 Task: Get directions from Durham, North Carolina, United States to San Antonio, Texas, United States  and reverse  starting point and destination and check the driving options
Action: Mouse moved to (324, 90)
Screenshot: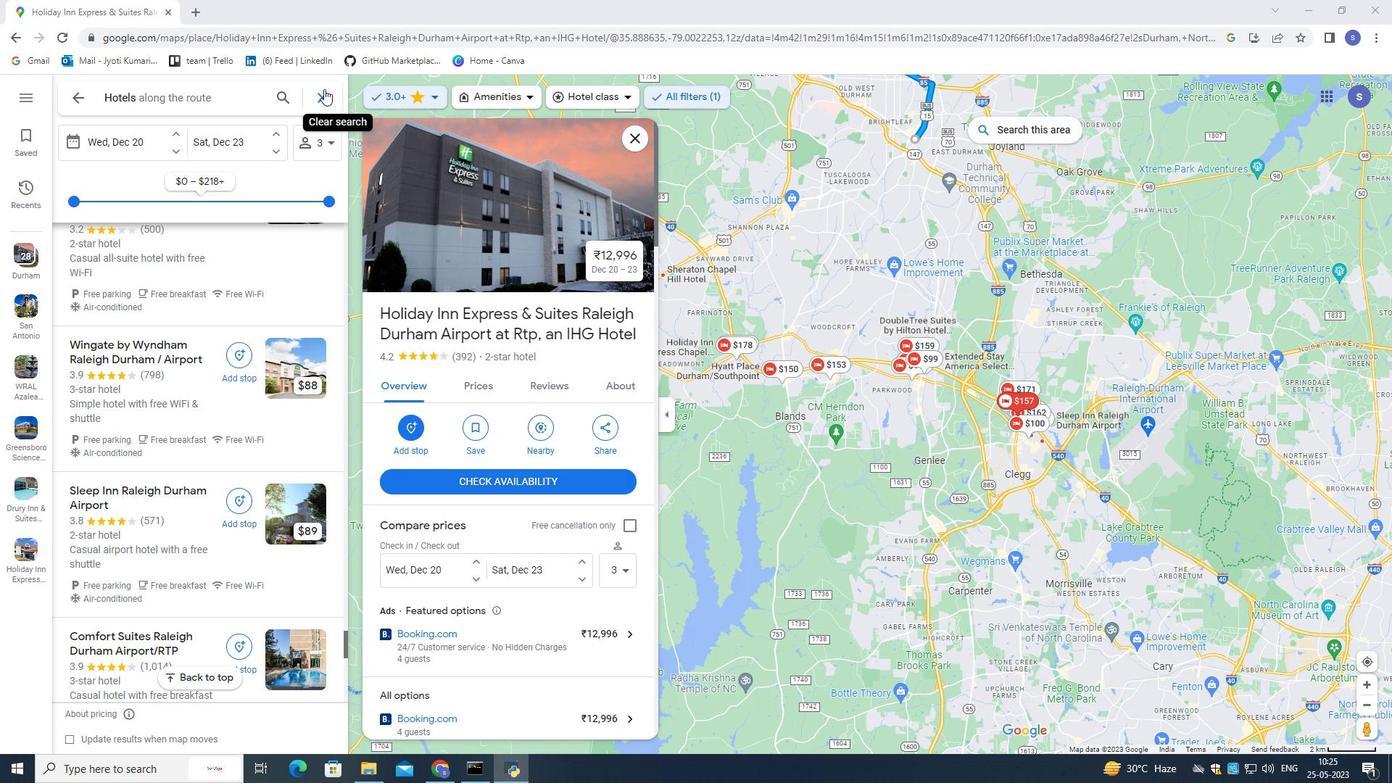 
Action: Mouse pressed left at (324, 90)
Screenshot: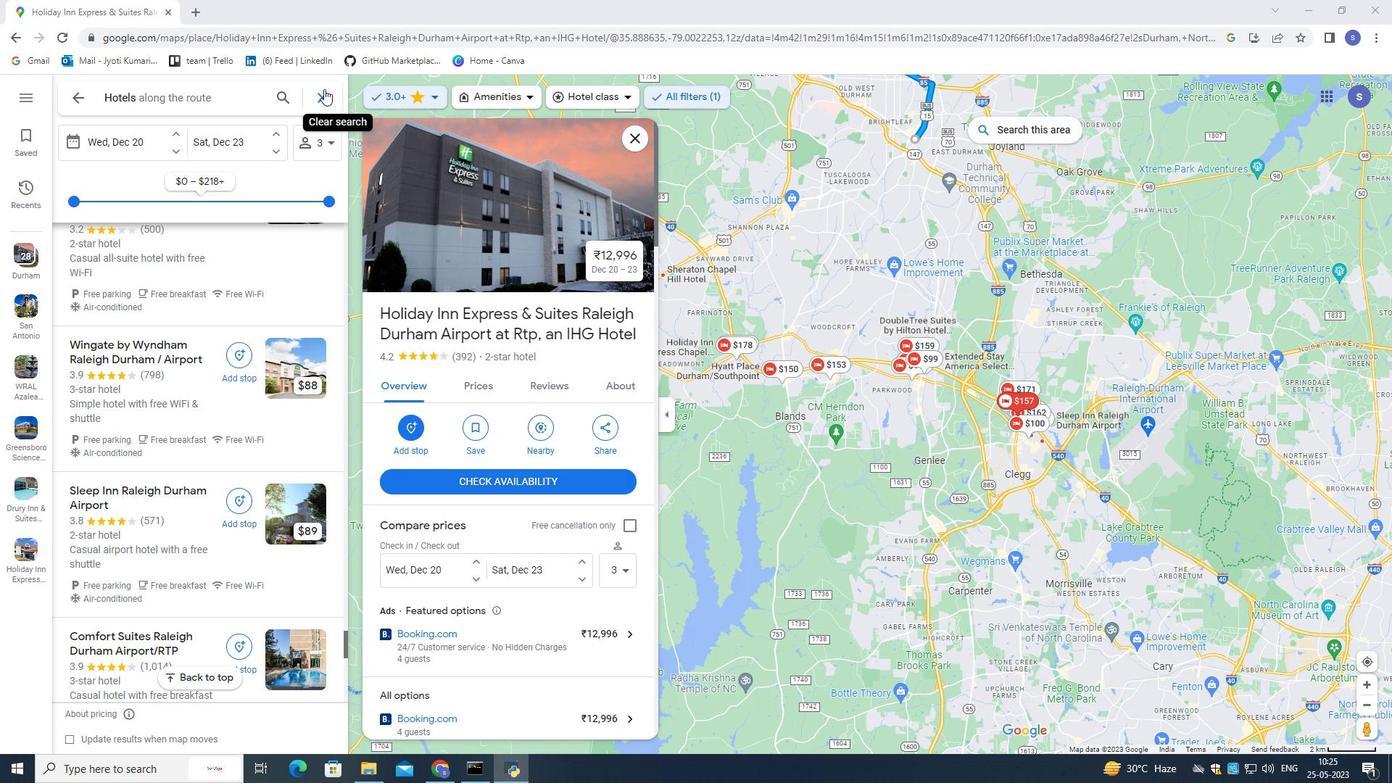 
Action: Mouse moved to (324, 91)
Screenshot: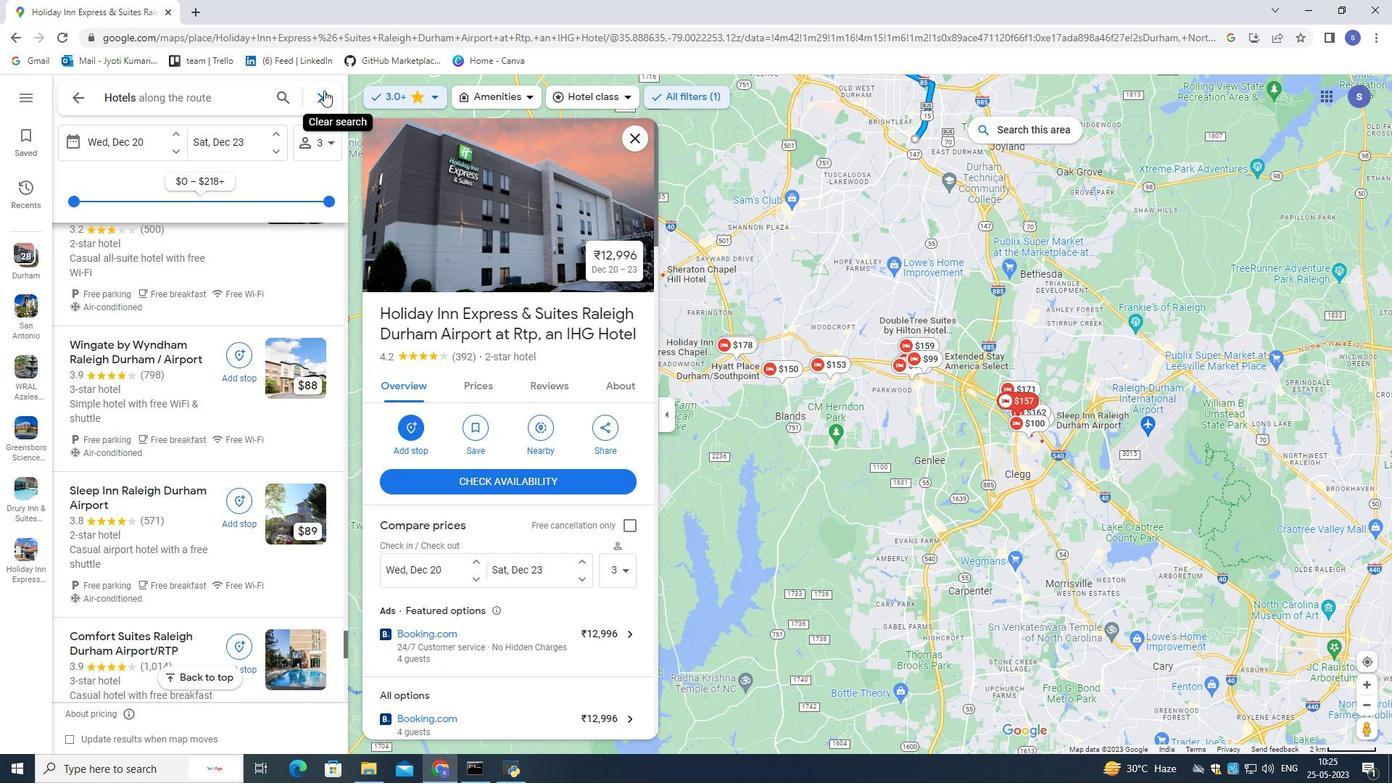 
Action: Mouse pressed left at (324, 91)
Screenshot: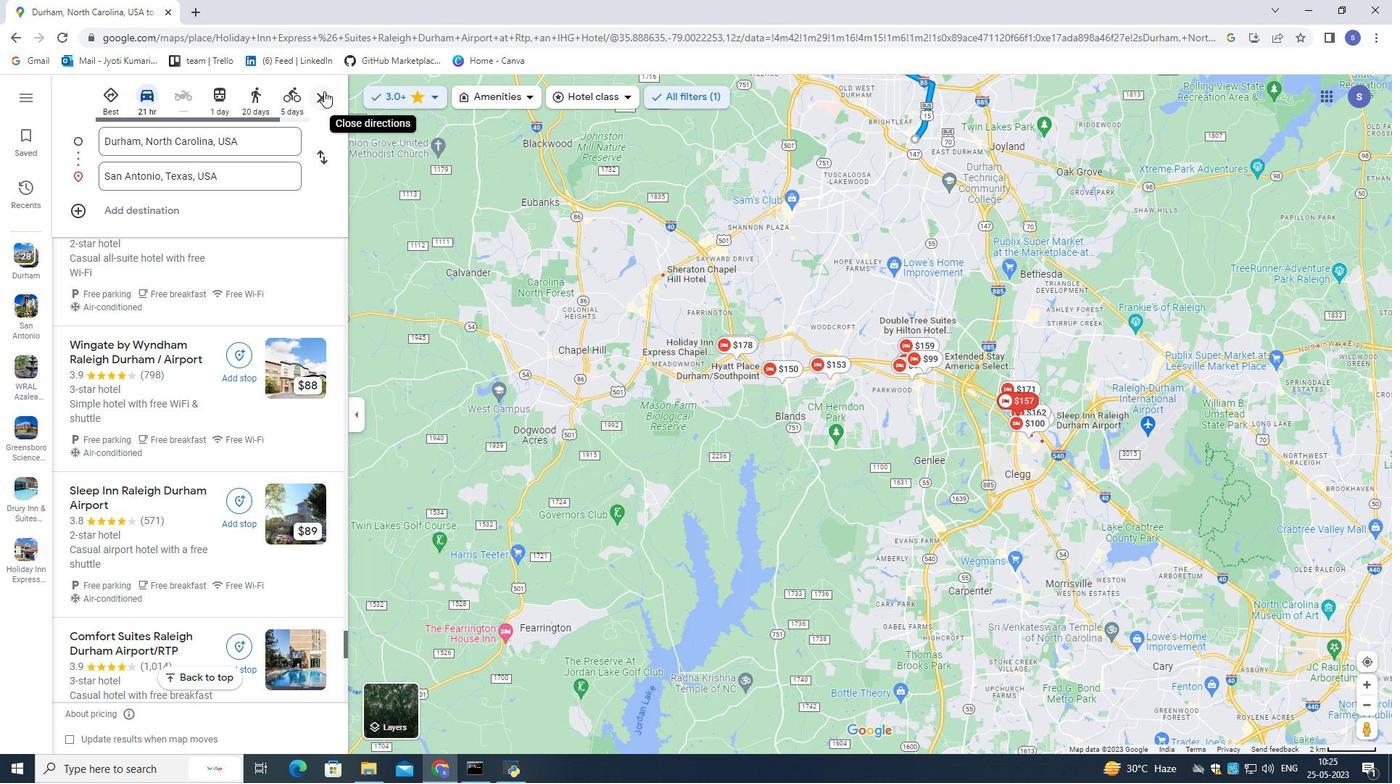 
Action: Mouse moved to (325, 92)
Screenshot: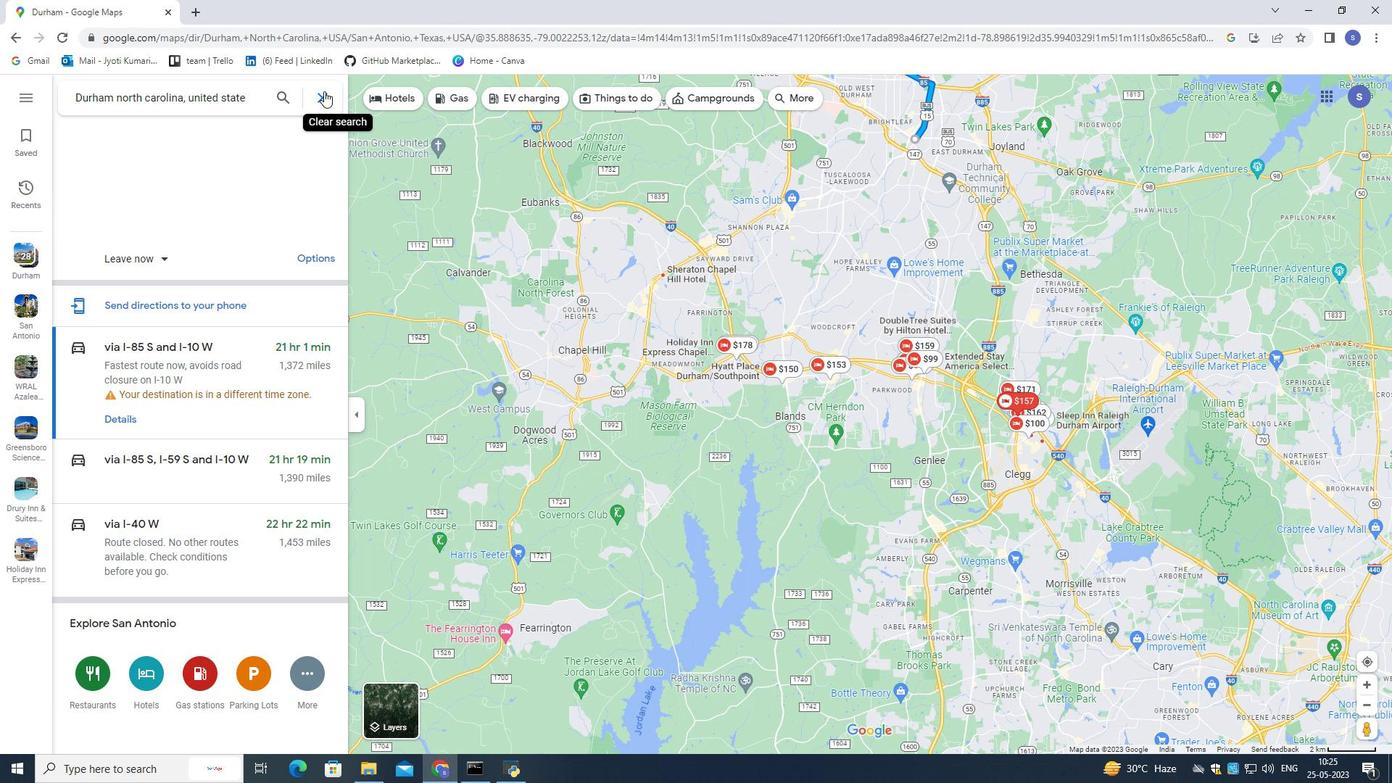 
Action: Mouse pressed left at (325, 92)
Screenshot: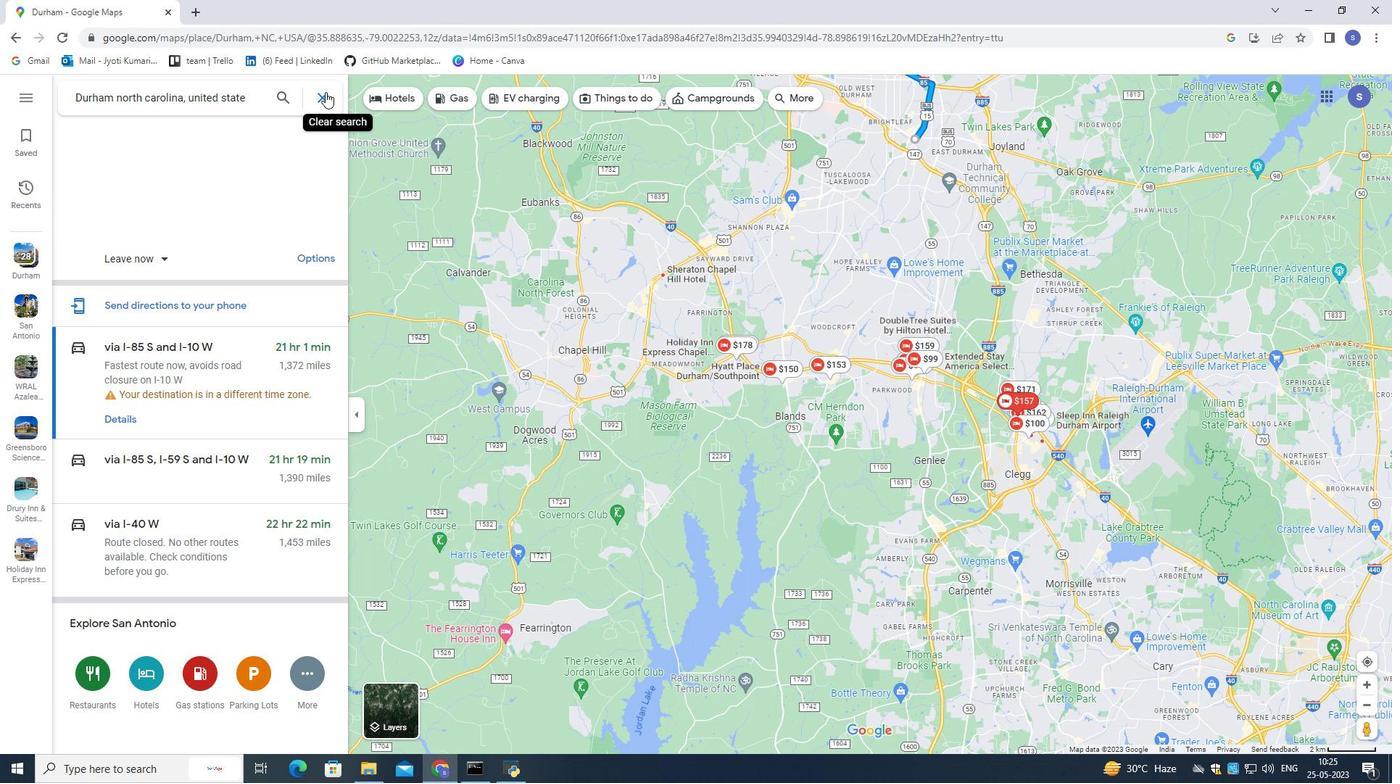 
Action: Mouse moved to (395, 282)
Screenshot: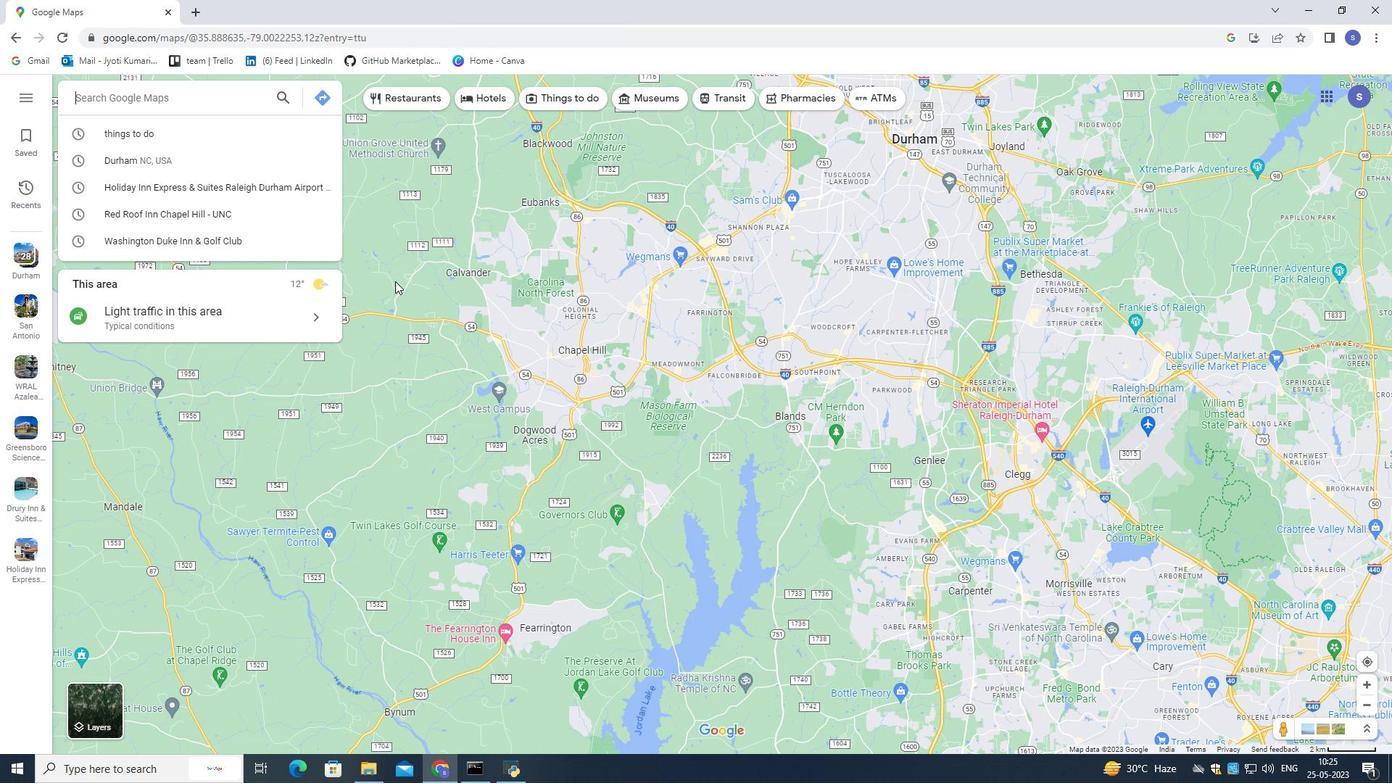 
Action: Mouse pressed left at (395, 281)
Screenshot: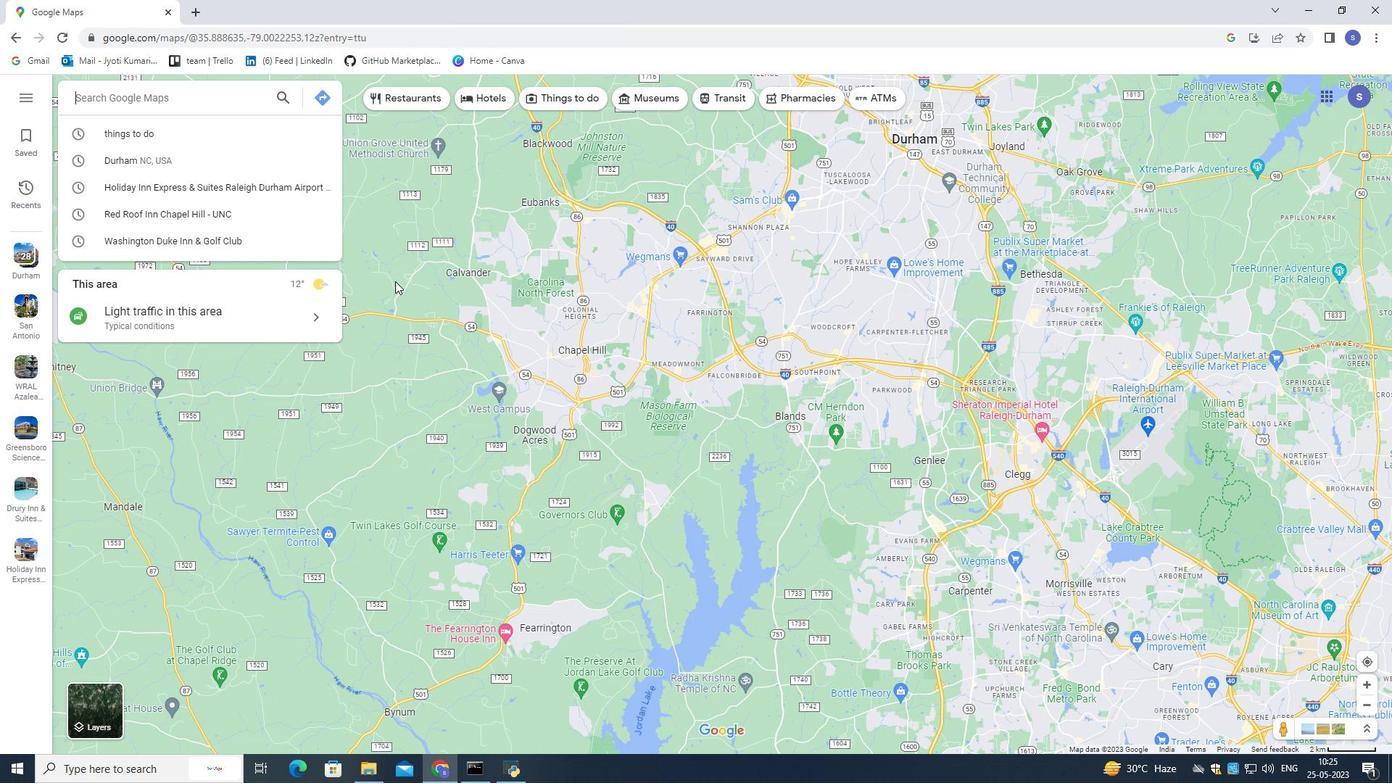 
Action: Mouse scrolled (395, 281) with delta (0, 0)
Screenshot: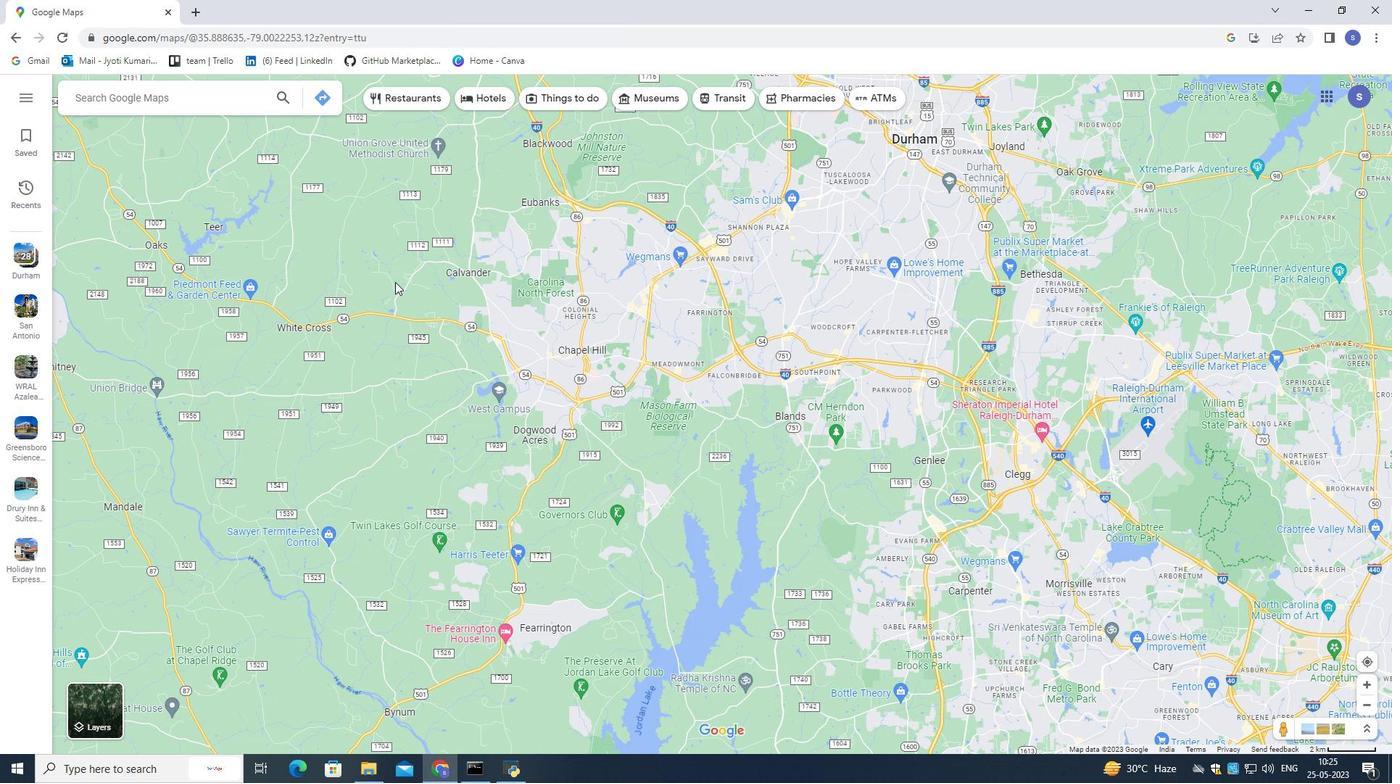 
Action: Mouse moved to (395, 282)
Screenshot: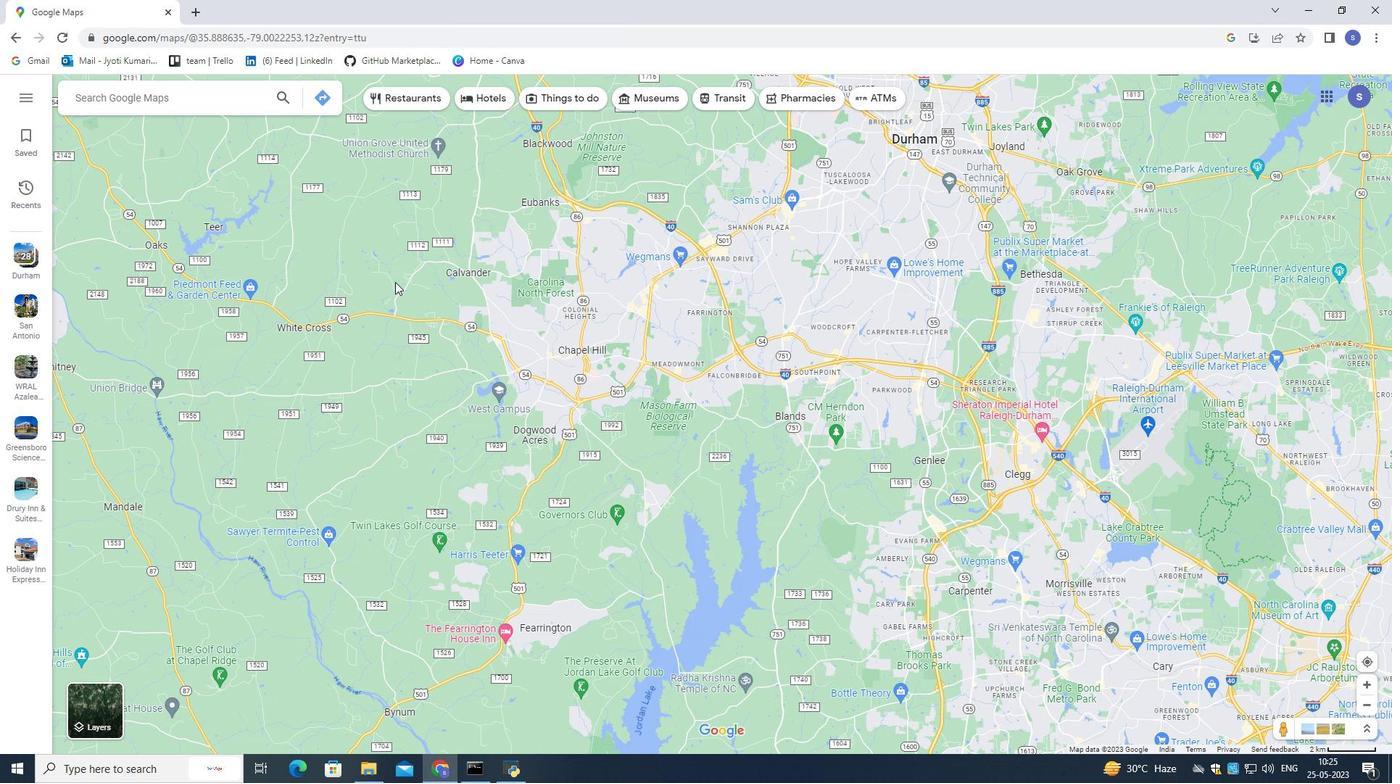 
Action: Mouse scrolled (395, 282) with delta (0, 0)
Screenshot: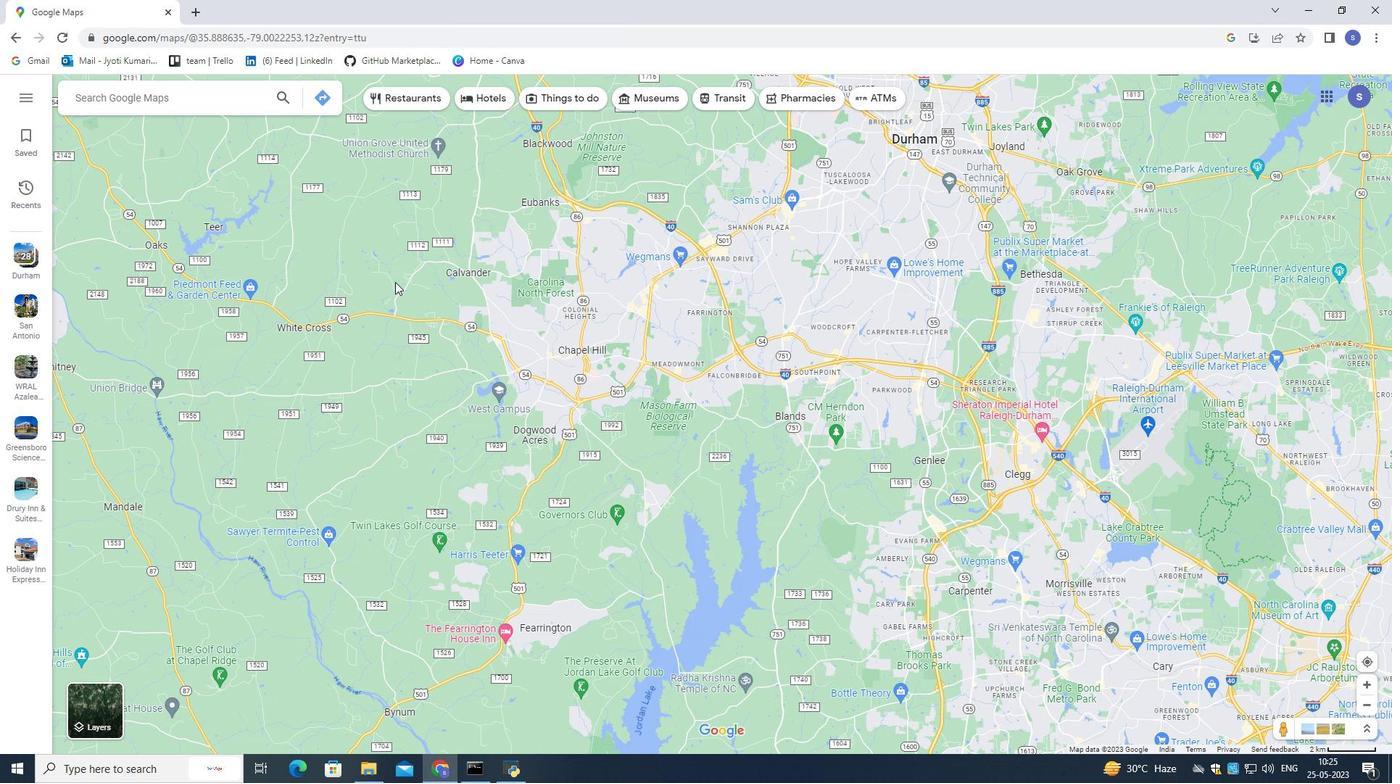 
Action: Mouse scrolled (395, 282) with delta (0, 0)
Screenshot: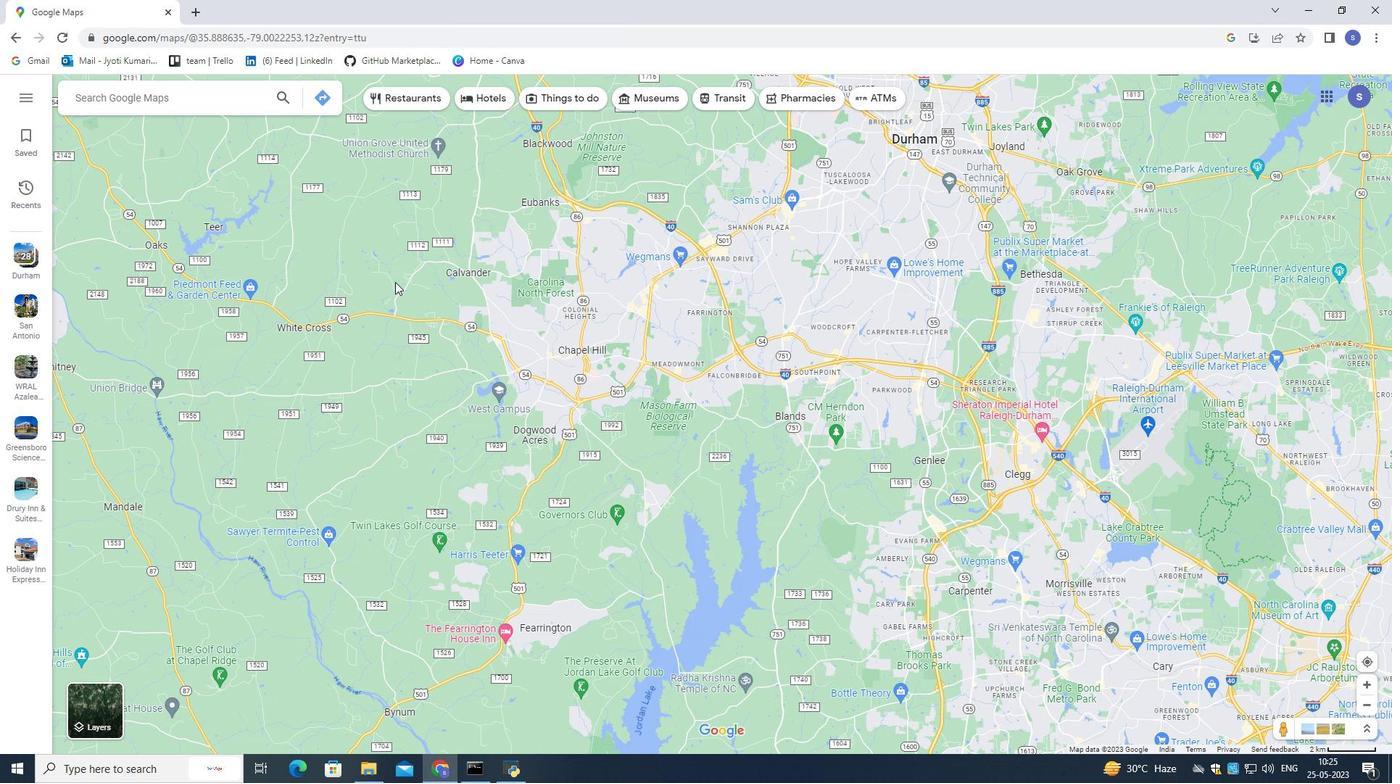 
Action: Mouse scrolled (395, 282) with delta (0, 0)
Screenshot: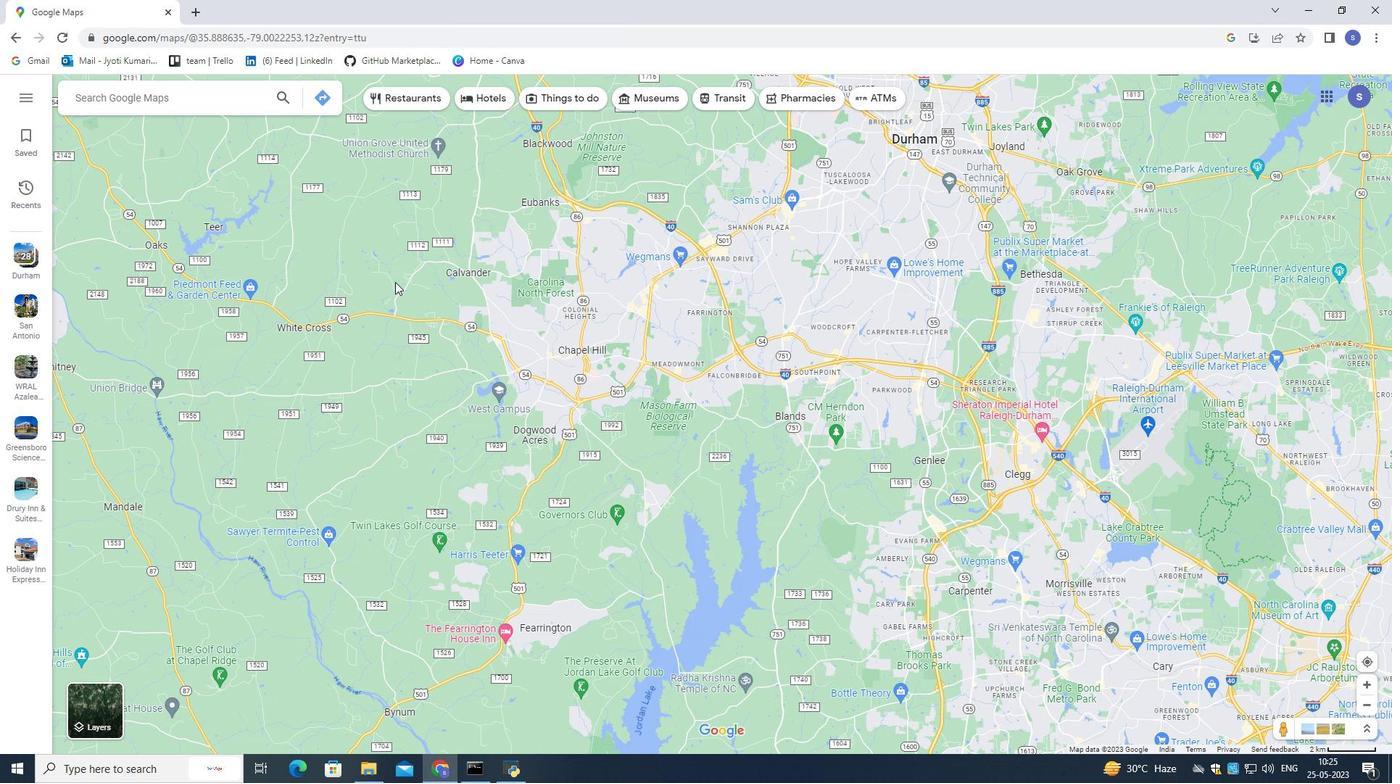 
Action: Mouse scrolled (395, 282) with delta (0, 0)
Screenshot: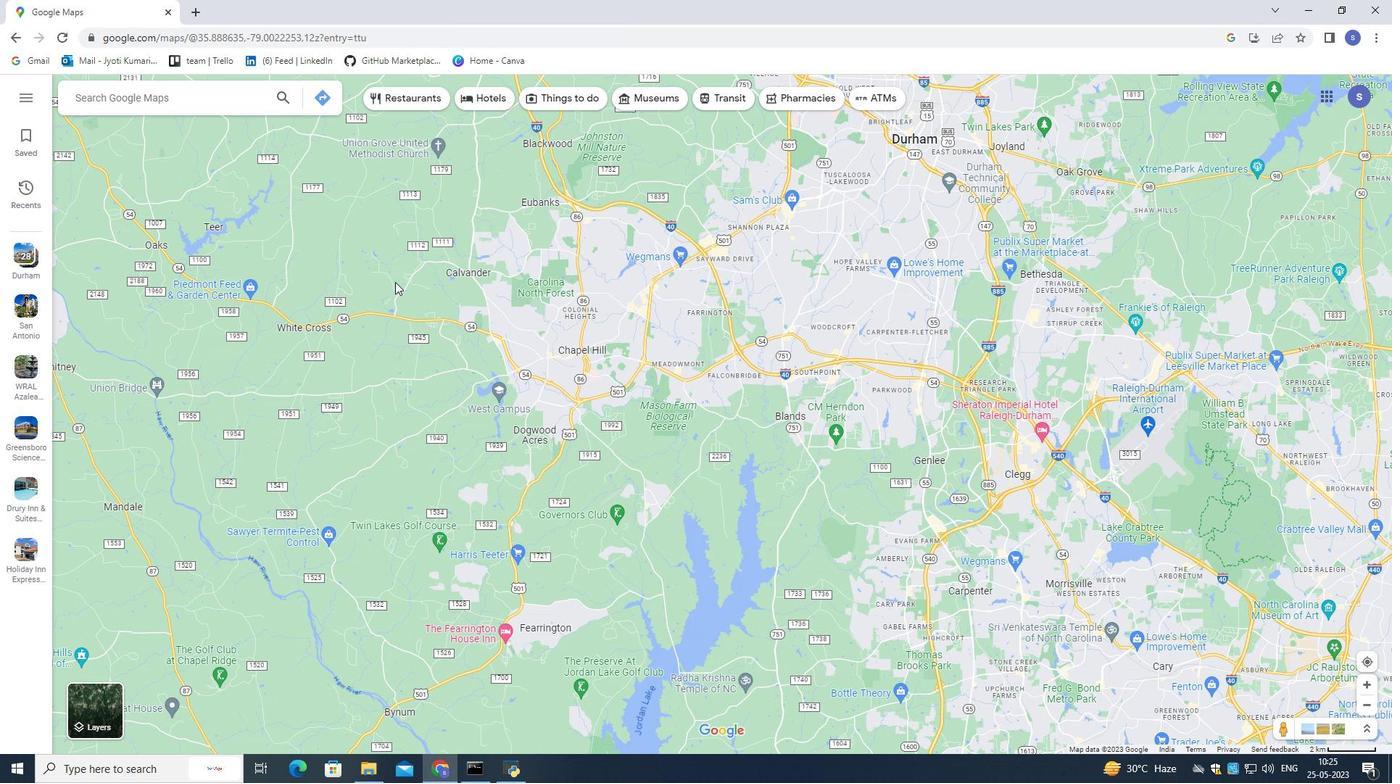 
Action: Mouse scrolled (395, 282) with delta (0, 0)
Screenshot: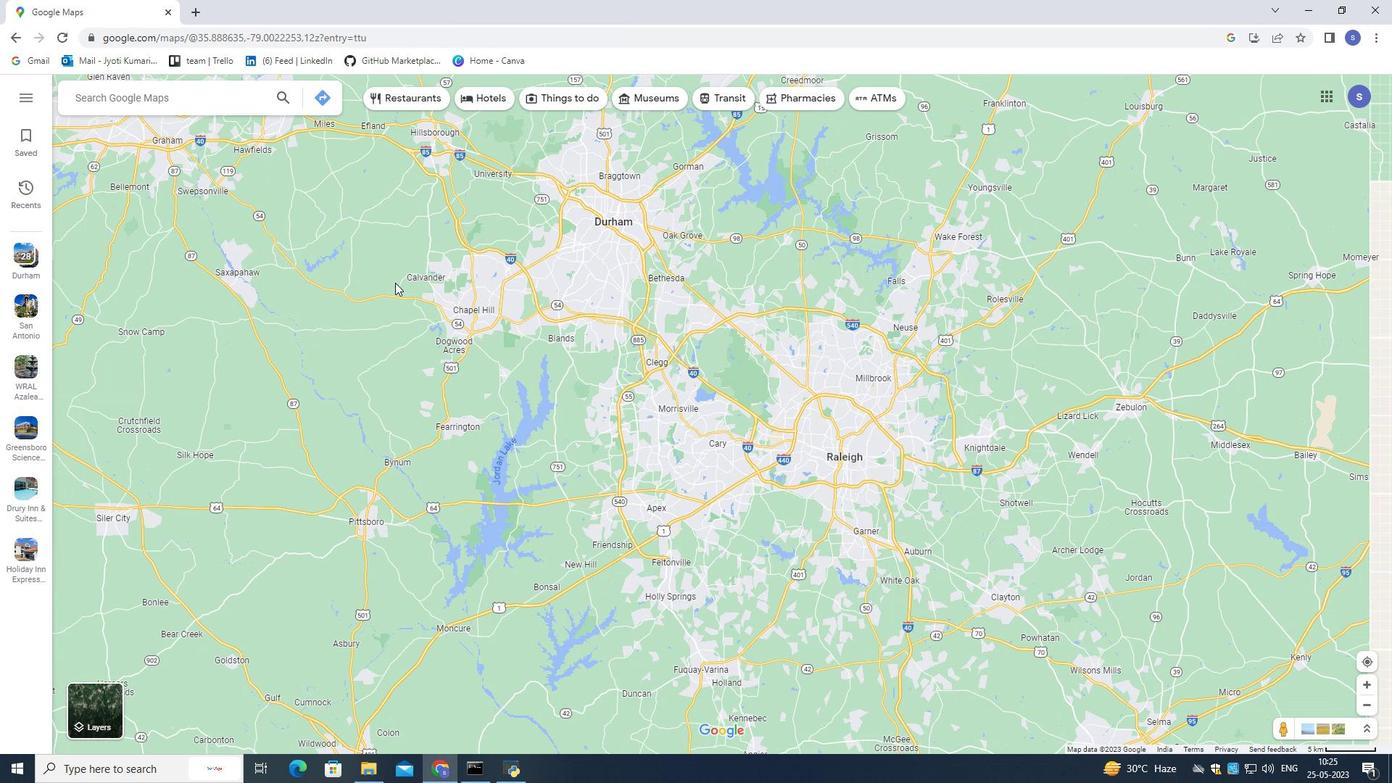 
Action: Mouse scrolled (395, 282) with delta (0, 0)
Screenshot: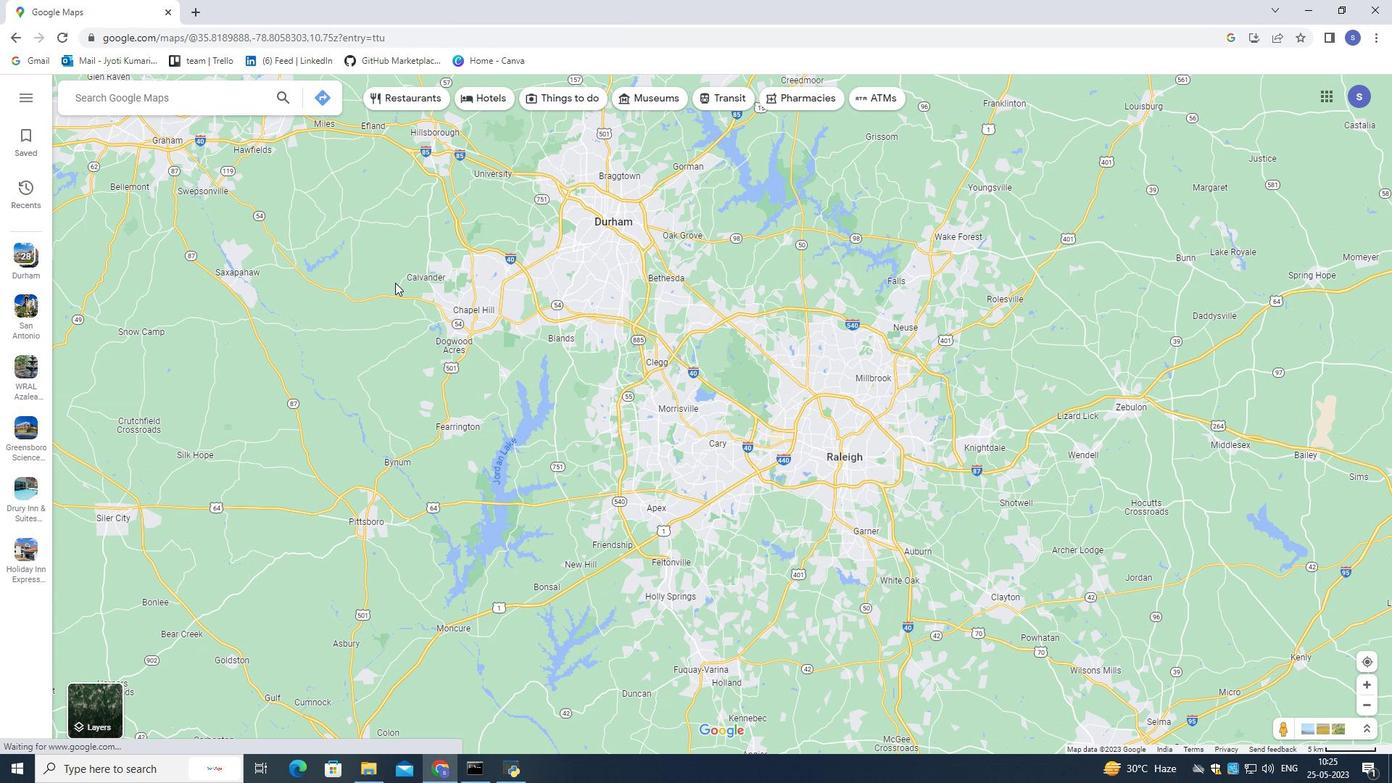 
Action: Mouse scrolled (394, 282) with delta (0, 0)
Screenshot: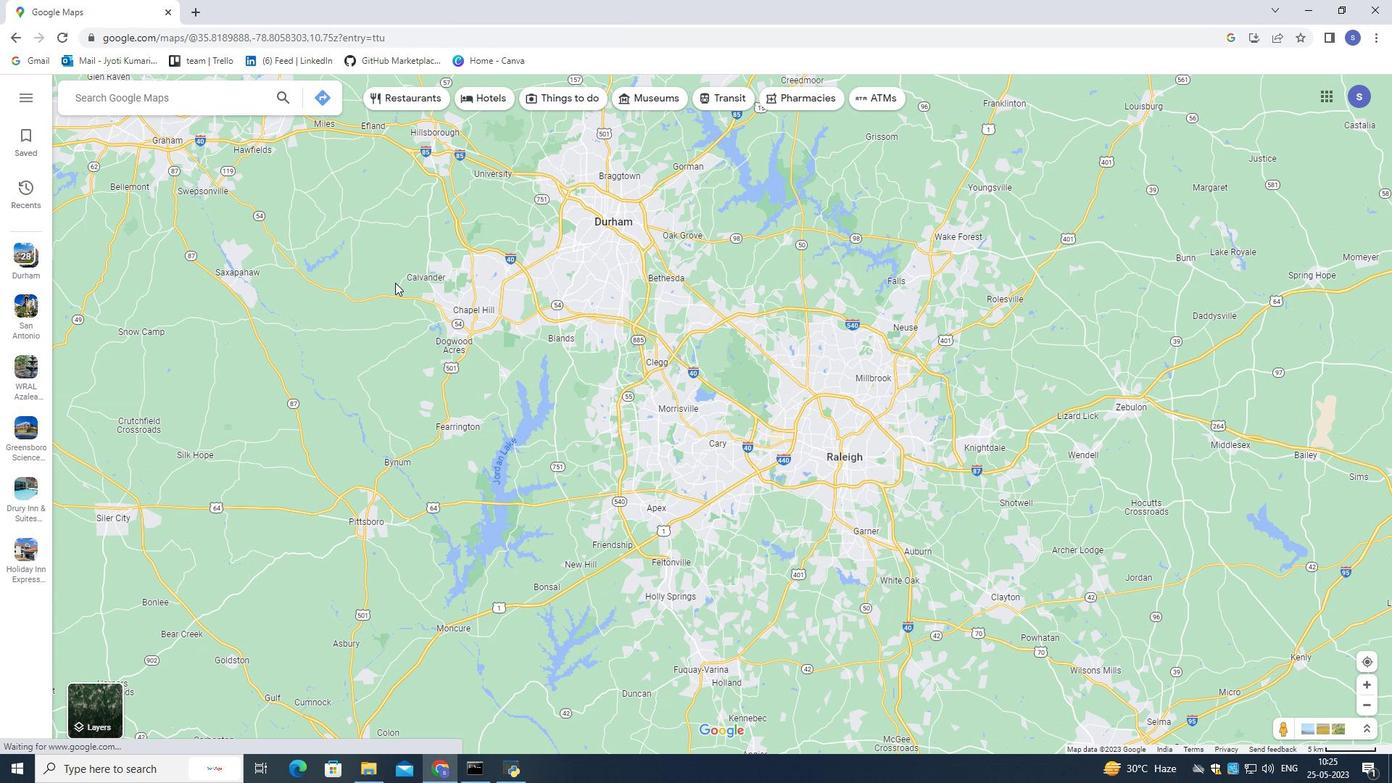 
Action: Mouse scrolled (394, 282) with delta (0, 0)
Screenshot: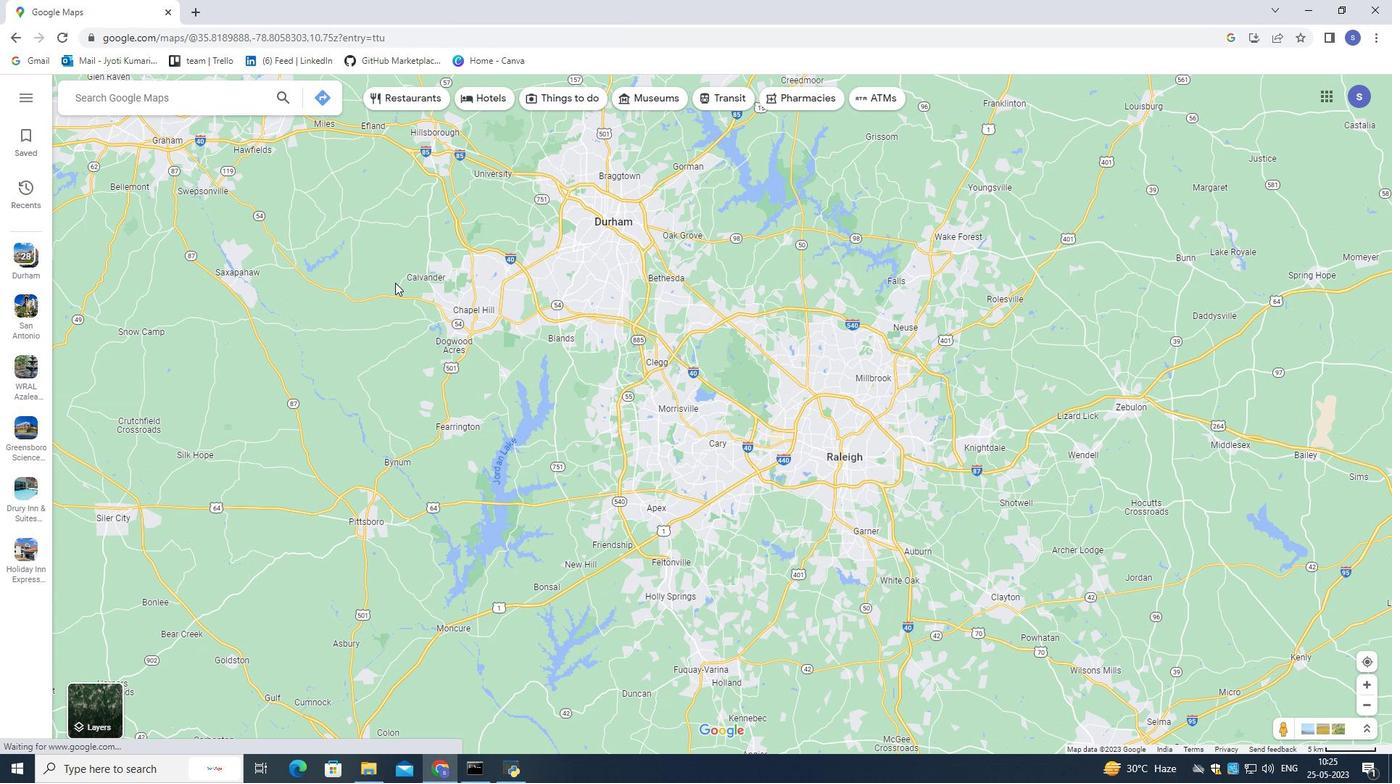 
Action: Mouse scrolled (394, 282) with delta (0, 0)
Screenshot: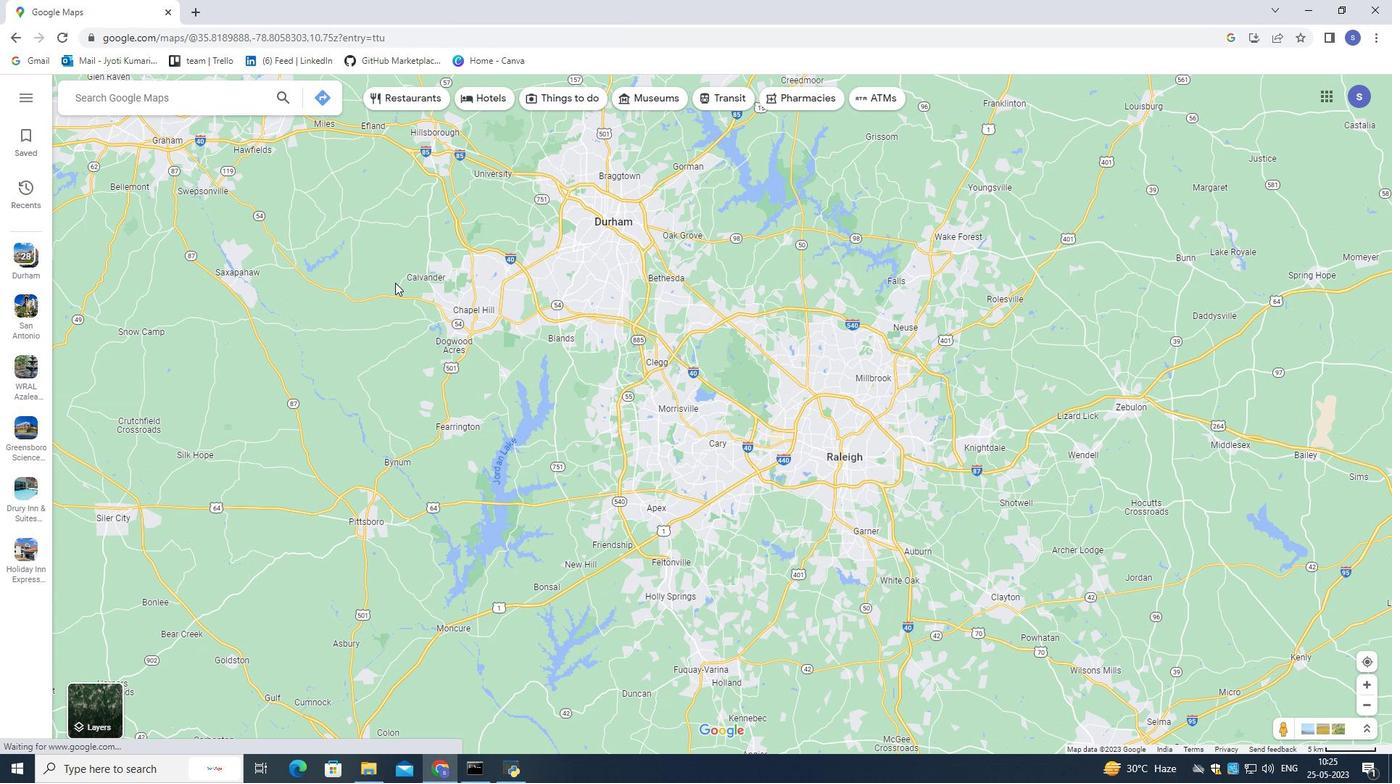 
Action: Mouse scrolled (394, 282) with delta (0, 0)
Screenshot: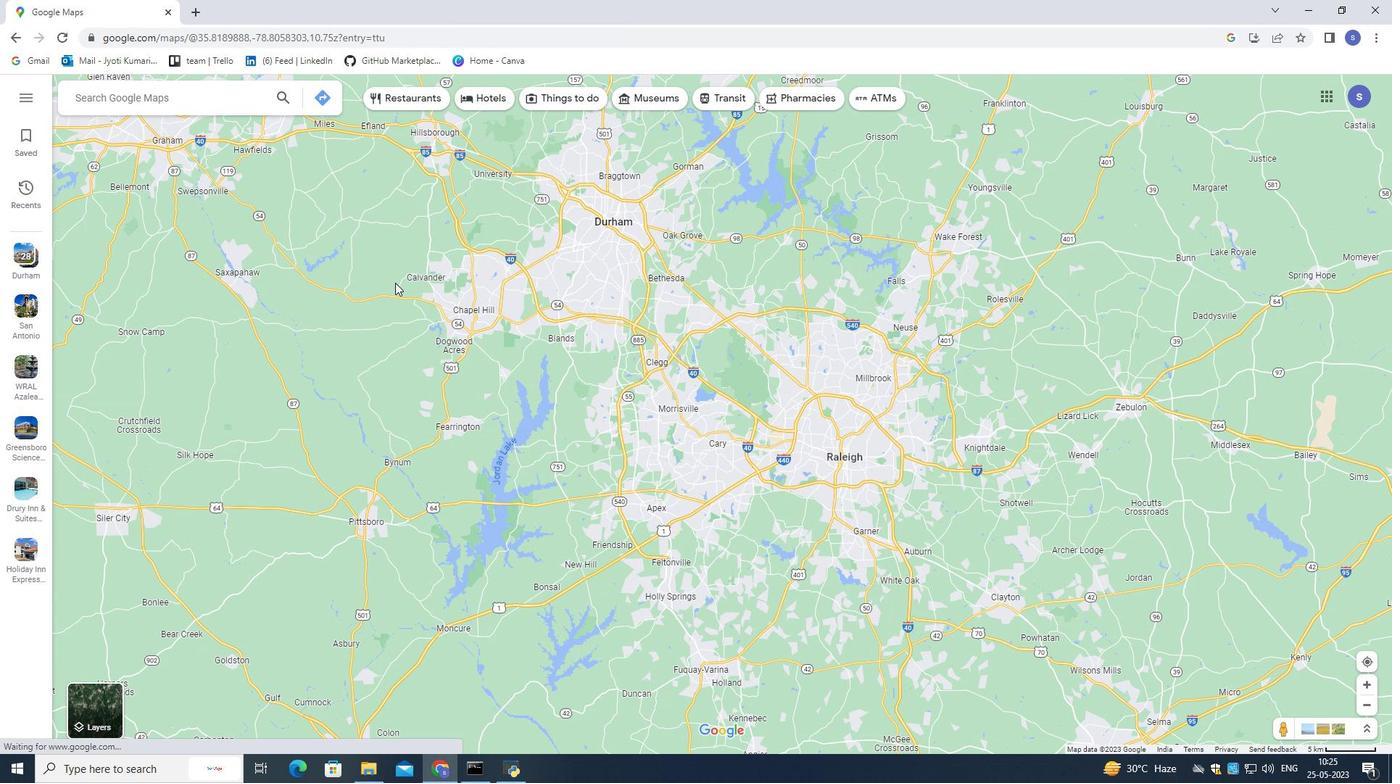 
Action: Mouse moved to (394, 282)
Screenshot: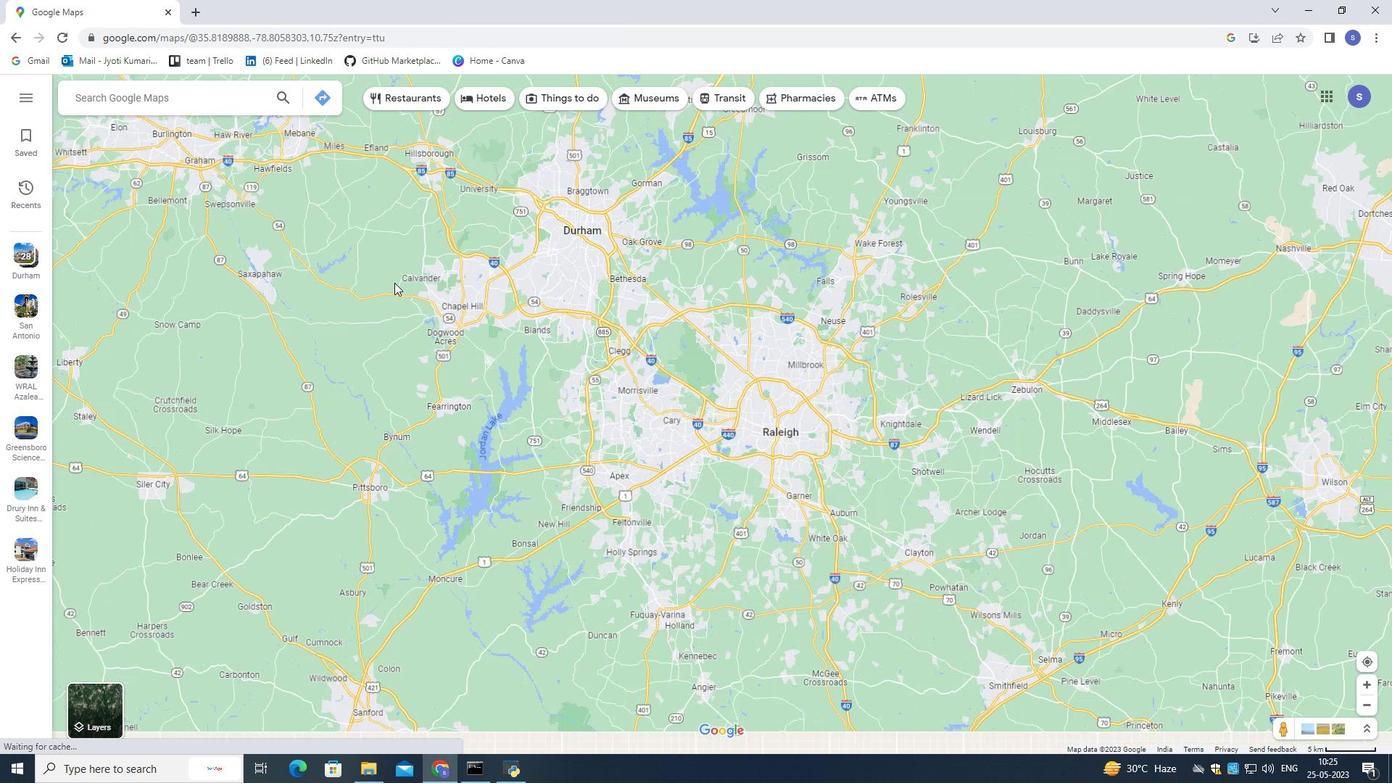 
Action: Mouse scrolled (394, 282) with delta (0, 0)
Screenshot: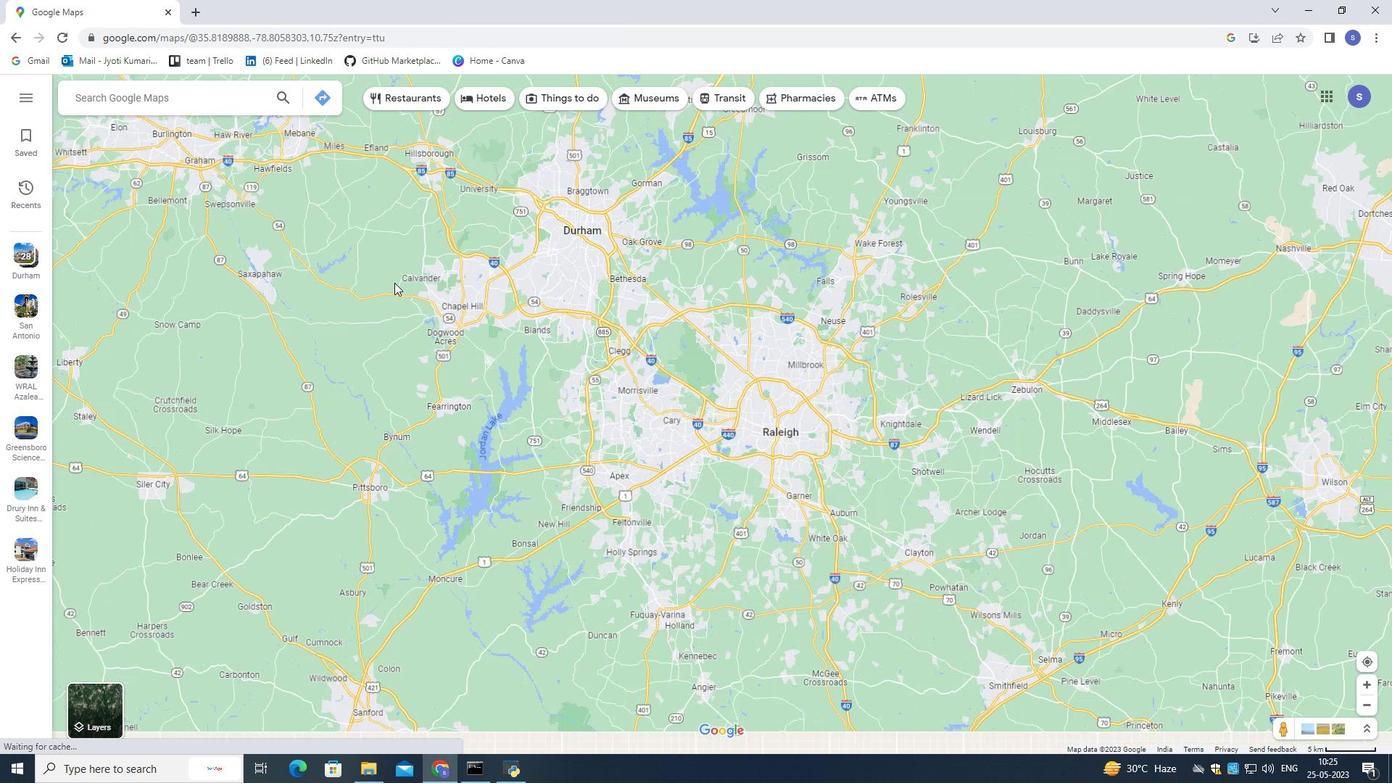 
Action: Mouse scrolled (394, 282) with delta (0, 0)
Screenshot: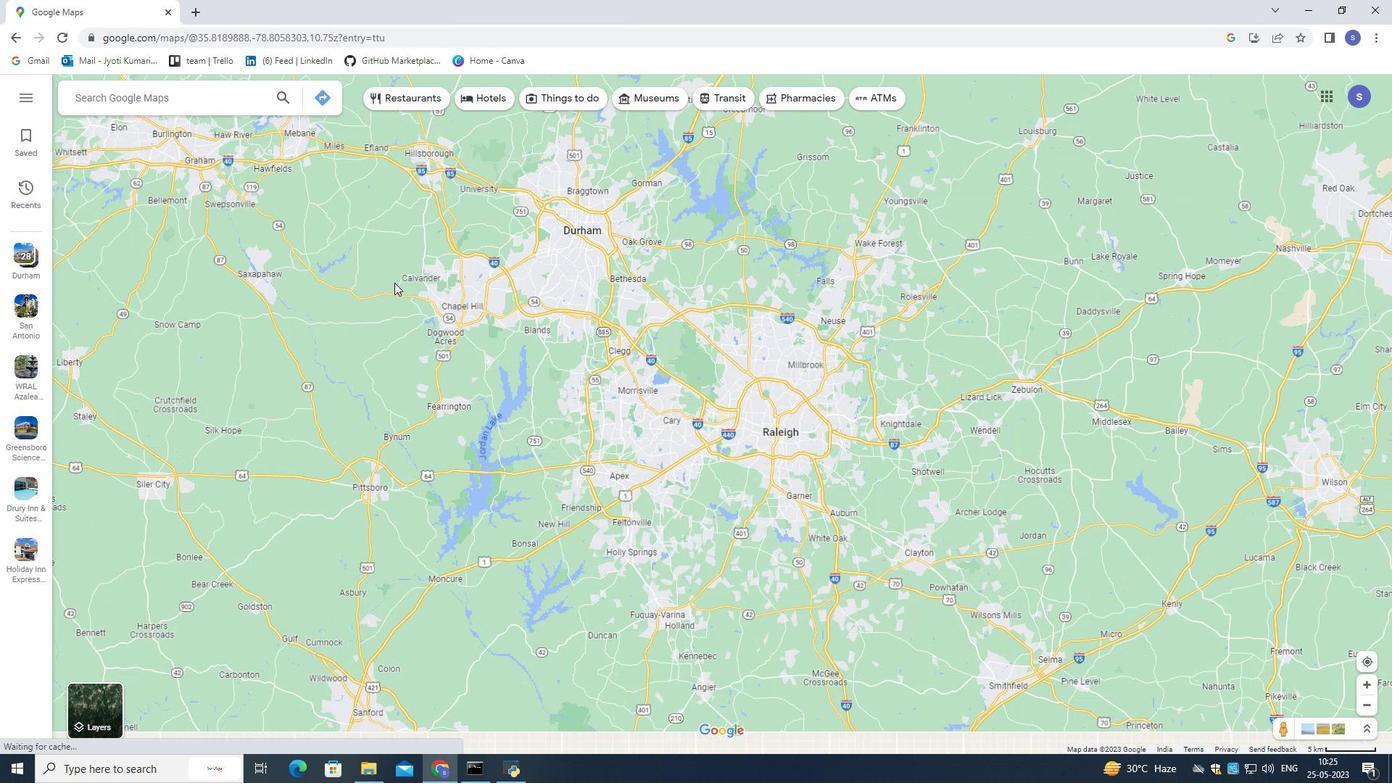 
Action: Mouse moved to (393, 282)
Screenshot: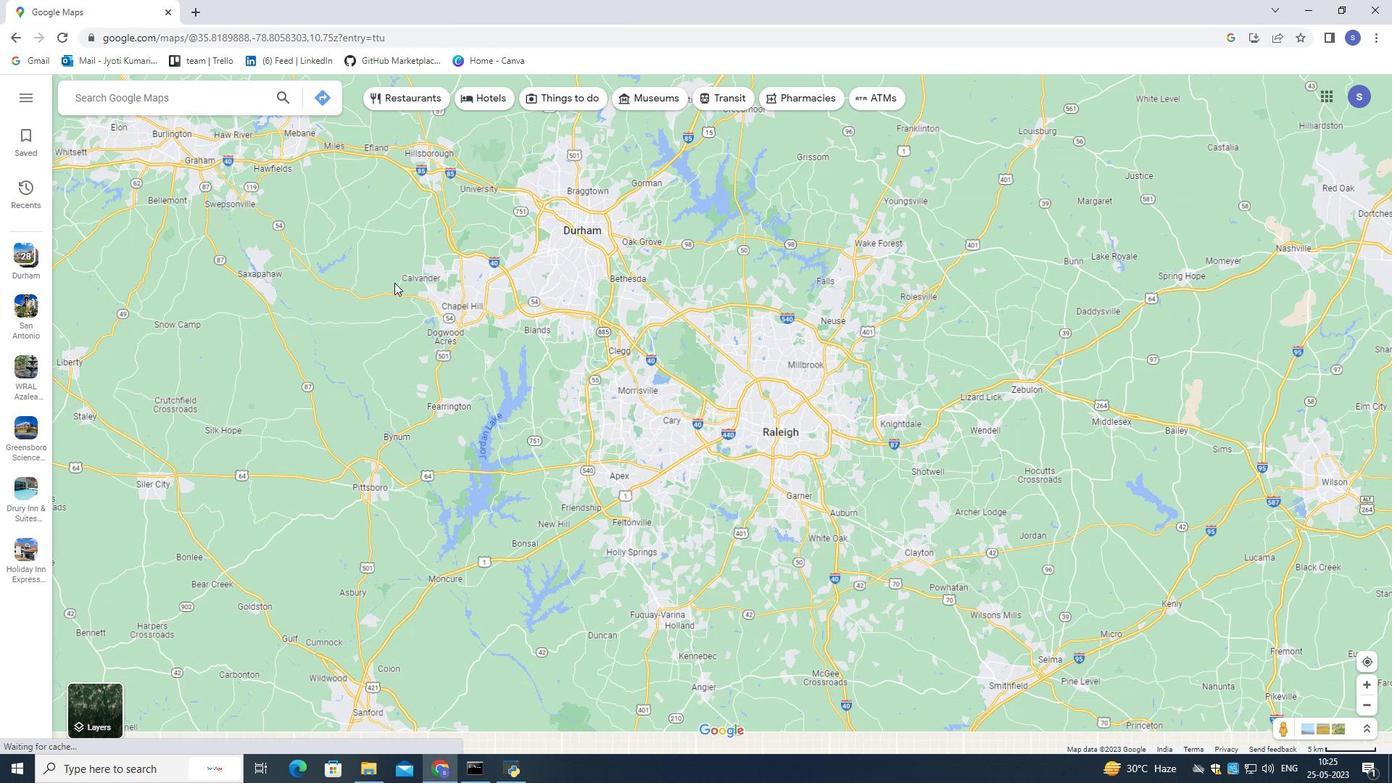 
Action: Mouse scrolled (393, 282) with delta (0, 0)
Screenshot: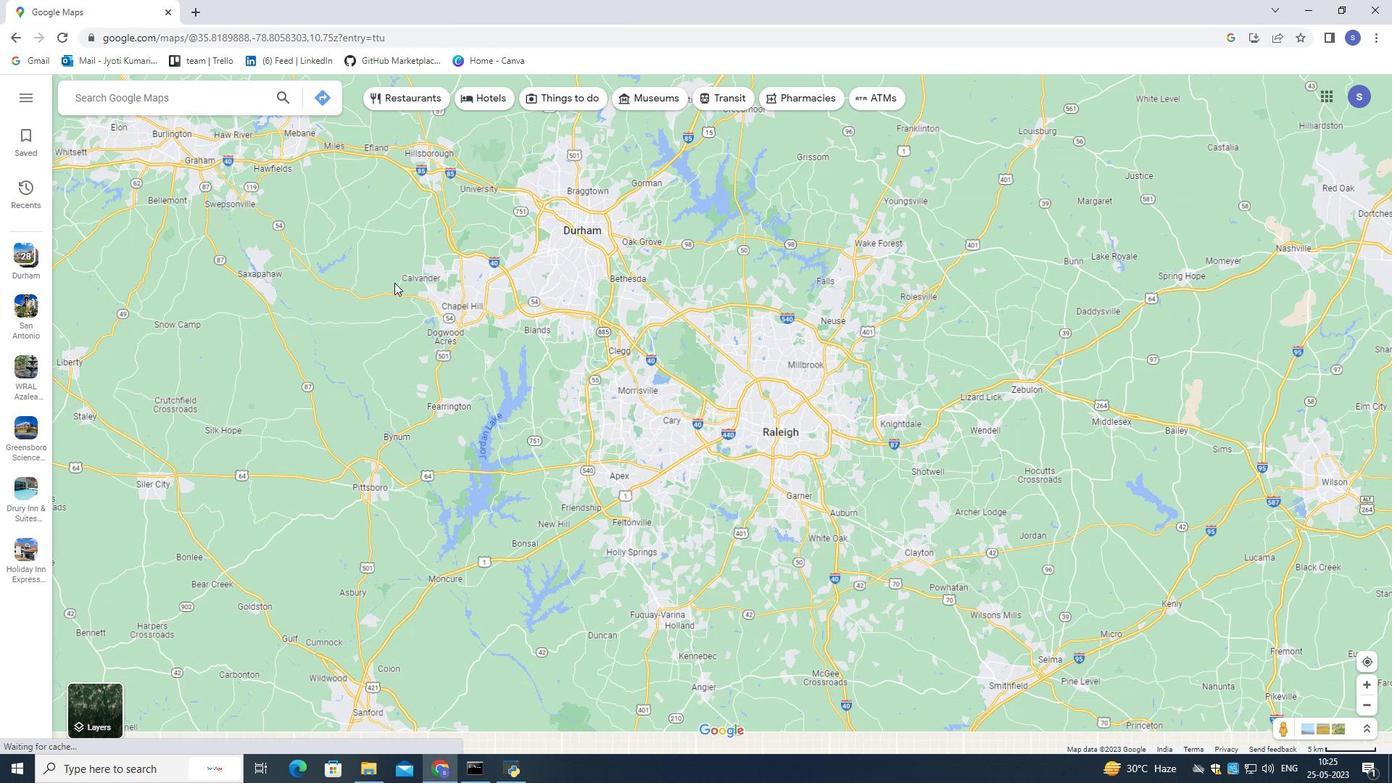 
Action: Mouse moved to (393, 285)
Screenshot: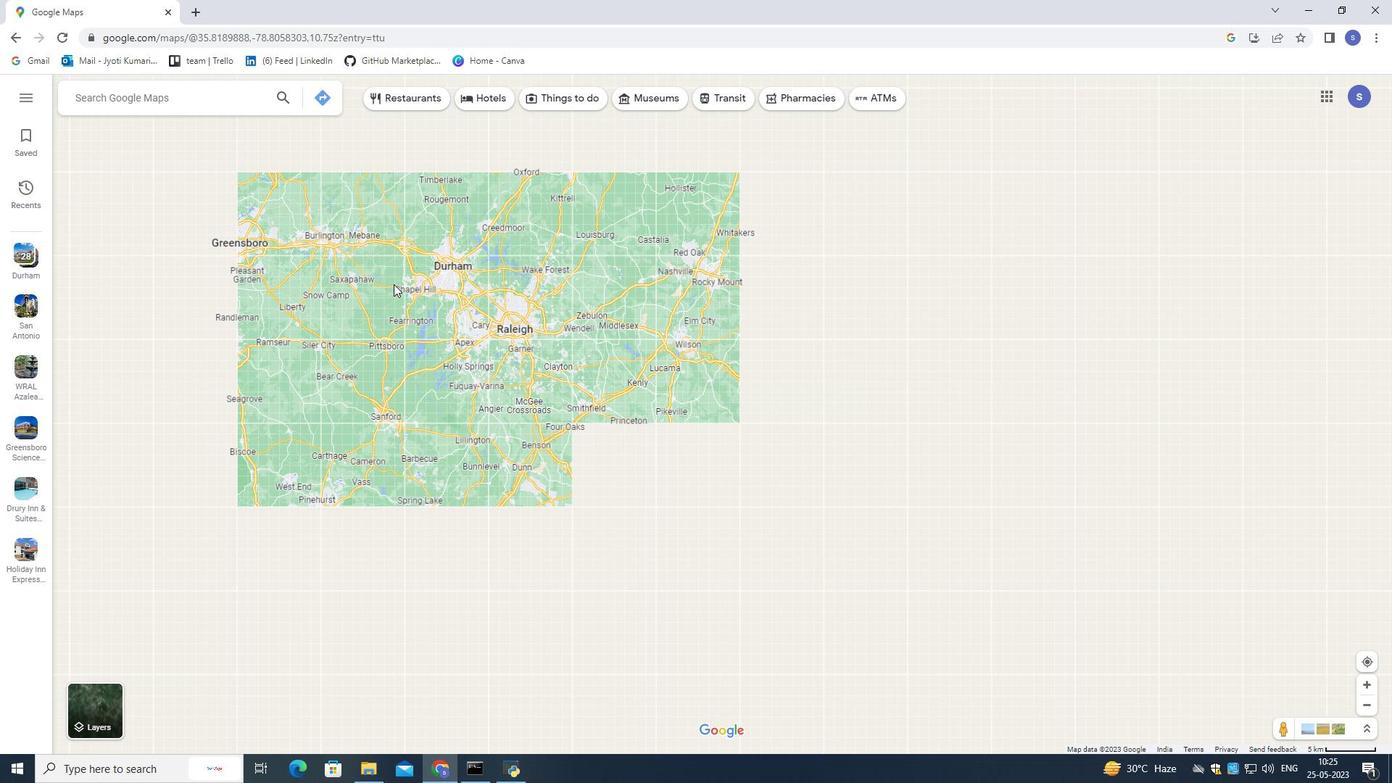 
Action: Mouse scrolled (393, 285) with delta (0, 0)
Screenshot: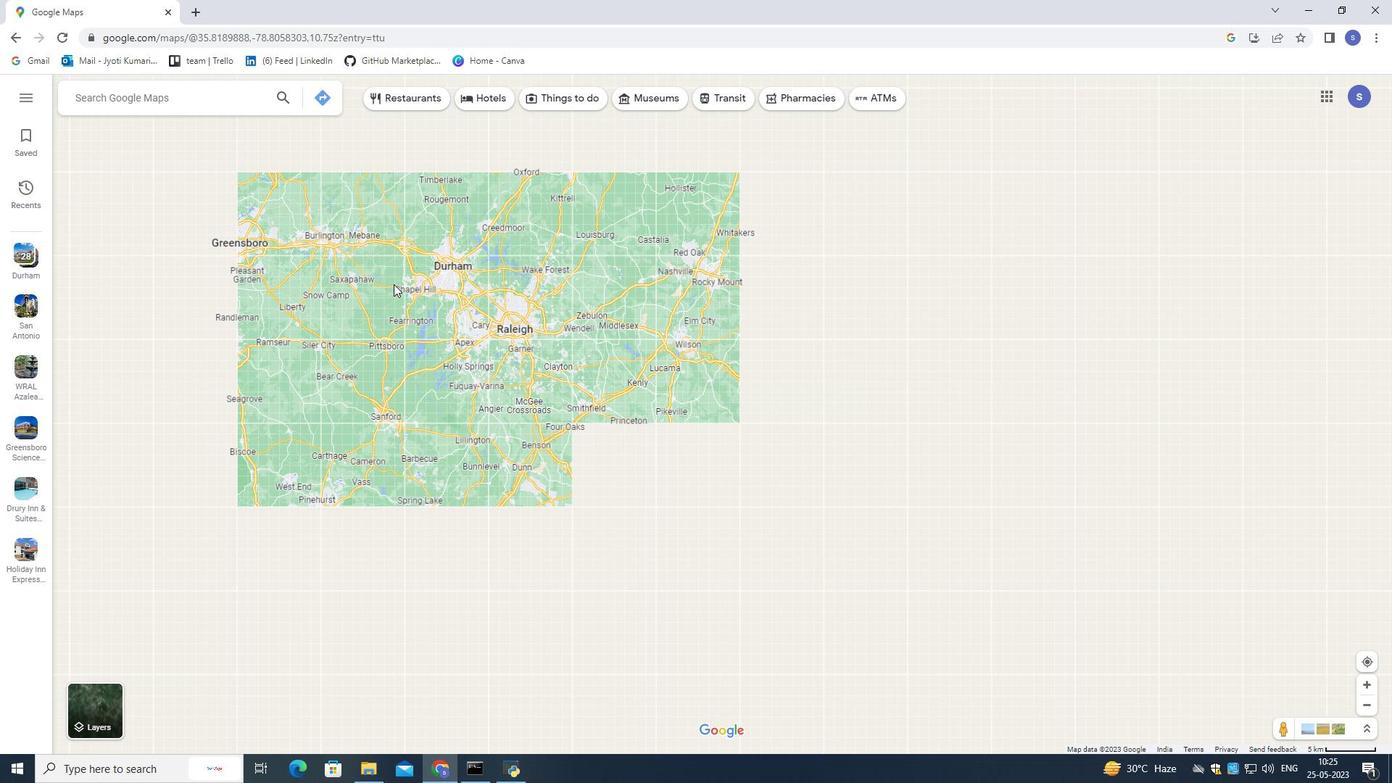
Action: Mouse moved to (393, 285)
Screenshot: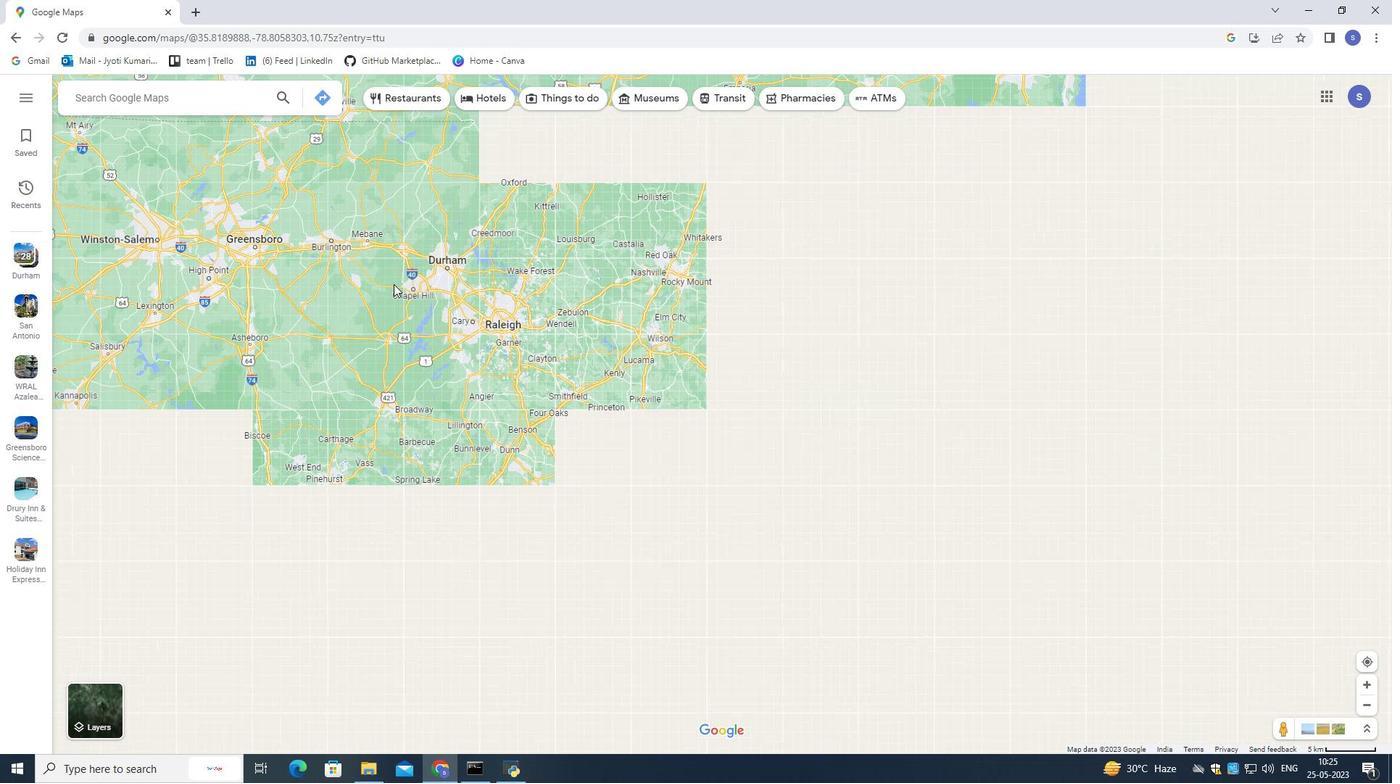 
Action: Mouse scrolled (393, 285) with delta (0, 0)
Screenshot: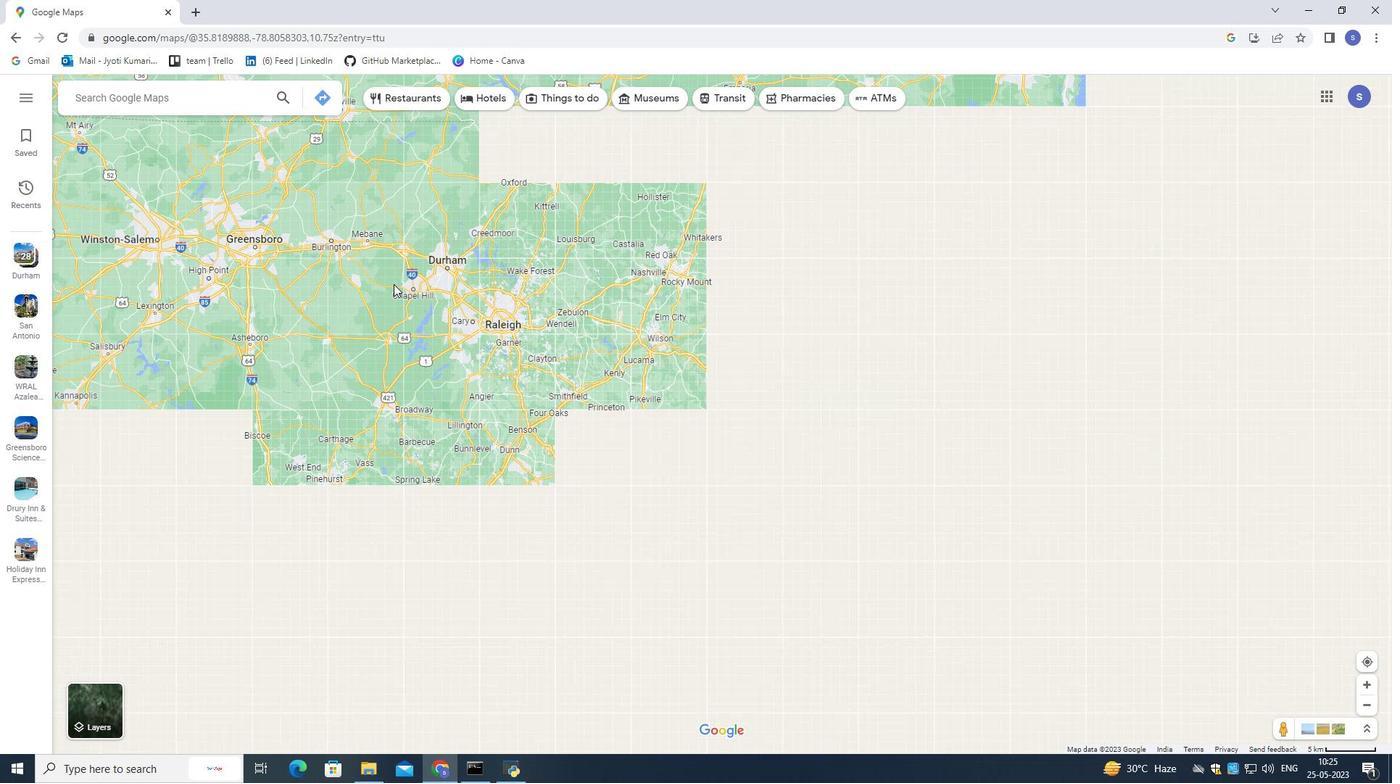 
Action: Mouse scrolled (393, 285) with delta (0, 0)
Screenshot: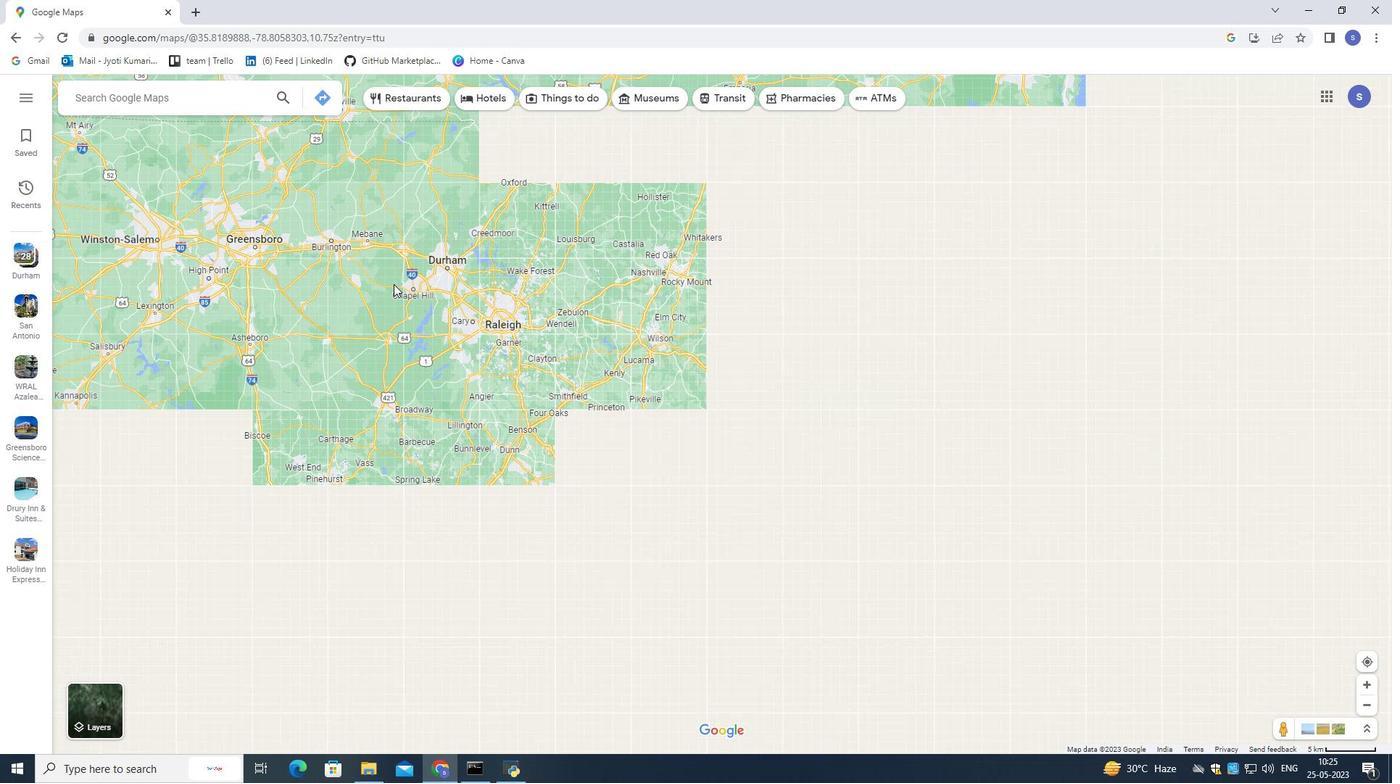 
Action: Mouse scrolled (393, 285) with delta (0, 0)
Screenshot: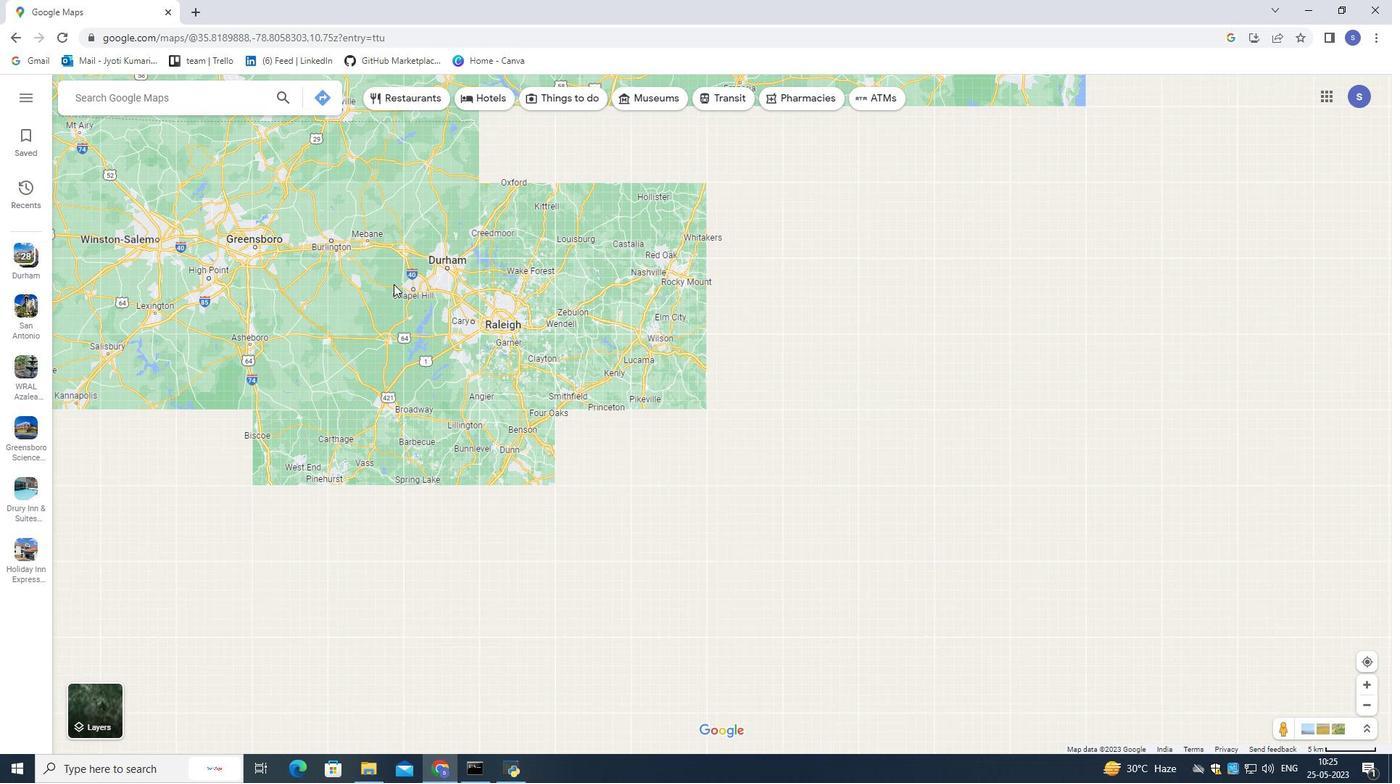 
Action: Mouse scrolled (393, 285) with delta (0, 0)
Screenshot: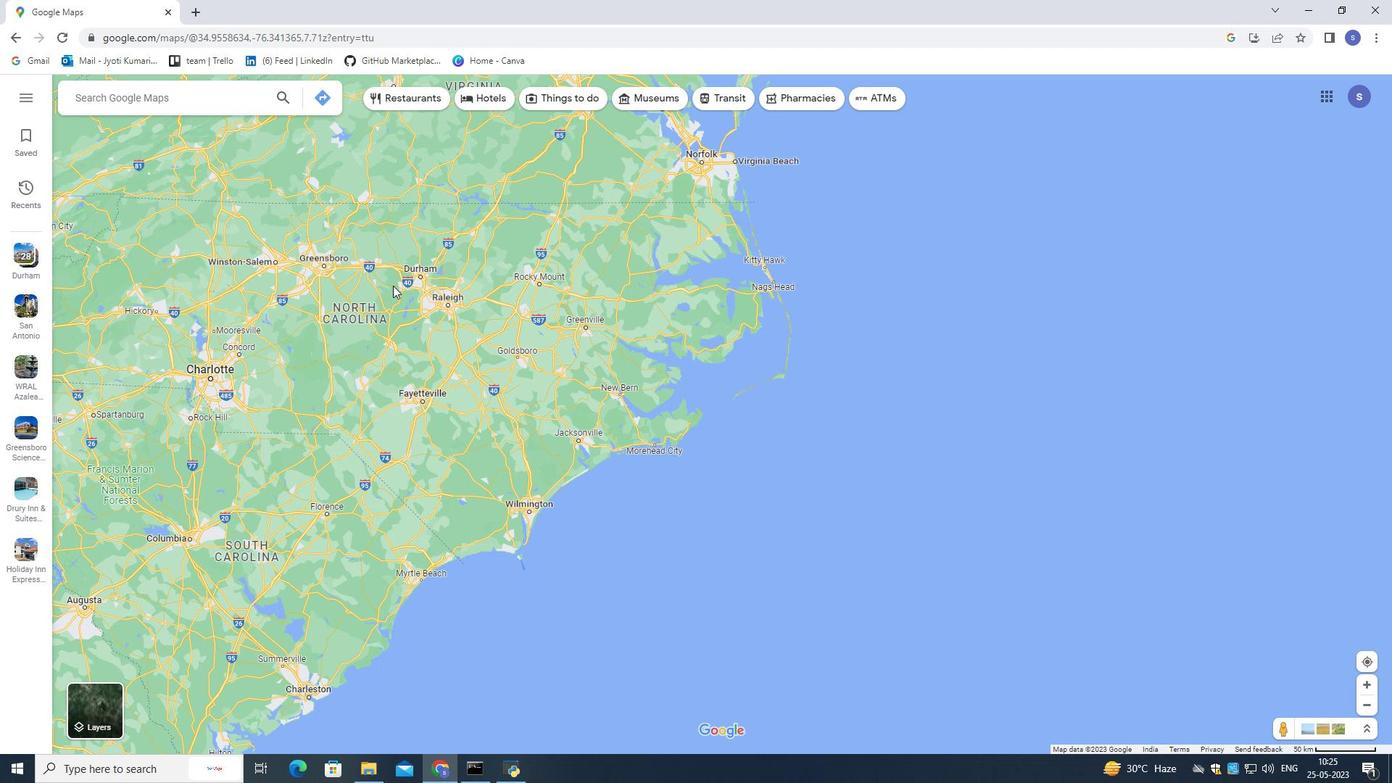 
Action: Mouse scrolled (393, 285) with delta (0, 0)
Screenshot: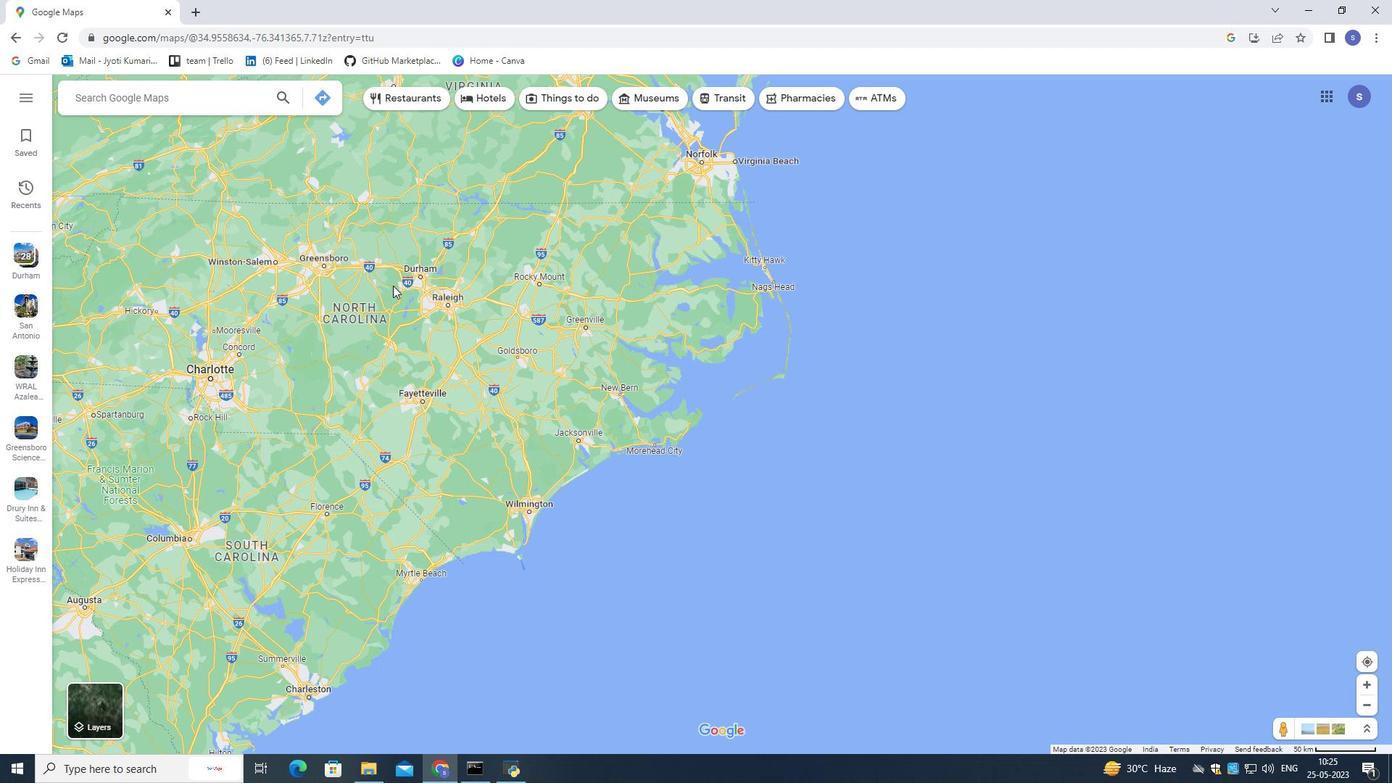 
Action: Mouse scrolled (393, 285) with delta (0, 0)
Screenshot: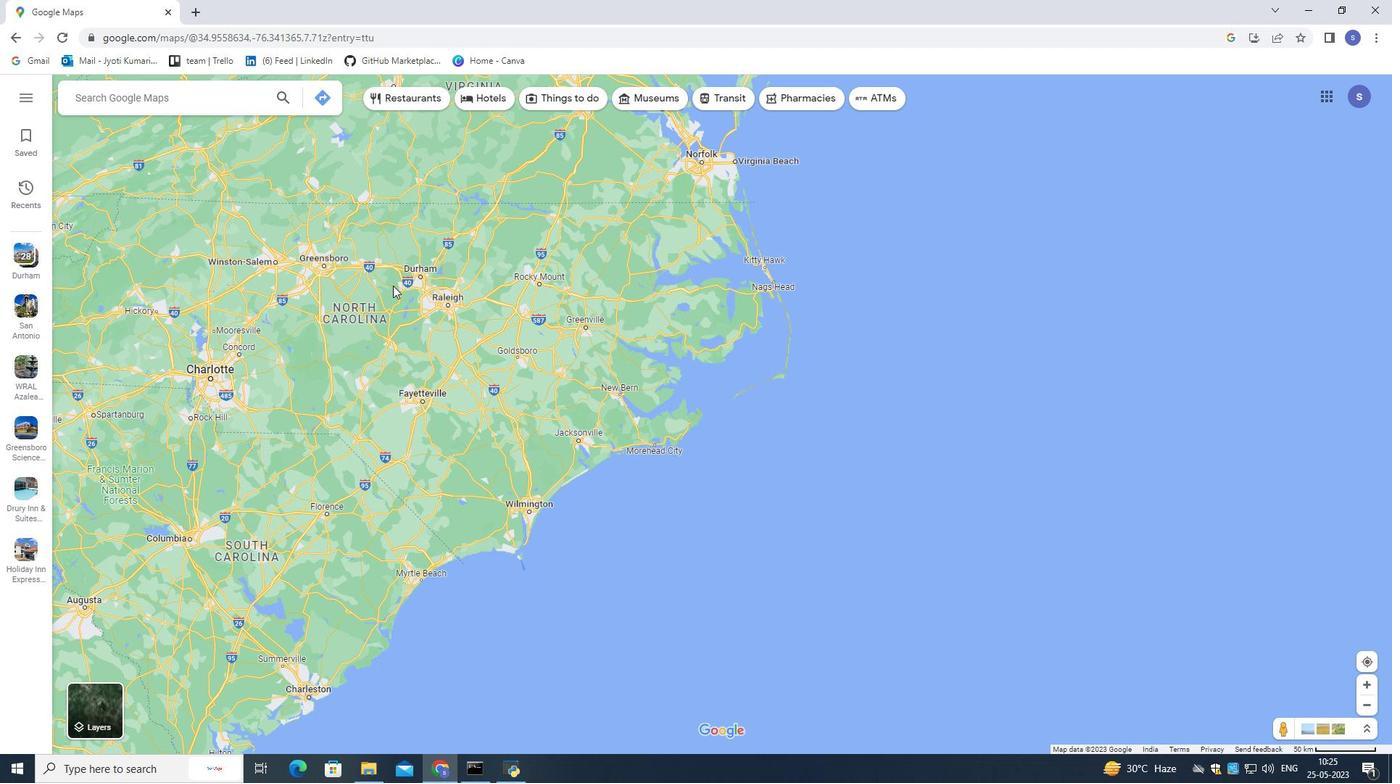 
Action: Mouse scrolled (393, 285) with delta (0, 0)
Screenshot: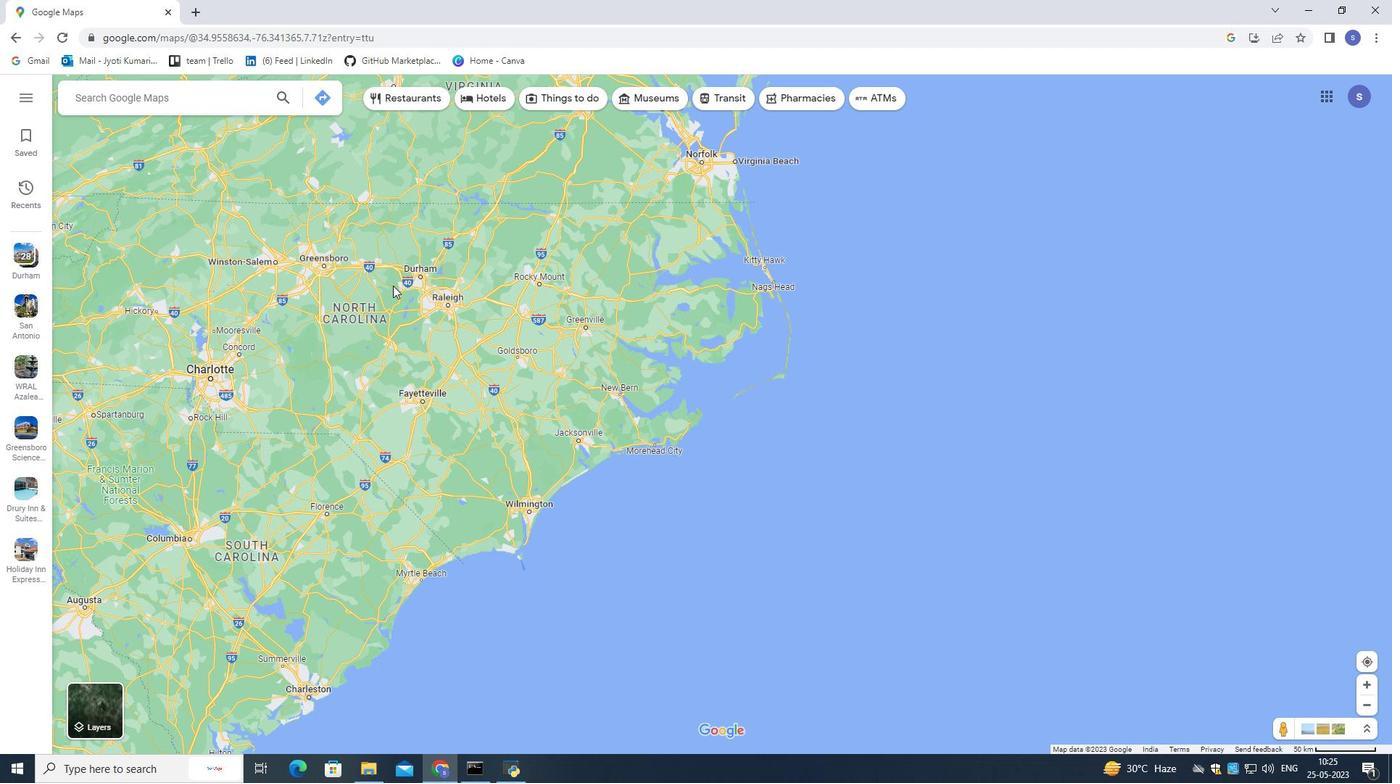 
Action: Mouse scrolled (393, 285) with delta (0, 0)
Screenshot: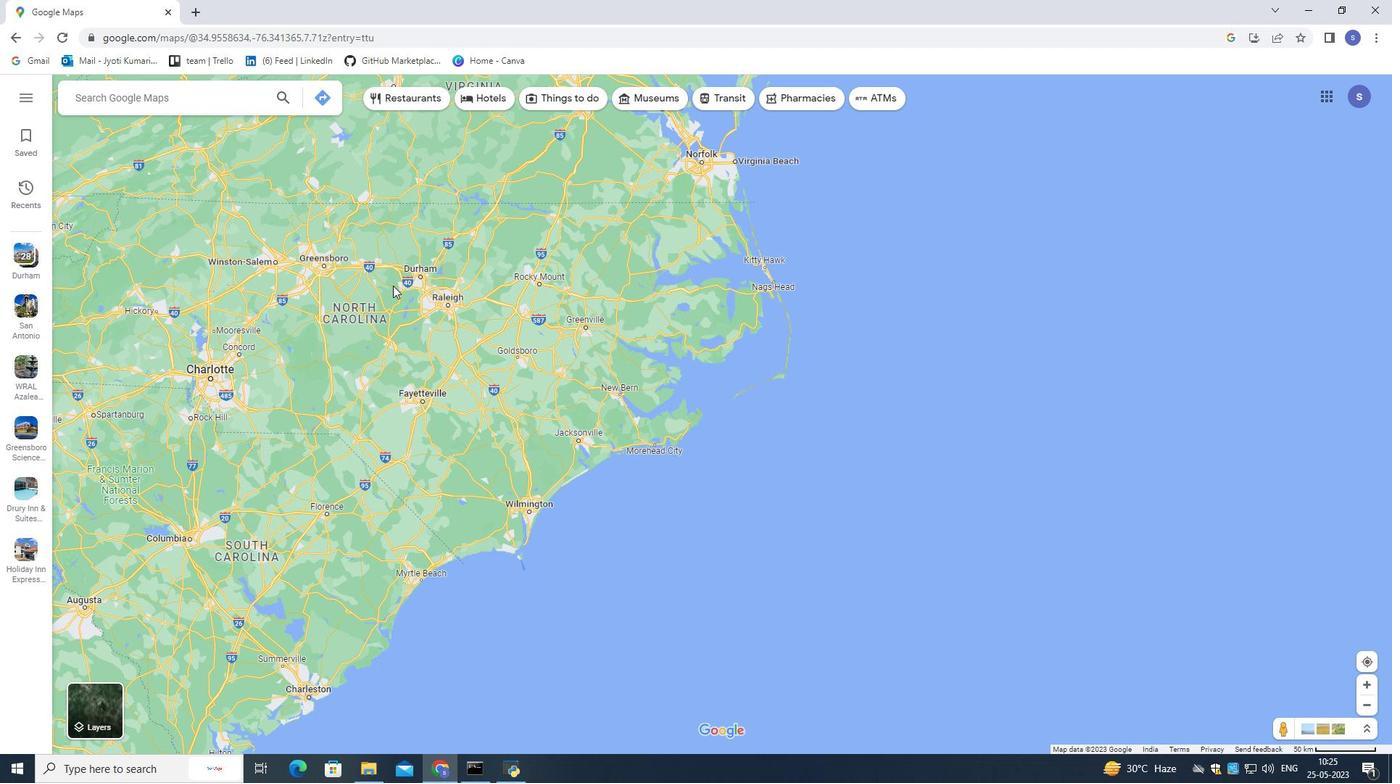 
Action: Mouse moved to (391, 285)
Screenshot: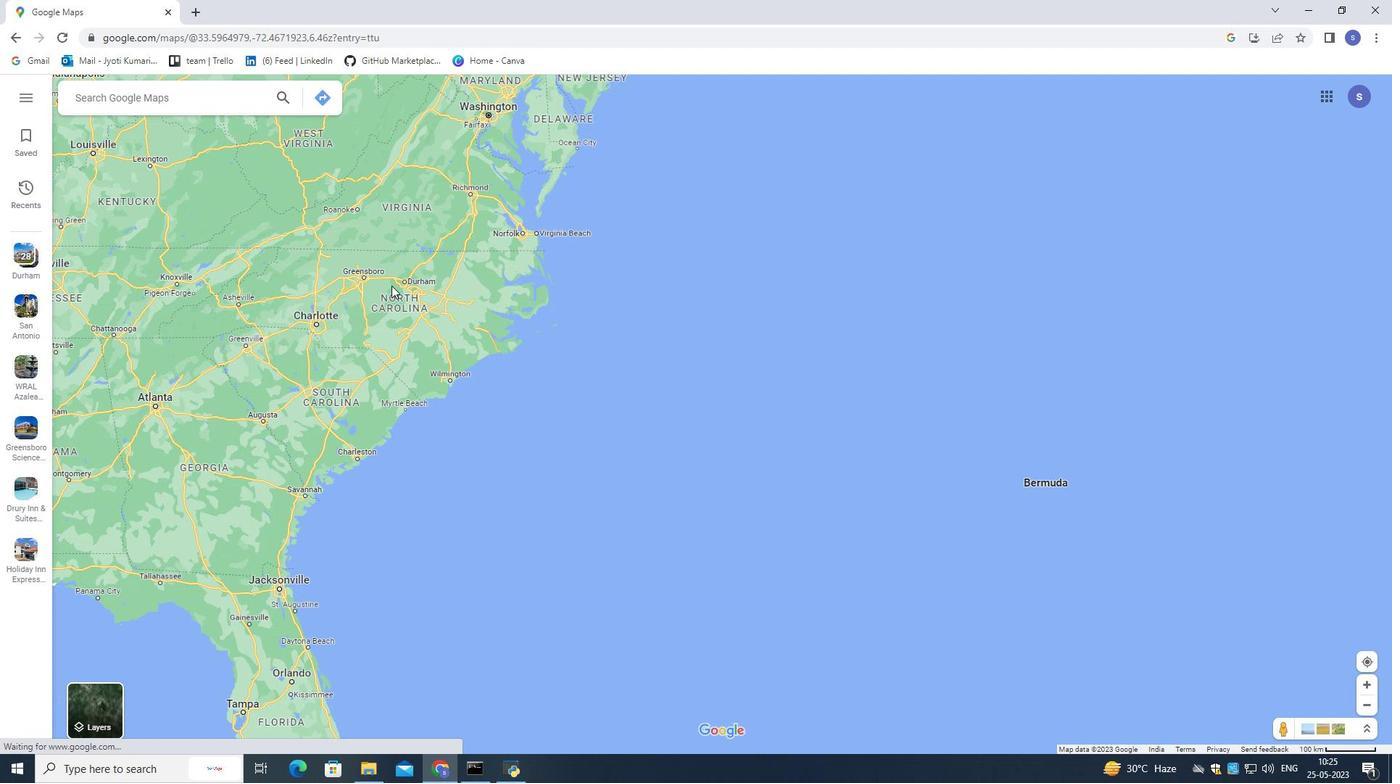 
Action: Mouse scrolled (391, 285) with delta (0, 0)
Screenshot: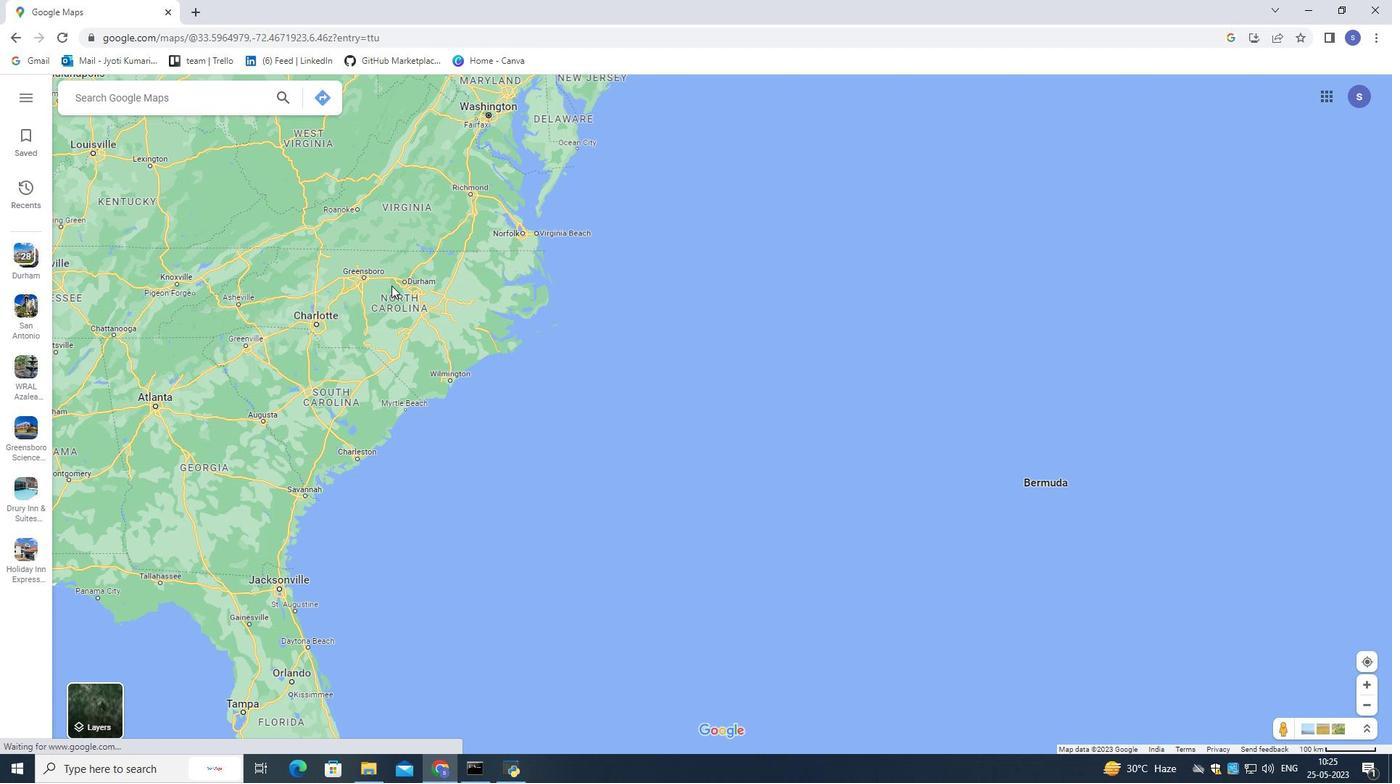 
Action: Mouse scrolled (391, 285) with delta (0, 0)
Screenshot: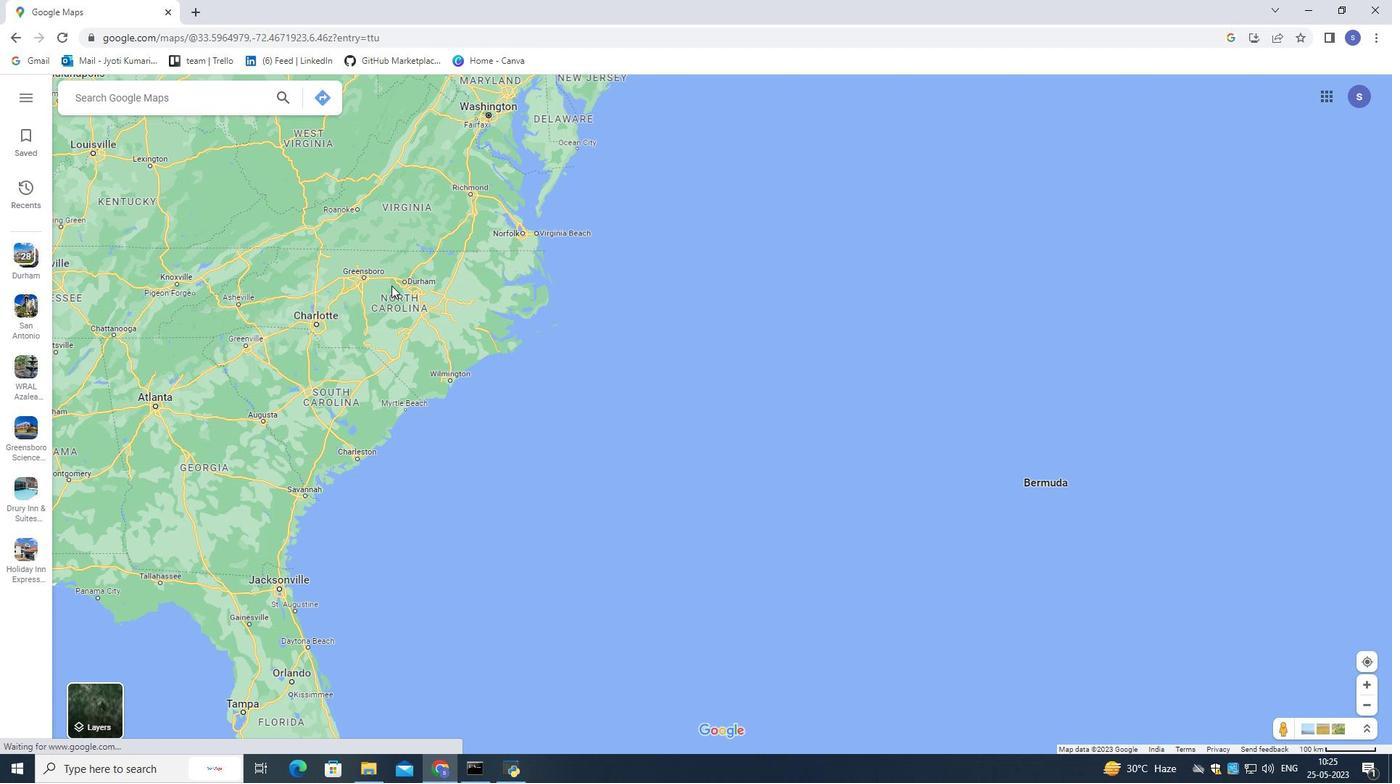 
Action: Mouse scrolled (391, 285) with delta (0, 0)
Screenshot: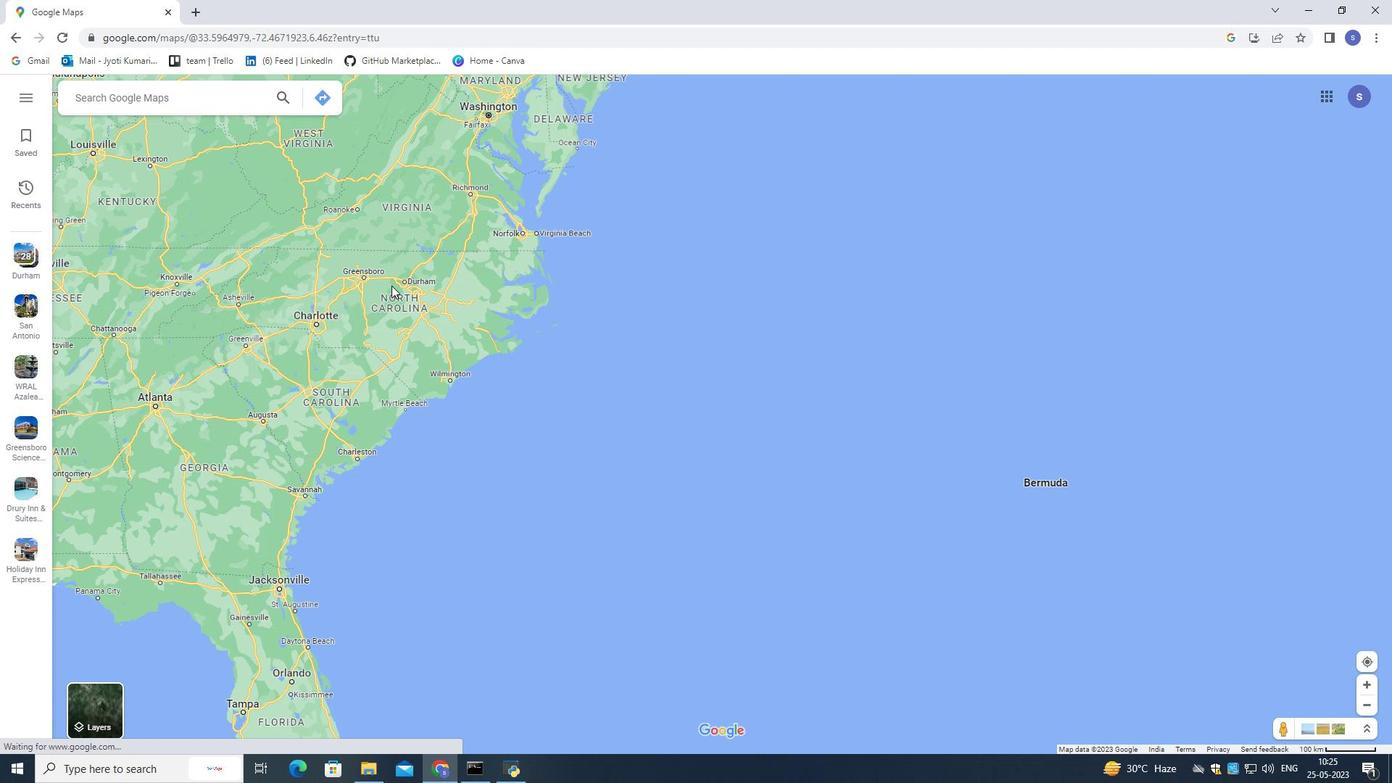 
Action: Mouse scrolled (391, 285) with delta (0, 0)
Screenshot: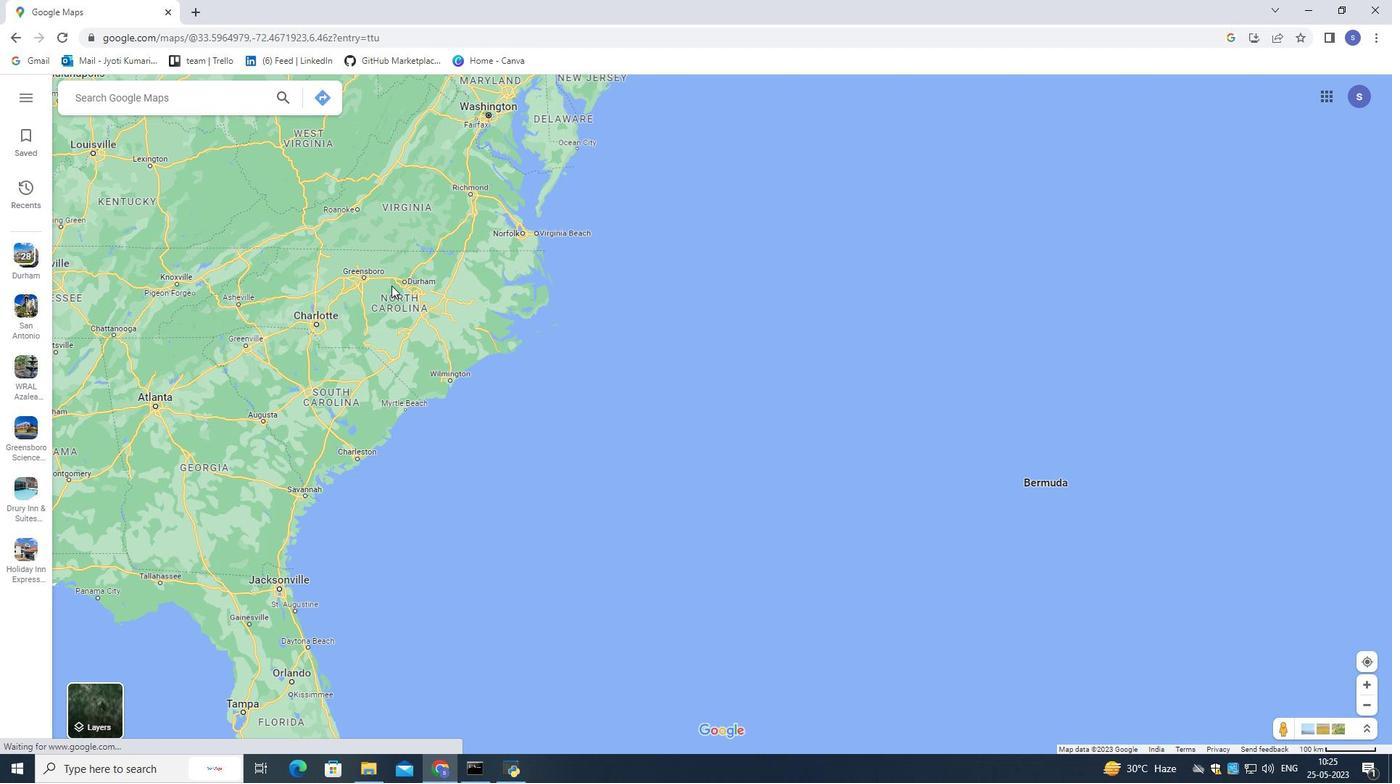 
Action: Mouse scrolled (391, 285) with delta (0, 0)
Screenshot: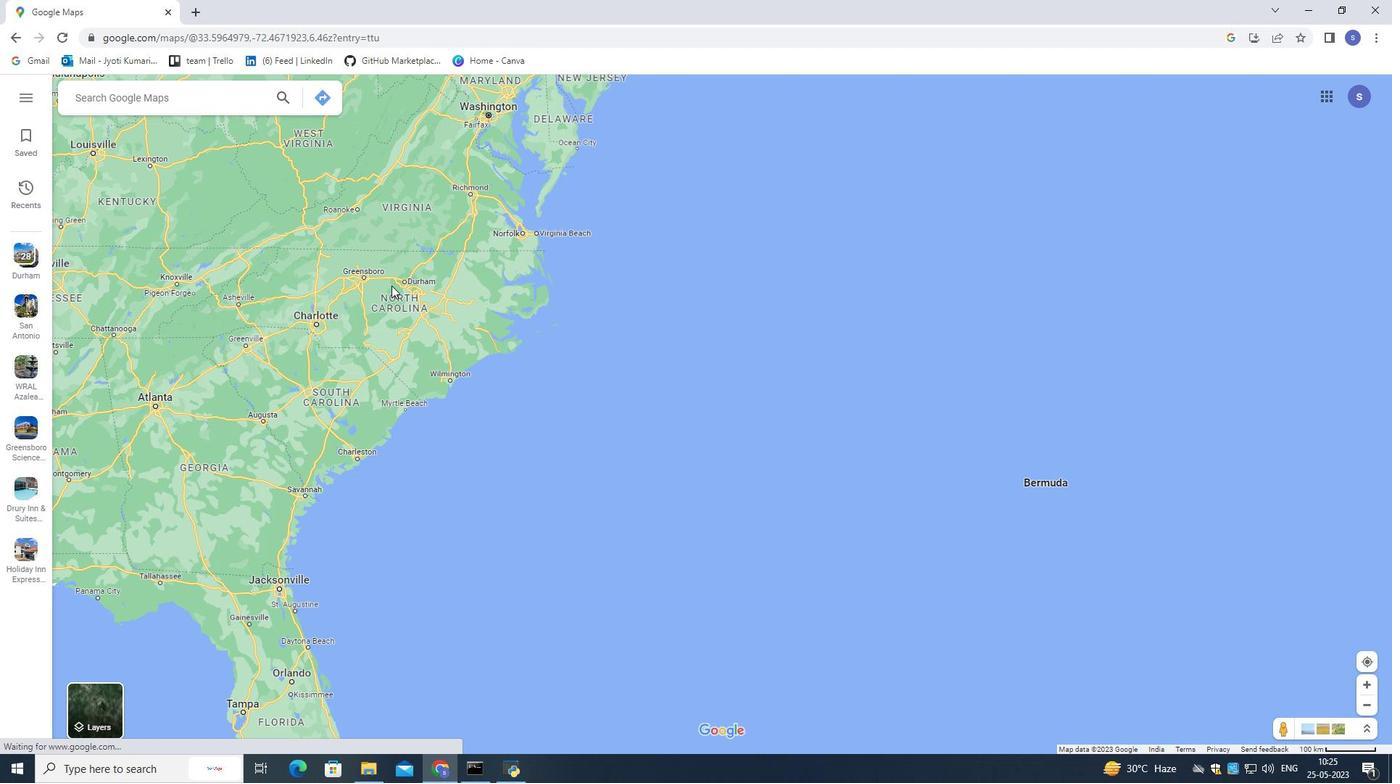 
Action: Mouse moved to (378, 283)
Screenshot: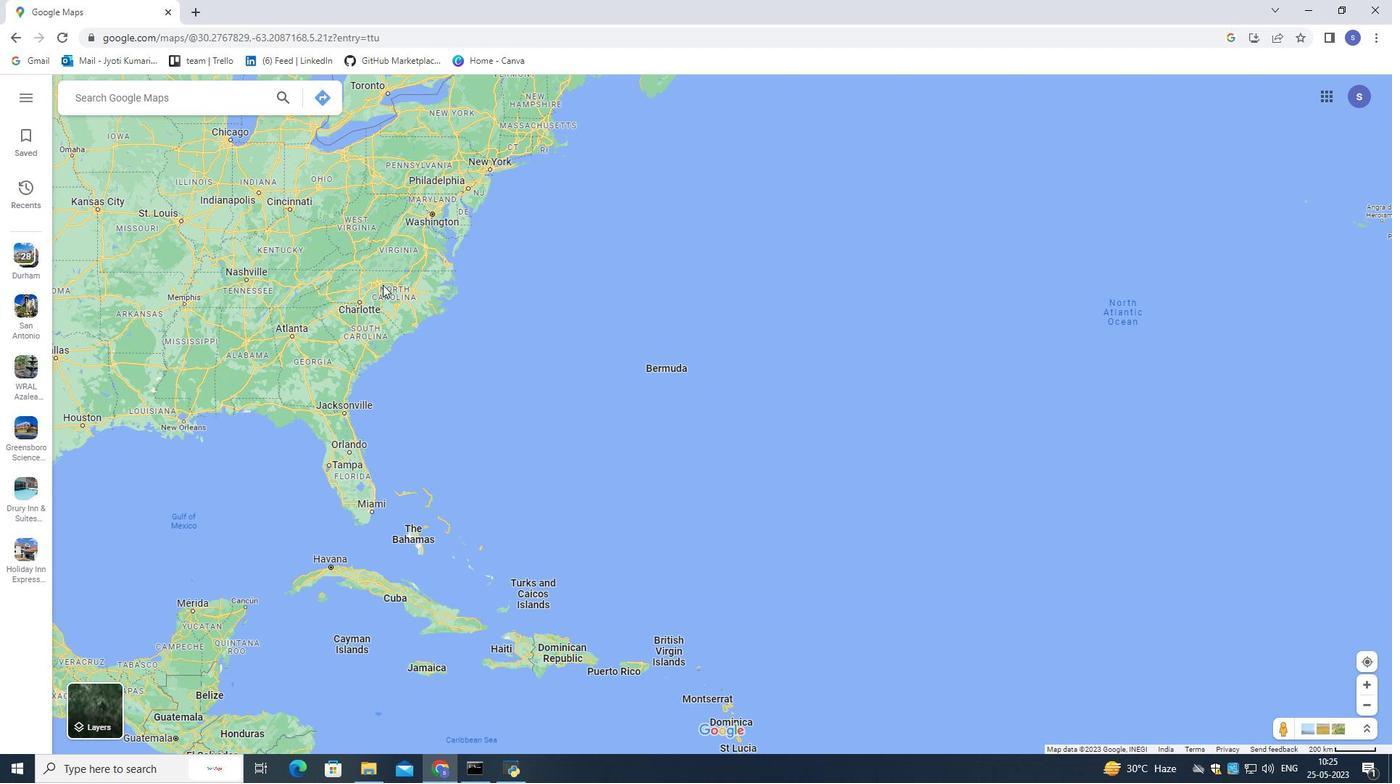 
Action: Mouse scrolled (378, 282) with delta (0, 0)
Screenshot: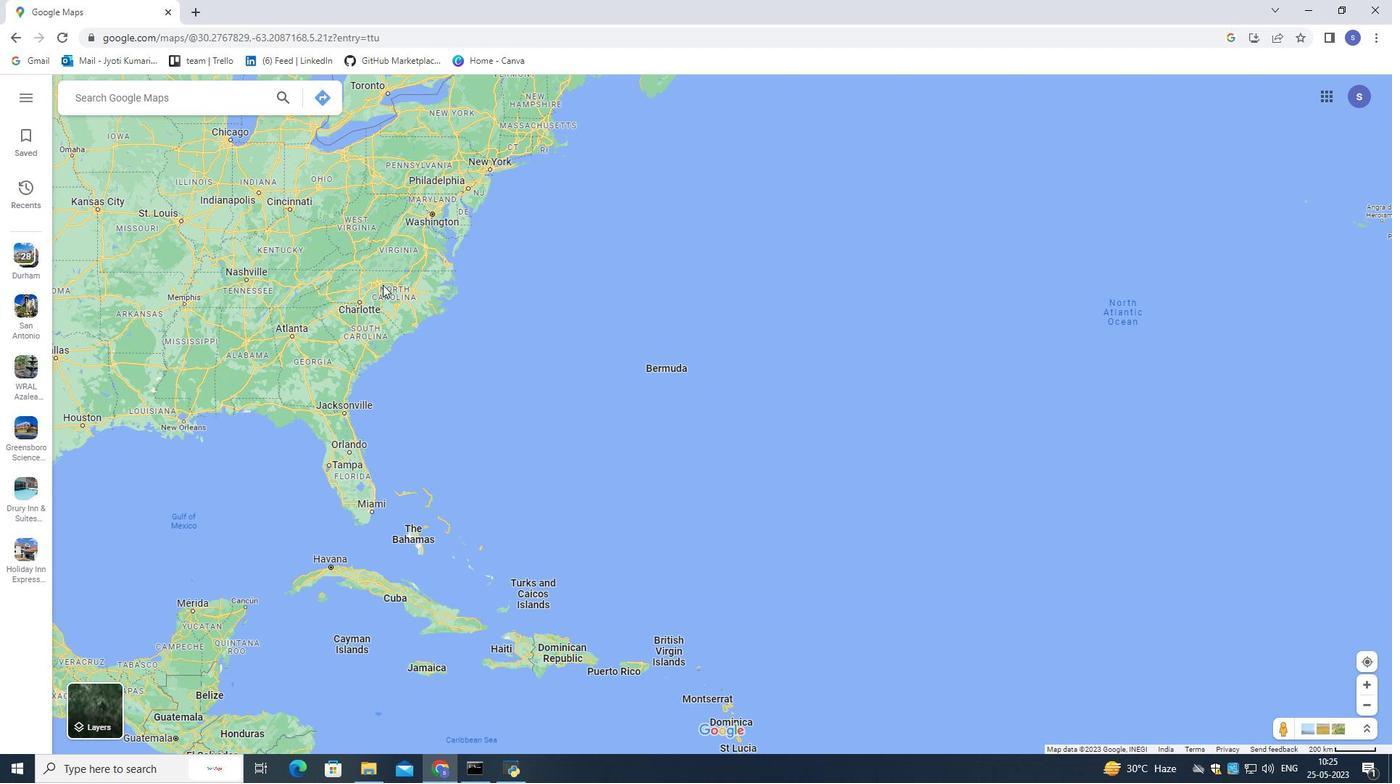 
Action: Mouse scrolled (378, 282) with delta (0, 0)
Screenshot: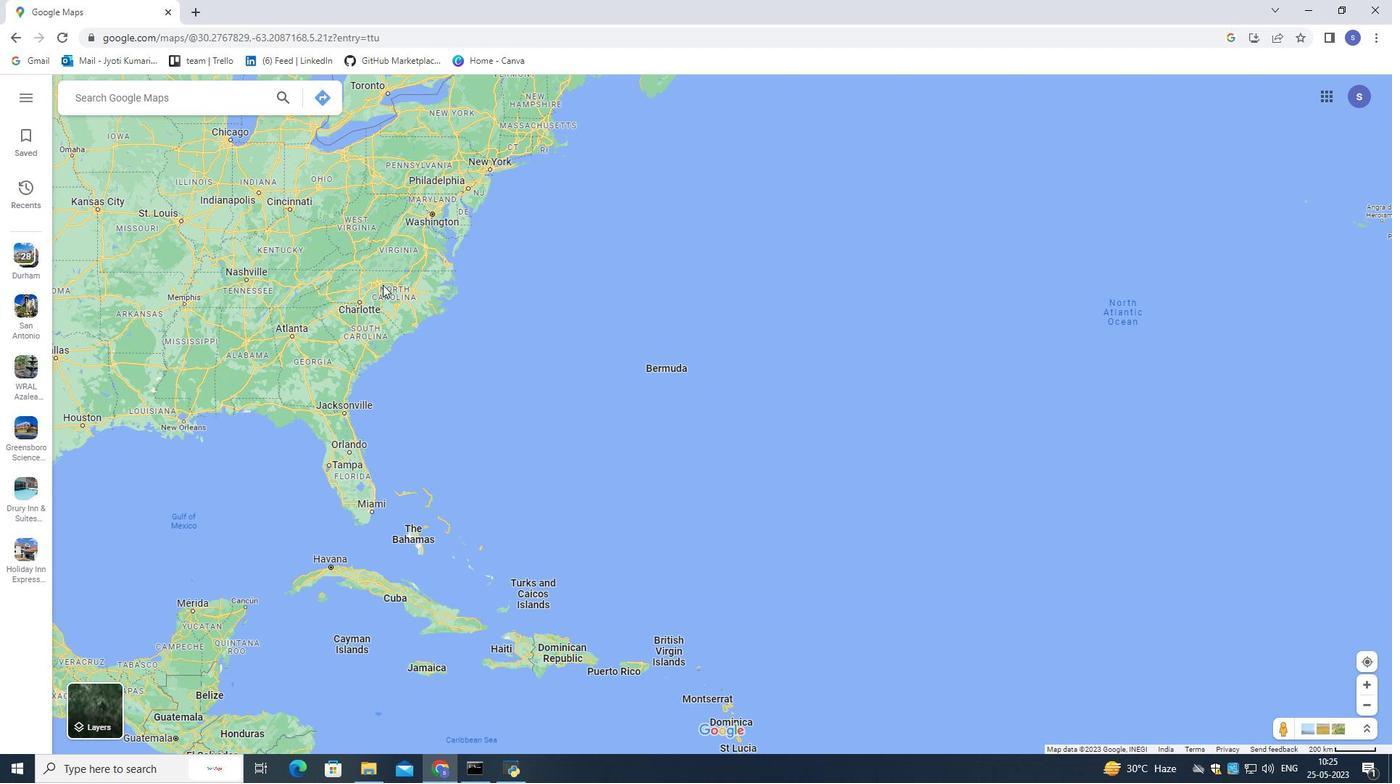 
Action: Mouse scrolled (378, 282) with delta (0, 0)
Screenshot: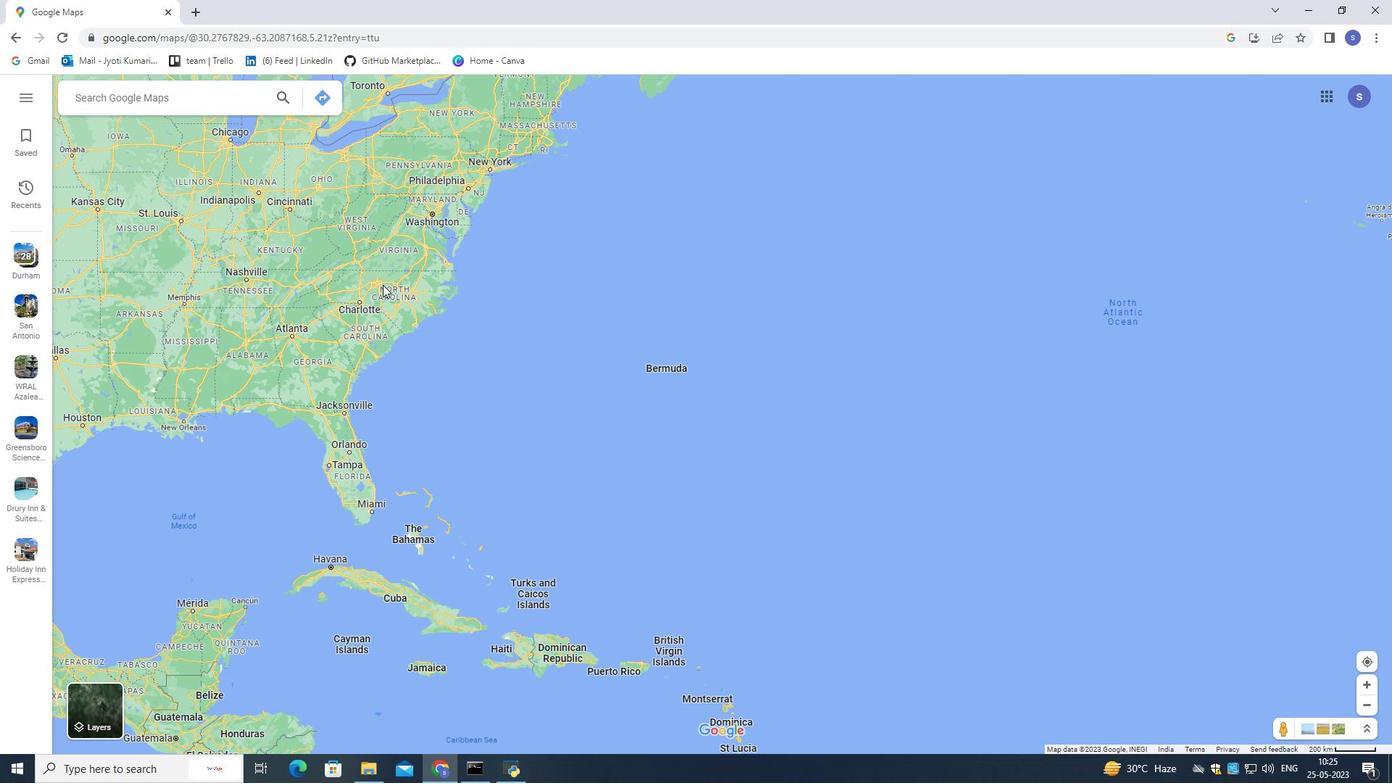 
Action: Mouse moved to (378, 283)
Screenshot: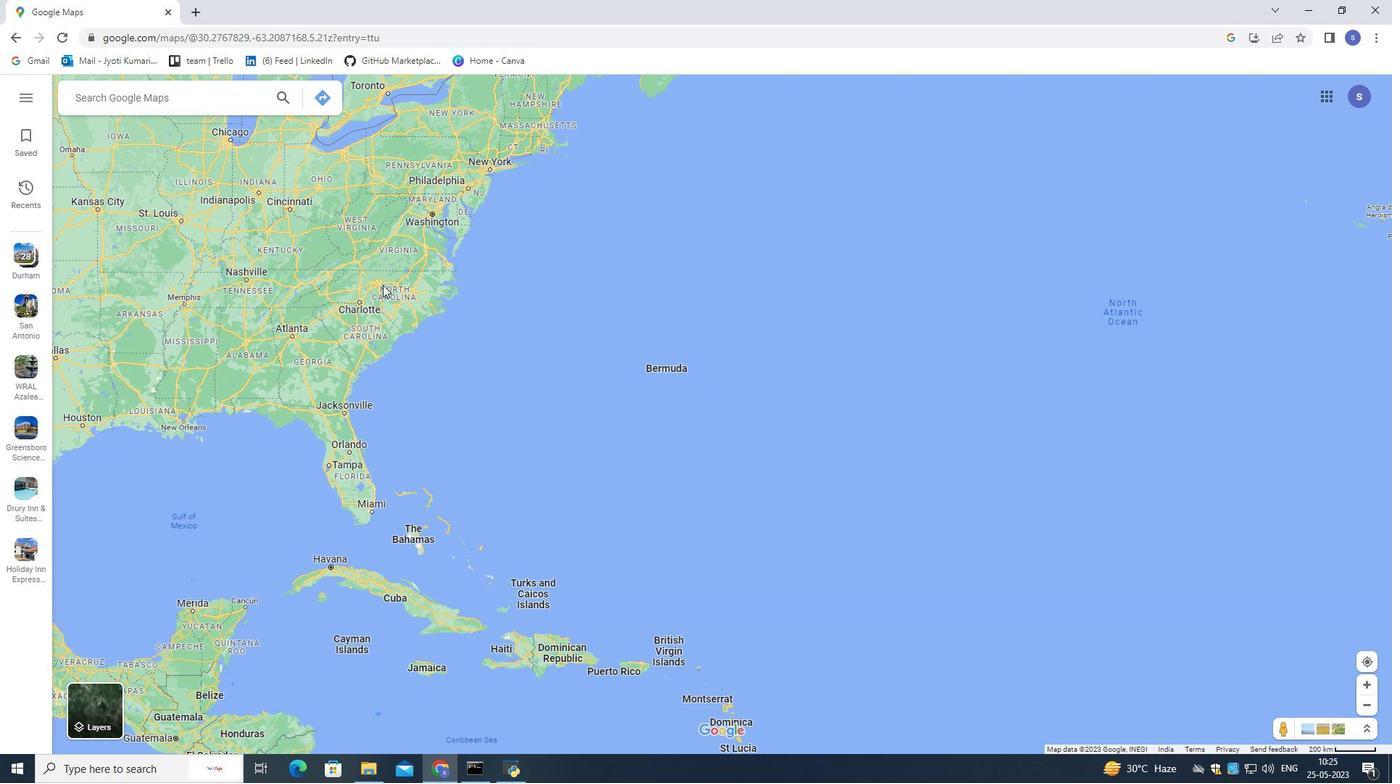 
Action: Mouse scrolled (378, 282) with delta (0, 0)
Screenshot: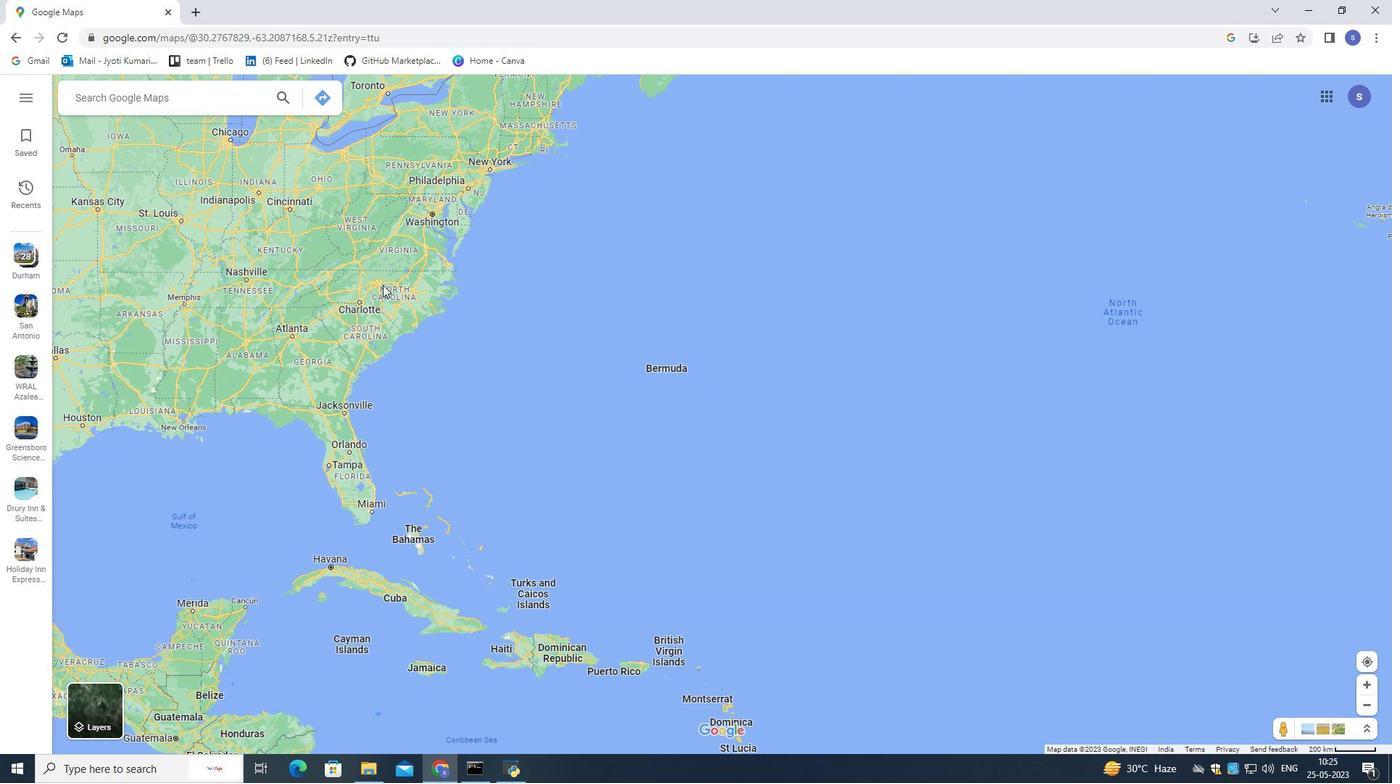 
Action: Mouse moved to (370, 306)
Screenshot: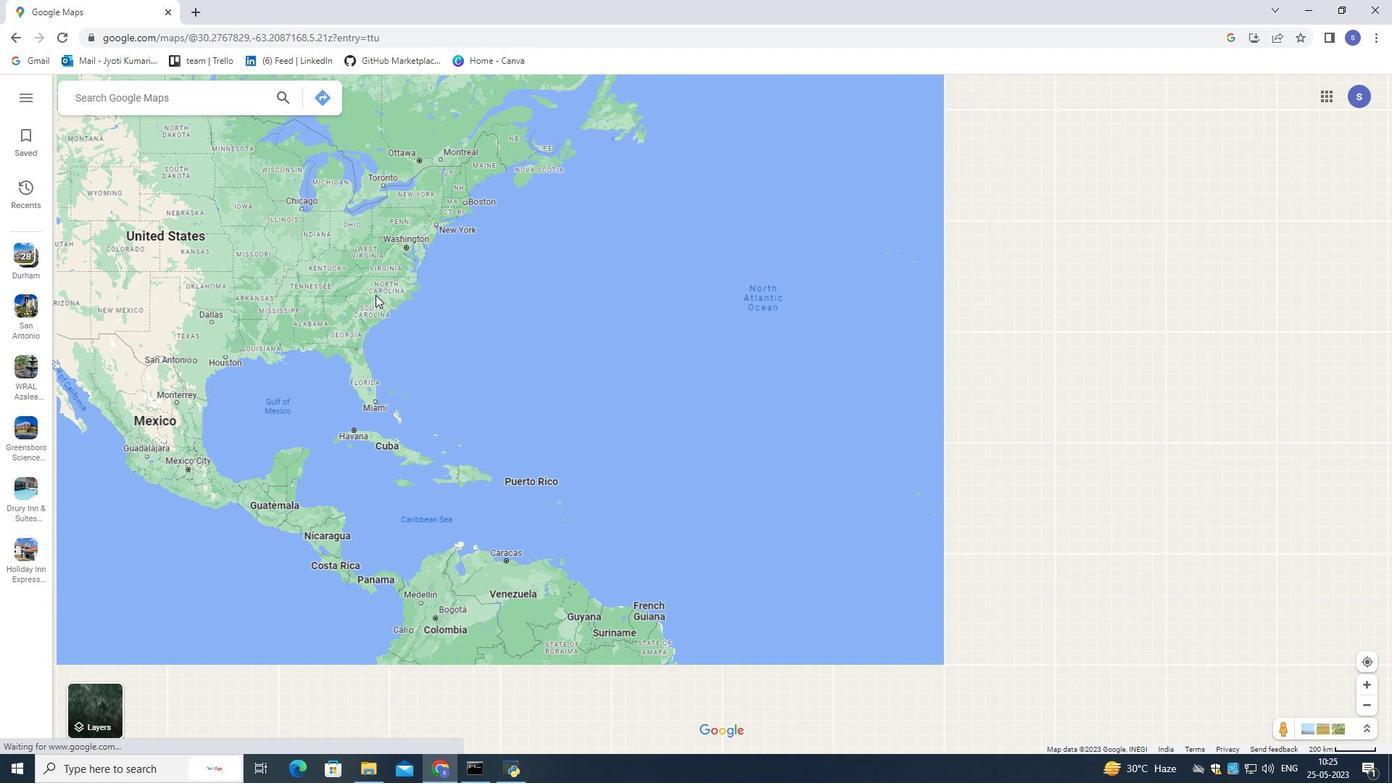 
Action: Mouse scrolled (370, 305) with delta (0, 0)
Screenshot: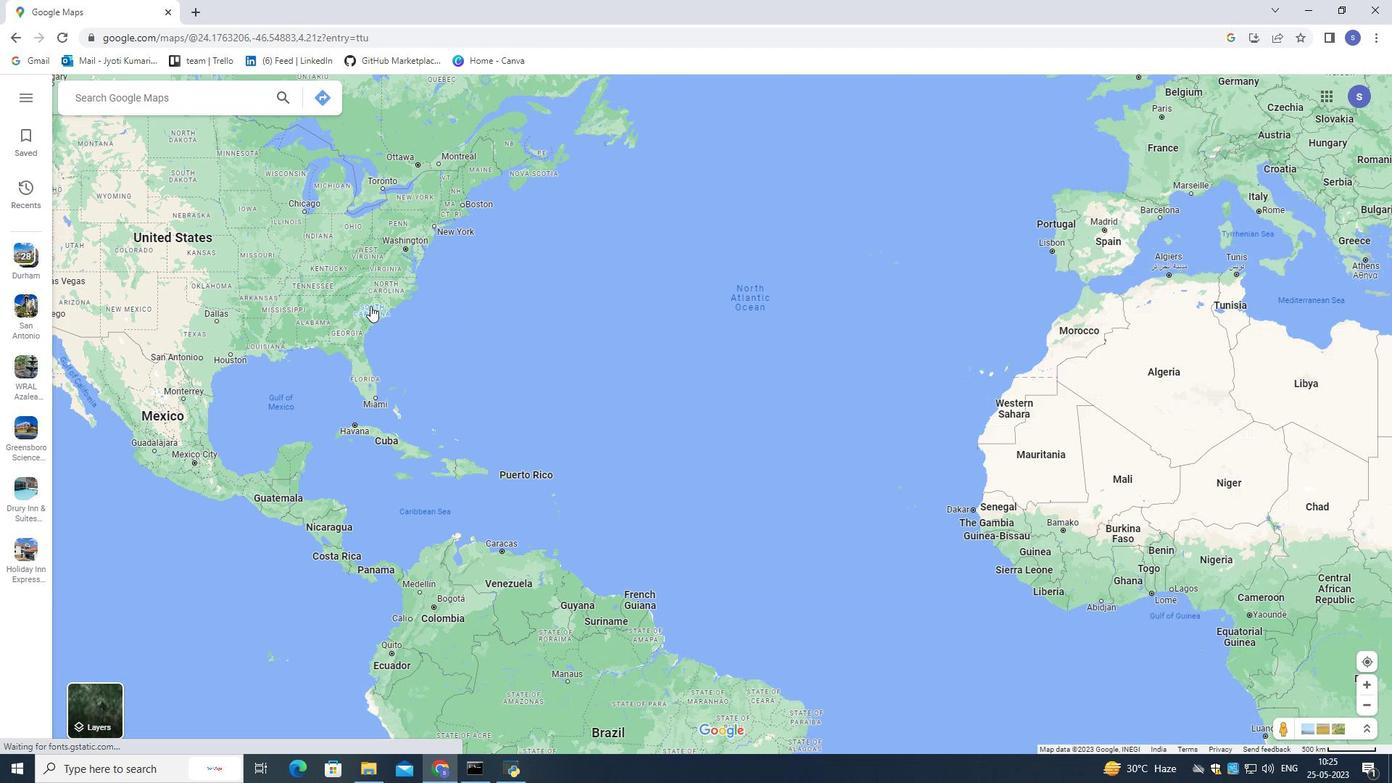 
Action: Mouse scrolled (370, 305) with delta (0, 0)
Screenshot: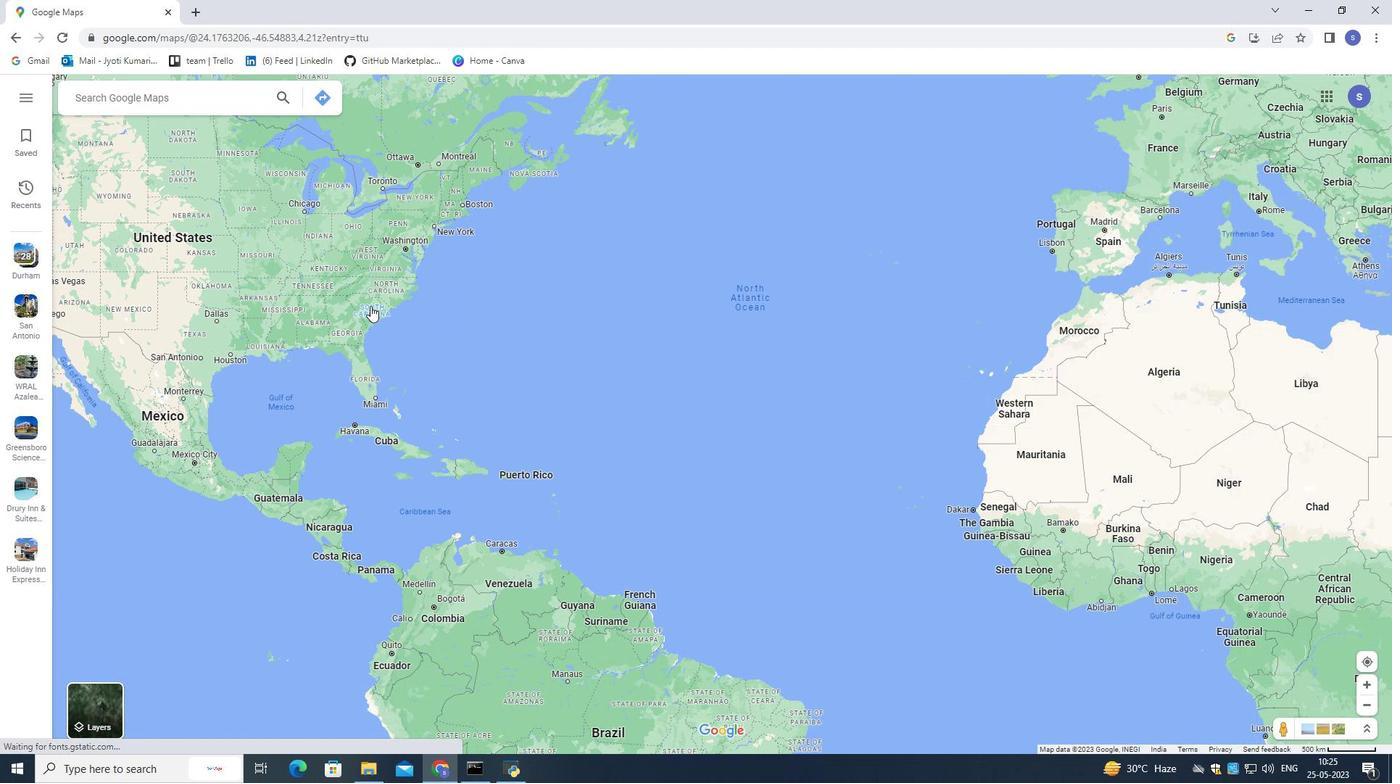 
Action: Mouse scrolled (370, 305) with delta (0, 0)
Screenshot: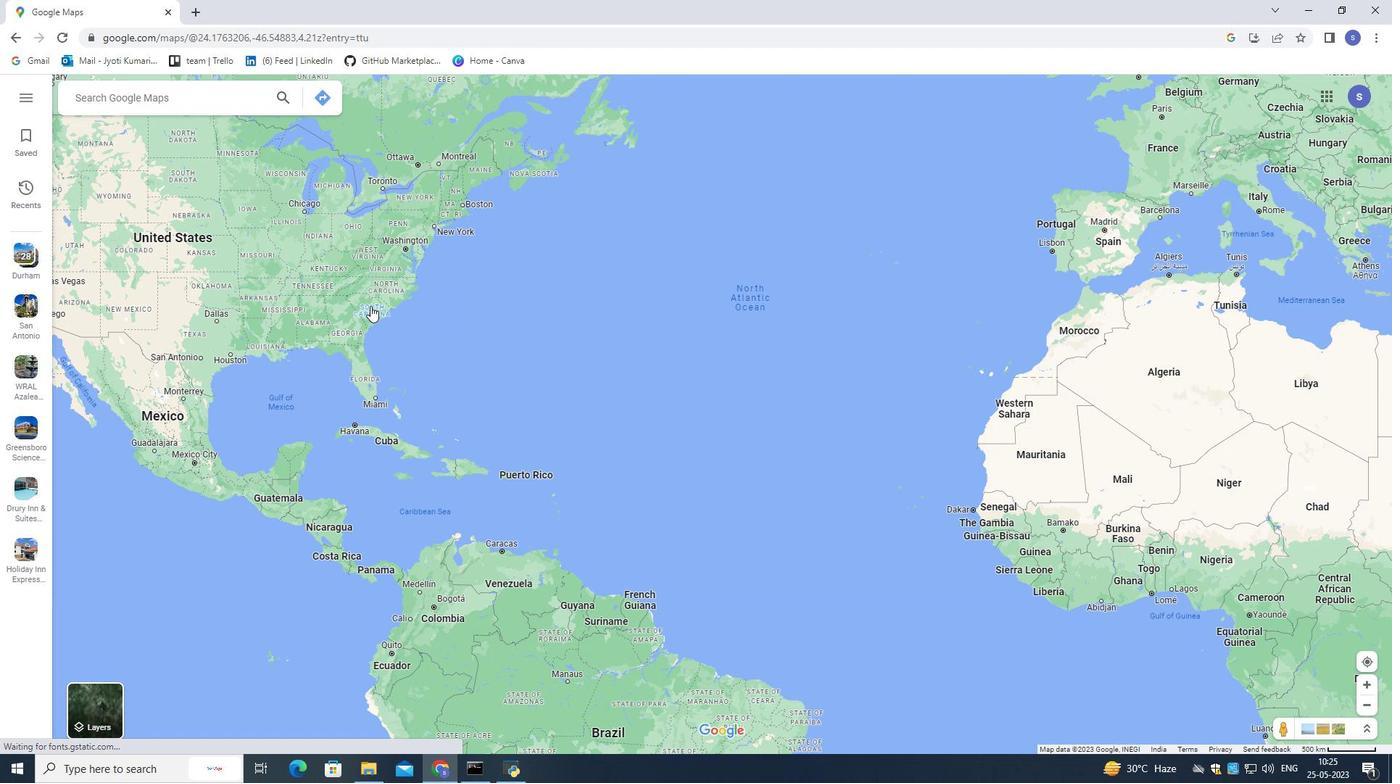 
Action: Mouse moved to (369, 306)
Screenshot: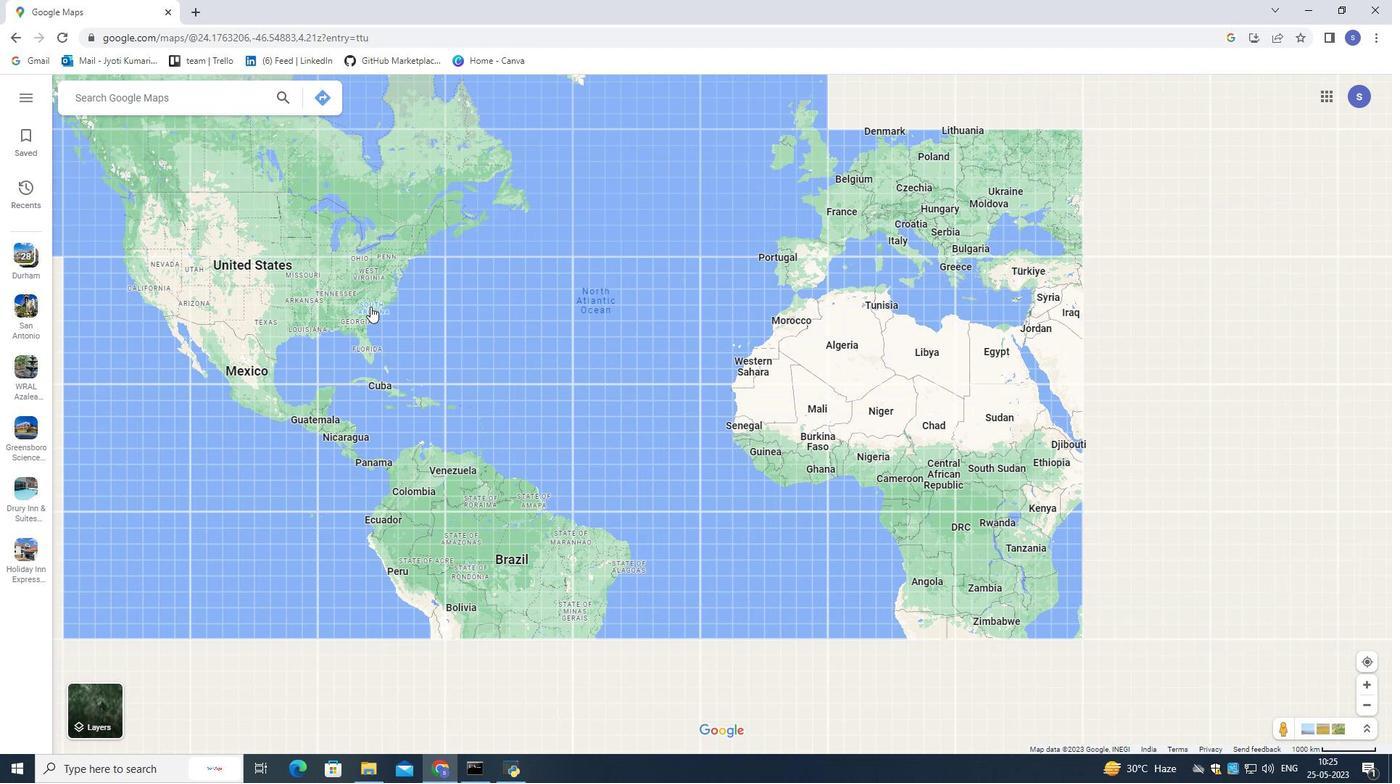 
Action: Mouse scrolled (369, 306) with delta (0, 0)
Screenshot: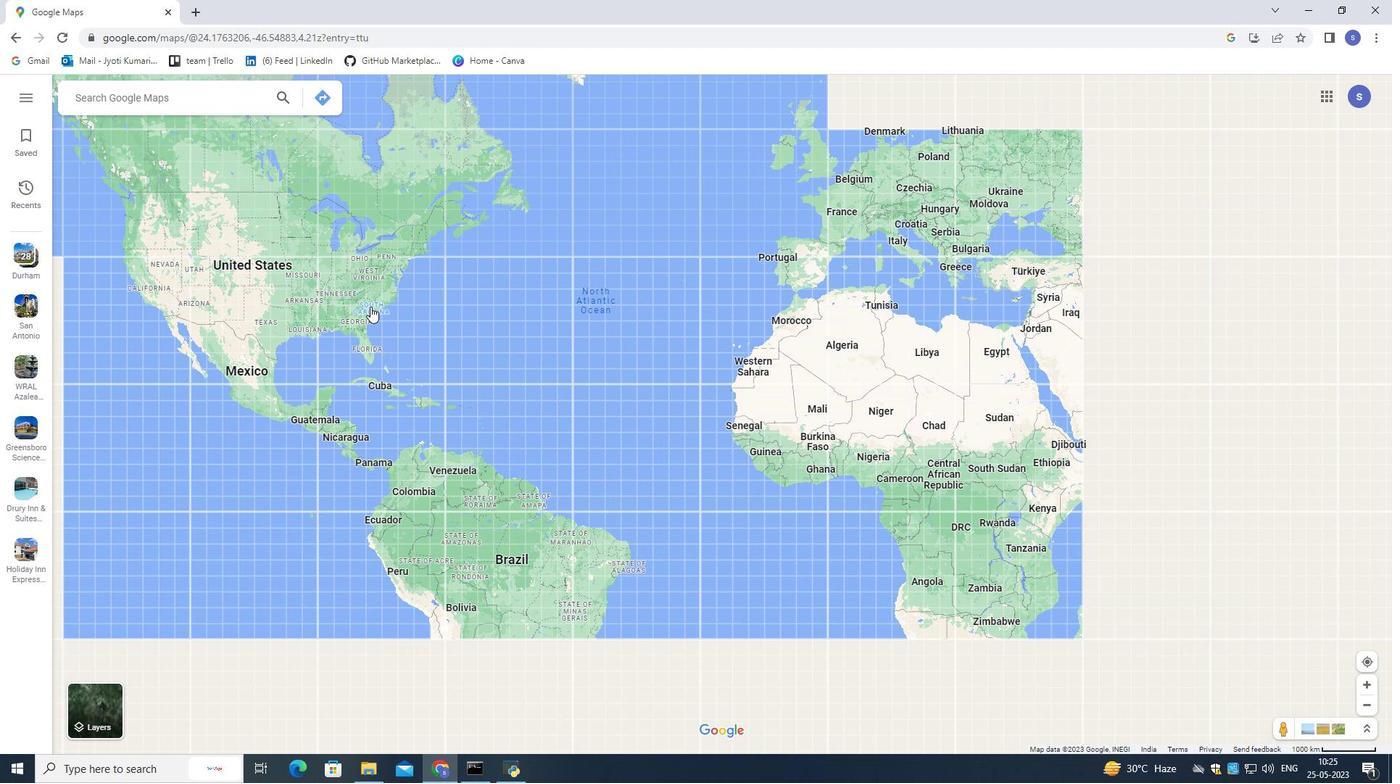 
Action: Mouse scrolled (369, 306) with delta (0, 0)
Screenshot: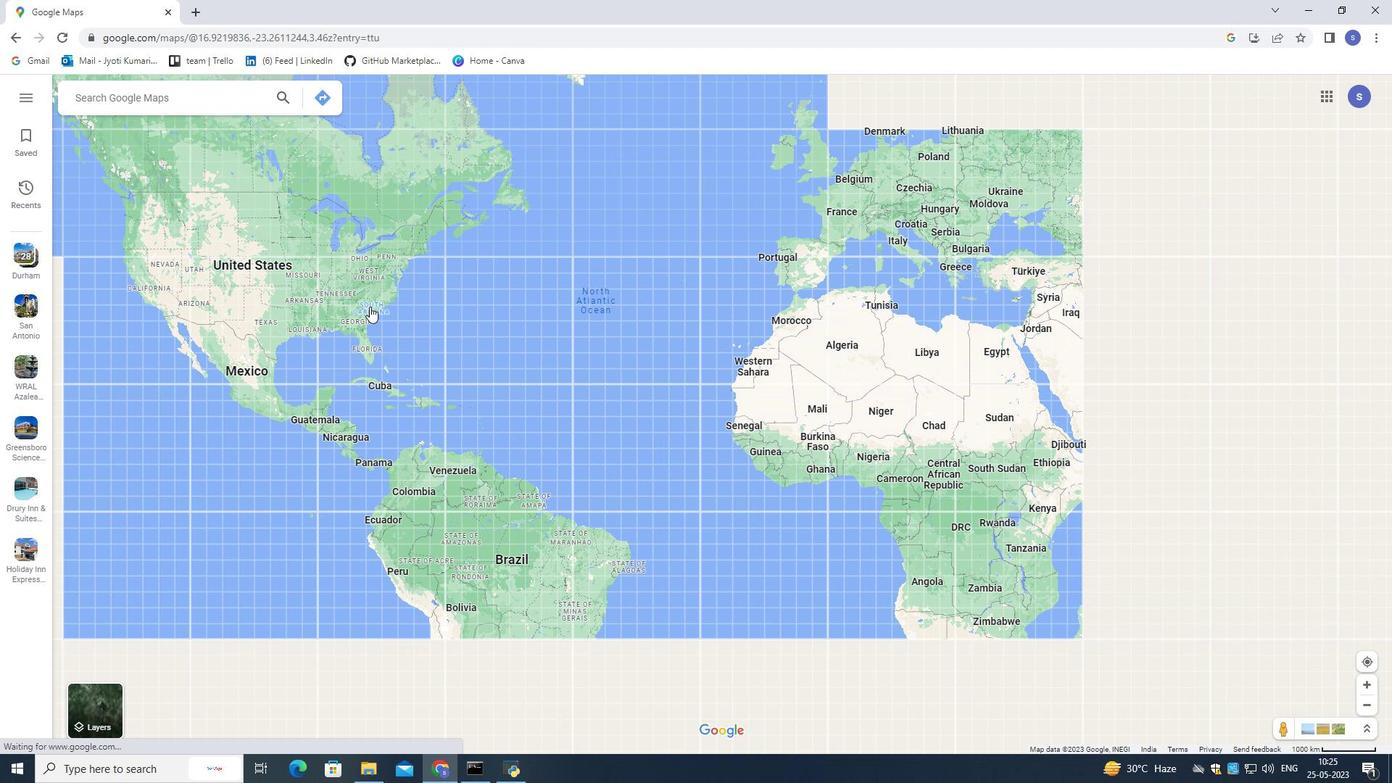 
Action: Mouse scrolled (369, 306) with delta (0, 0)
Screenshot: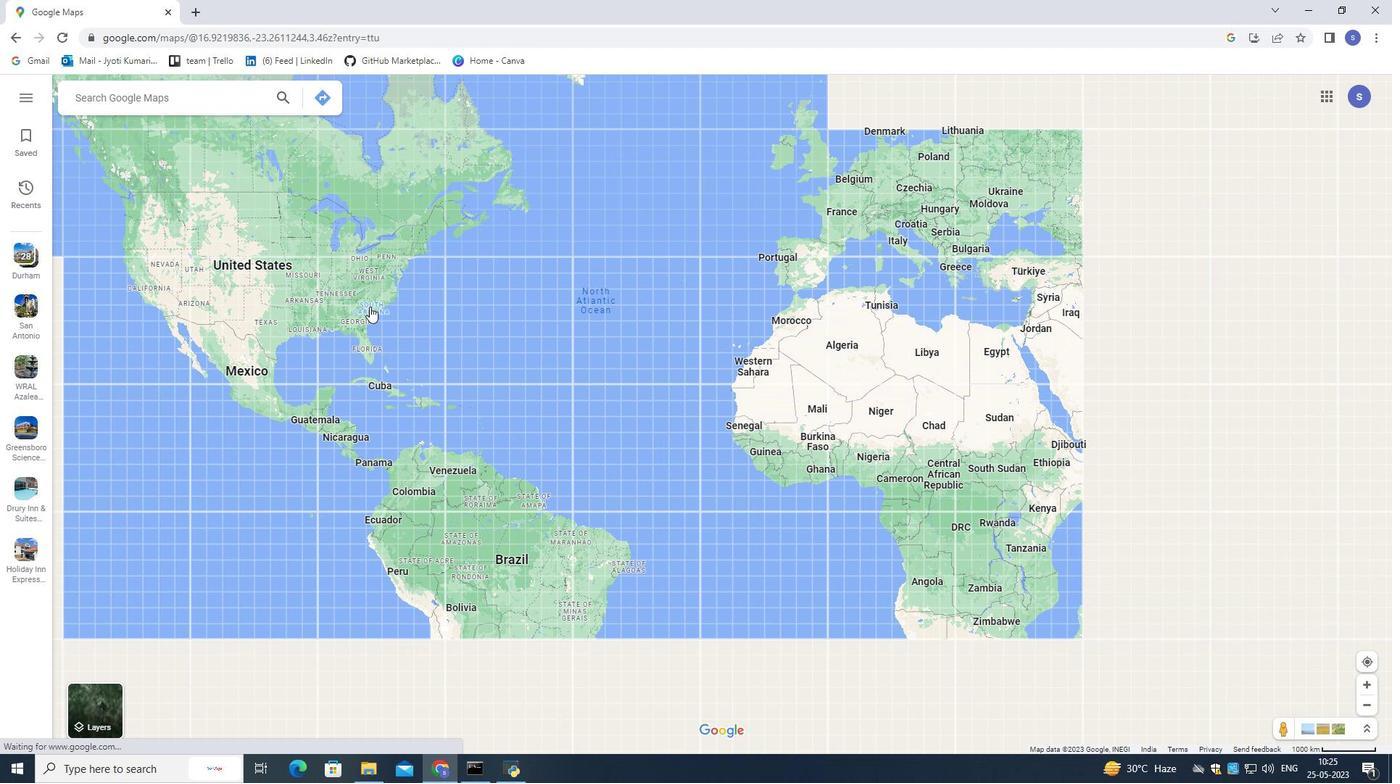 
Action: Mouse scrolled (369, 306) with delta (0, 0)
Screenshot: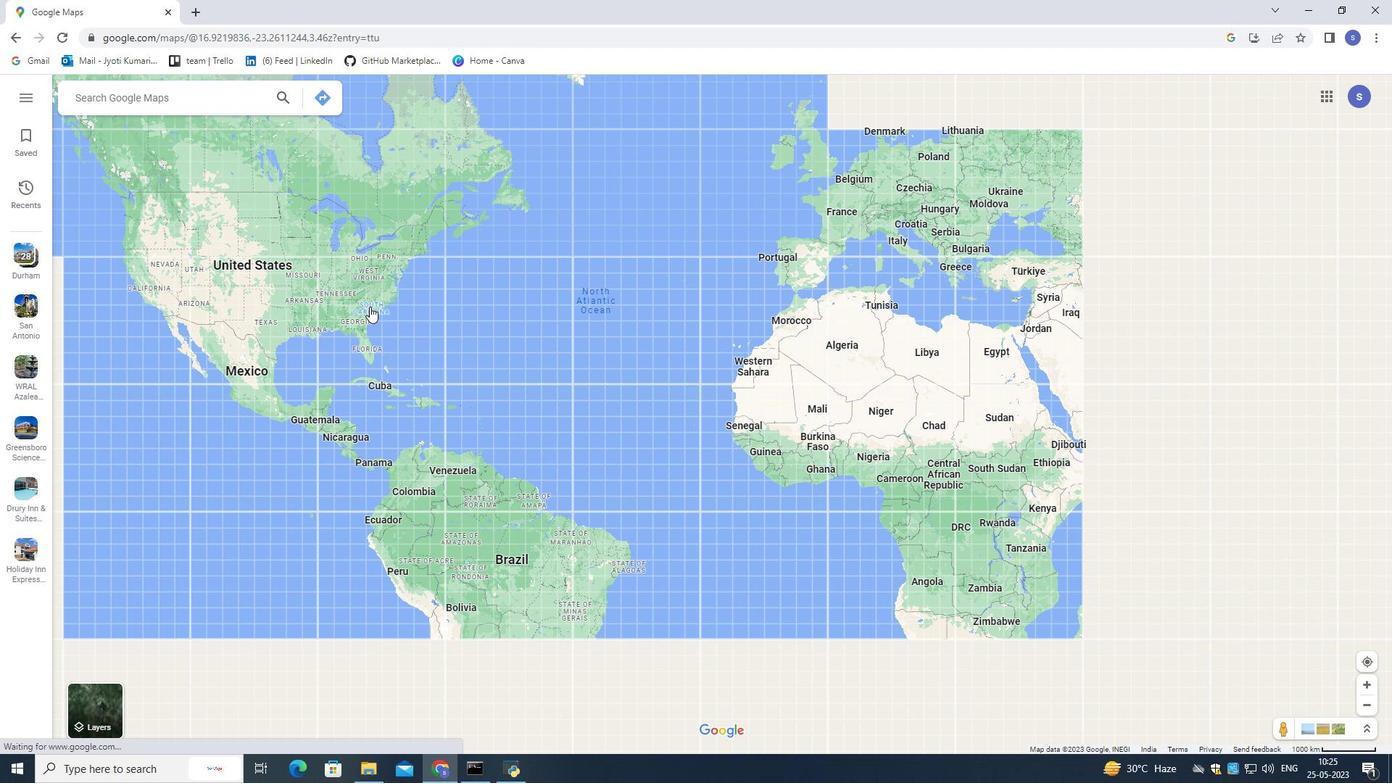 
Action: Mouse scrolled (369, 306) with delta (0, 0)
Screenshot: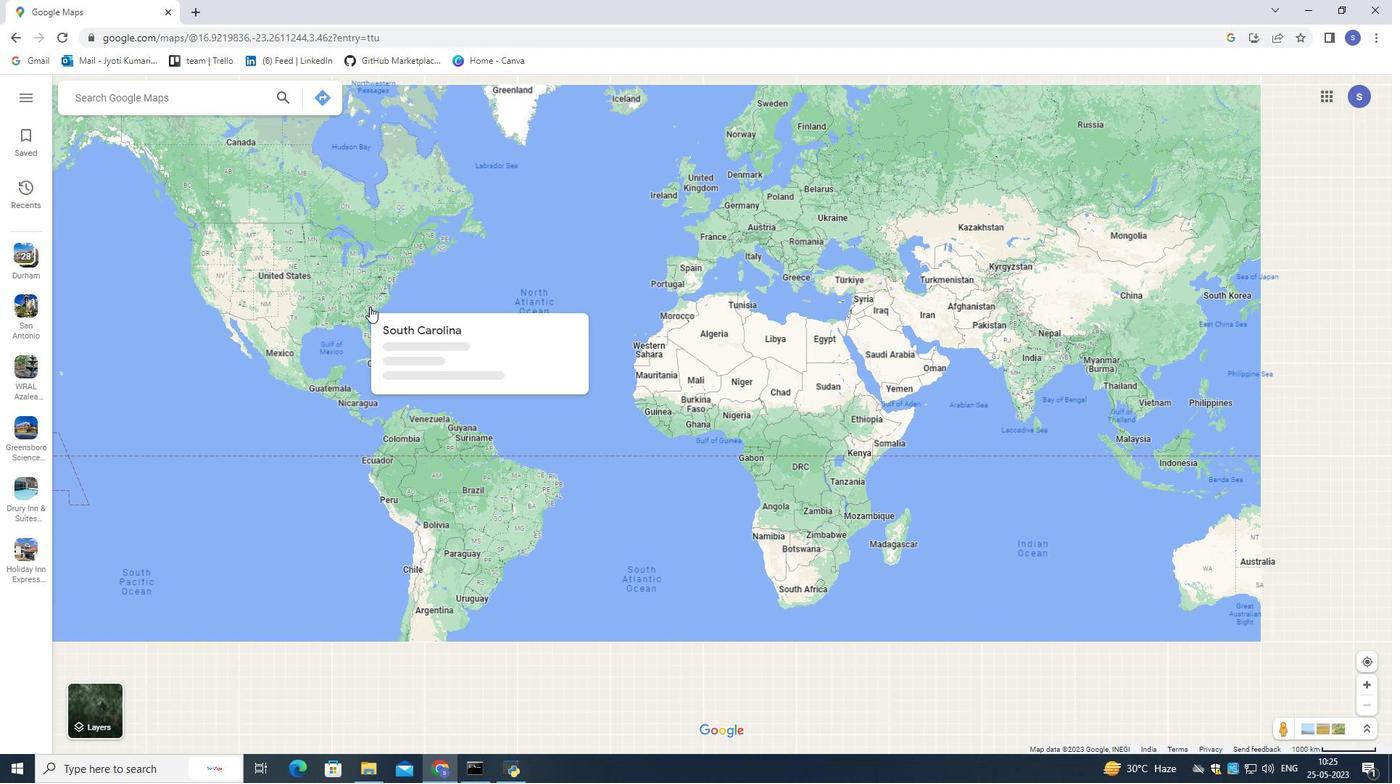 
Action: Mouse scrolled (369, 306) with delta (0, 0)
Screenshot: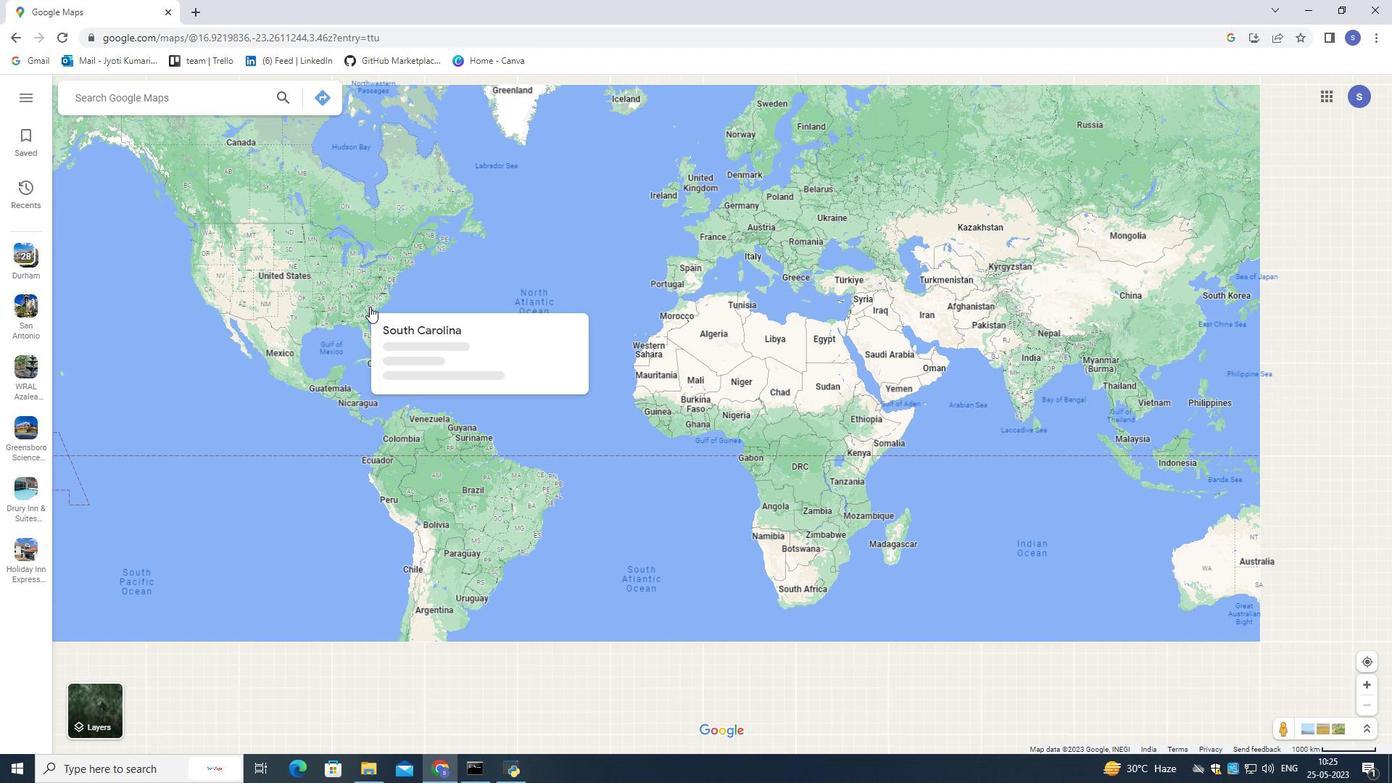 
Action: Mouse scrolled (369, 306) with delta (0, 0)
Screenshot: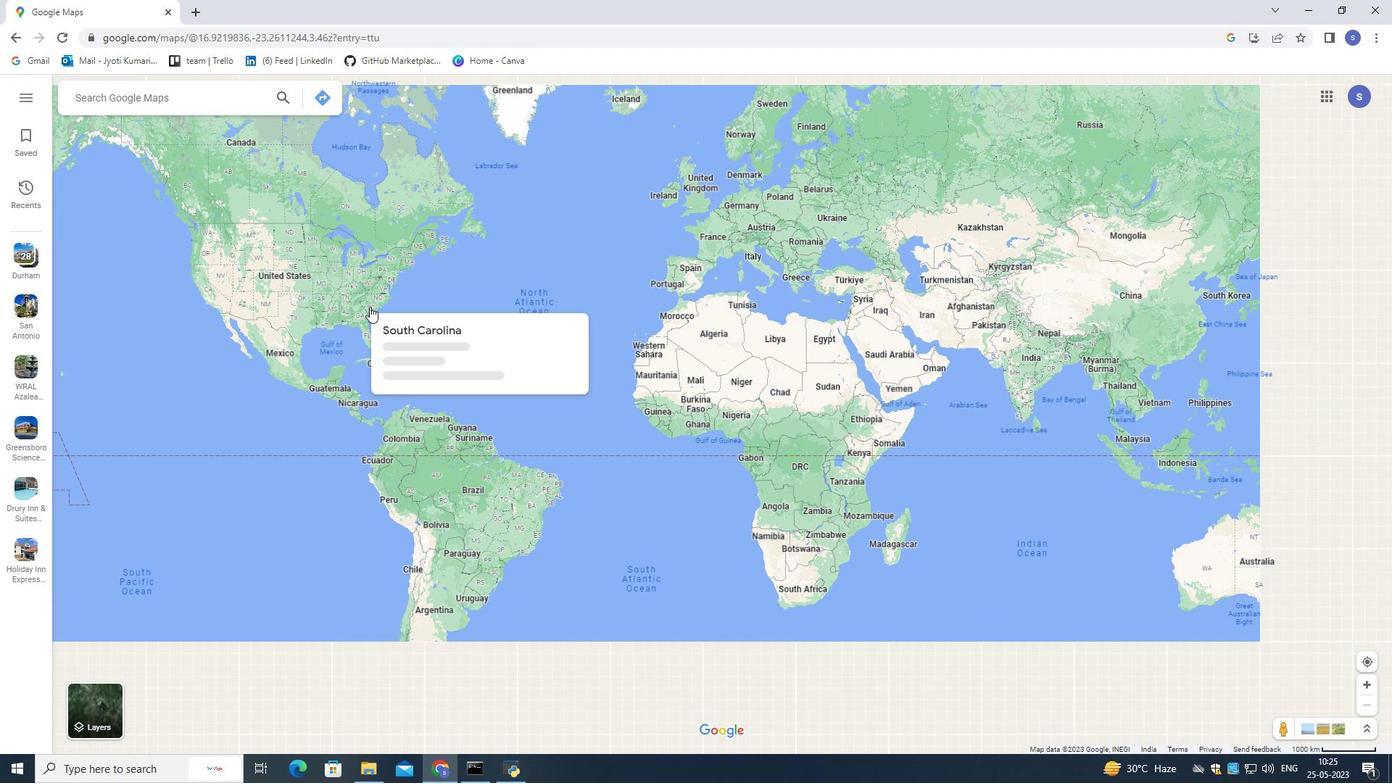 
Action: Mouse scrolled (369, 306) with delta (0, 0)
Screenshot: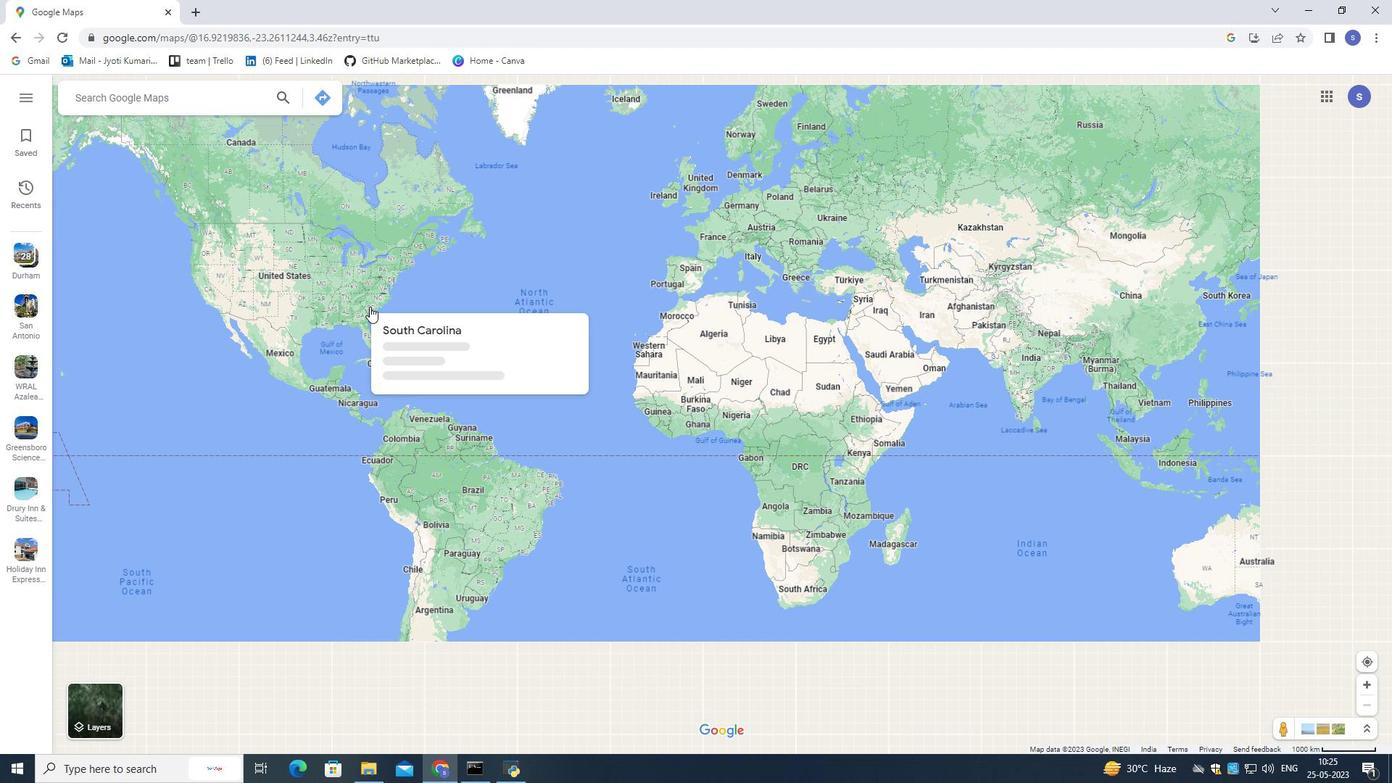 
Action: Mouse scrolled (369, 306) with delta (0, 0)
Screenshot: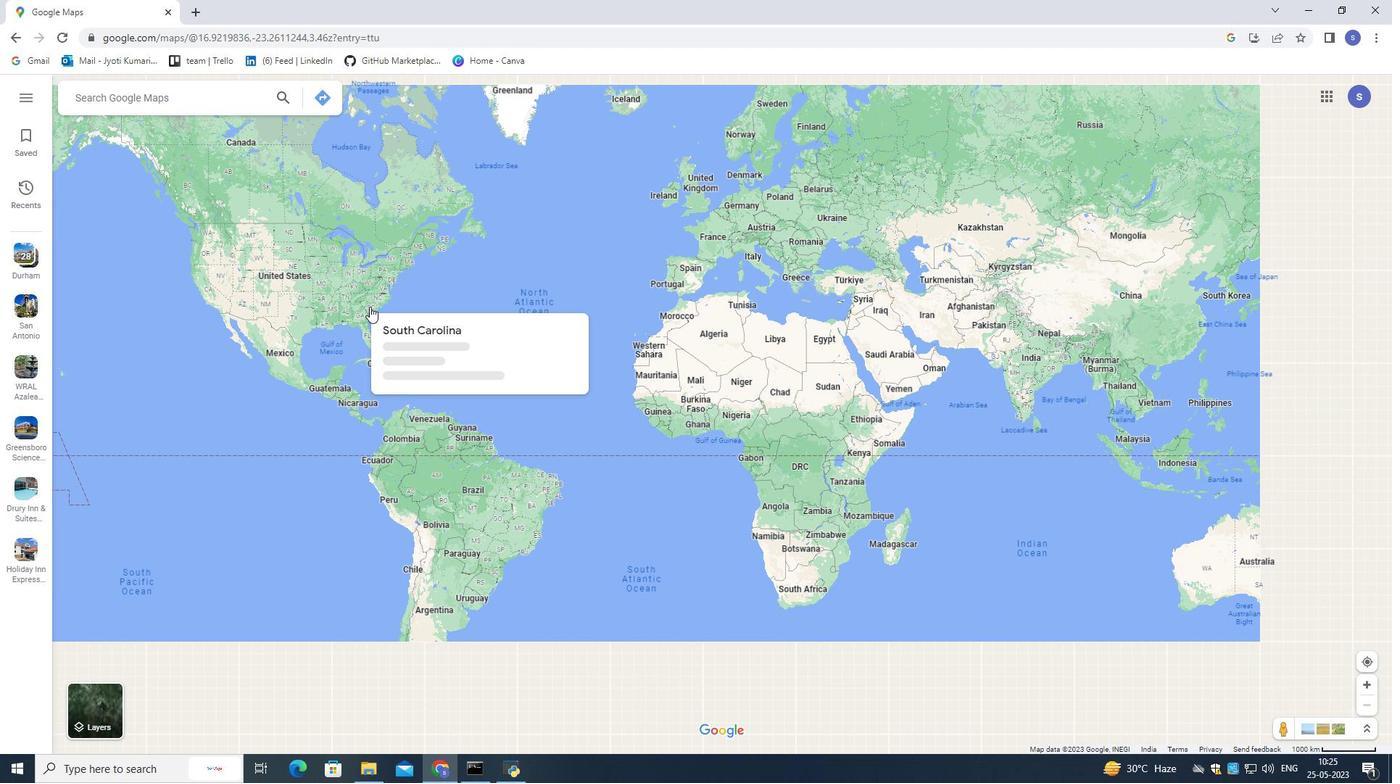 
Action: Mouse scrolled (369, 306) with delta (0, 0)
Screenshot: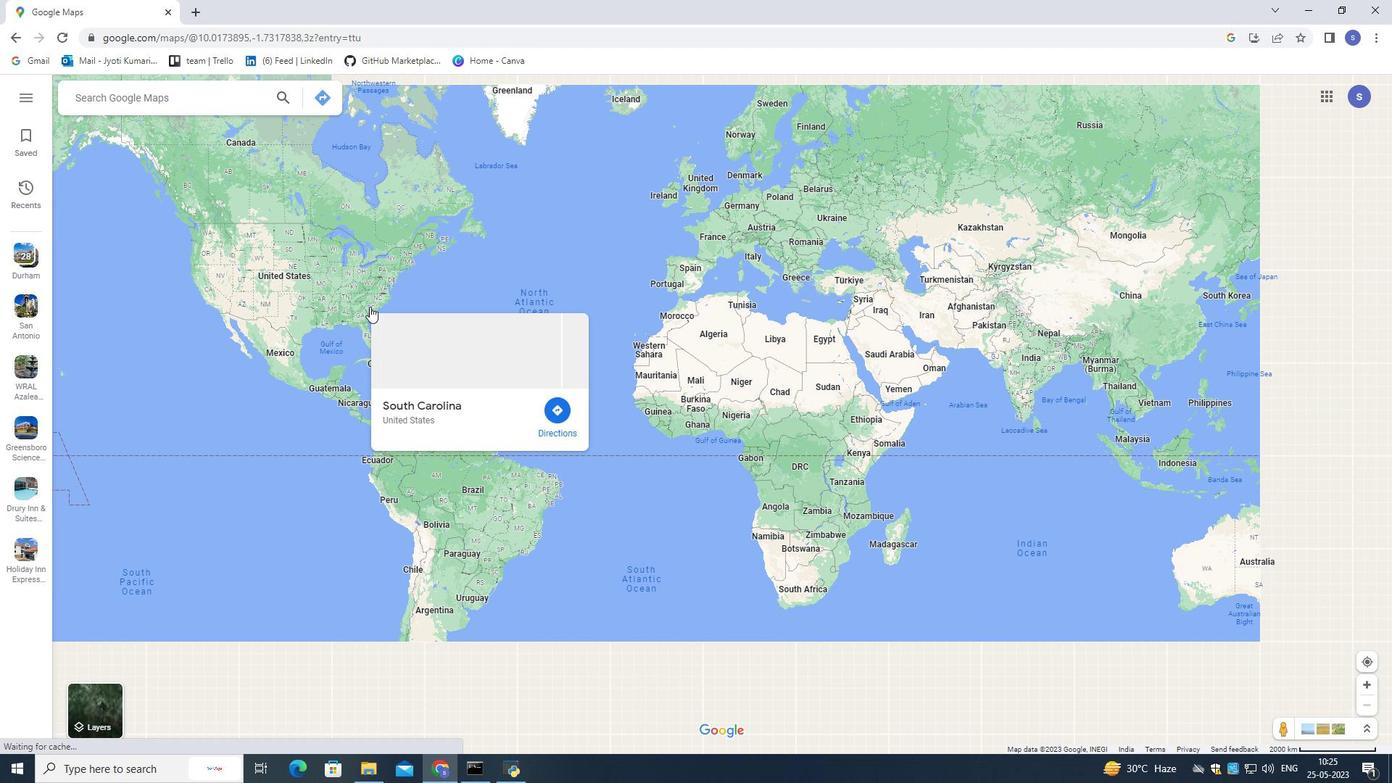 
Action: Mouse scrolled (369, 306) with delta (0, 0)
Screenshot: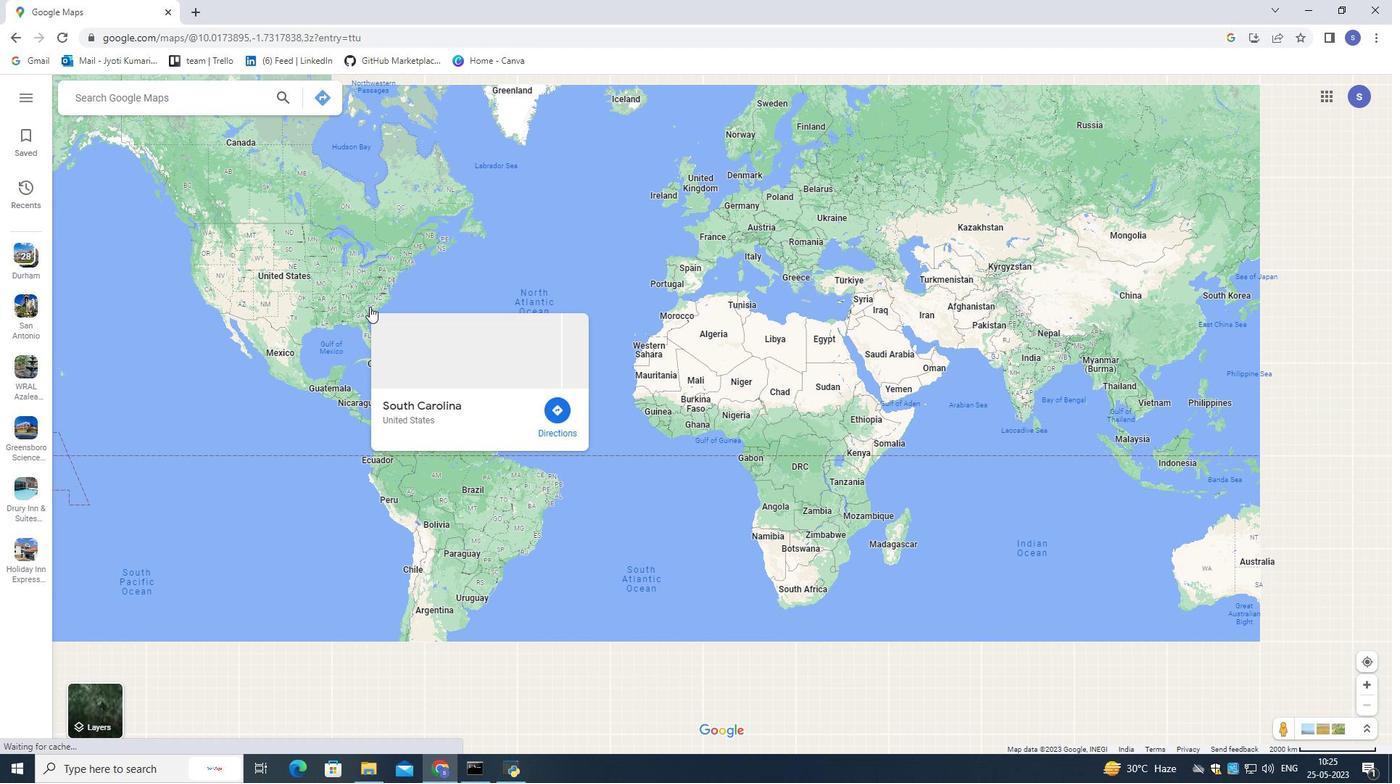 
Action: Mouse scrolled (369, 306) with delta (0, 0)
Screenshot: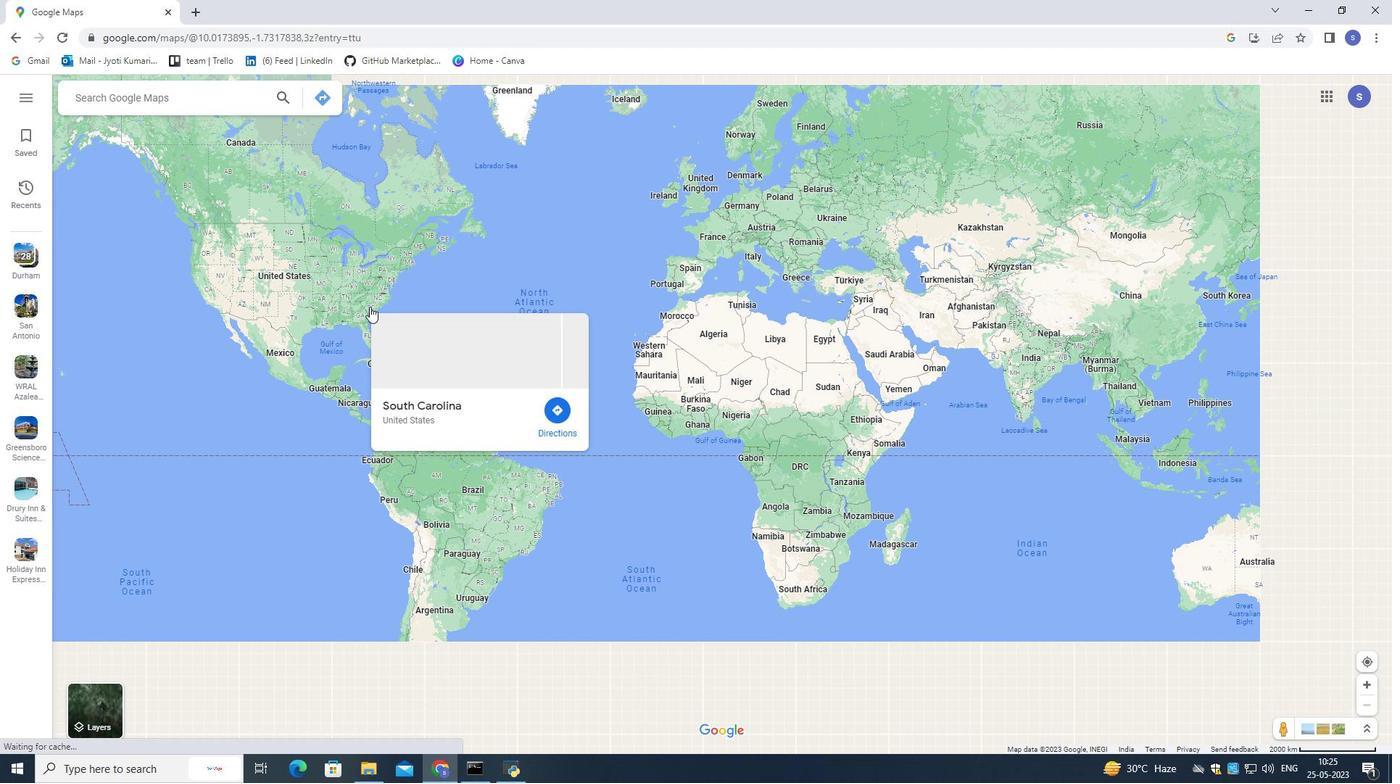 
Action: Mouse scrolled (369, 306) with delta (0, 0)
Screenshot: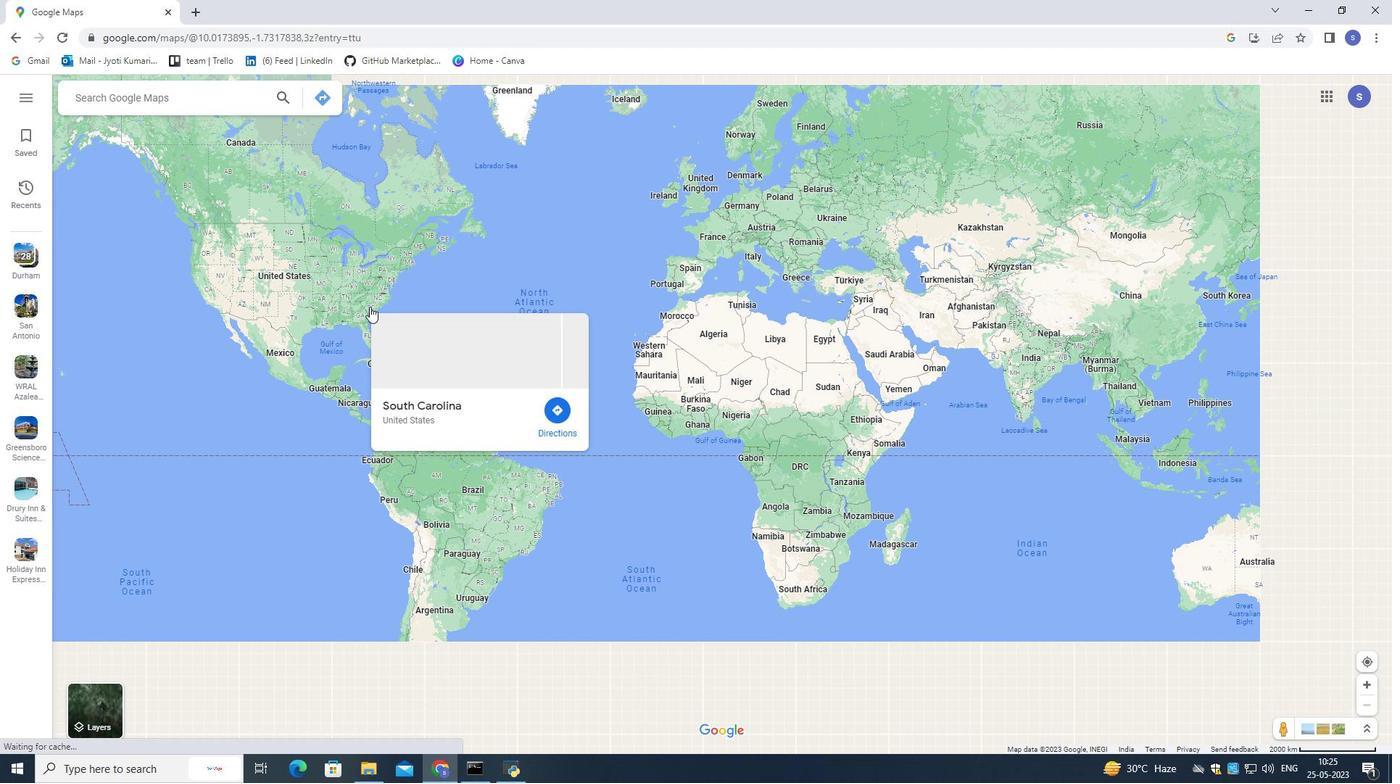 
Action: Mouse scrolled (369, 306) with delta (0, 0)
Screenshot: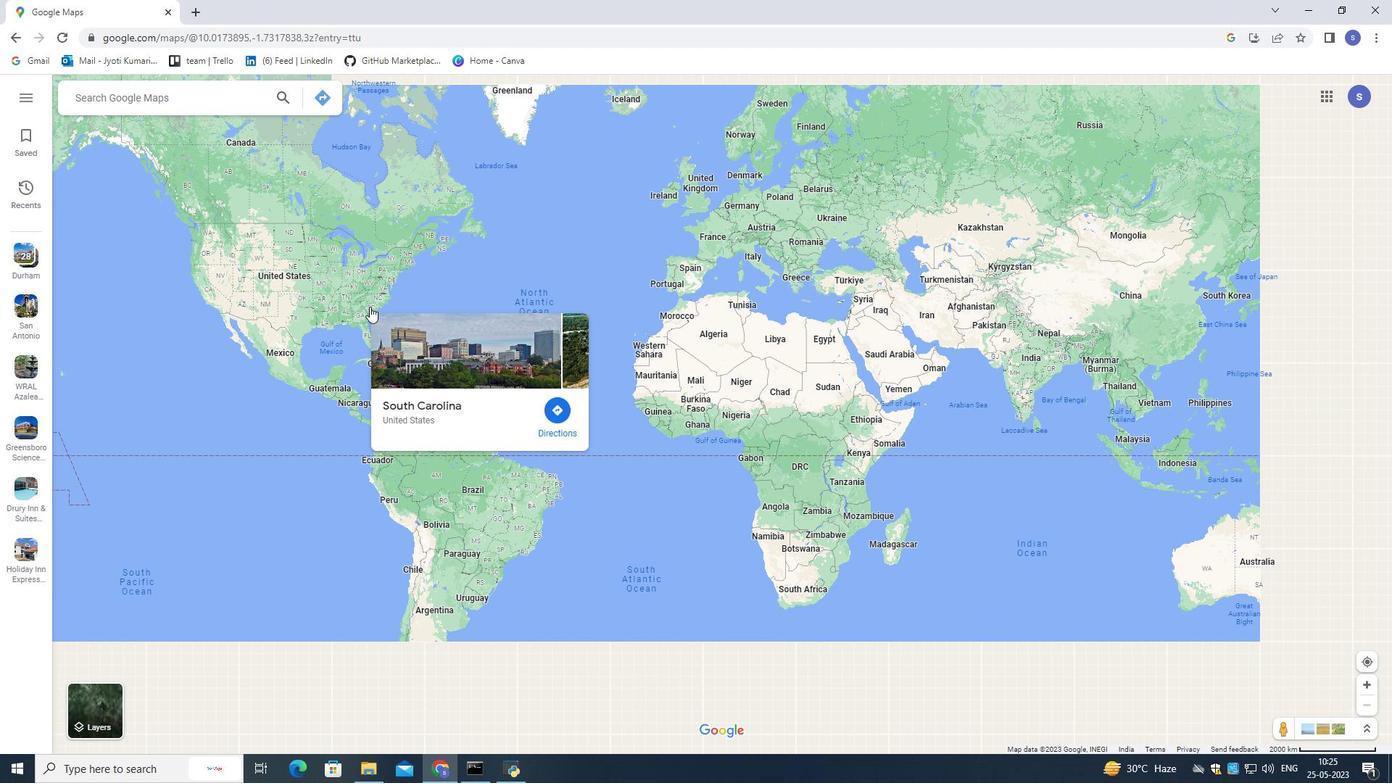 
Action: Mouse scrolled (369, 306) with delta (0, 0)
Screenshot: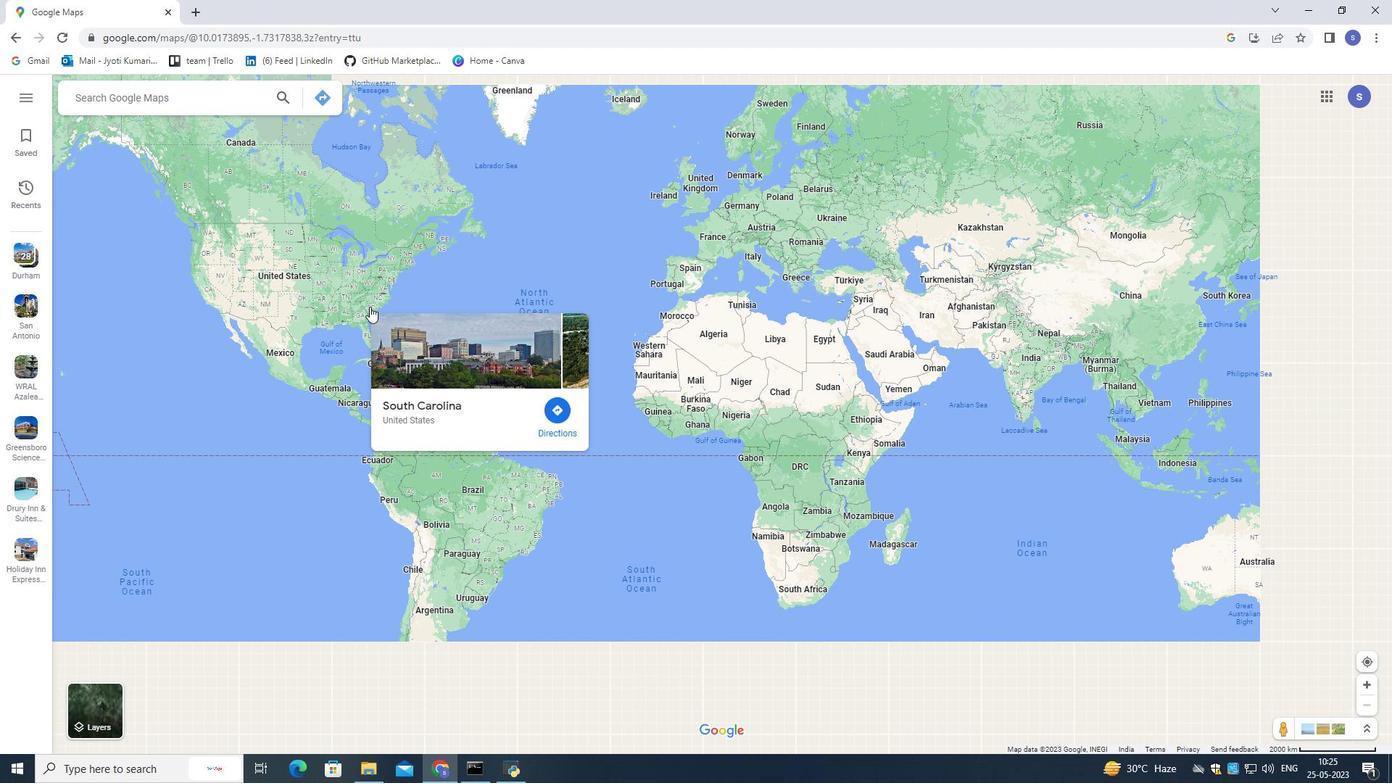 
Action: Mouse moved to (447, 302)
Screenshot: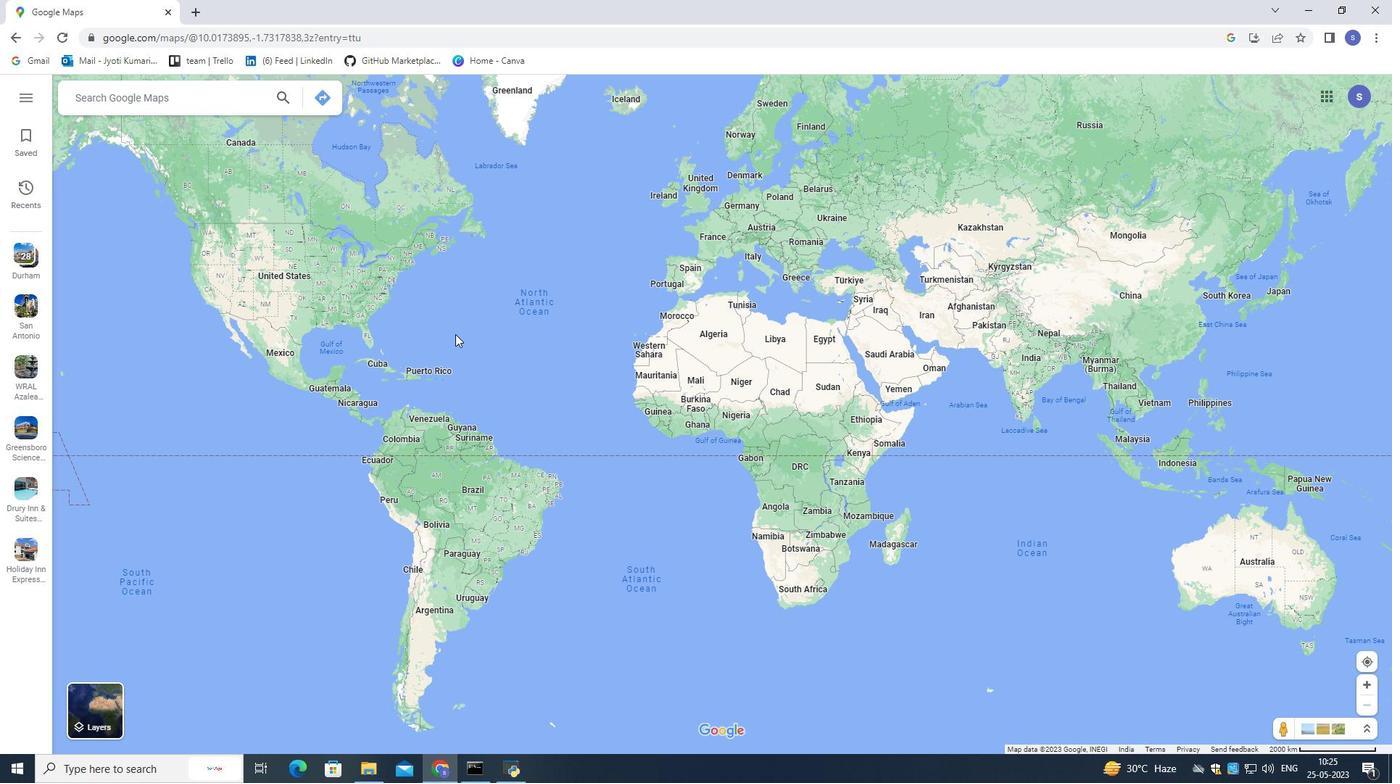 
Action: Mouse pressed left at (447, 302)
Screenshot: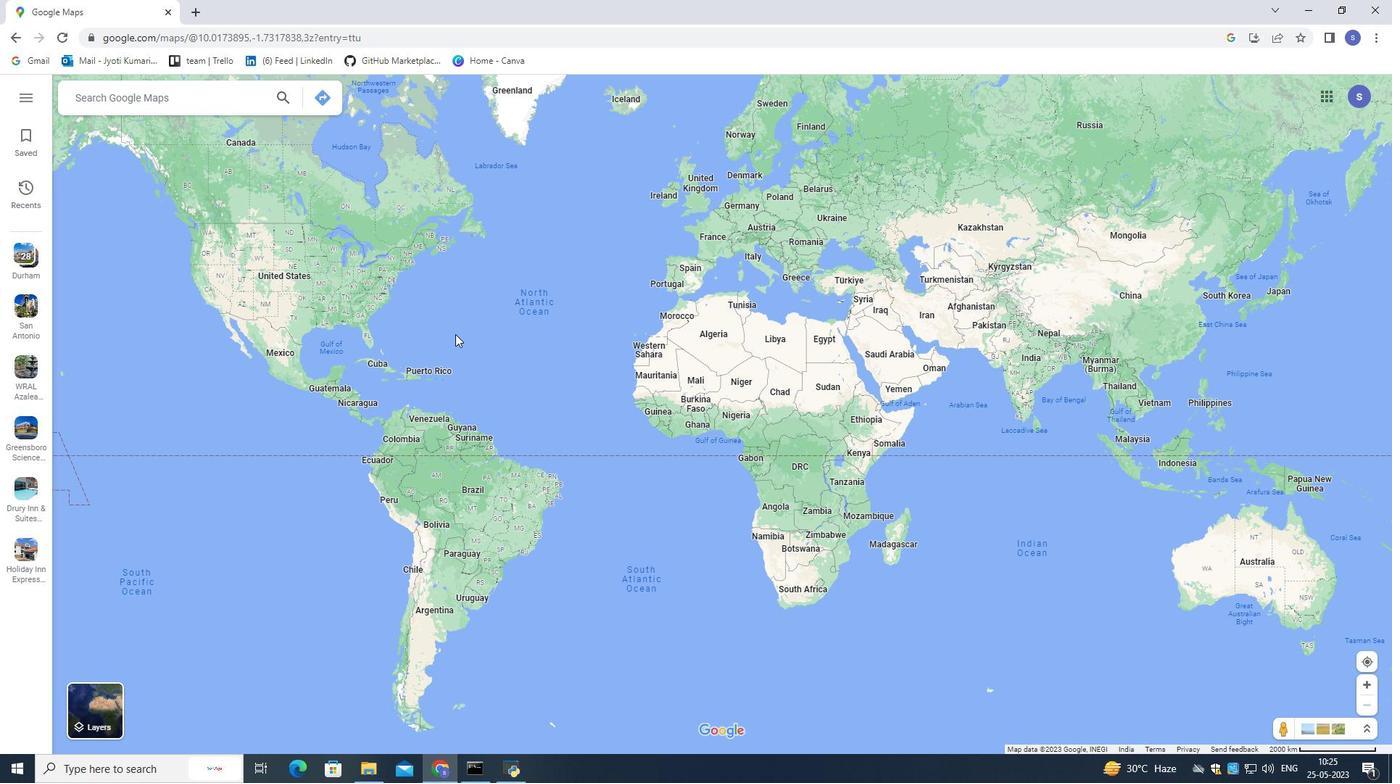 
Action: Mouse moved to (543, 646)
Screenshot: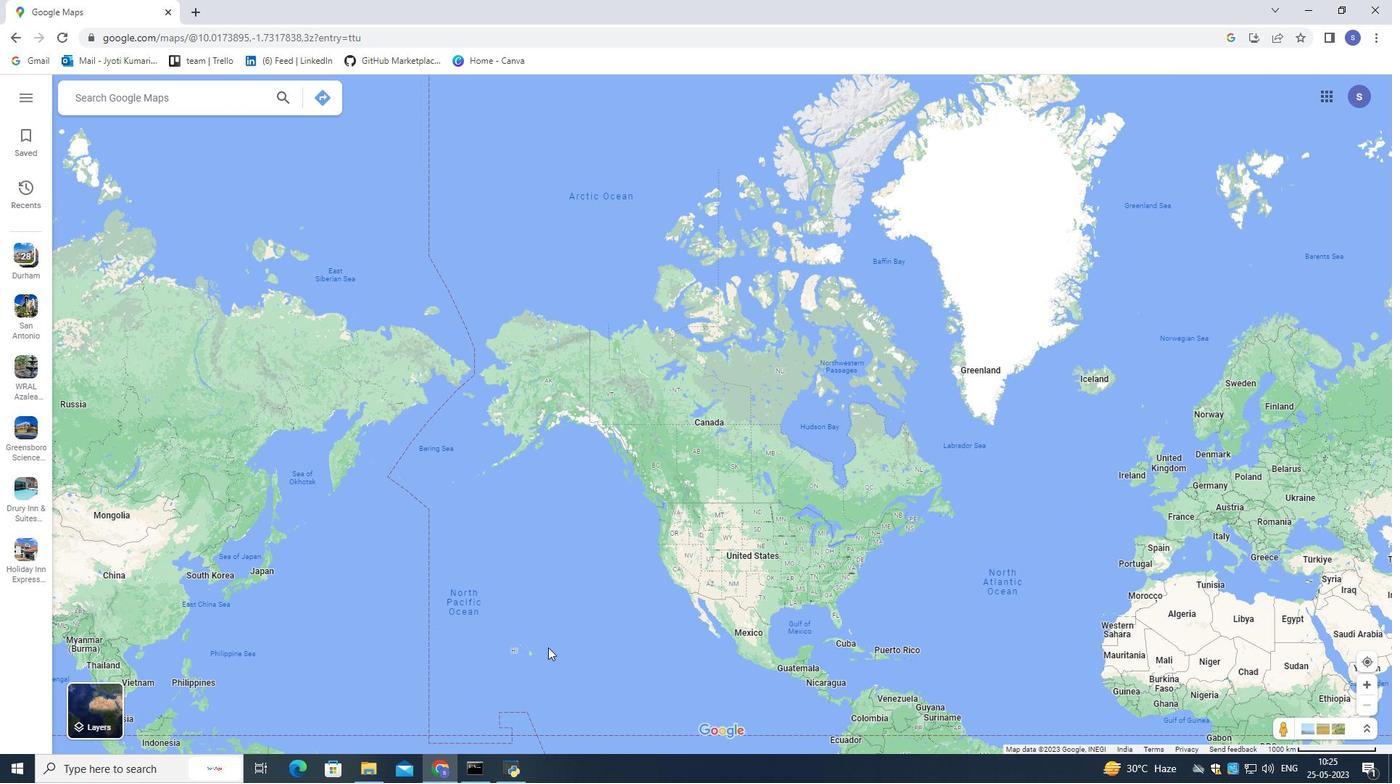 
Action: Mouse pressed left at (543, 646)
Screenshot: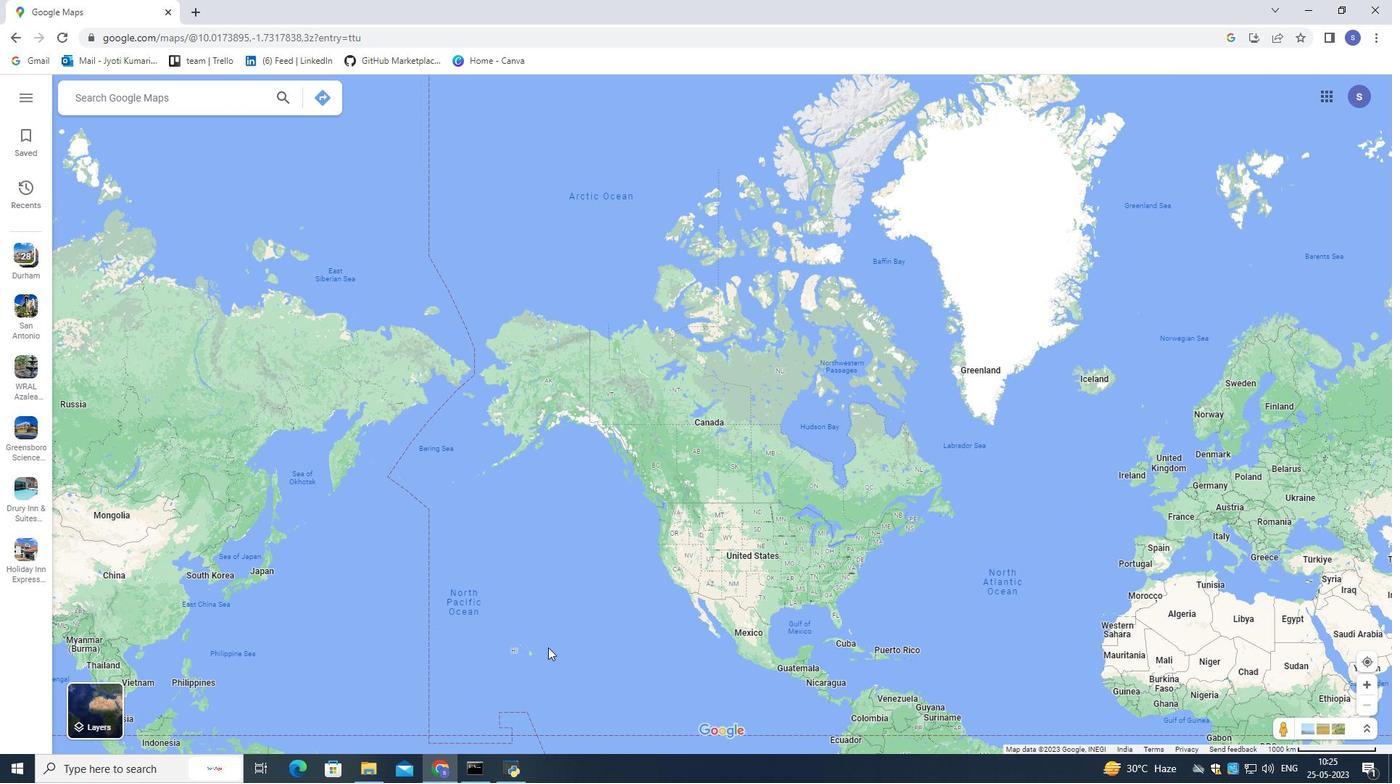 
Action: Mouse moved to (665, 688)
Screenshot: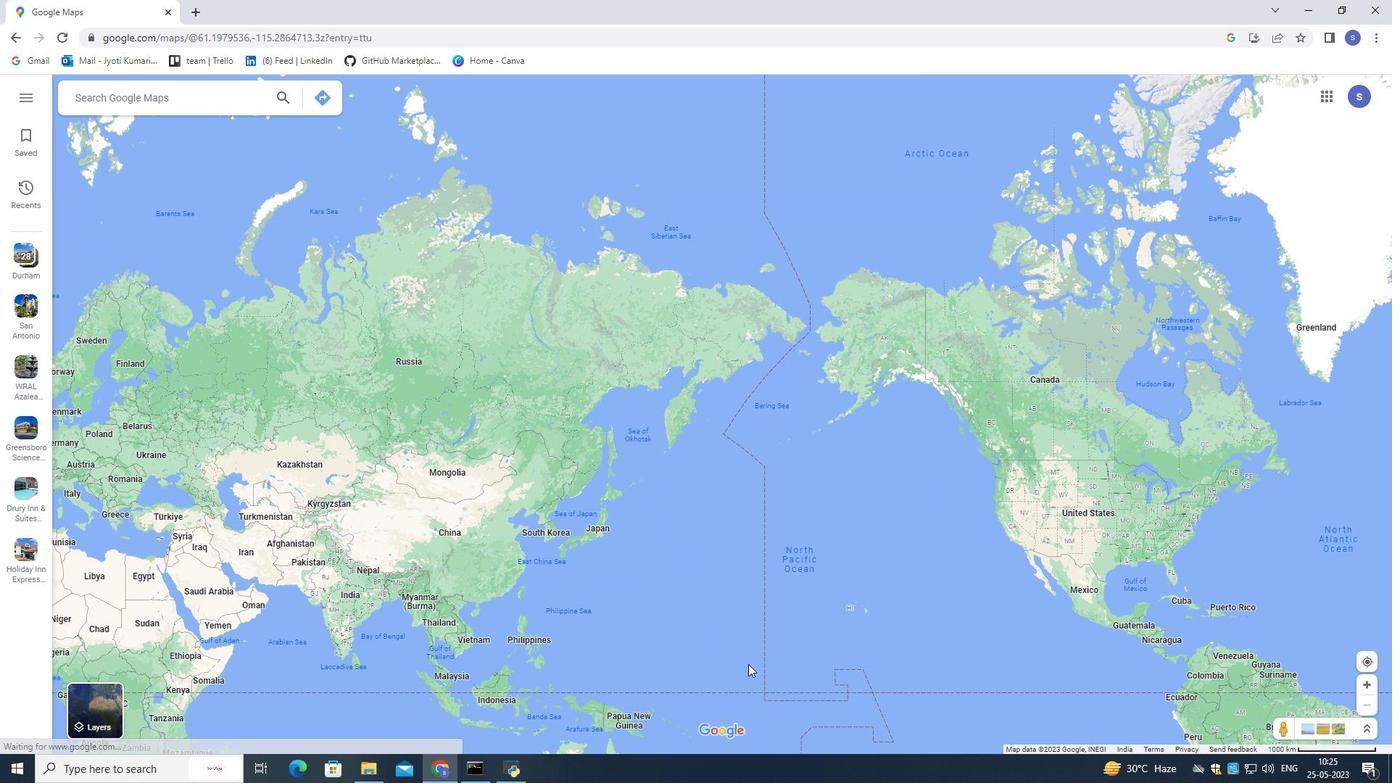 
Action: Mouse pressed left at (665, 688)
Screenshot: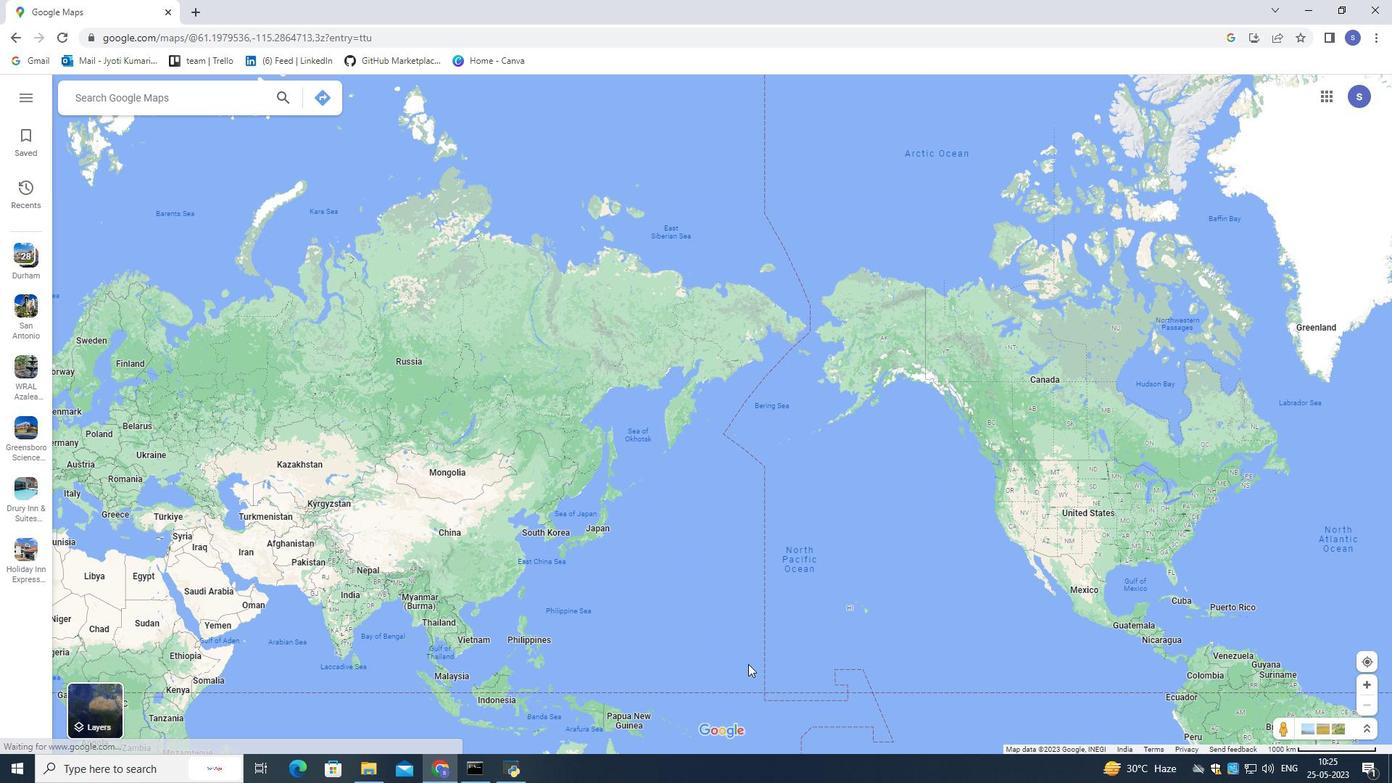 
Action: Mouse moved to (536, 596)
Screenshot: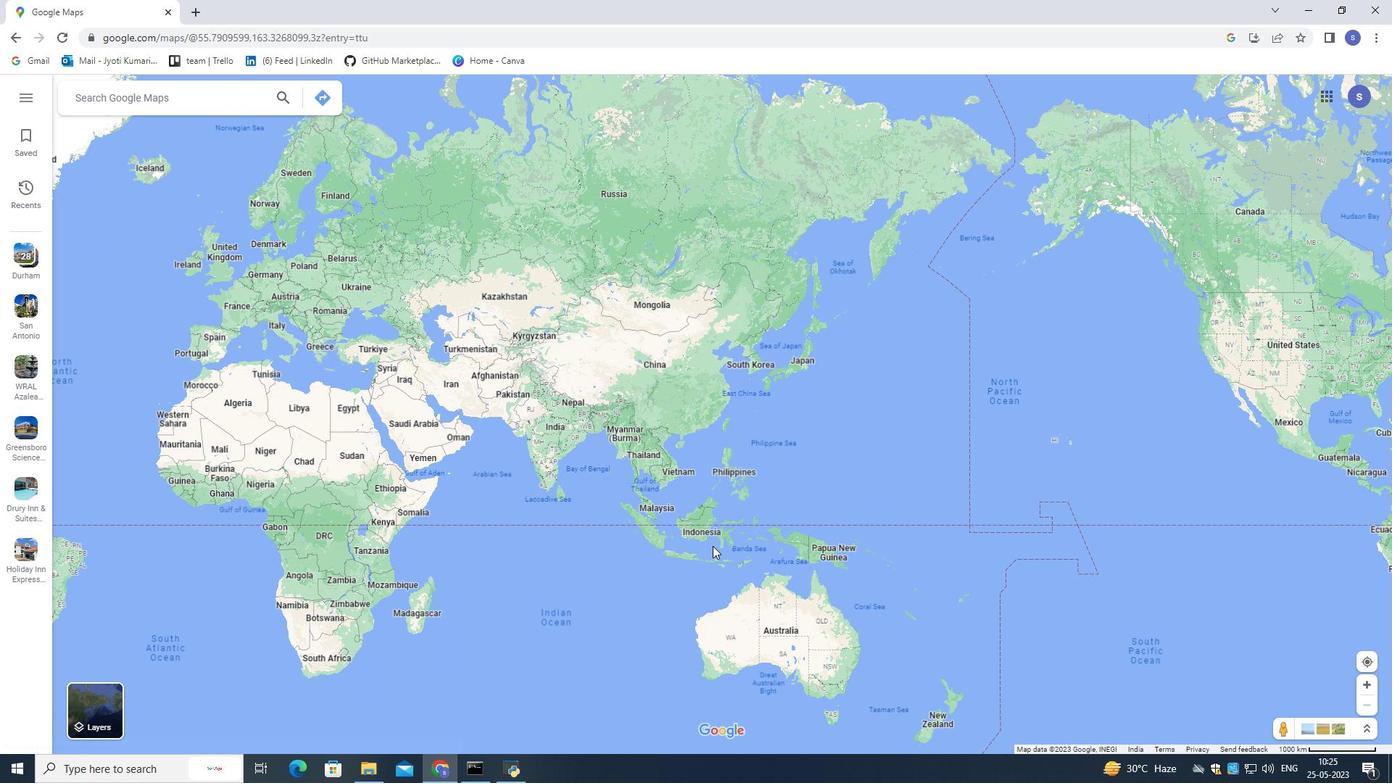 
Action: Mouse pressed left at (536, 596)
Screenshot: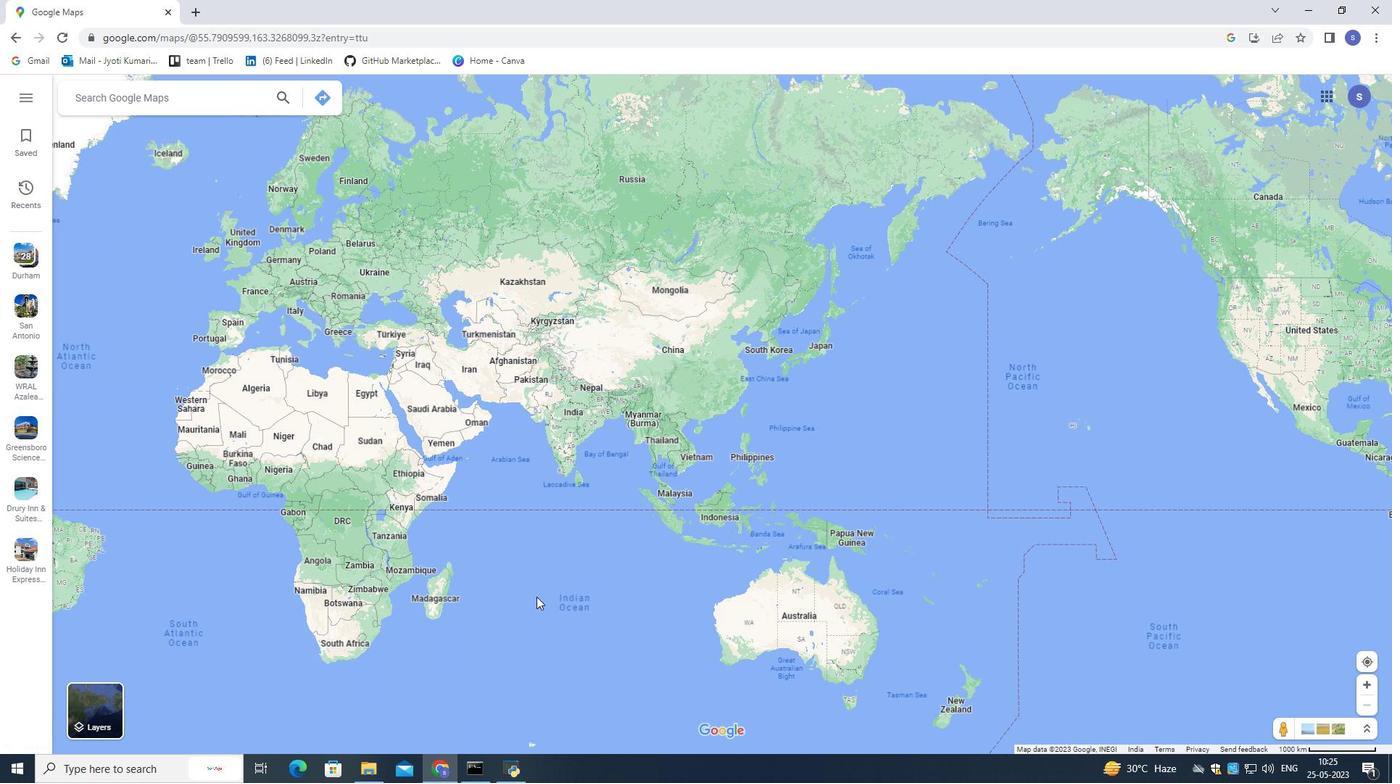 
Action: Mouse moved to (640, 606)
Screenshot: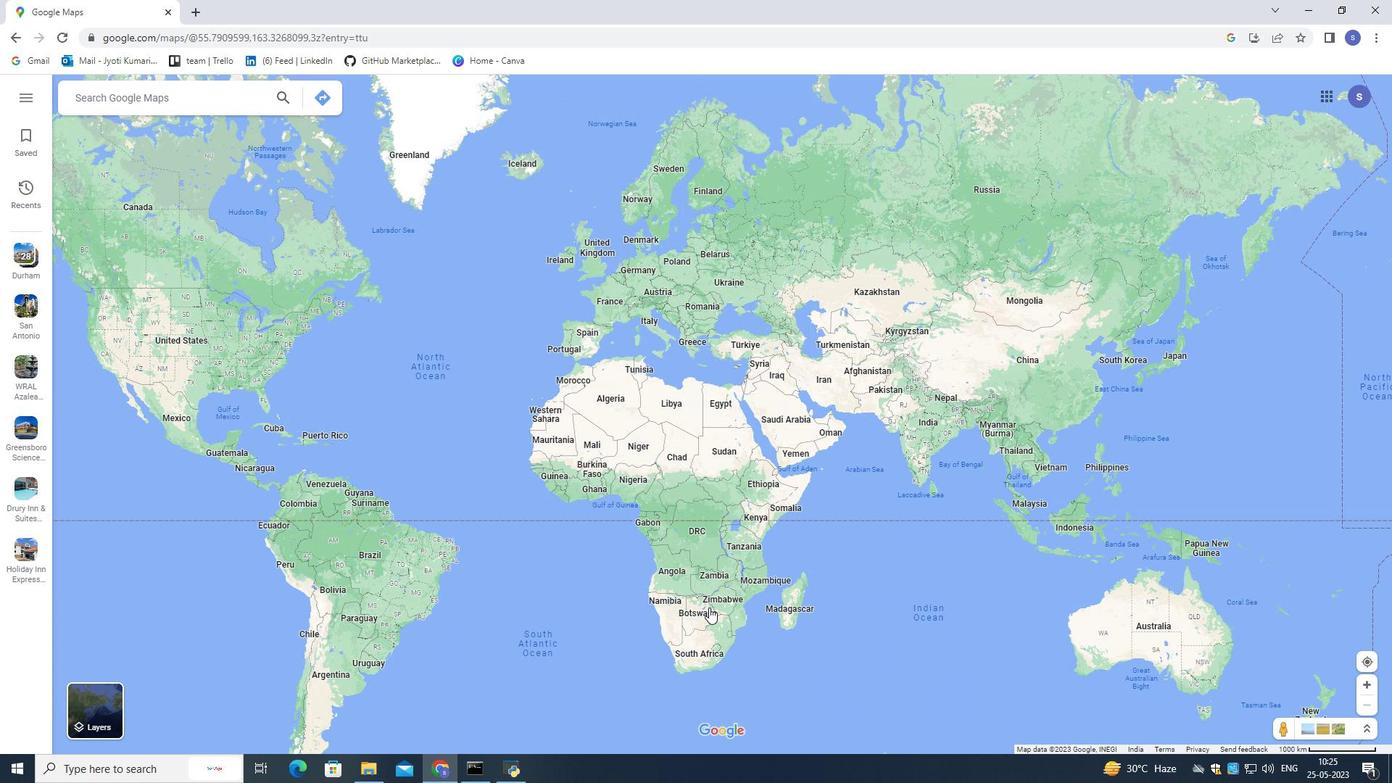 
Action: Mouse pressed left at (640, 606)
Screenshot: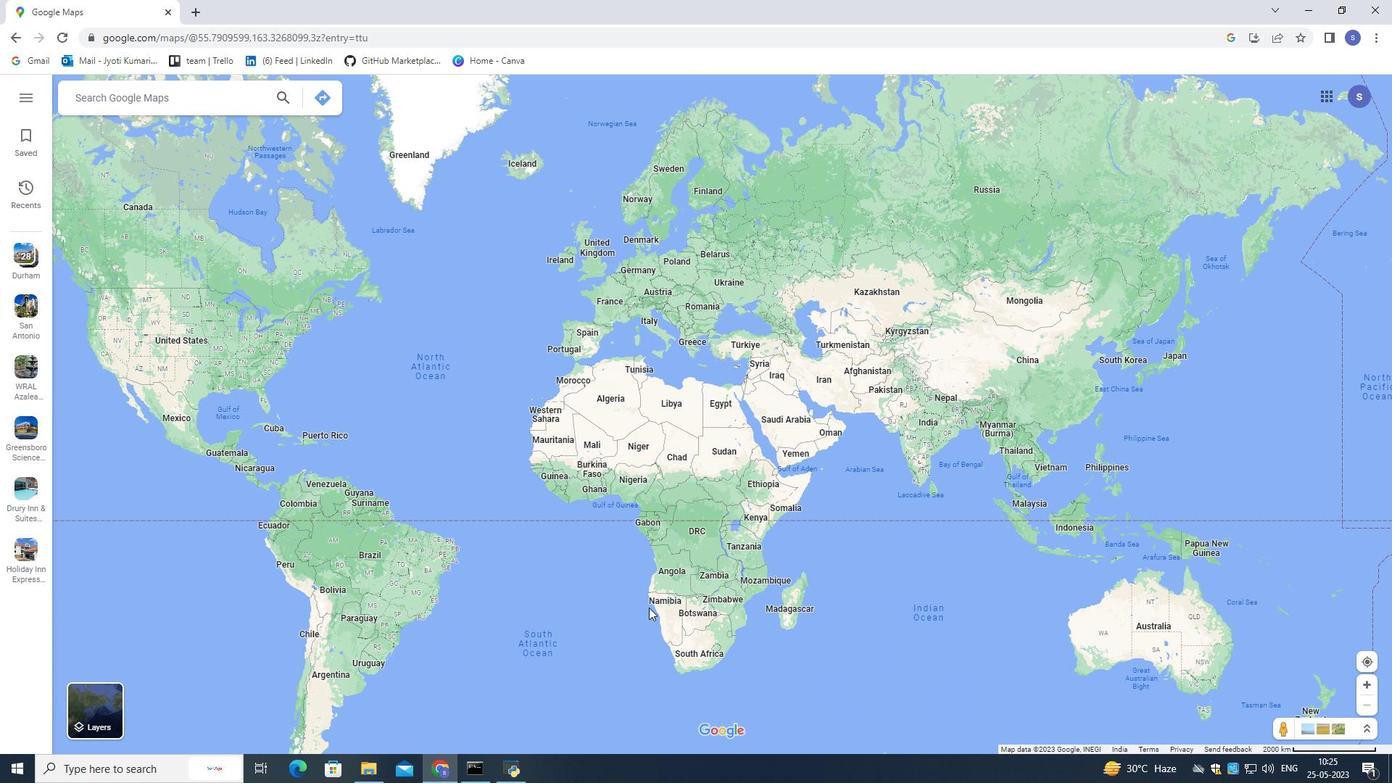 
Action: Mouse moved to (678, 499)
Screenshot: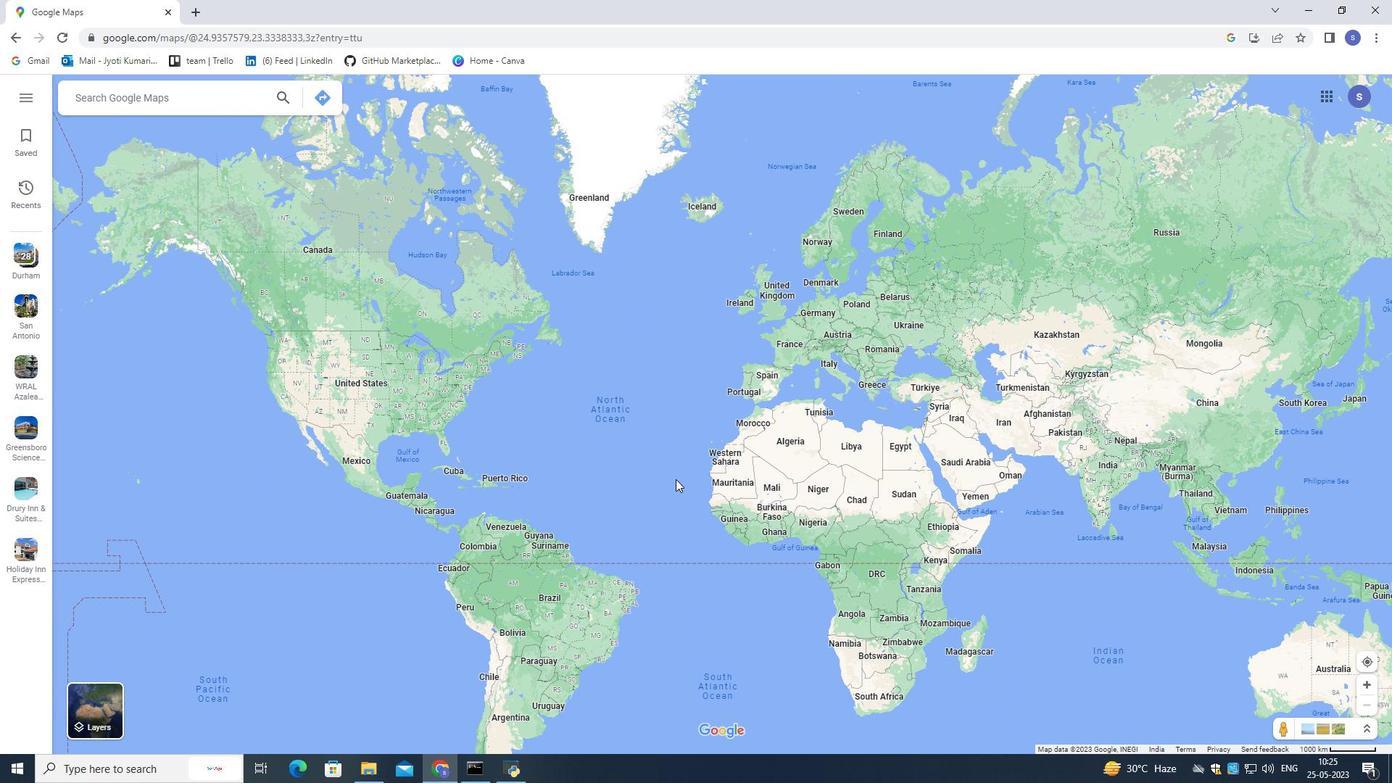 
Action: Mouse pressed left at (664, 470)
Screenshot: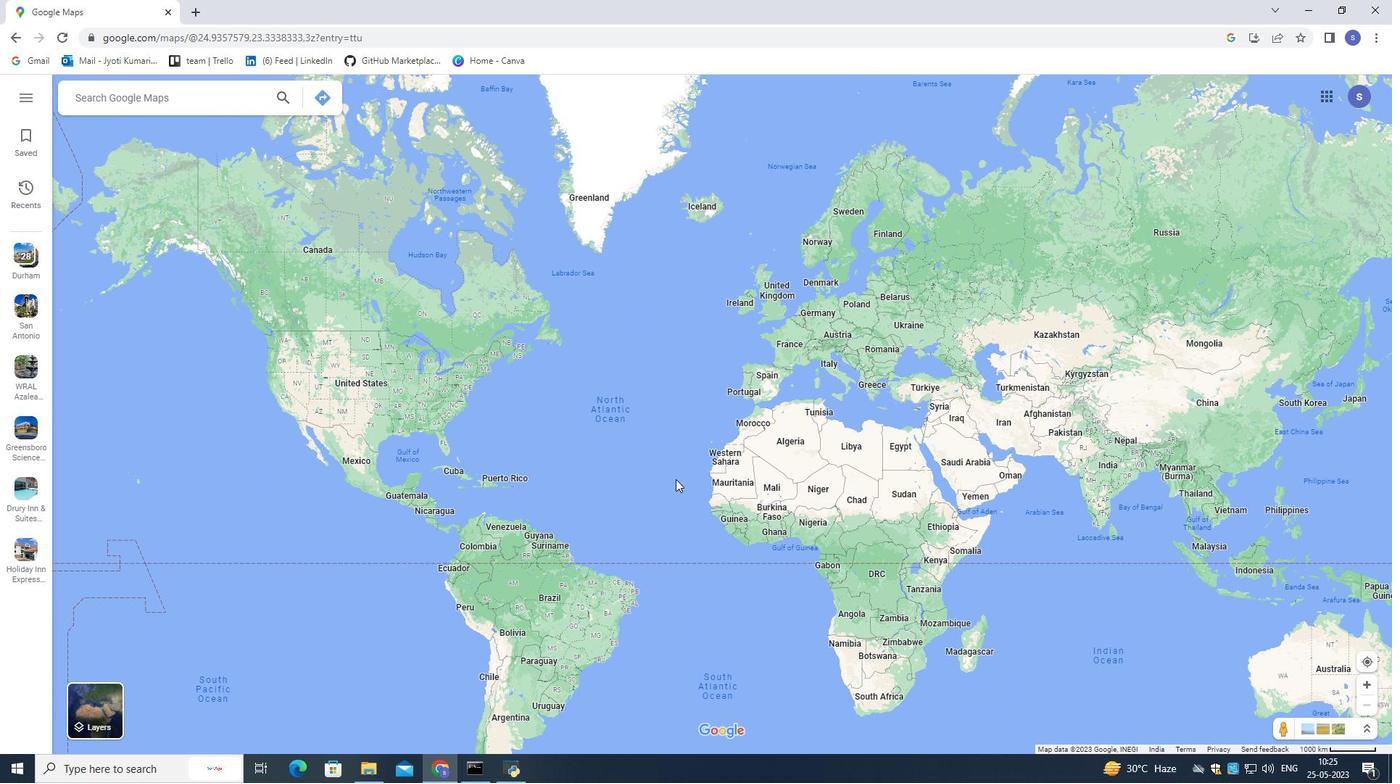 
Action: Mouse moved to (415, 548)
Screenshot: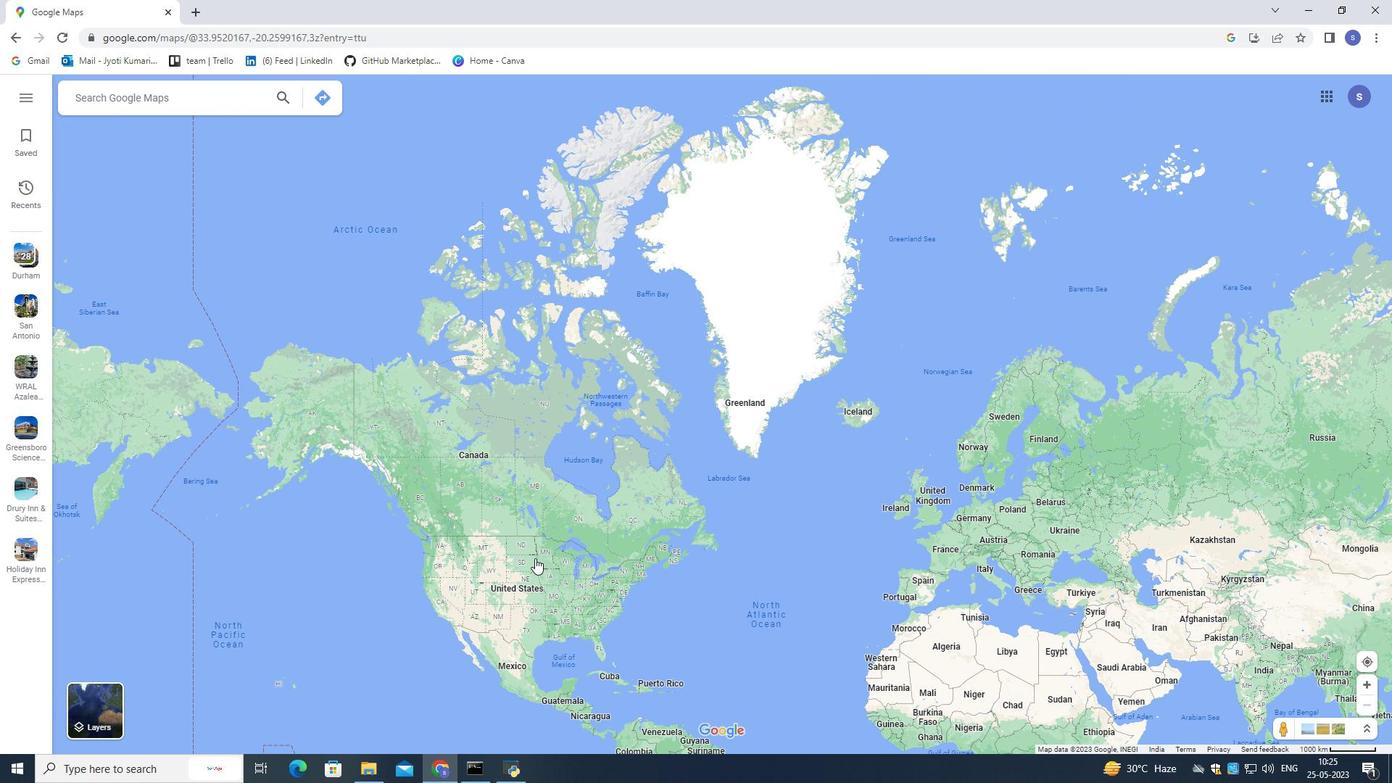 
Action: Mouse pressed left at (415, 548)
Screenshot: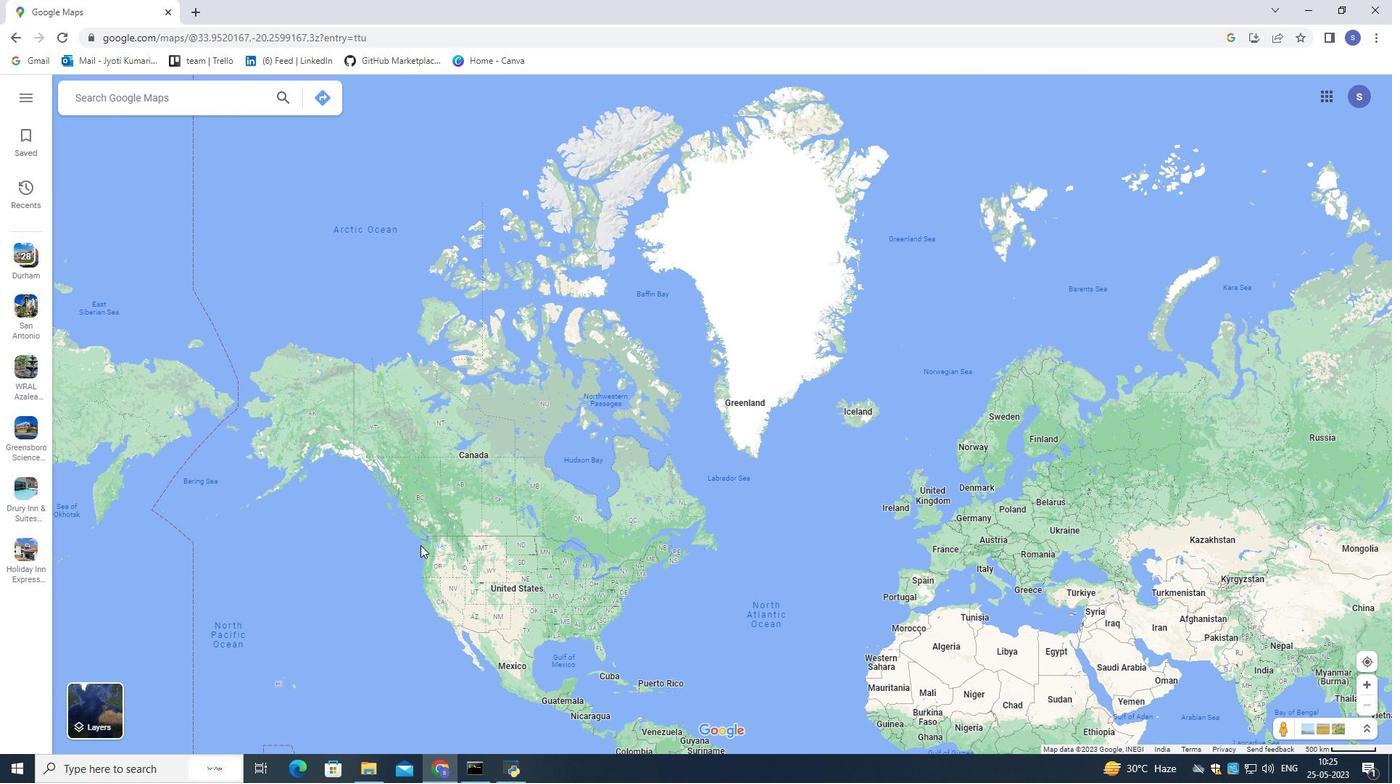 
Action: Mouse moved to (565, 605)
Screenshot: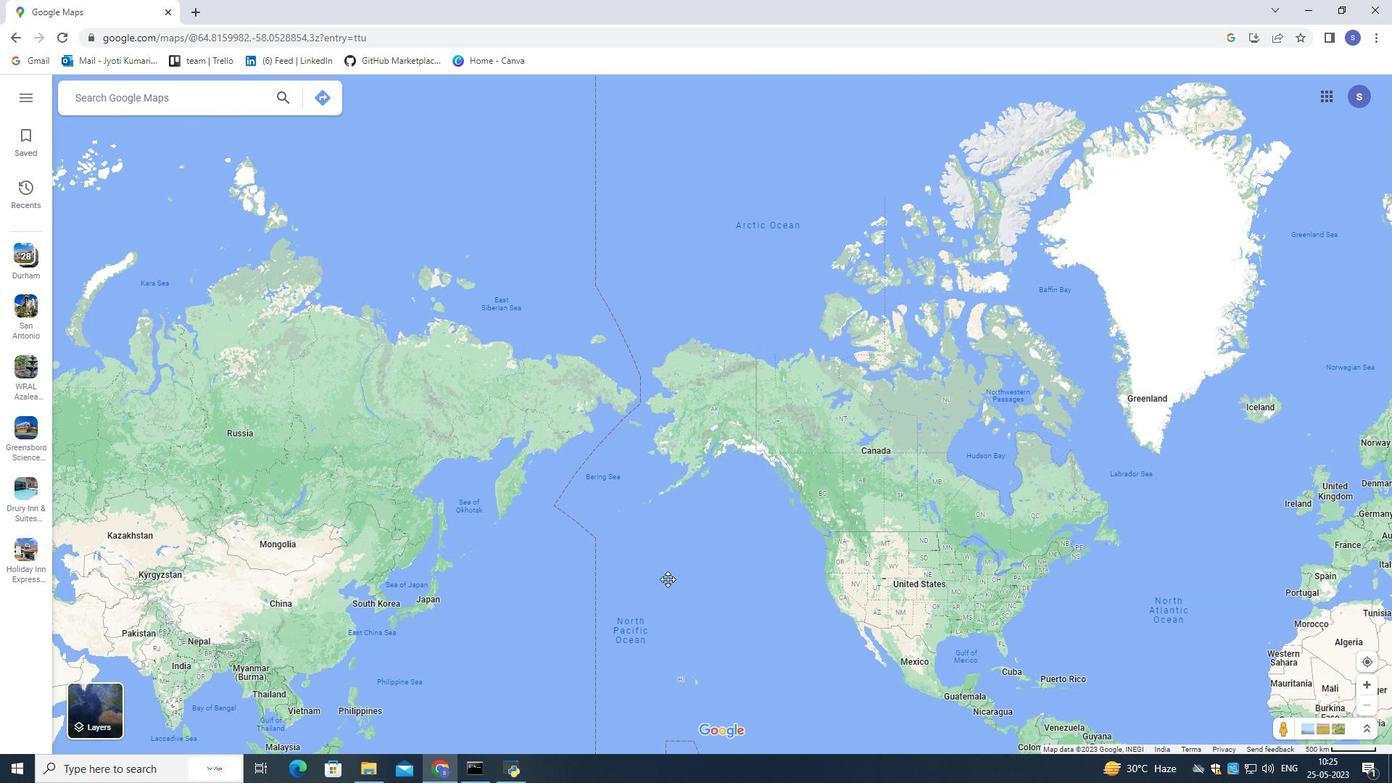 
Action: Mouse pressed left at (565, 605)
Screenshot: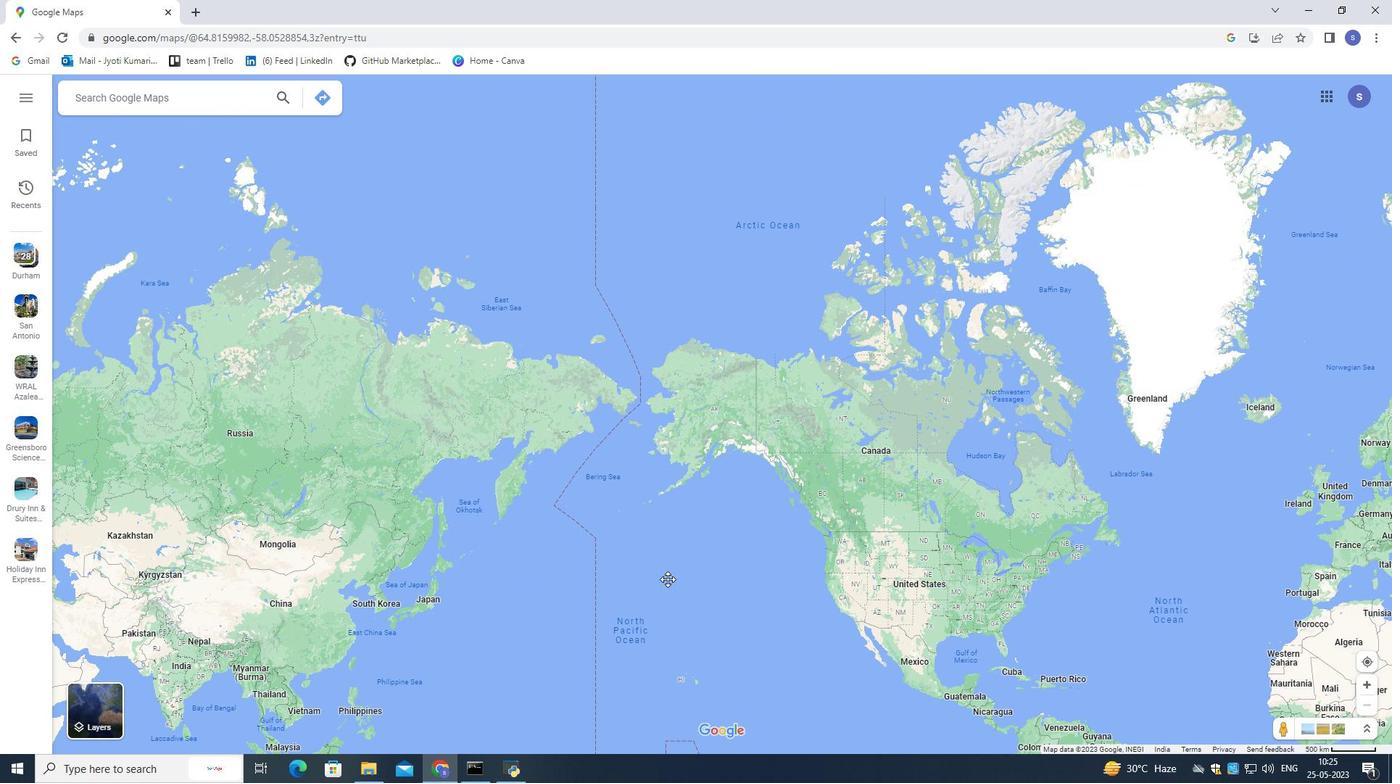 
Action: Mouse moved to (421, 567)
Screenshot: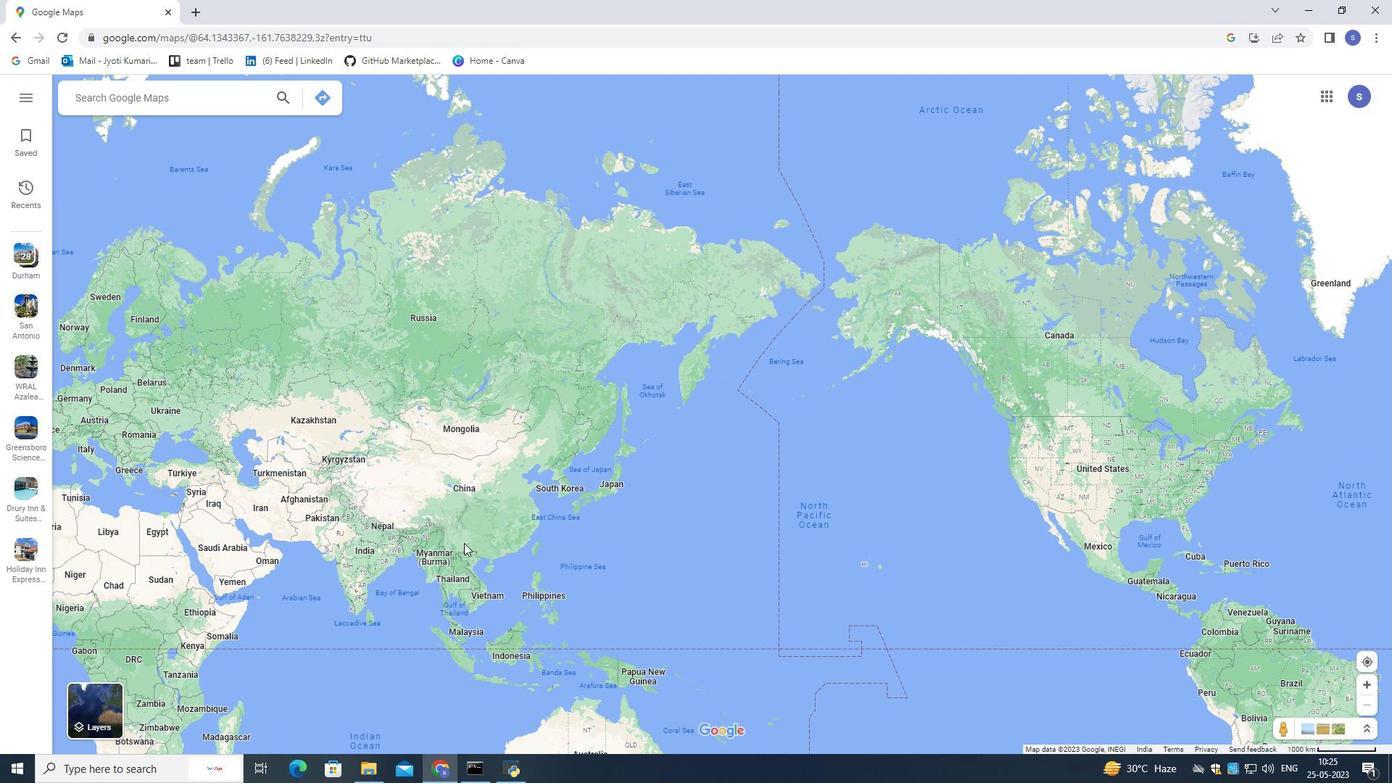 
Action: Mouse pressed left at (415, 571)
Screenshot: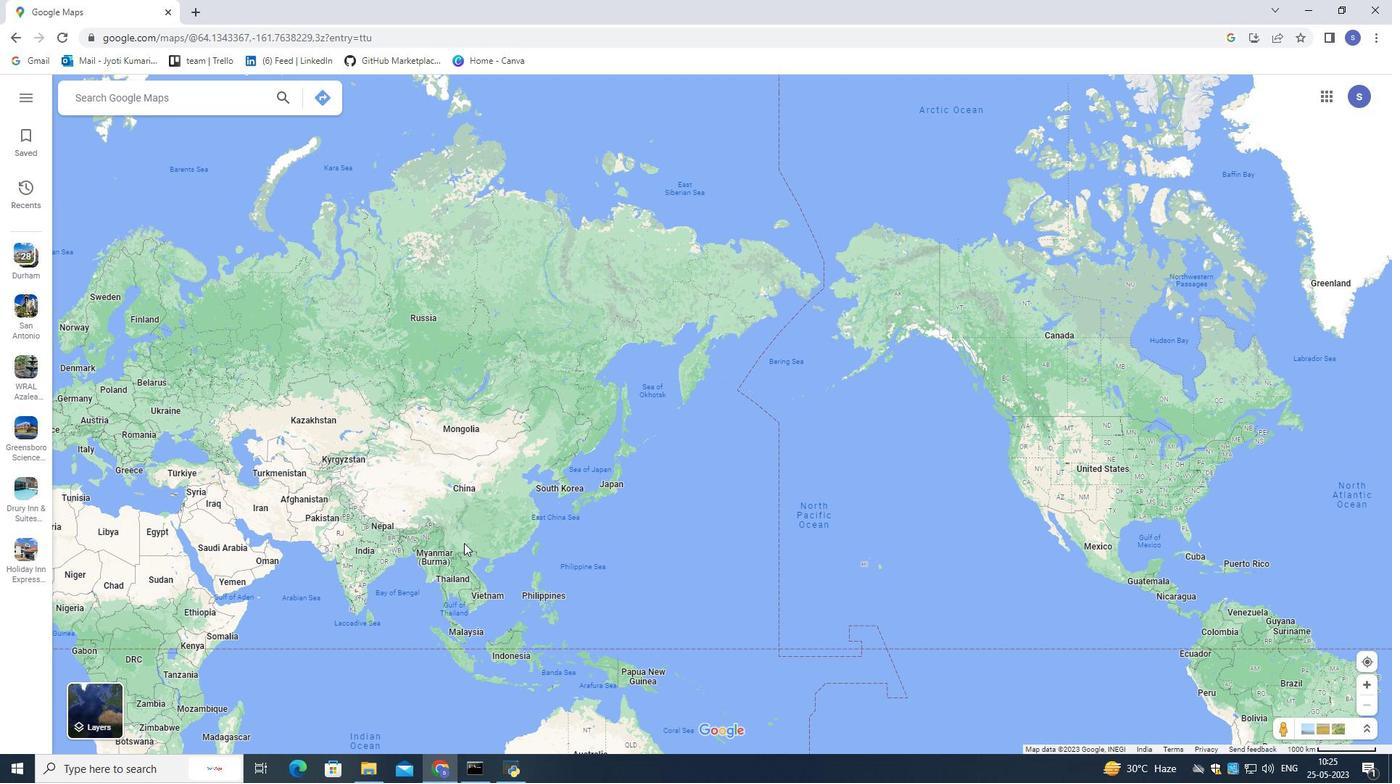 
Action: Mouse moved to (466, 594)
Screenshot: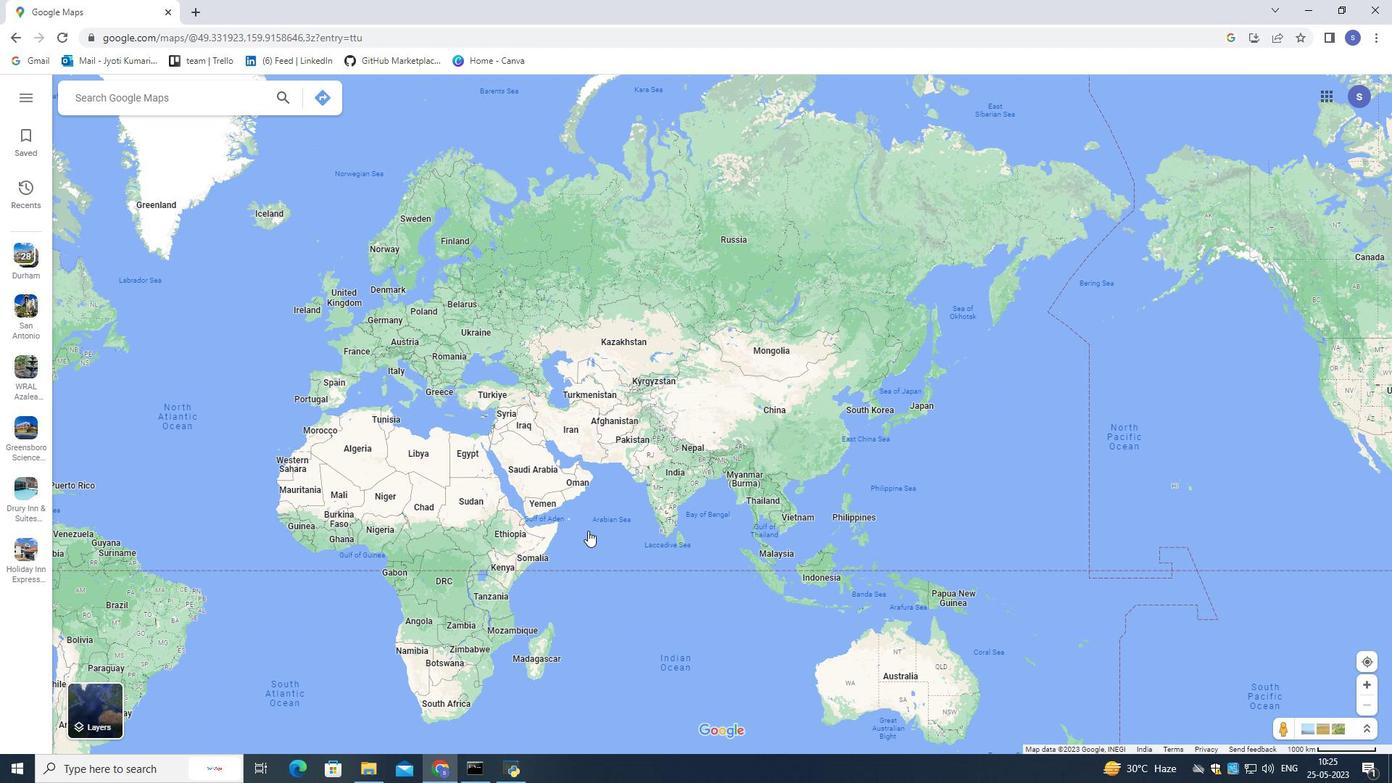 
Action: Mouse pressed left at (466, 594)
Screenshot: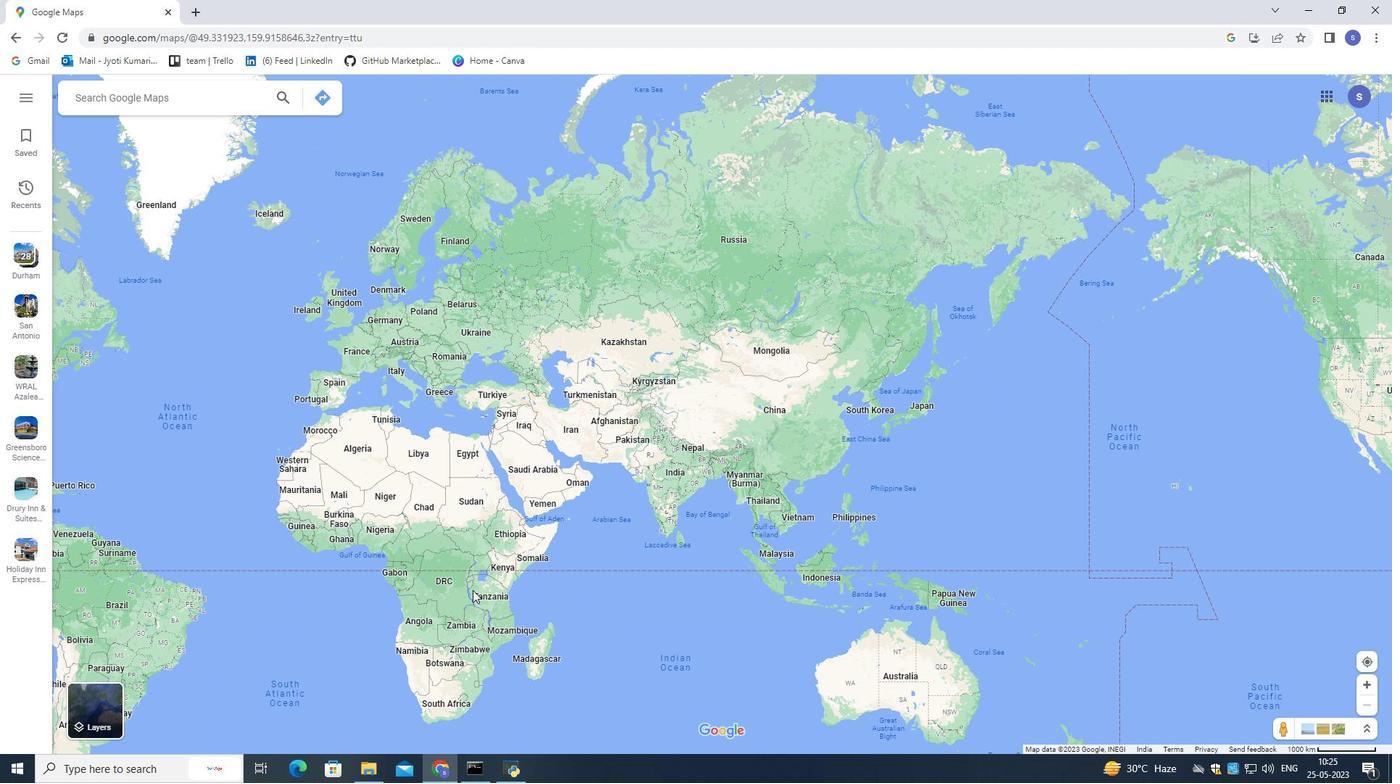 
Action: Mouse moved to (317, 499)
Screenshot: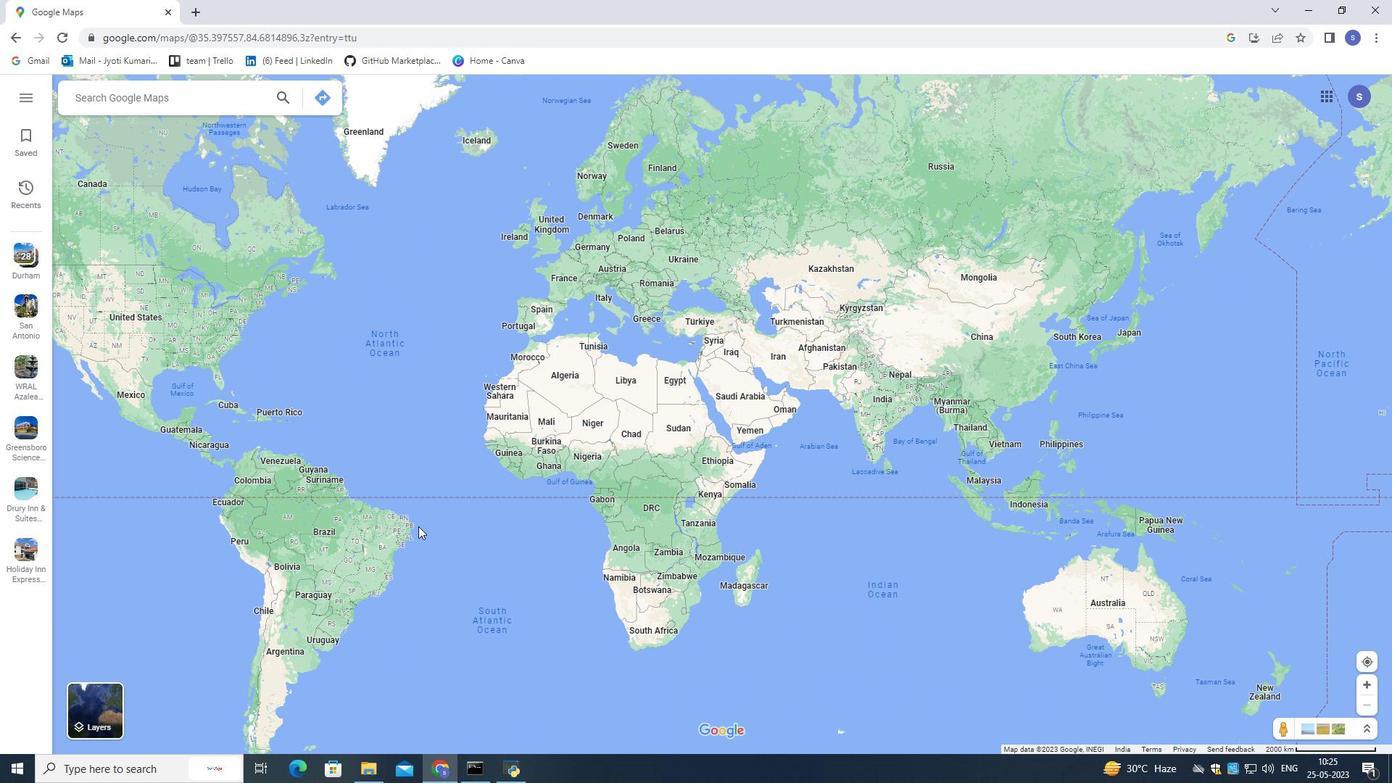 
Action: Mouse pressed left at (317, 499)
Screenshot: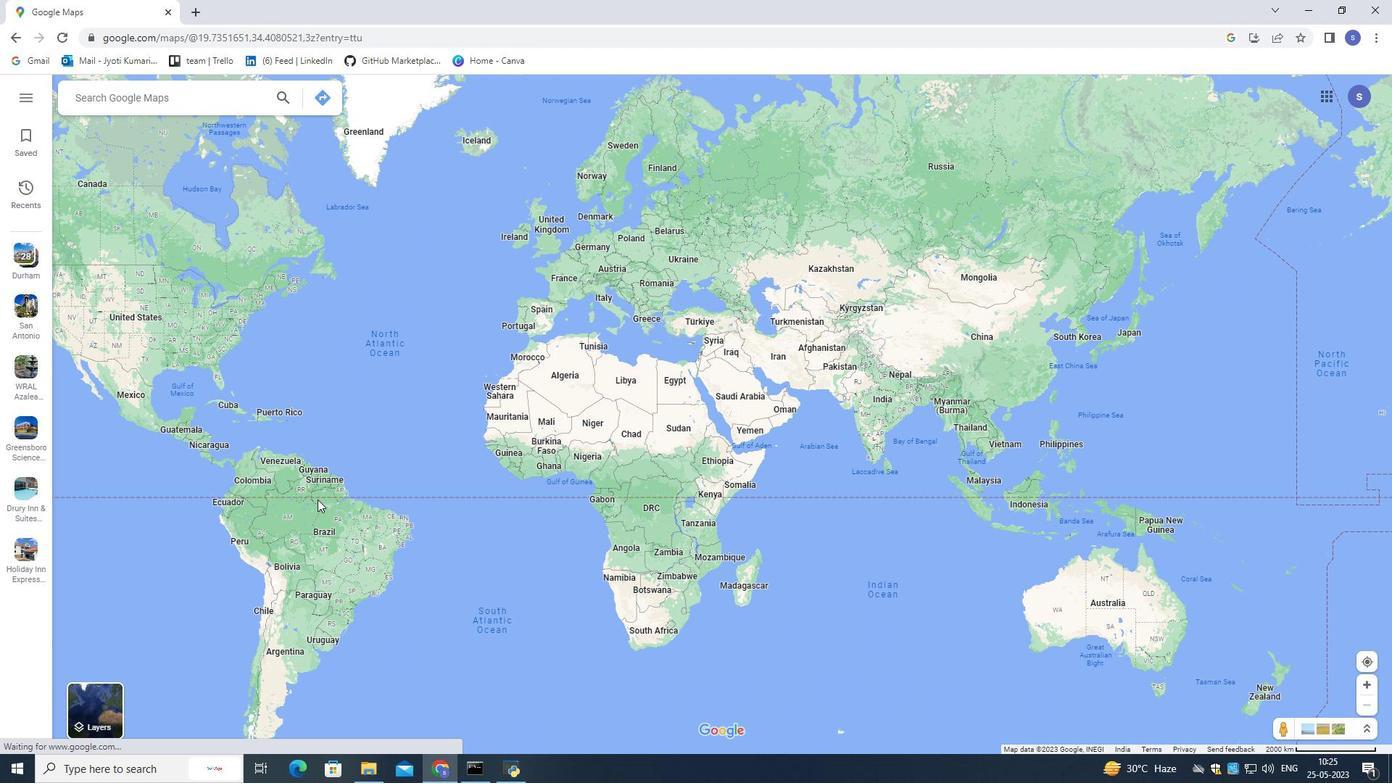 
Action: Mouse moved to (650, 504)
Screenshot: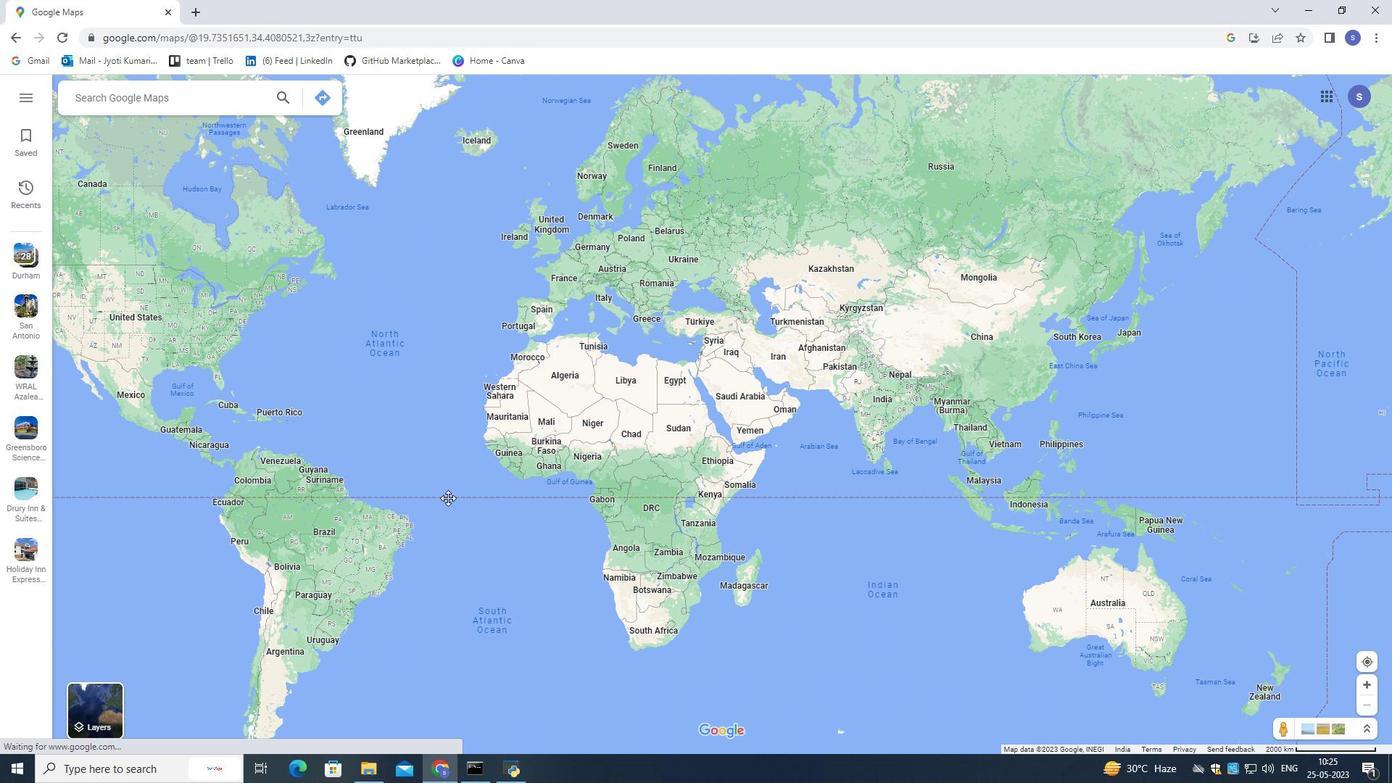 
Action: Mouse pressed left at (650, 504)
Screenshot: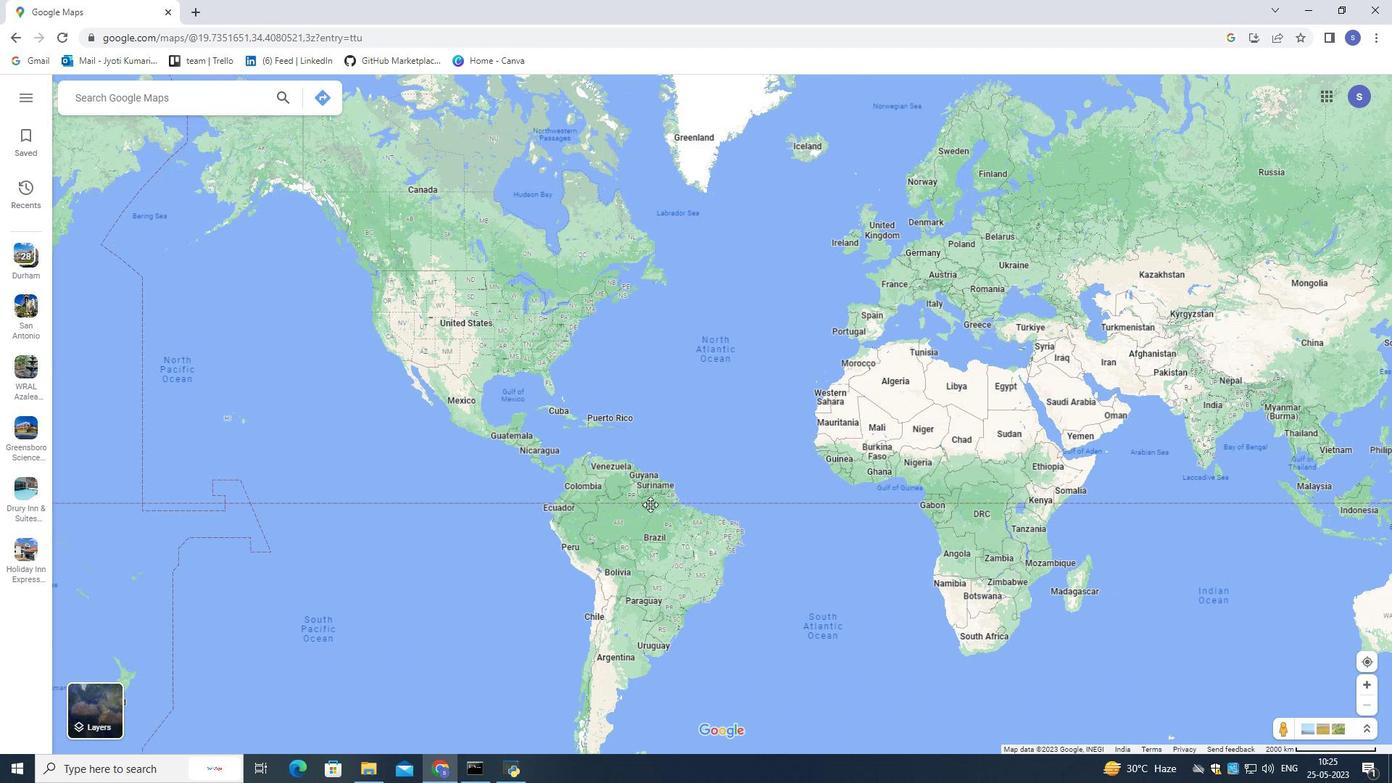 
Action: Mouse moved to (693, 472)
Screenshot: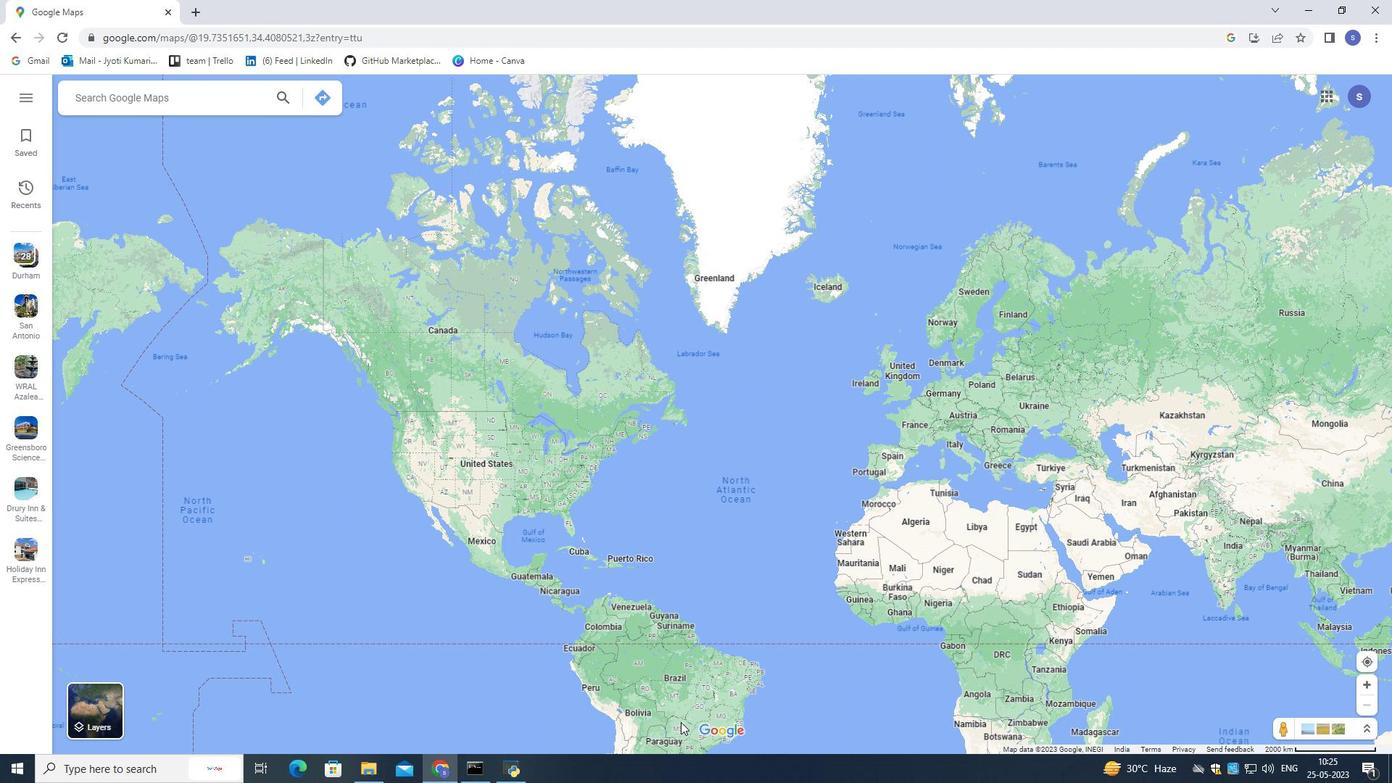 
Action: Mouse pressed left at (693, 472)
Screenshot: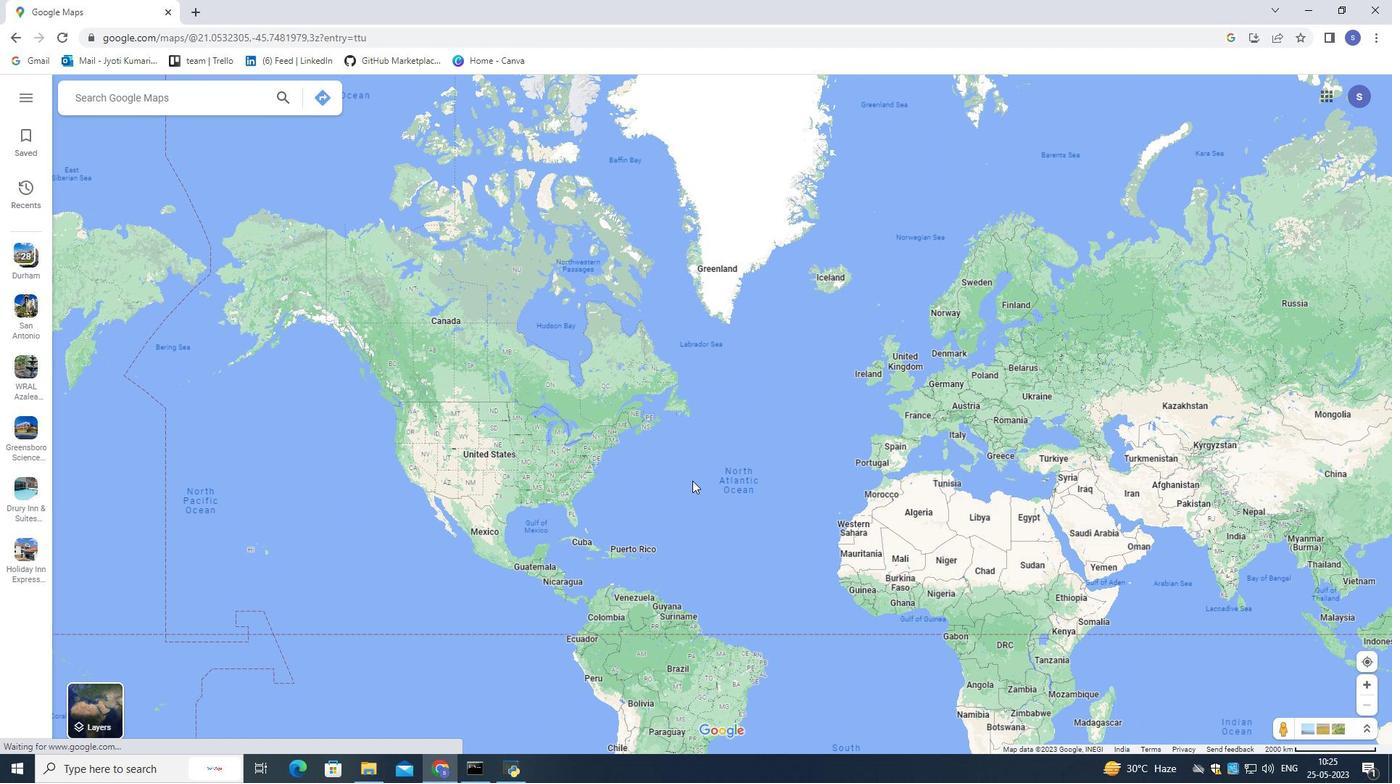 
Action: Mouse moved to (834, 549)
Screenshot: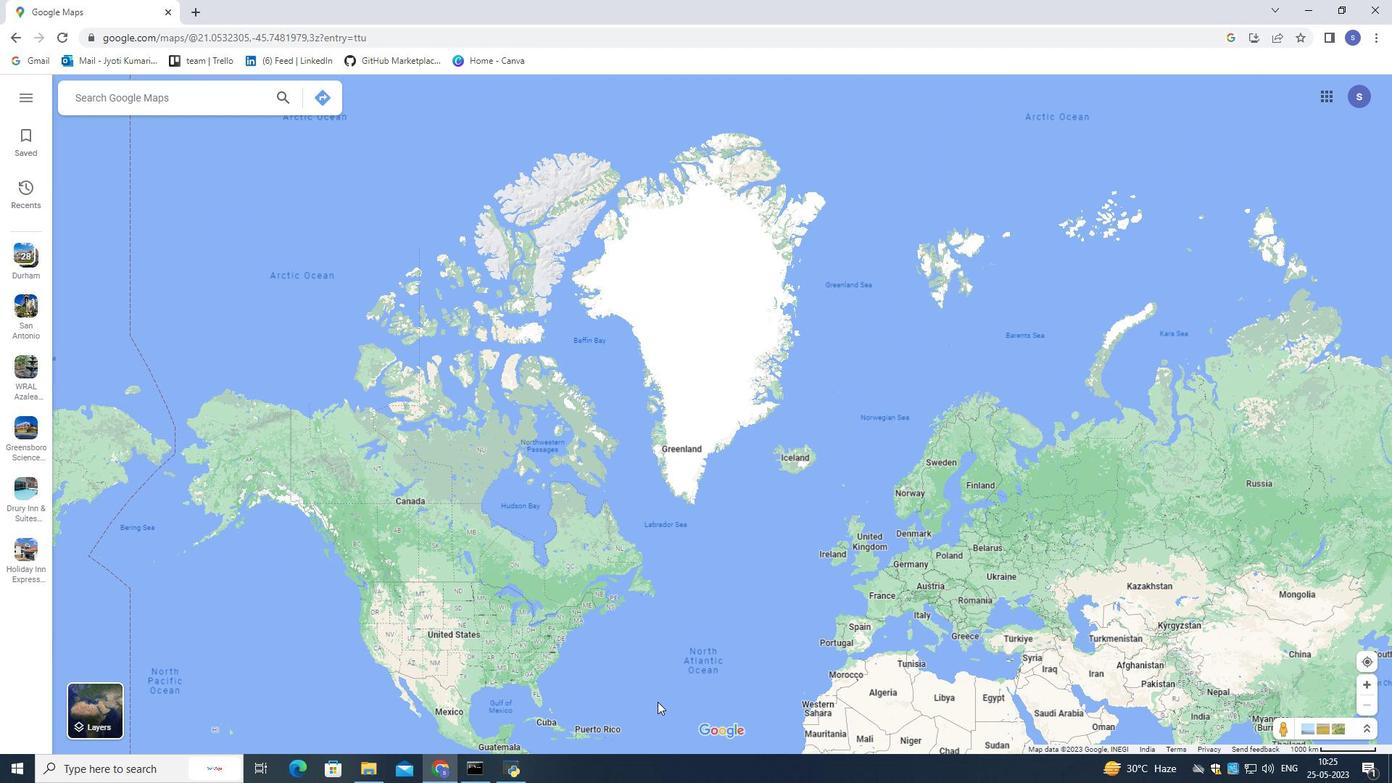
Action: Mouse pressed left at (834, 549)
Screenshot: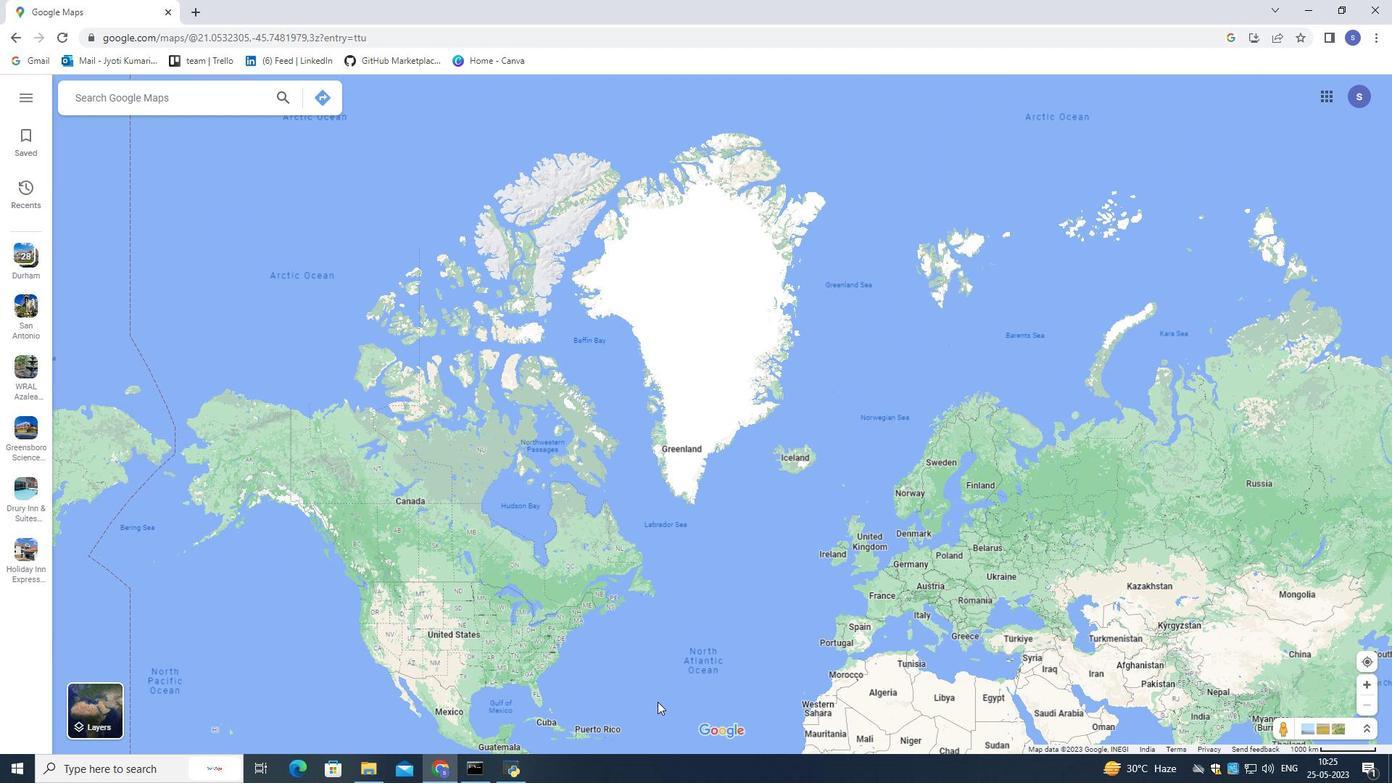 
Action: Mouse moved to (551, 490)
Screenshot: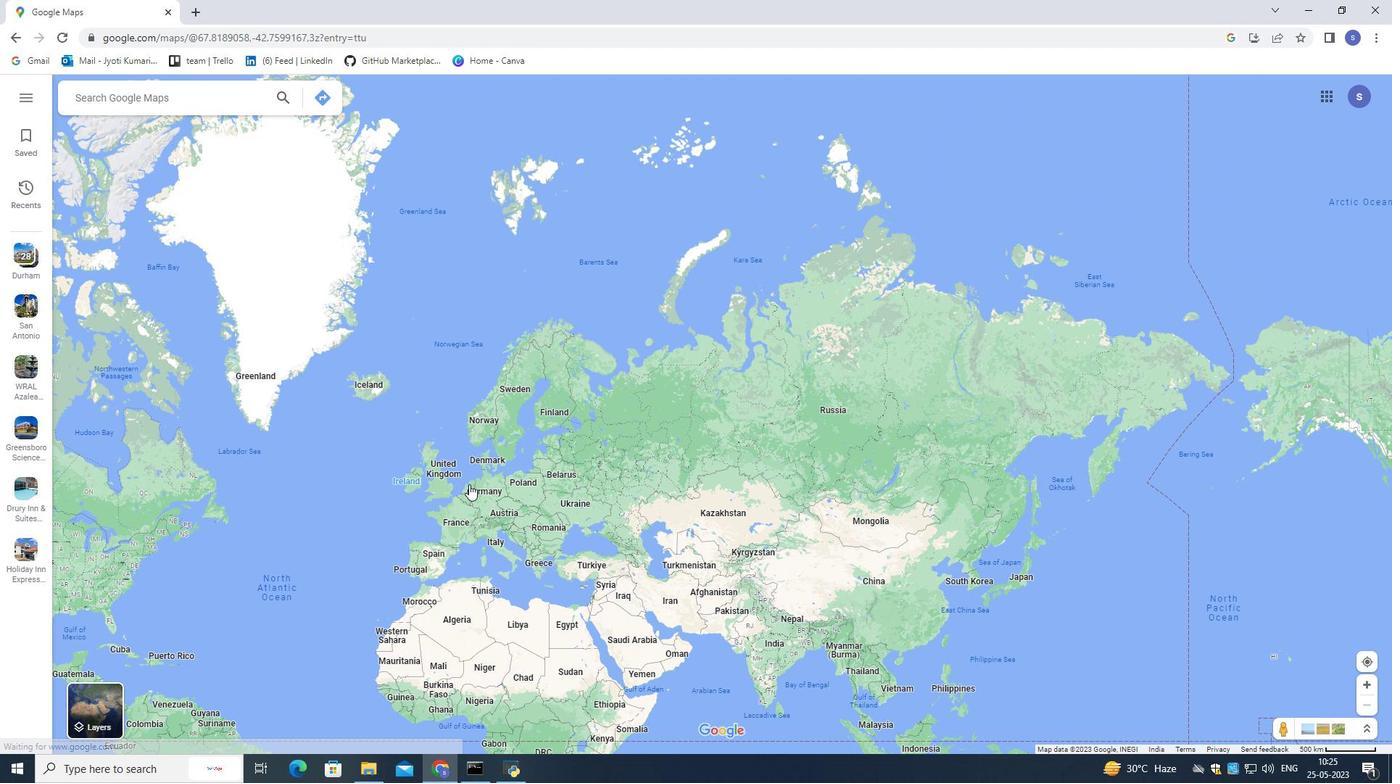 
Action: Mouse scrolled (551, 491) with delta (0, 0)
Screenshot: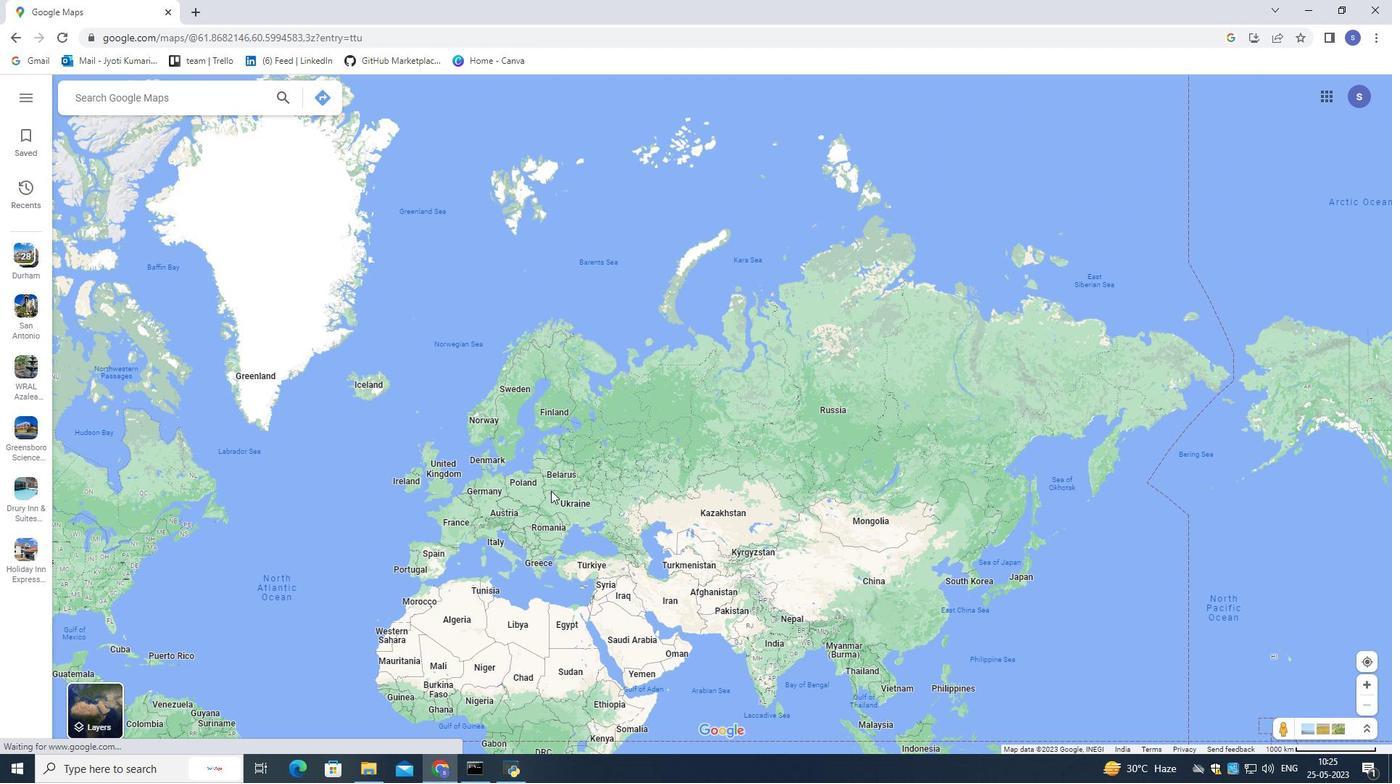 
Action: Mouse moved to (551, 490)
Screenshot: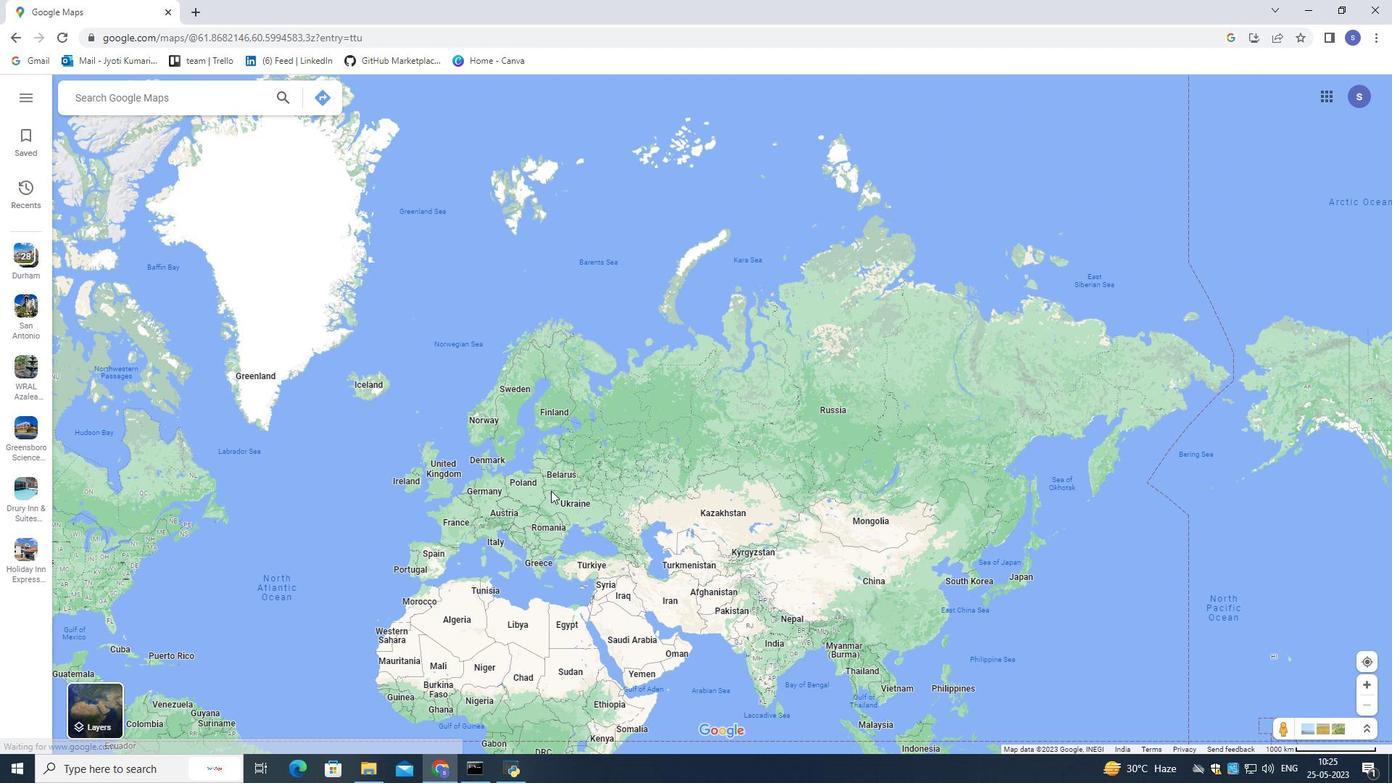 
Action: Mouse scrolled (551, 491) with delta (0, 0)
Screenshot: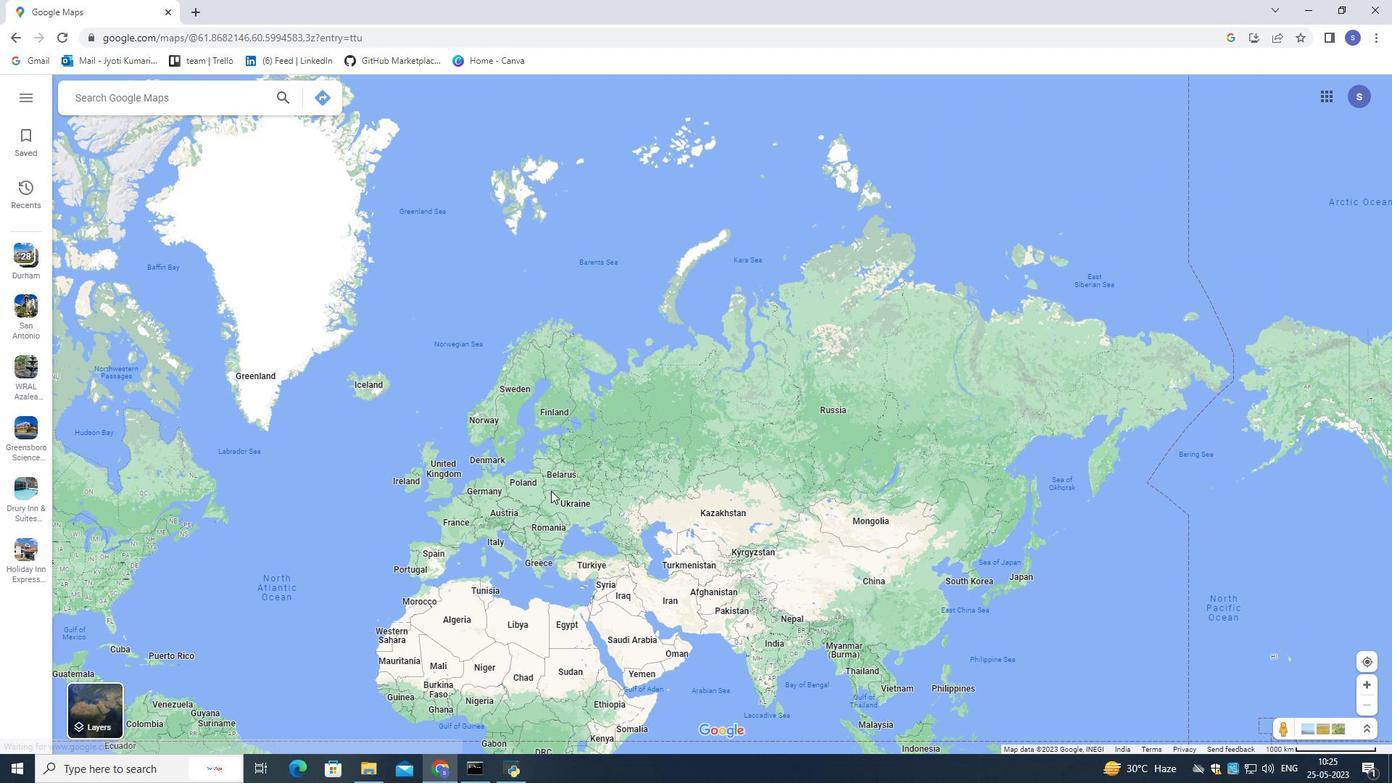 
Action: Mouse scrolled (551, 490) with delta (0, 0)
Screenshot: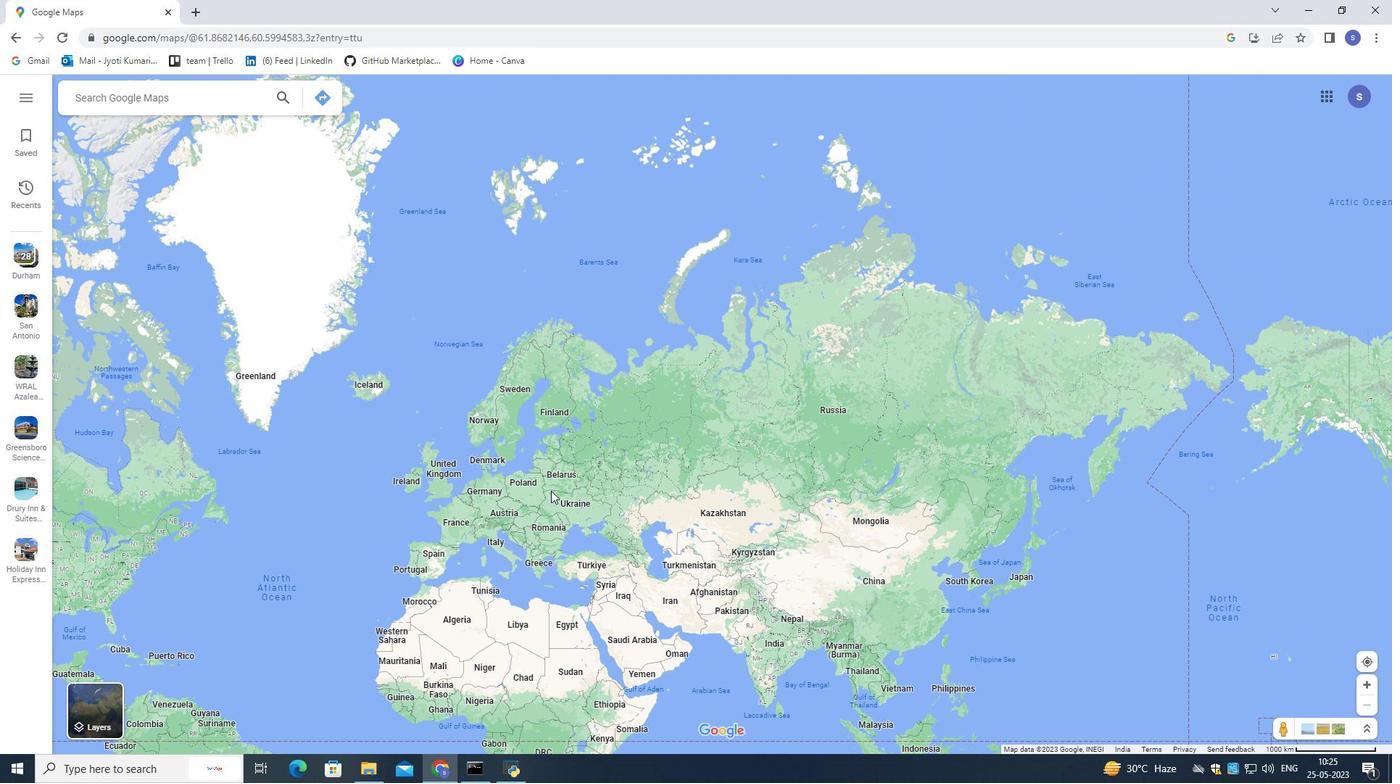 
Action: Mouse scrolled (551, 490) with delta (0, 0)
Screenshot: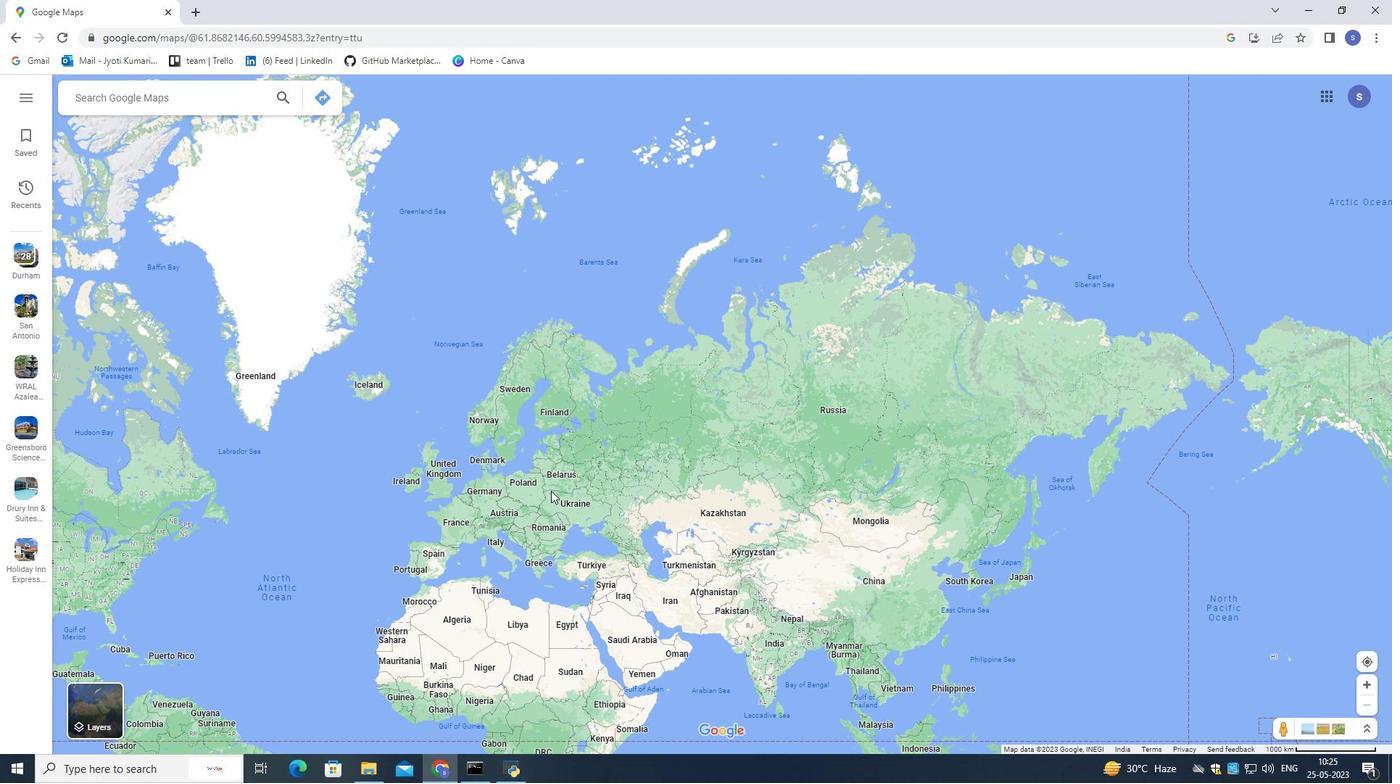 
Action: Mouse moved to (550, 491)
Screenshot: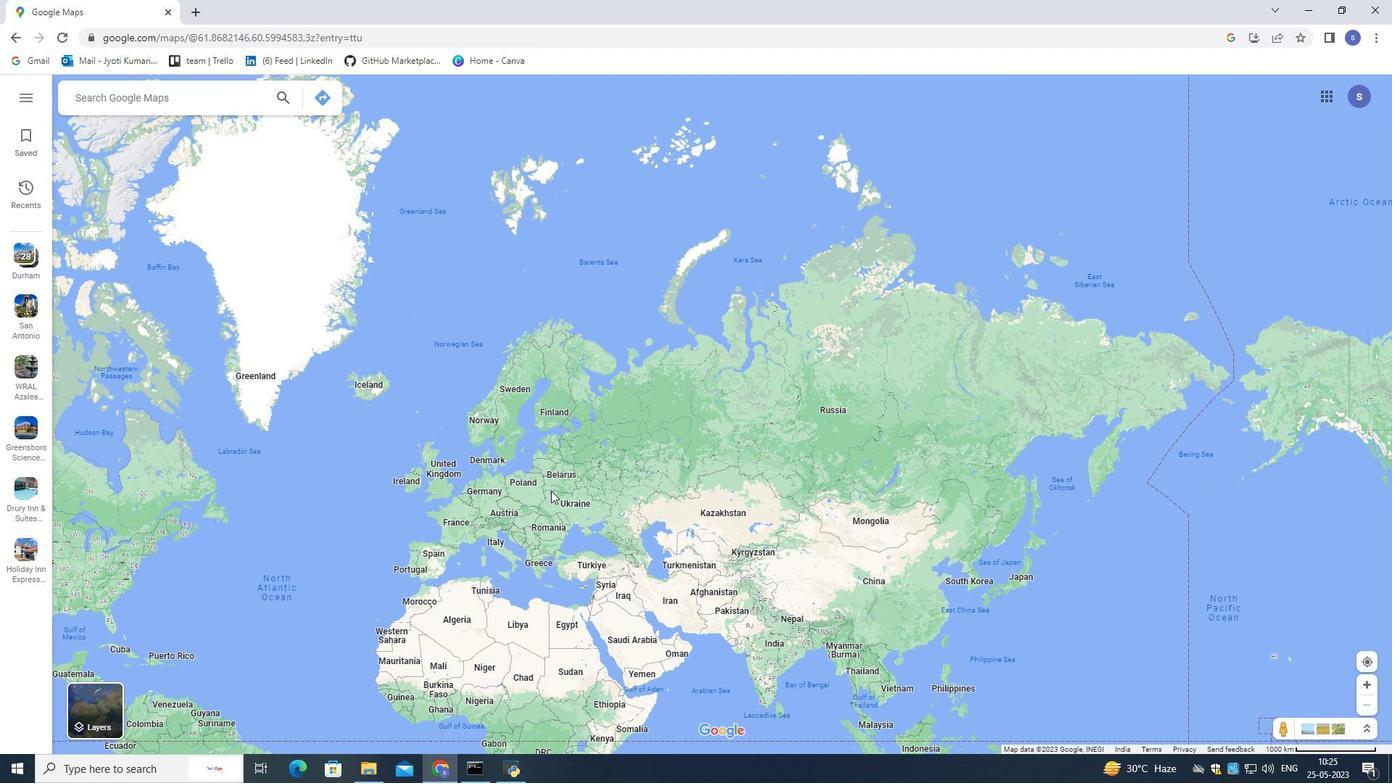 
Action: Mouse scrolled (550, 490) with delta (0, 0)
Screenshot: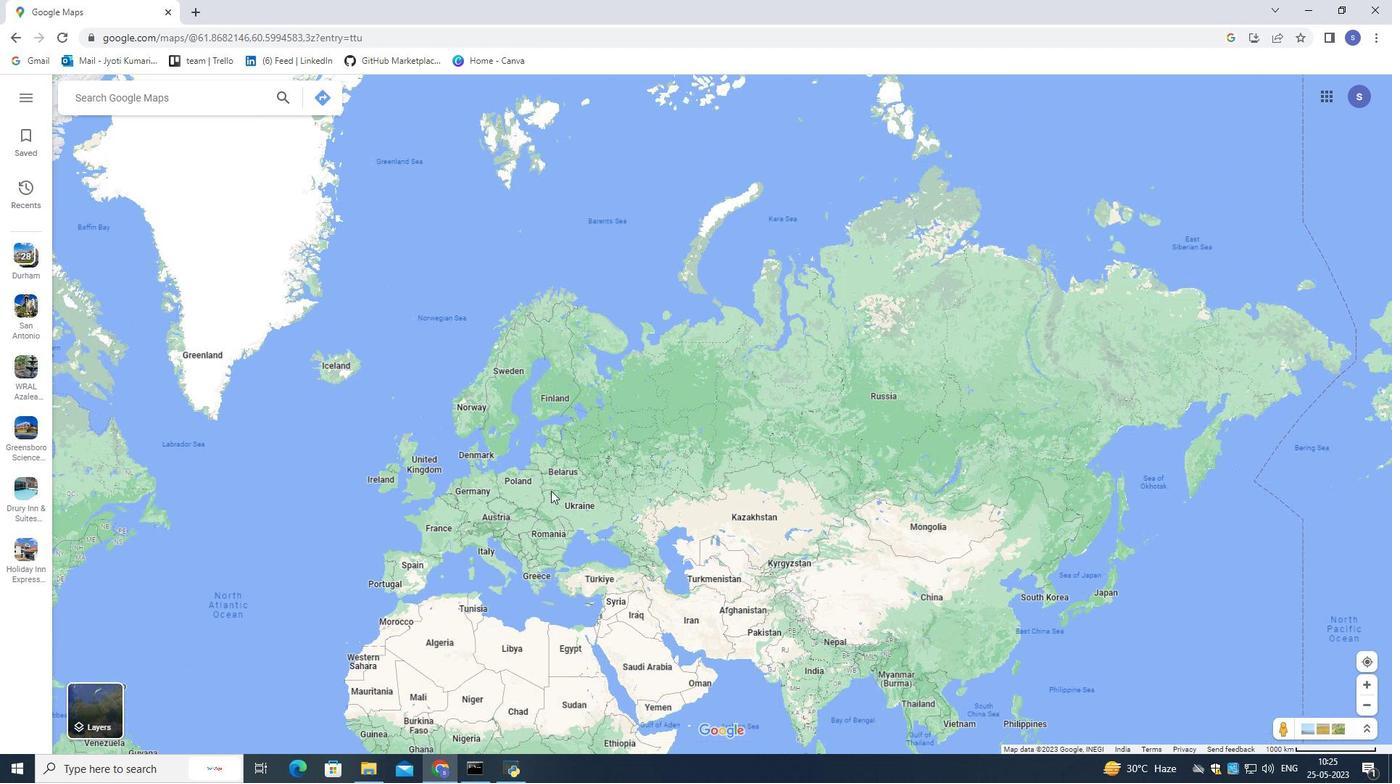 
Action: Mouse moved to (549, 493)
Screenshot: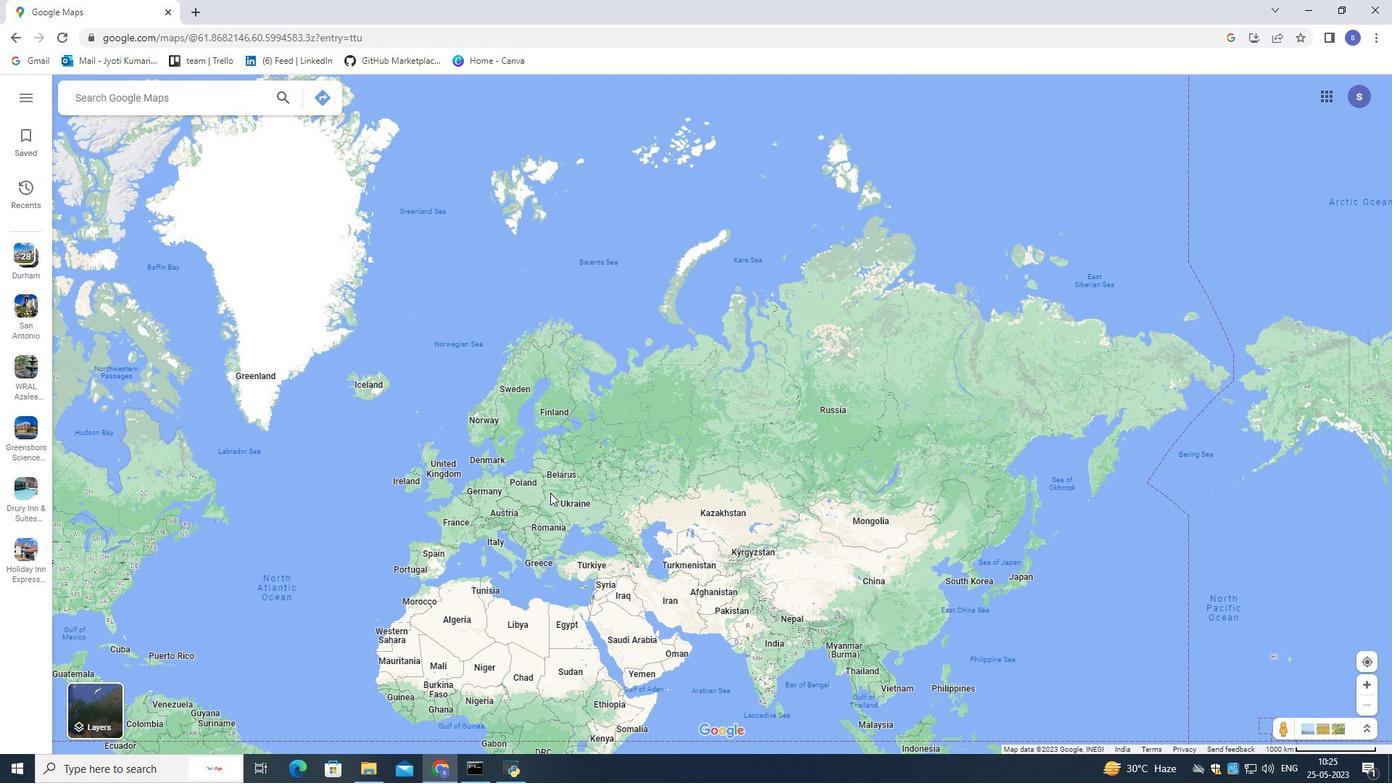 
Action: Mouse scrolled (549, 493) with delta (0, 0)
Screenshot: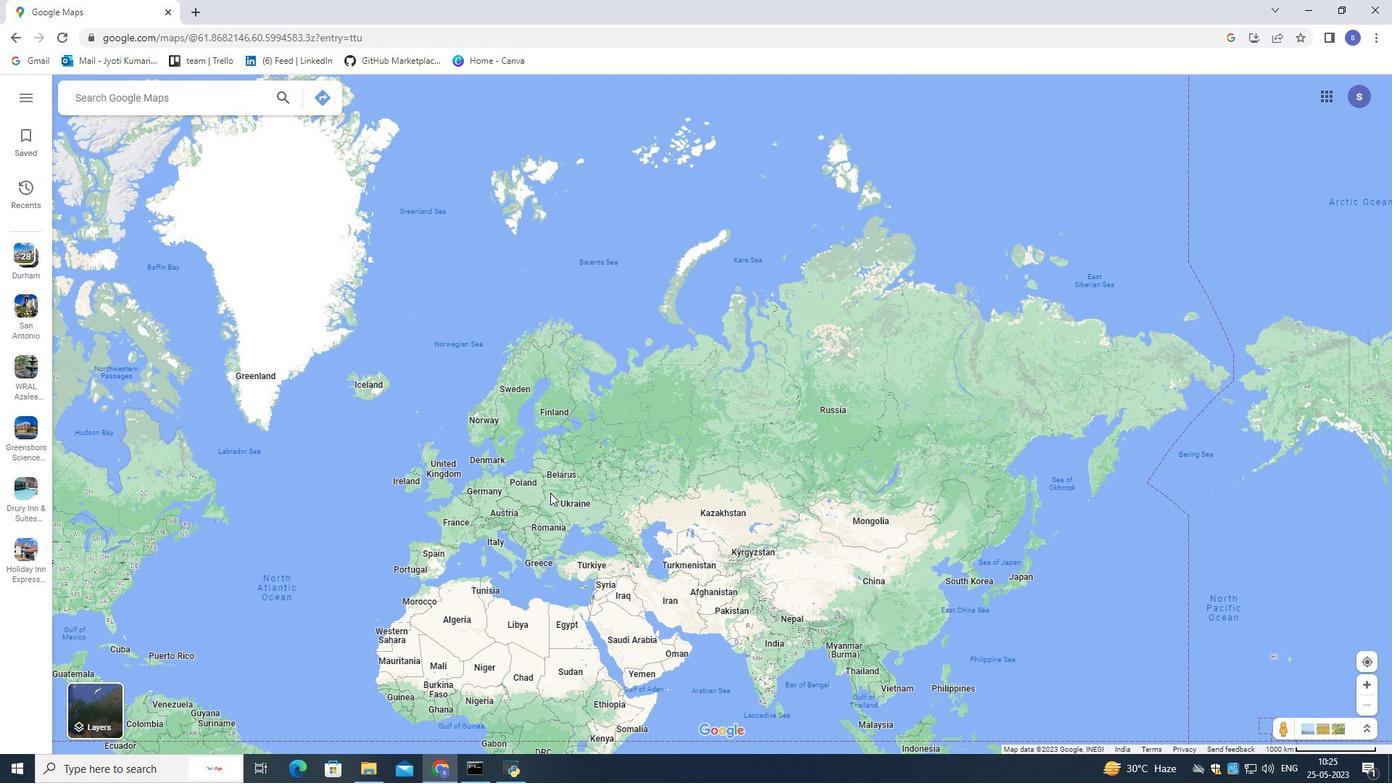 
Action: Mouse moved to (549, 494)
Screenshot: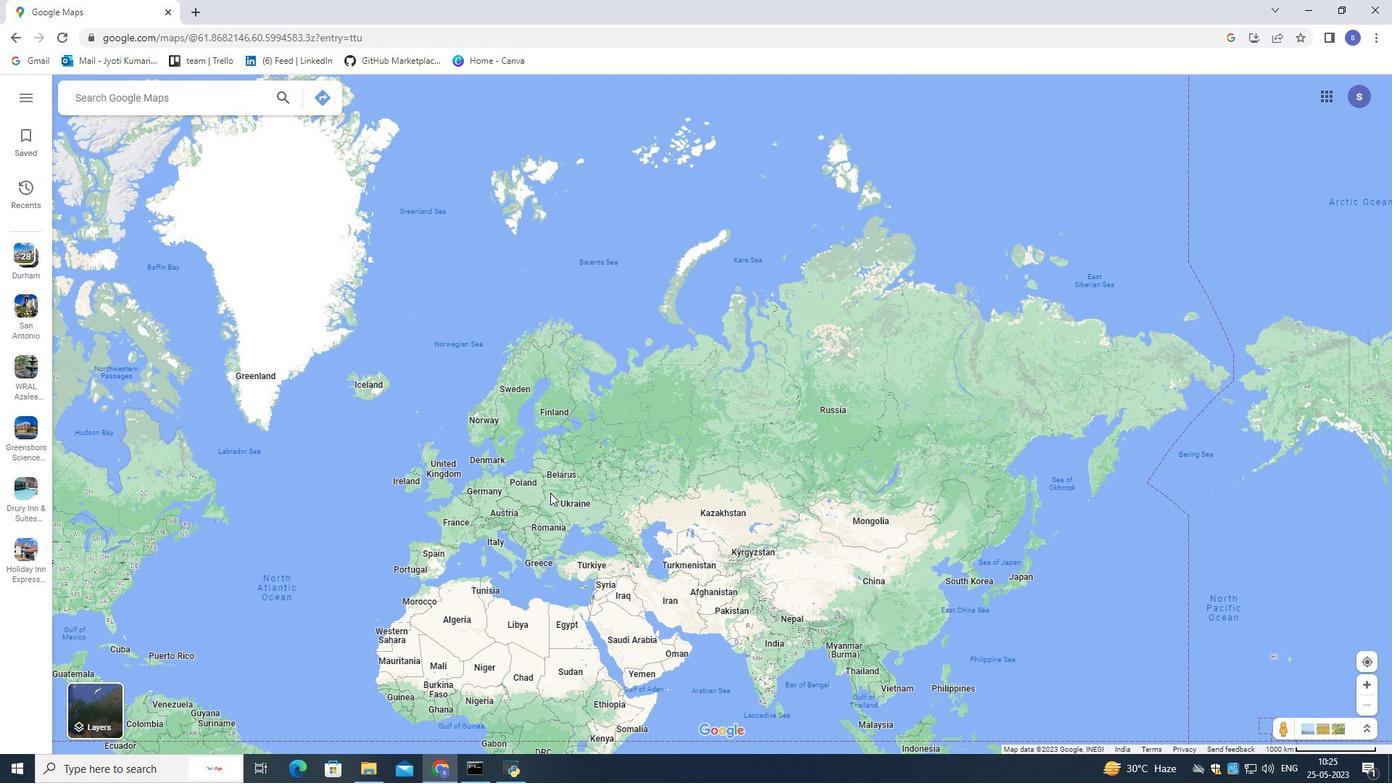 
Action: Mouse scrolled (549, 493) with delta (0, 0)
Screenshot: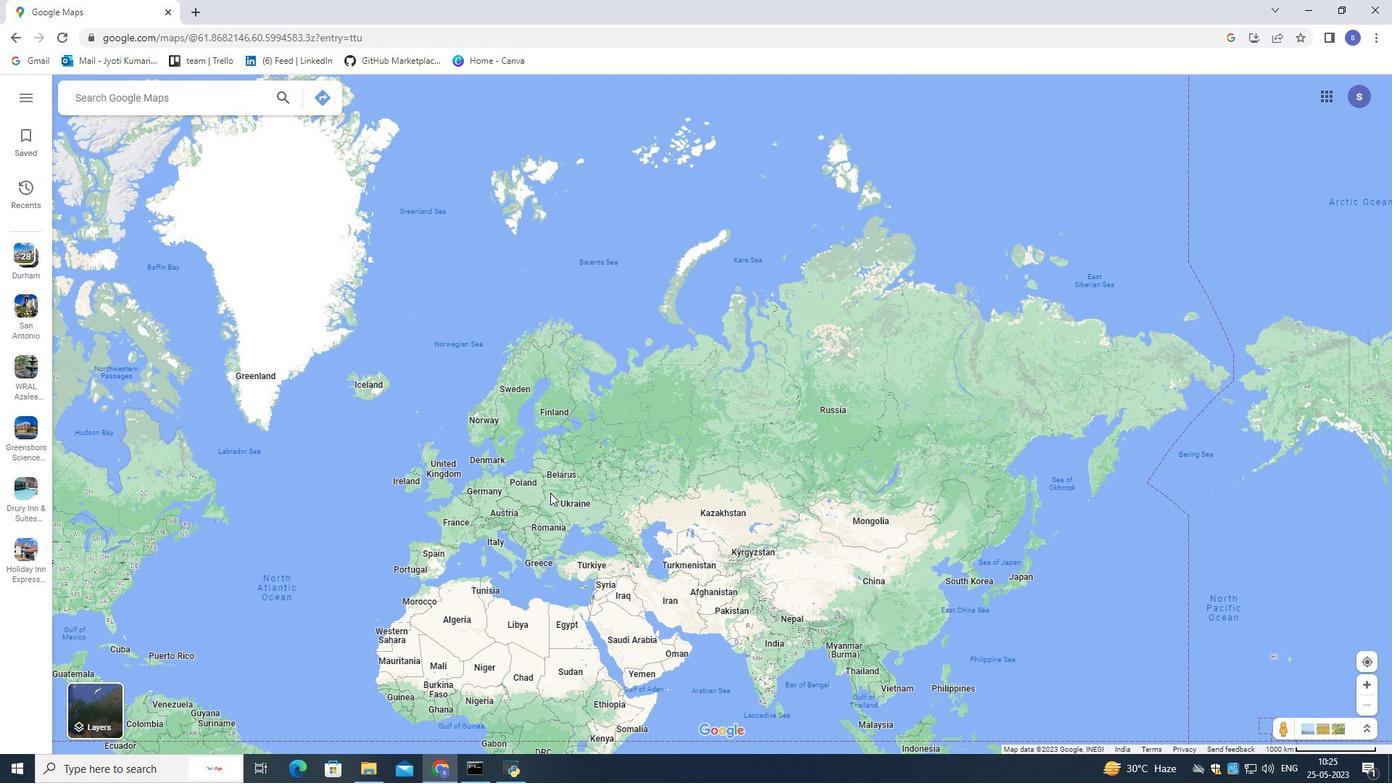 
Action: Mouse moved to (419, 555)
Screenshot: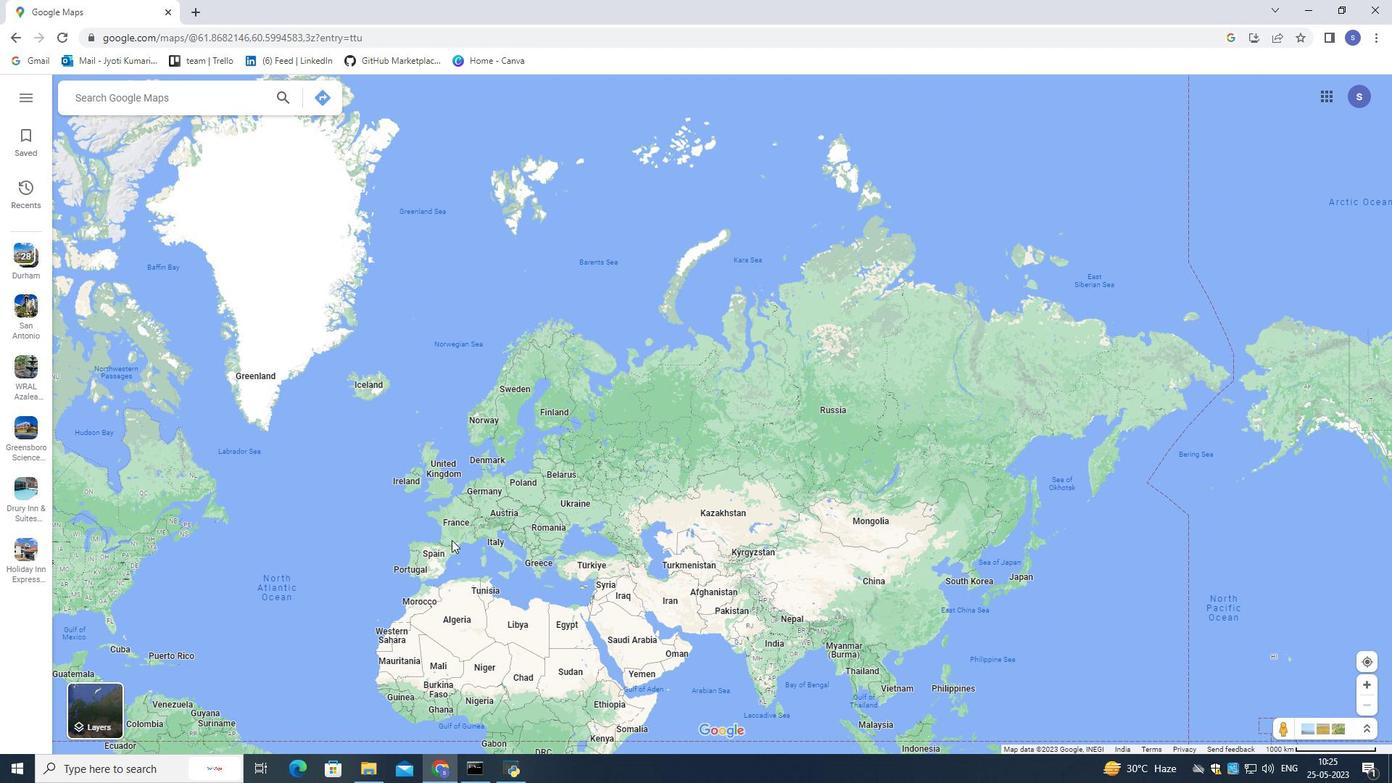 
Action: Mouse pressed left at (419, 555)
Screenshot: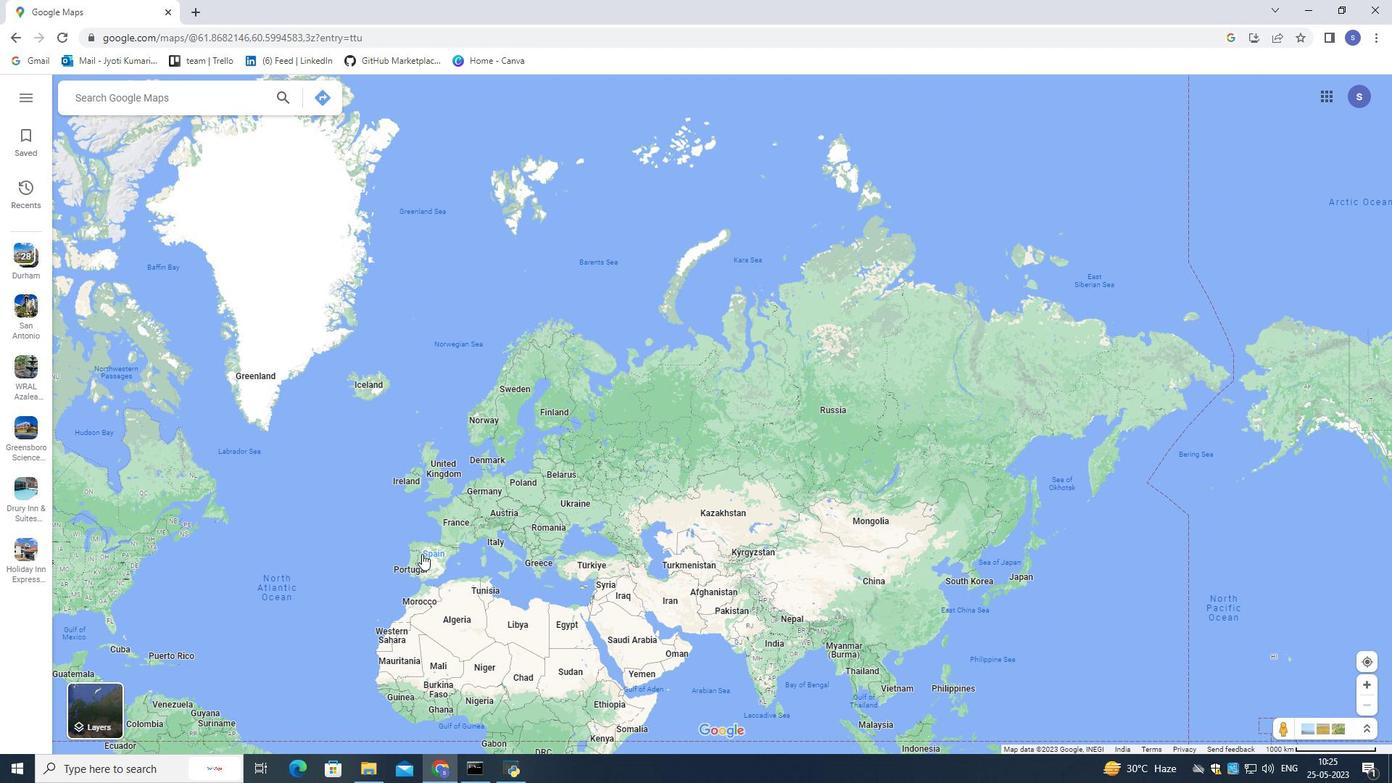 
Action: Mouse moved to (665, 563)
Screenshot: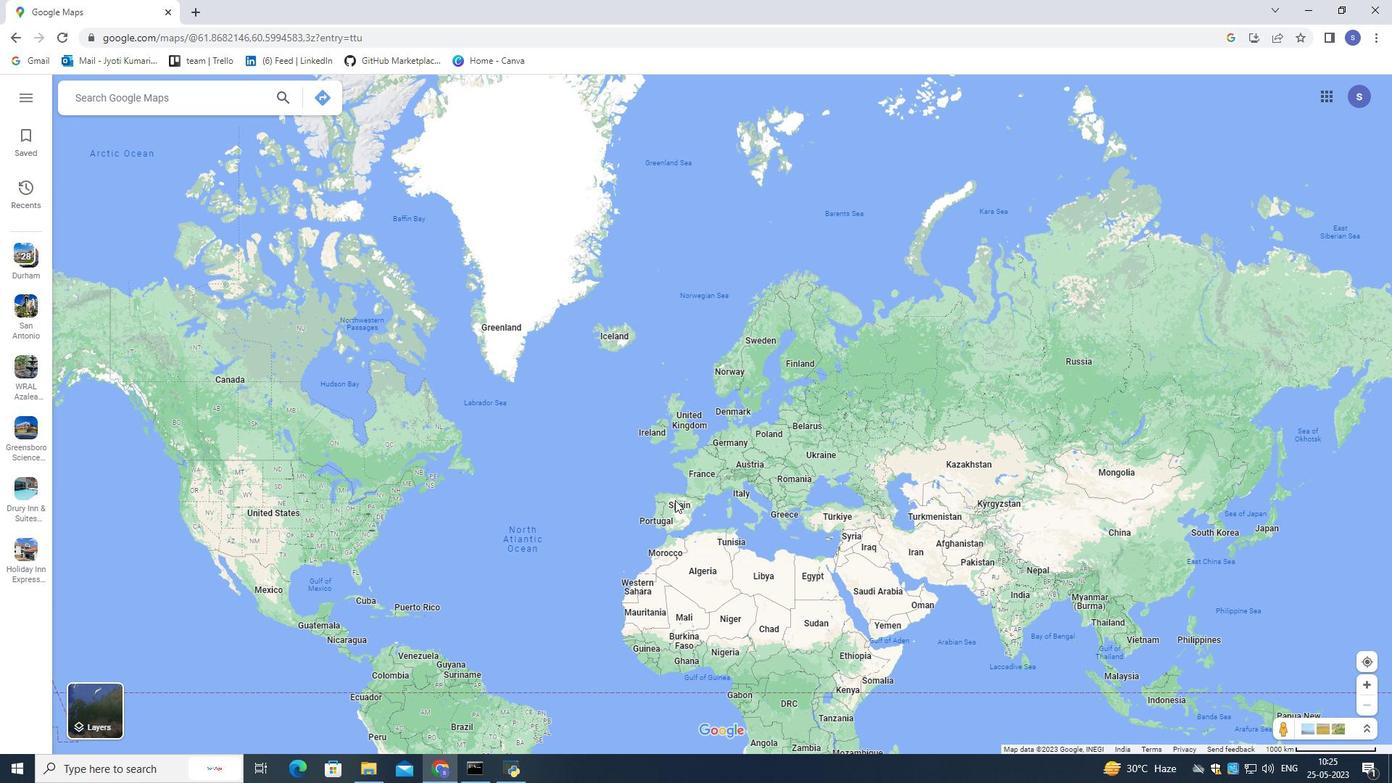 
Action: Mouse pressed left at (329, 533)
Screenshot: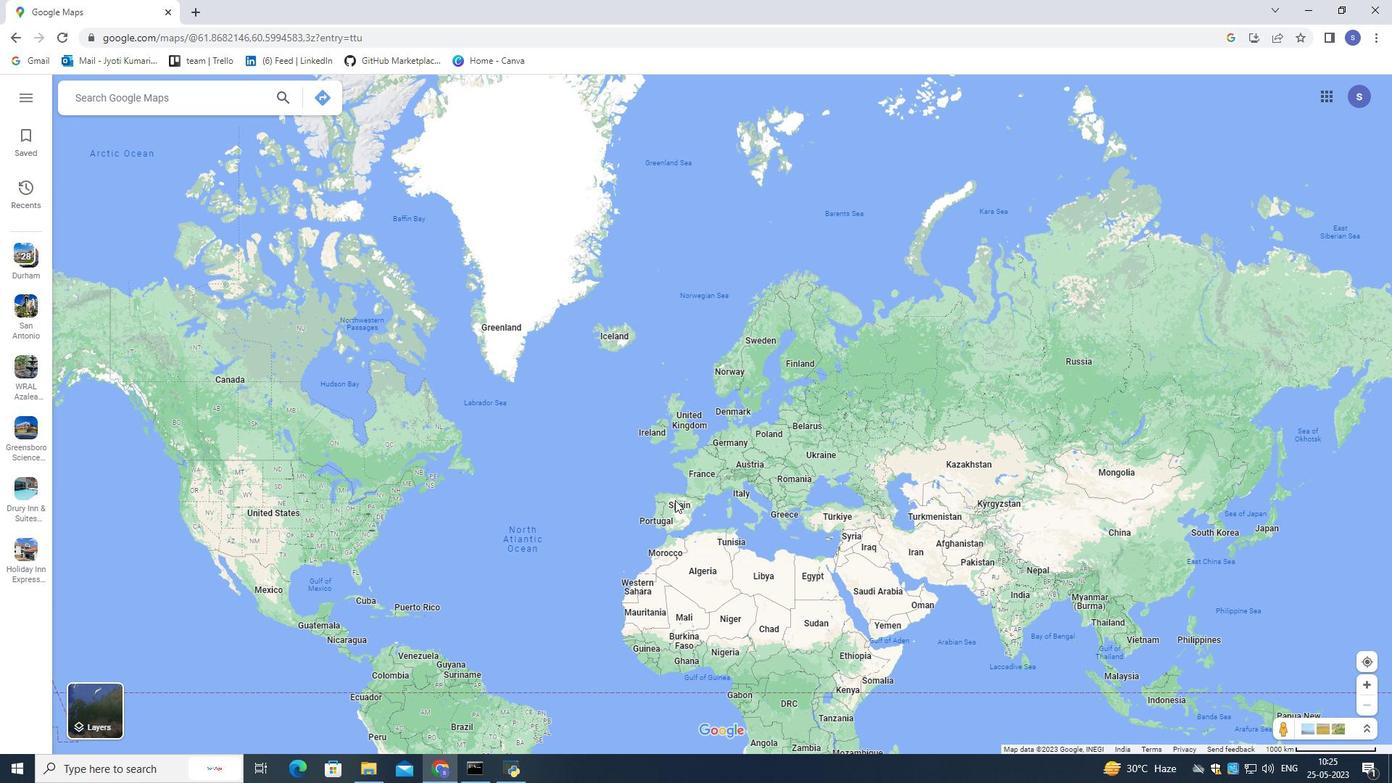 
Action: Mouse moved to (343, 551)
Screenshot: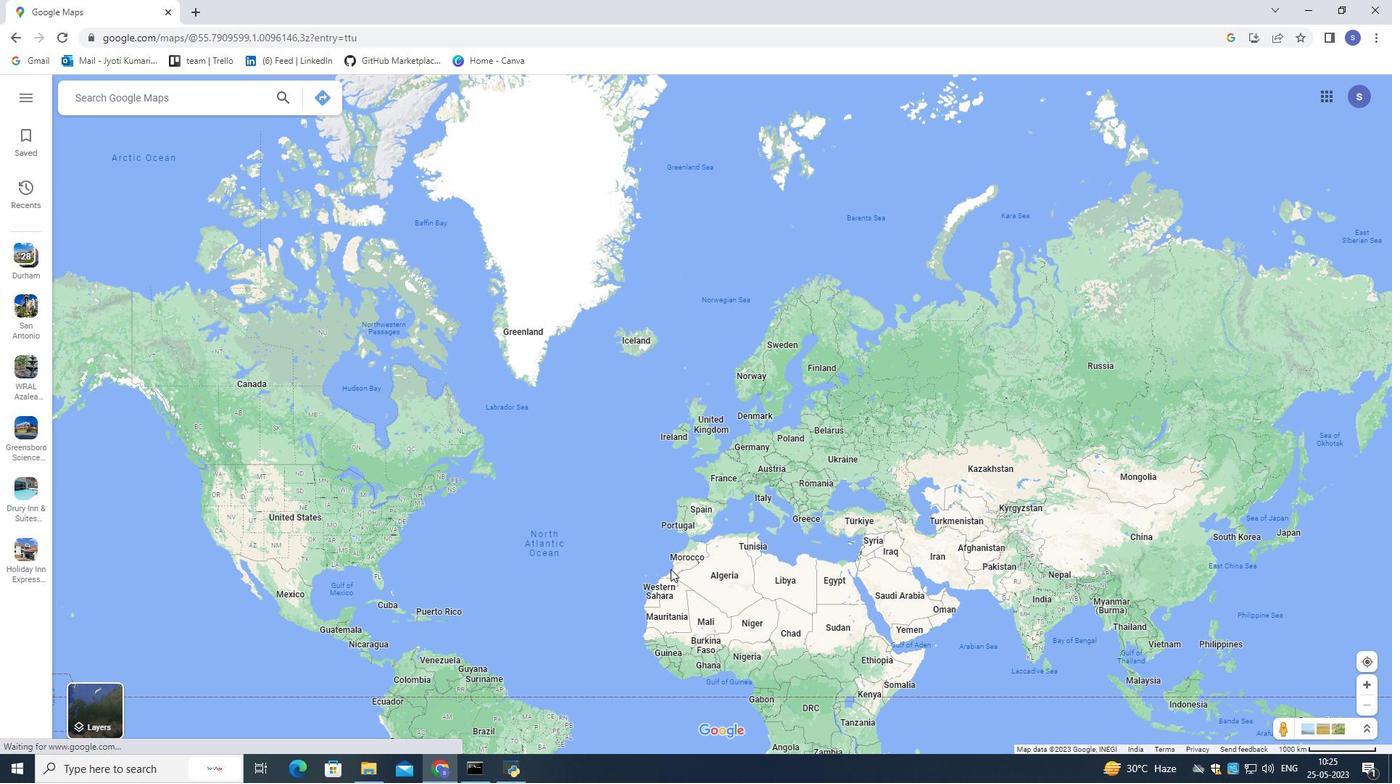 
Action: Mouse pressed left at (343, 551)
Screenshot: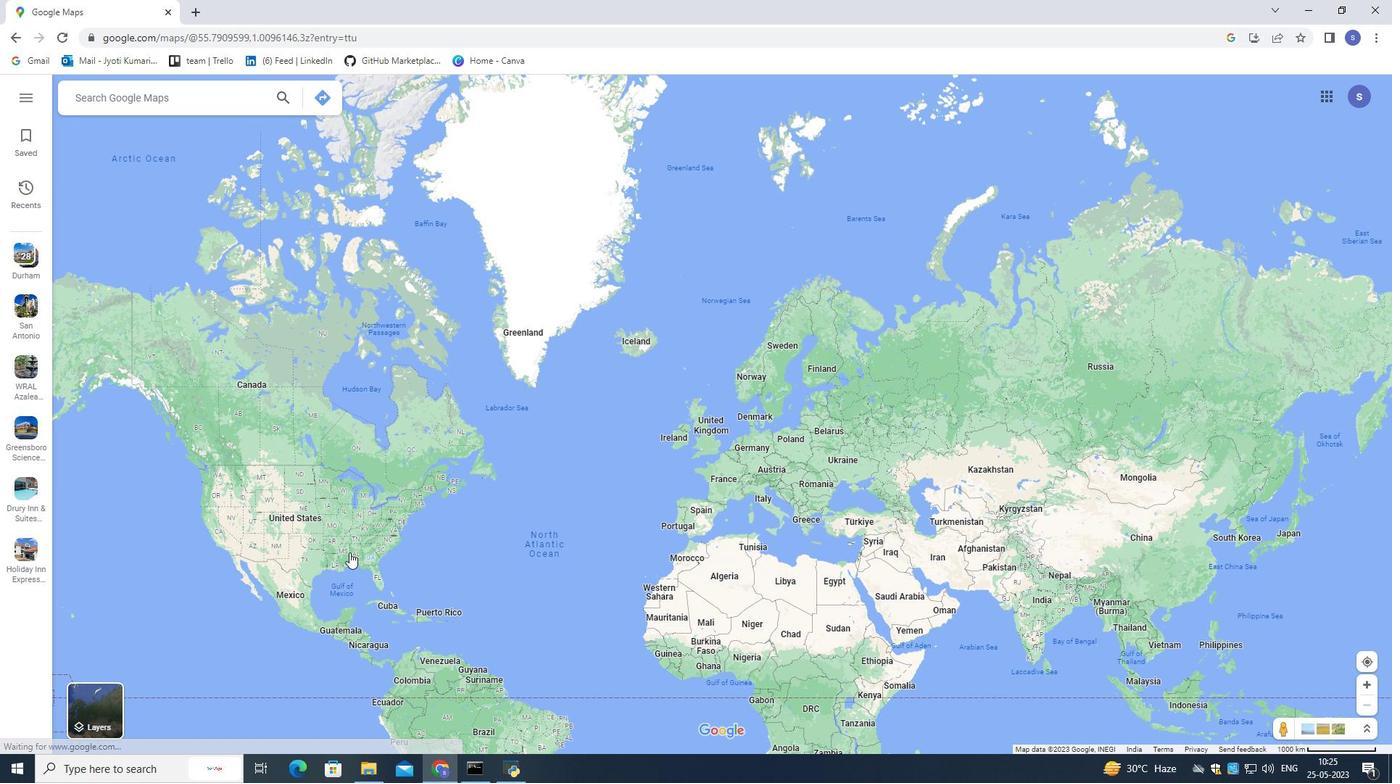 
Action: Mouse moved to (179, 494)
Screenshot: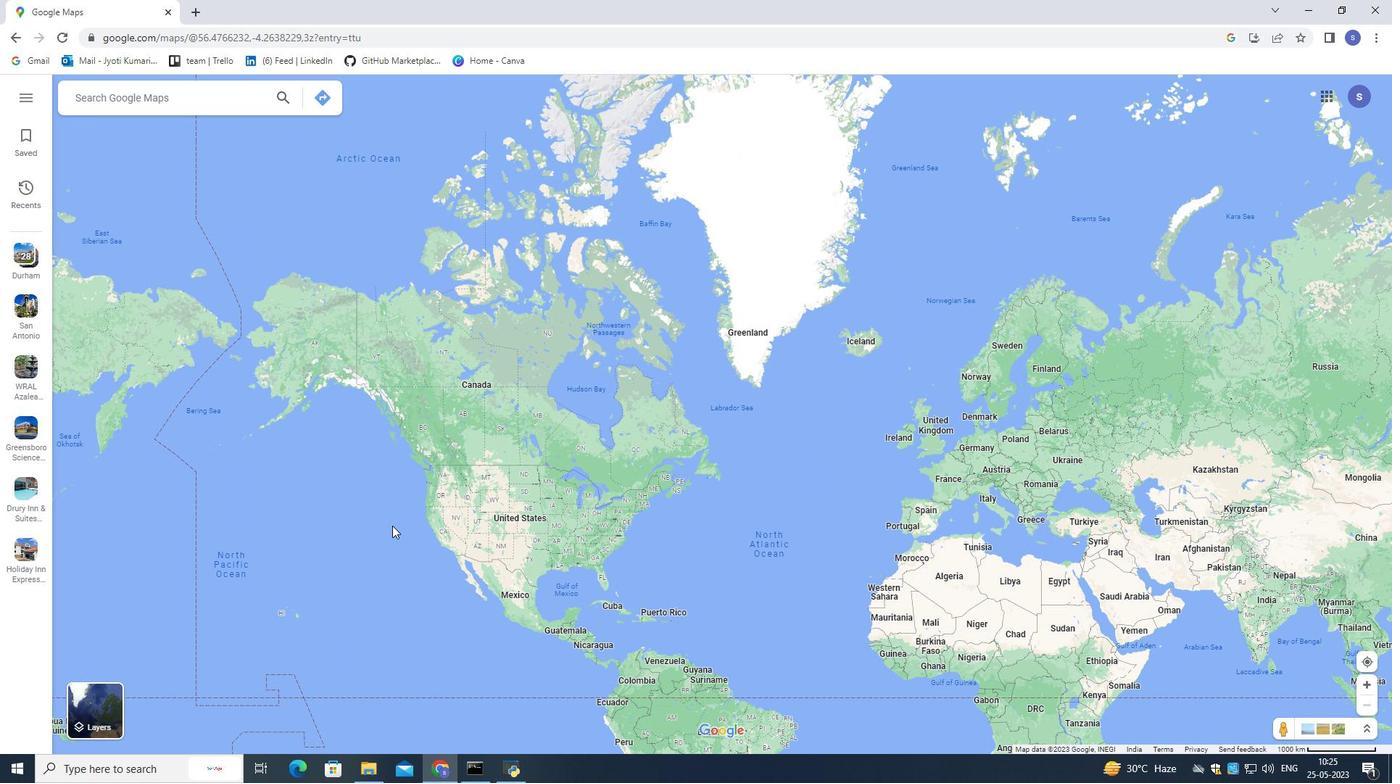 
Action: Mouse pressed left at (179, 494)
Screenshot: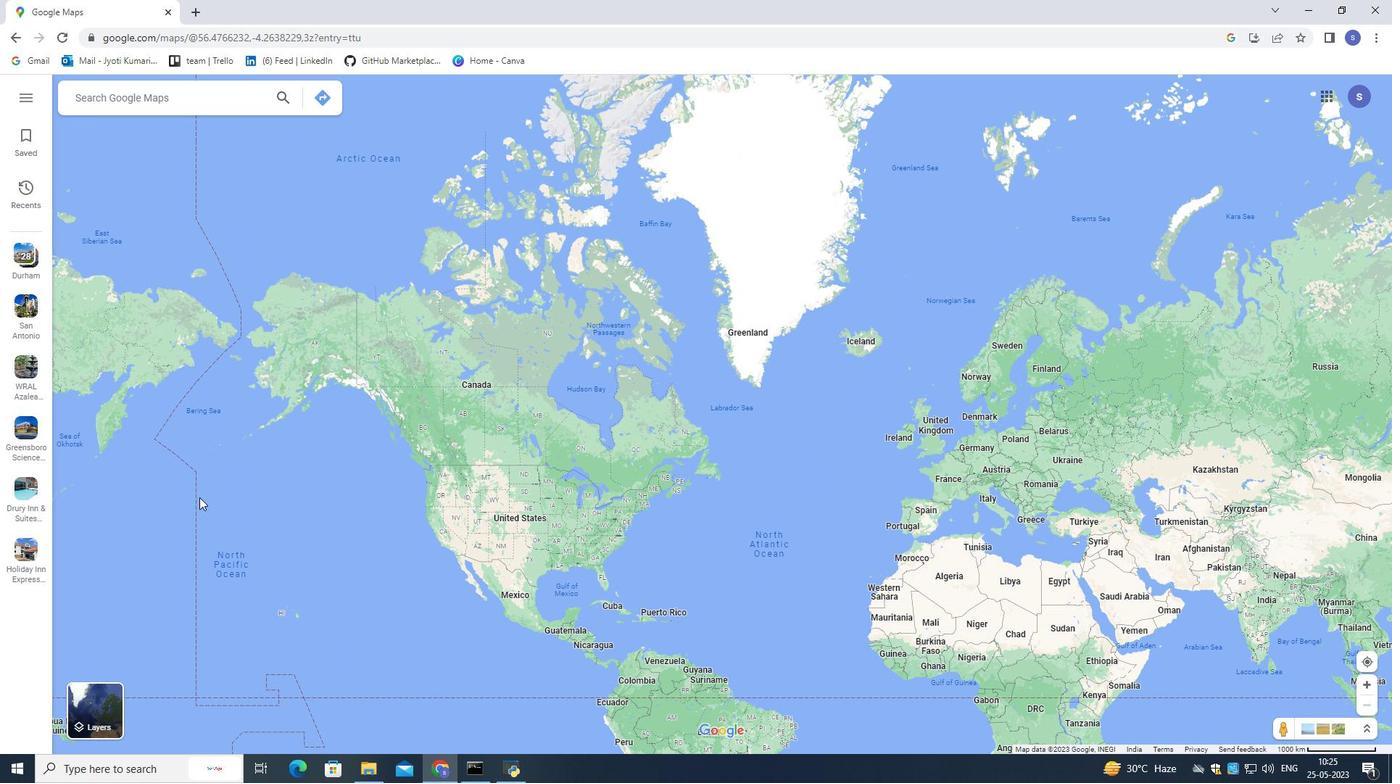 
Action: Mouse moved to (658, 620)
Screenshot: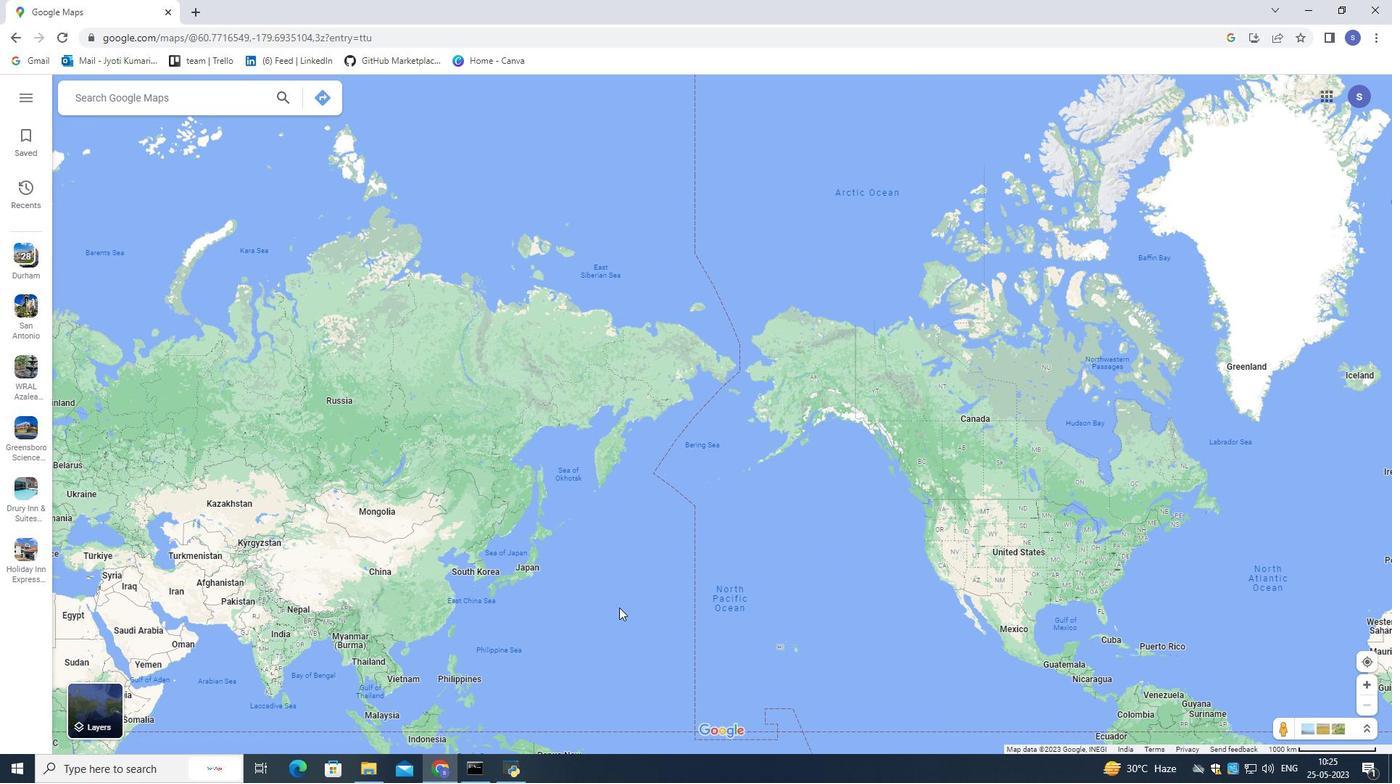 
Action: Mouse scrolled (658, 620) with delta (0, 0)
Screenshot: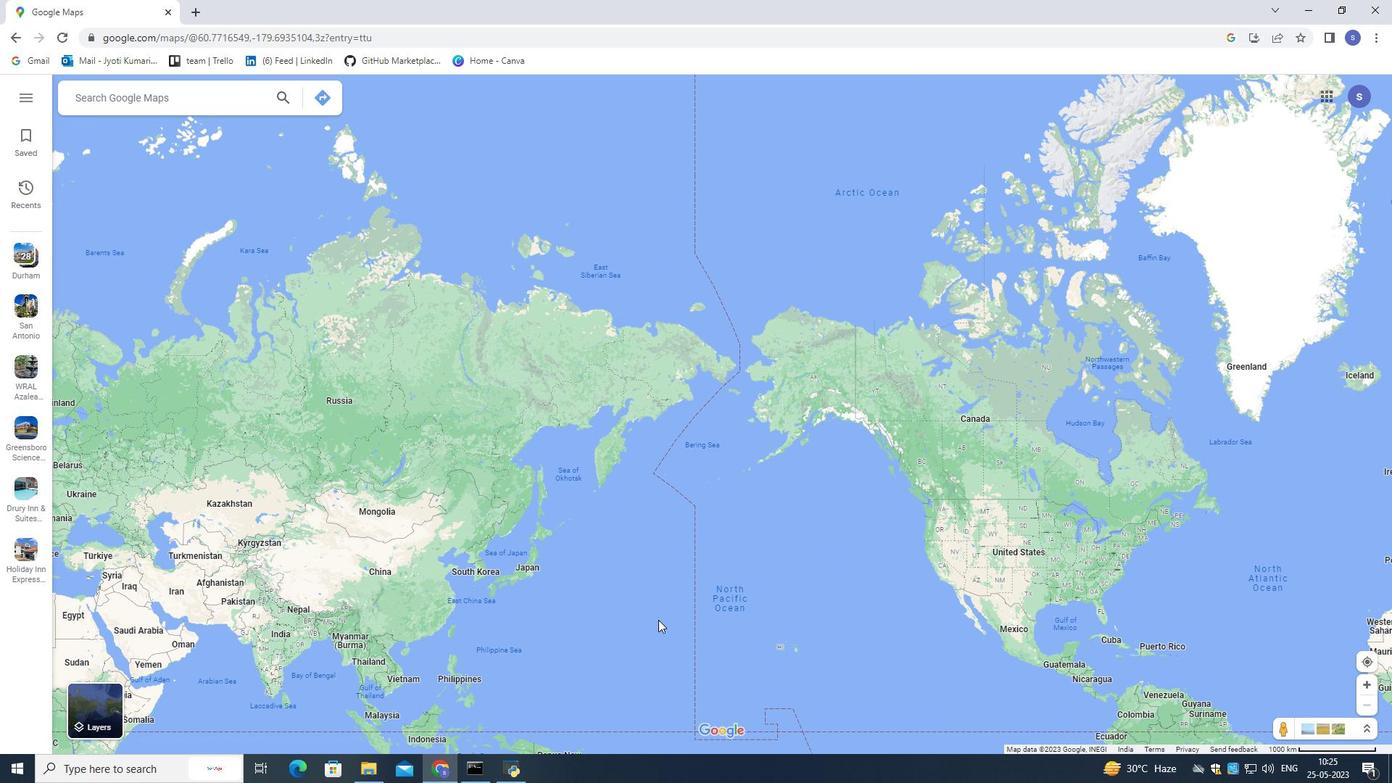 
Action: Mouse scrolled (658, 620) with delta (0, 0)
Screenshot: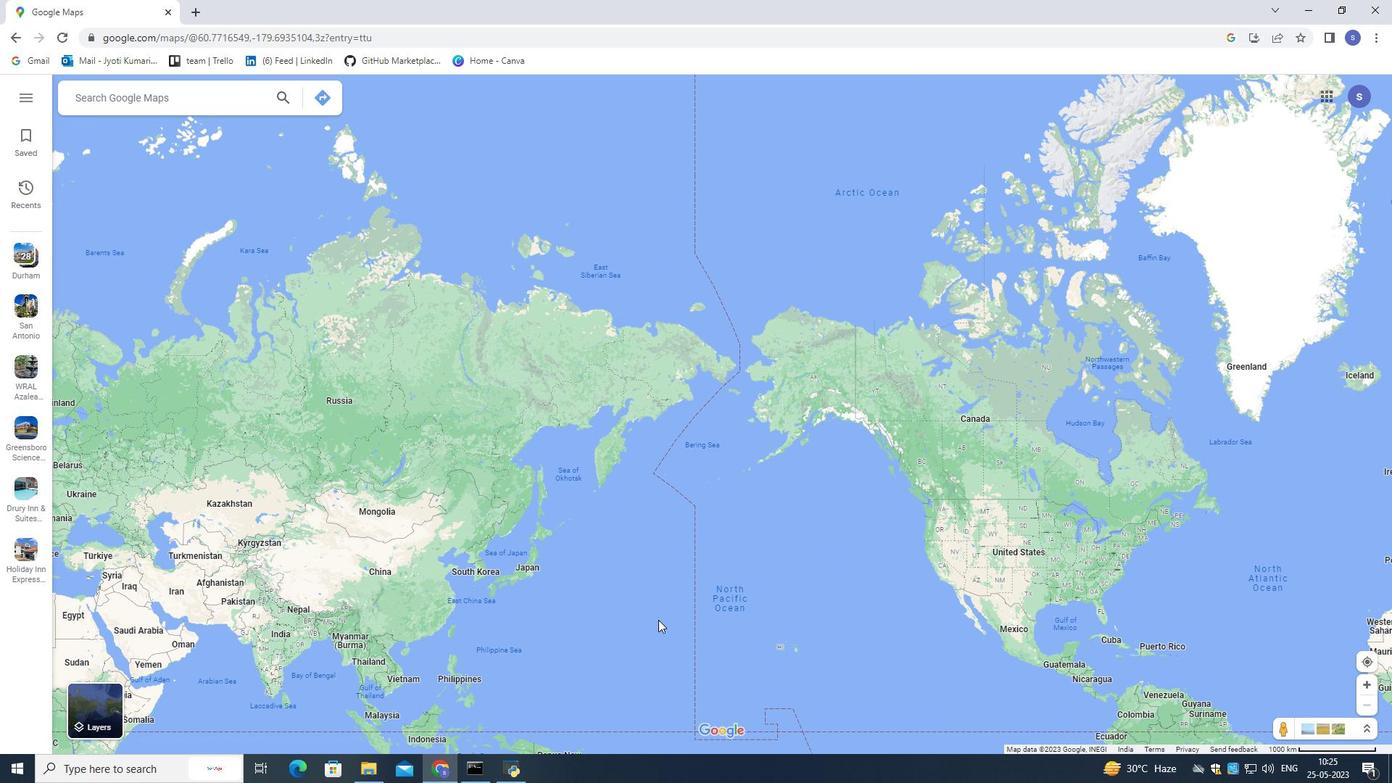 
Action: Mouse scrolled (658, 620) with delta (0, 0)
Screenshot: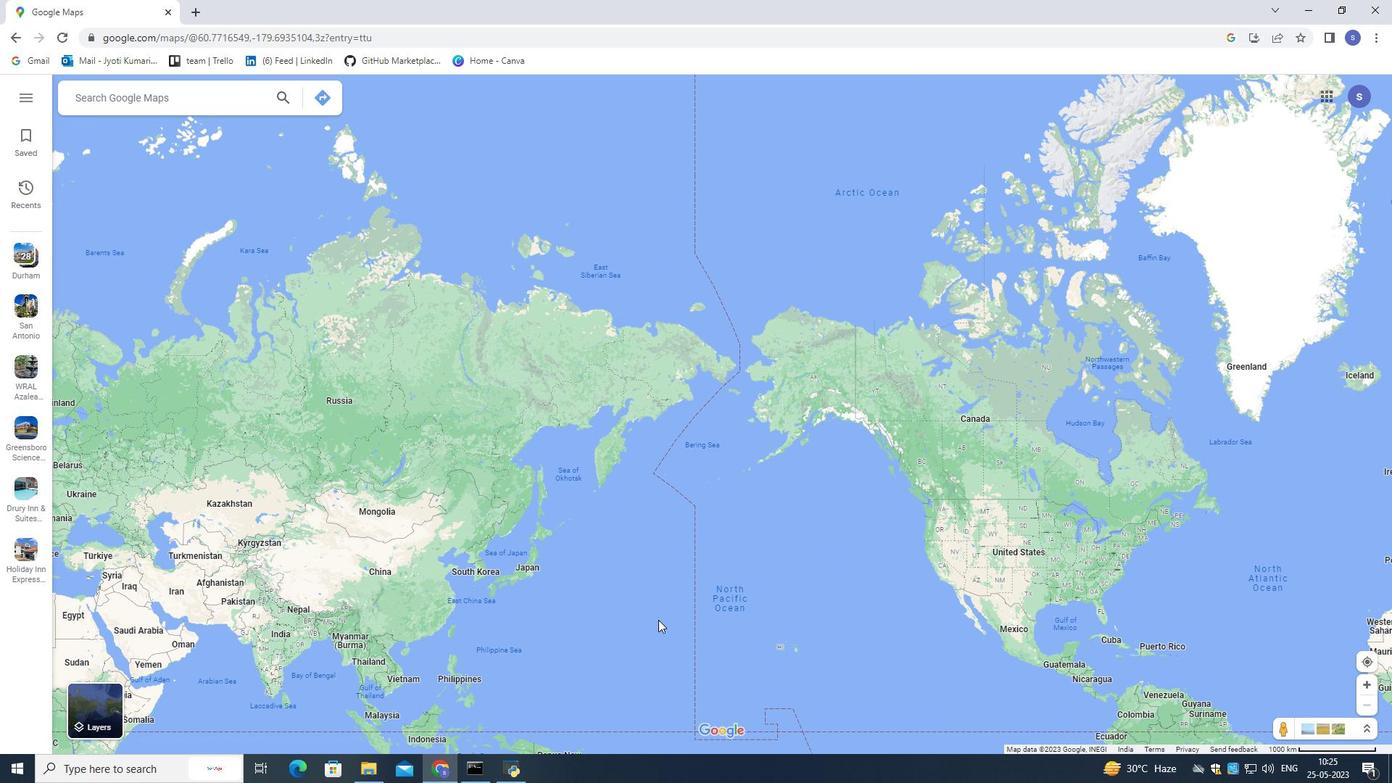 
Action: Mouse moved to (599, 645)
Screenshot: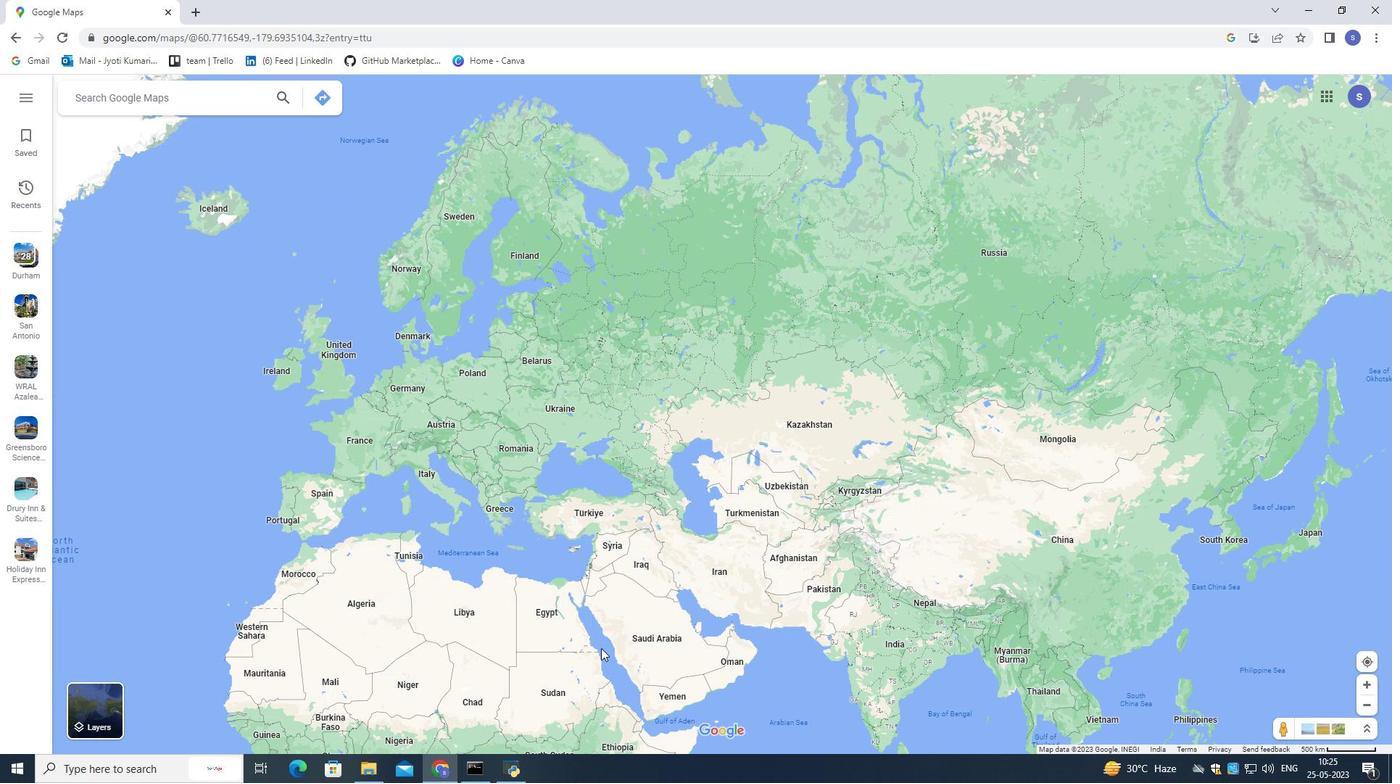 
Action: Mouse pressed left at (599, 645)
Screenshot: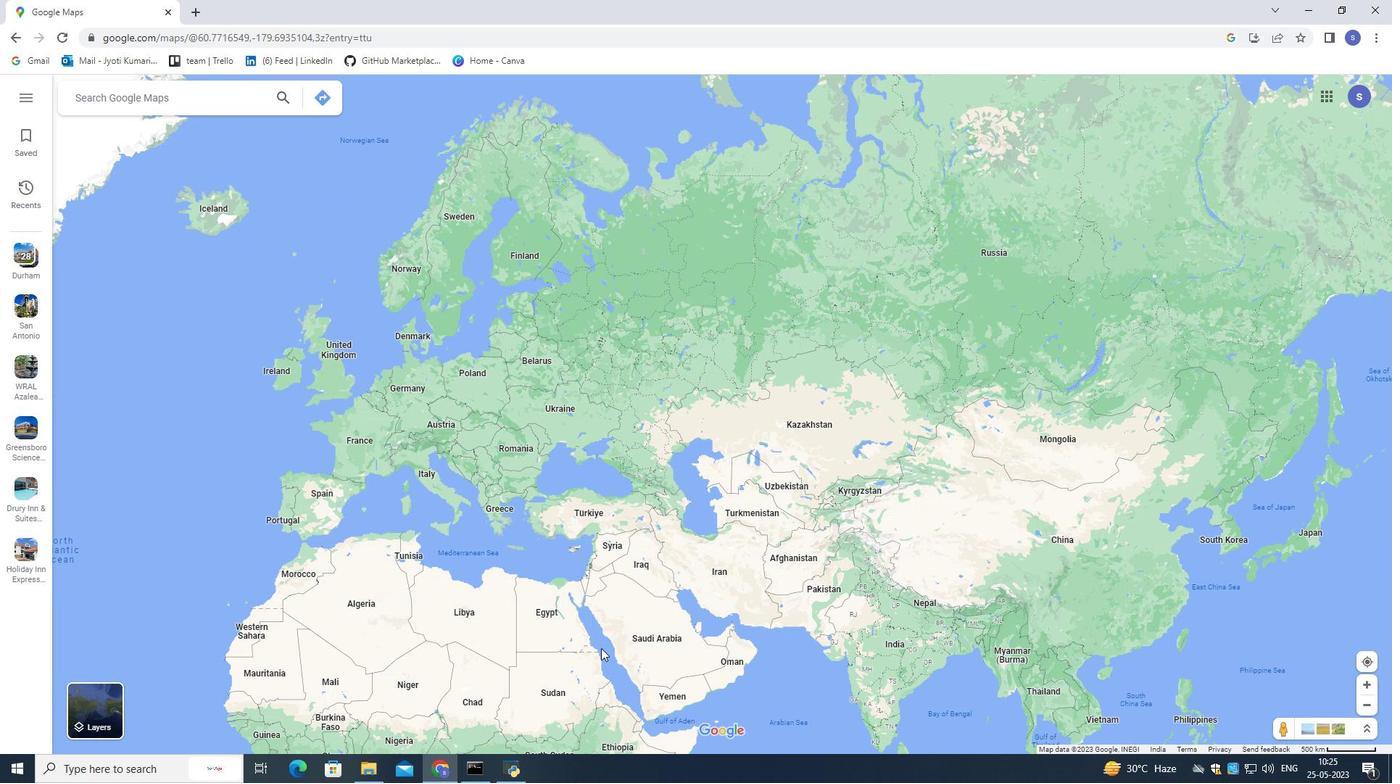 
Action: Mouse moved to (771, 515)
Screenshot: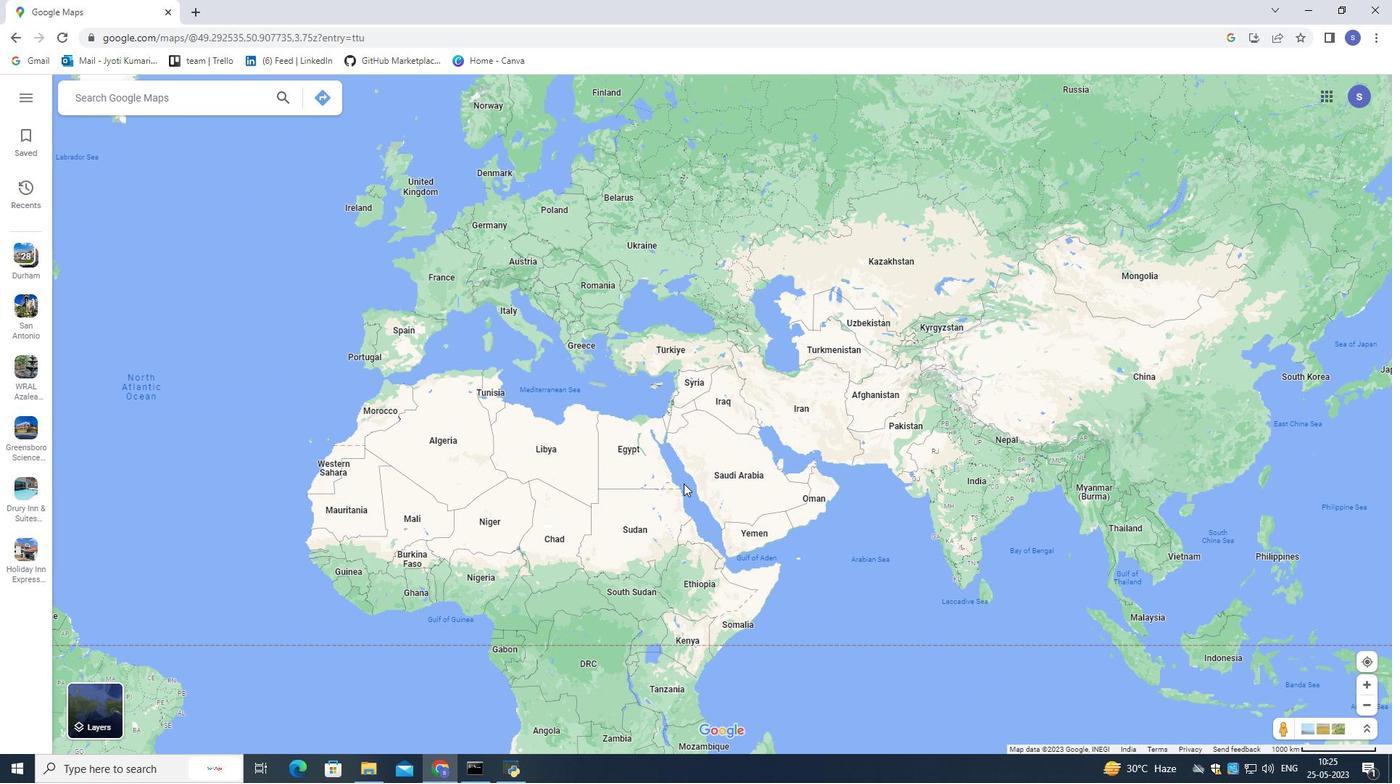 
Action: Mouse pressed left at (812, 530)
Screenshot: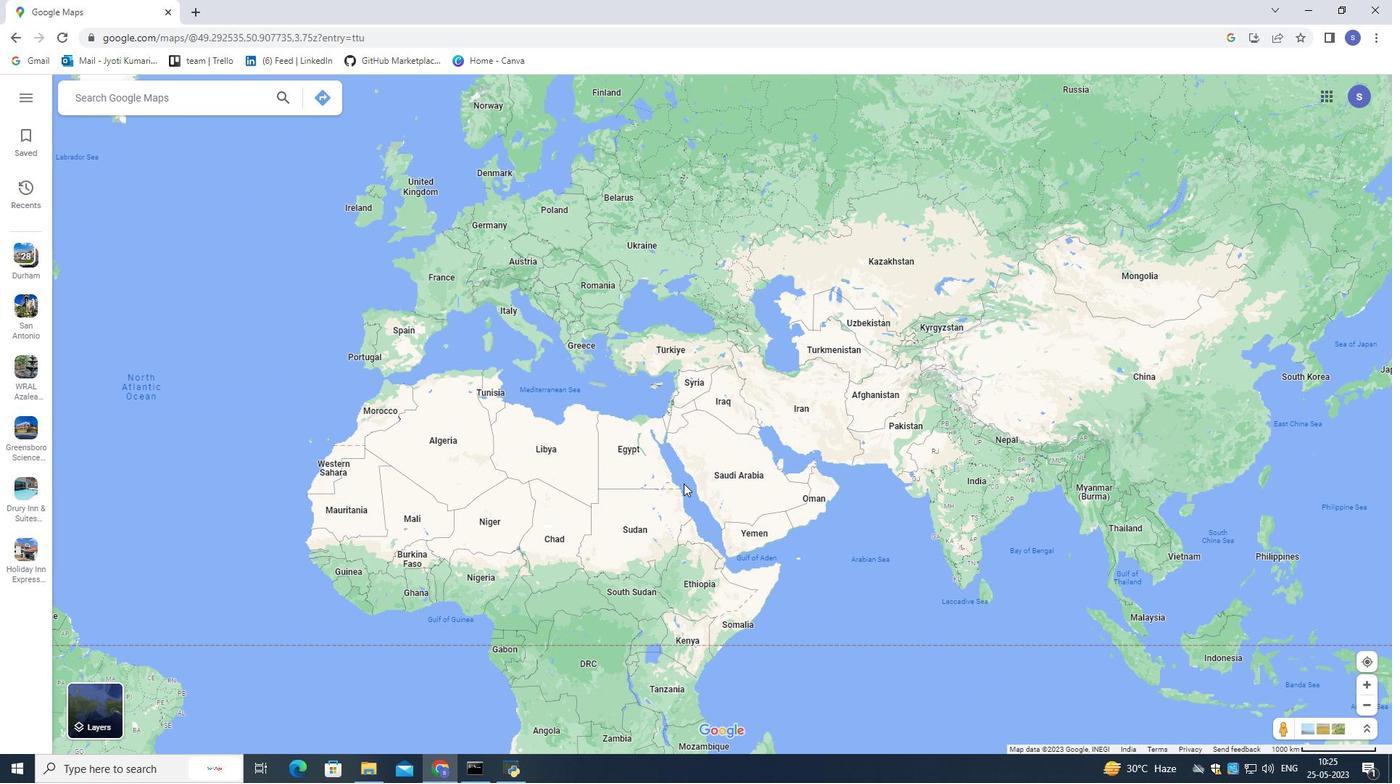 
Action: Mouse moved to (504, 430)
Screenshot: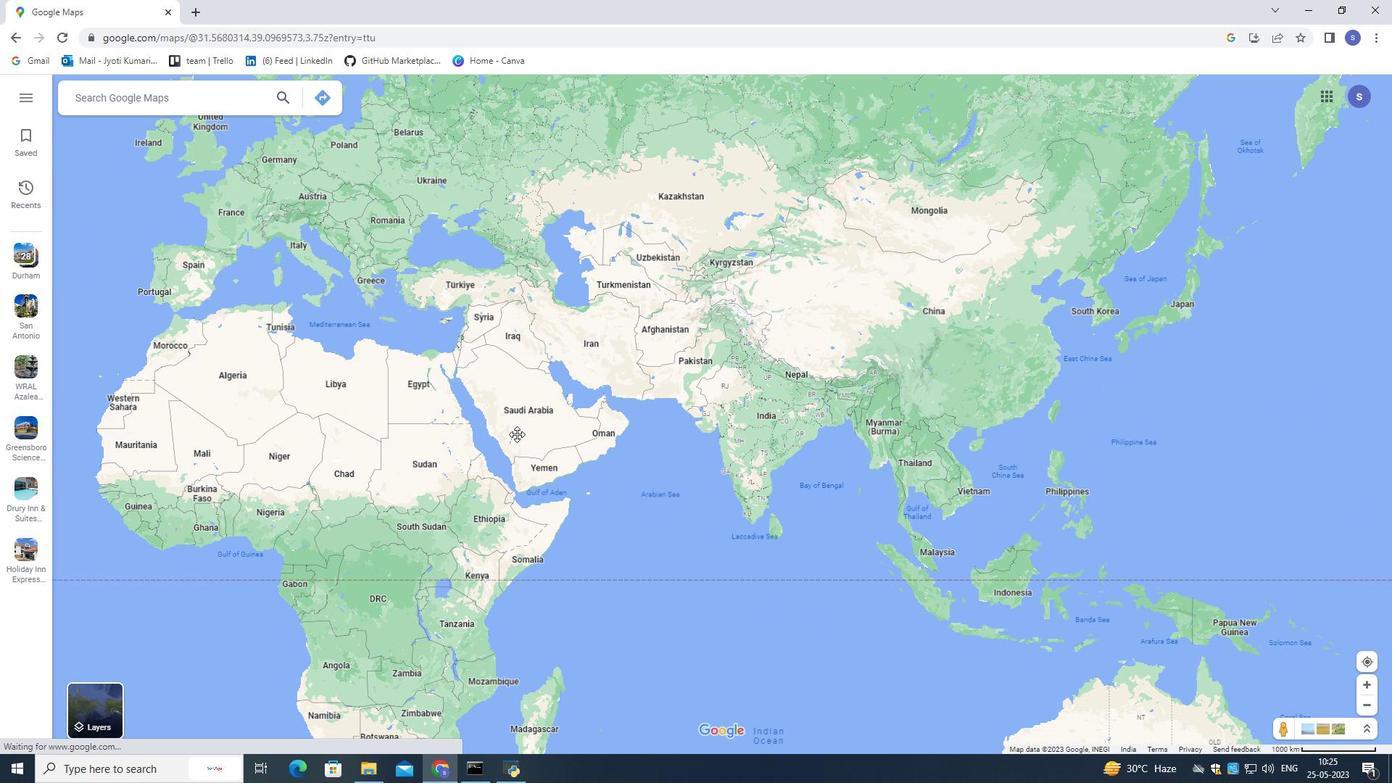 
Action: Mouse scrolled (504, 430) with delta (0, 0)
Screenshot: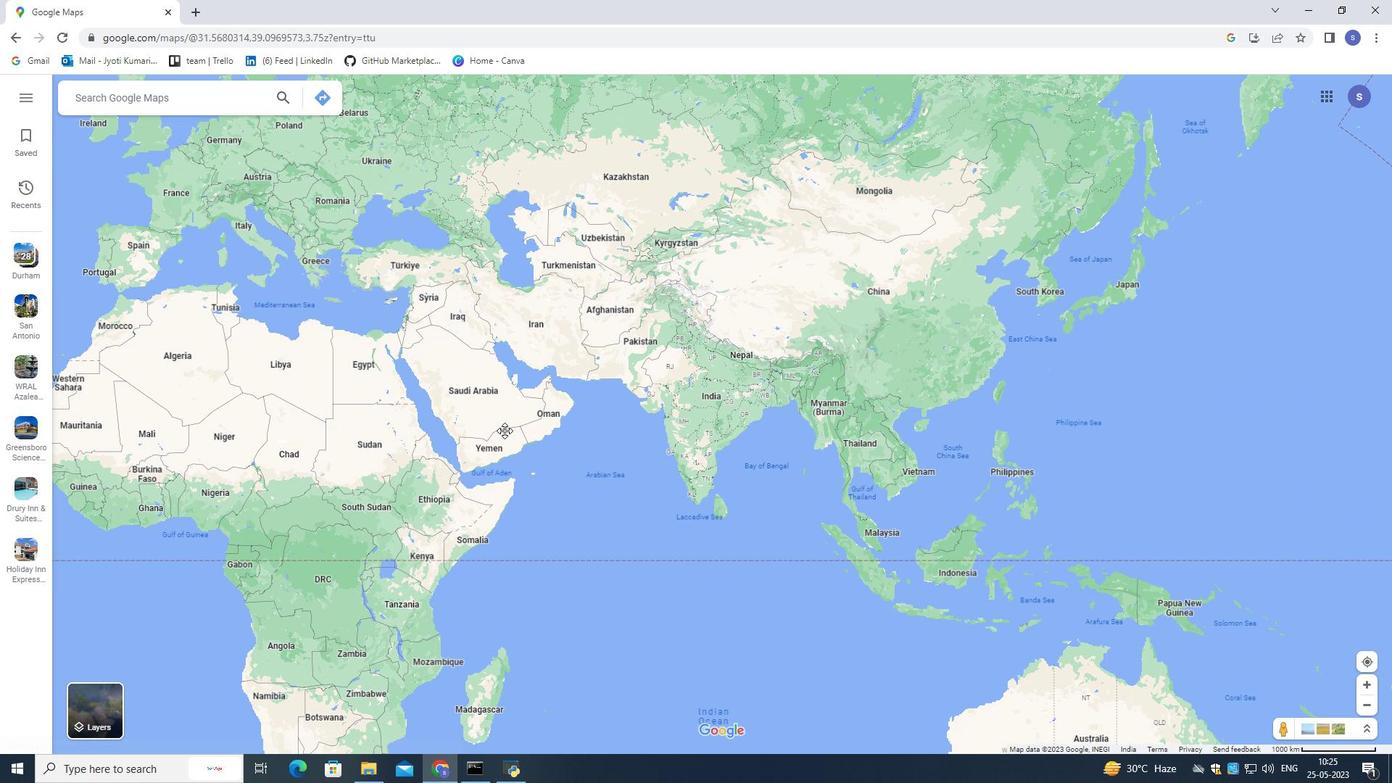 
Action: Mouse moved to (504, 430)
Screenshot: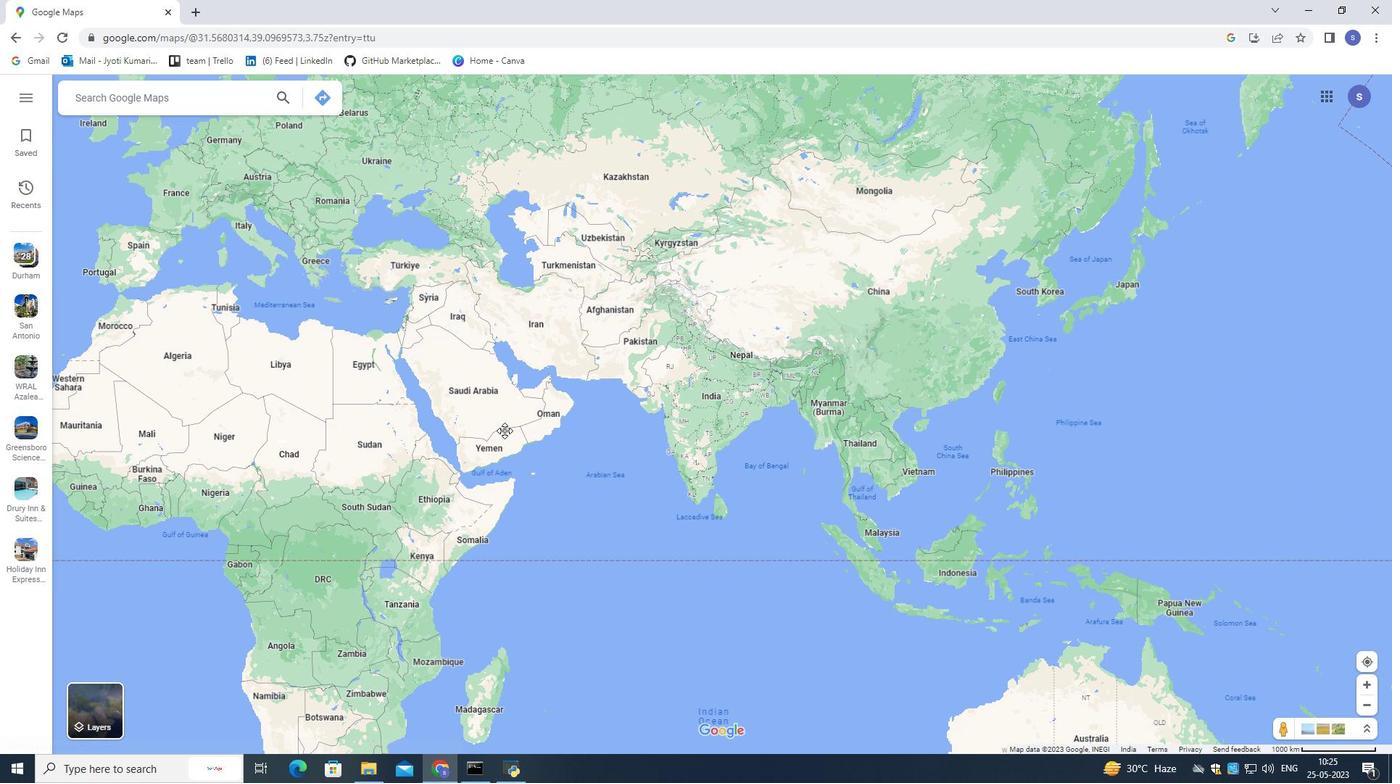 
Action: Mouse scrolled (504, 430) with delta (0, 0)
Screenshot: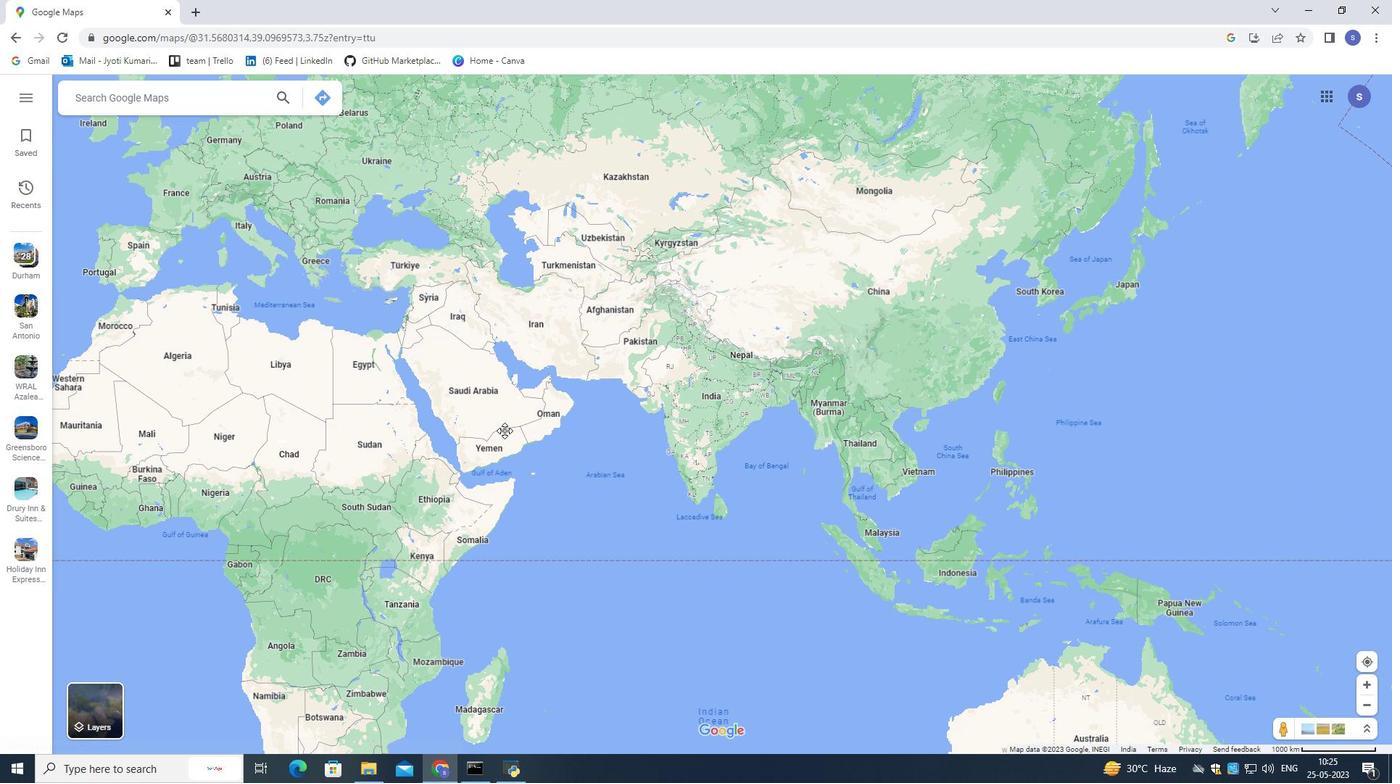 
Action: Mouse scrolled (504, 430) with delta (0, 0)
Screenshot: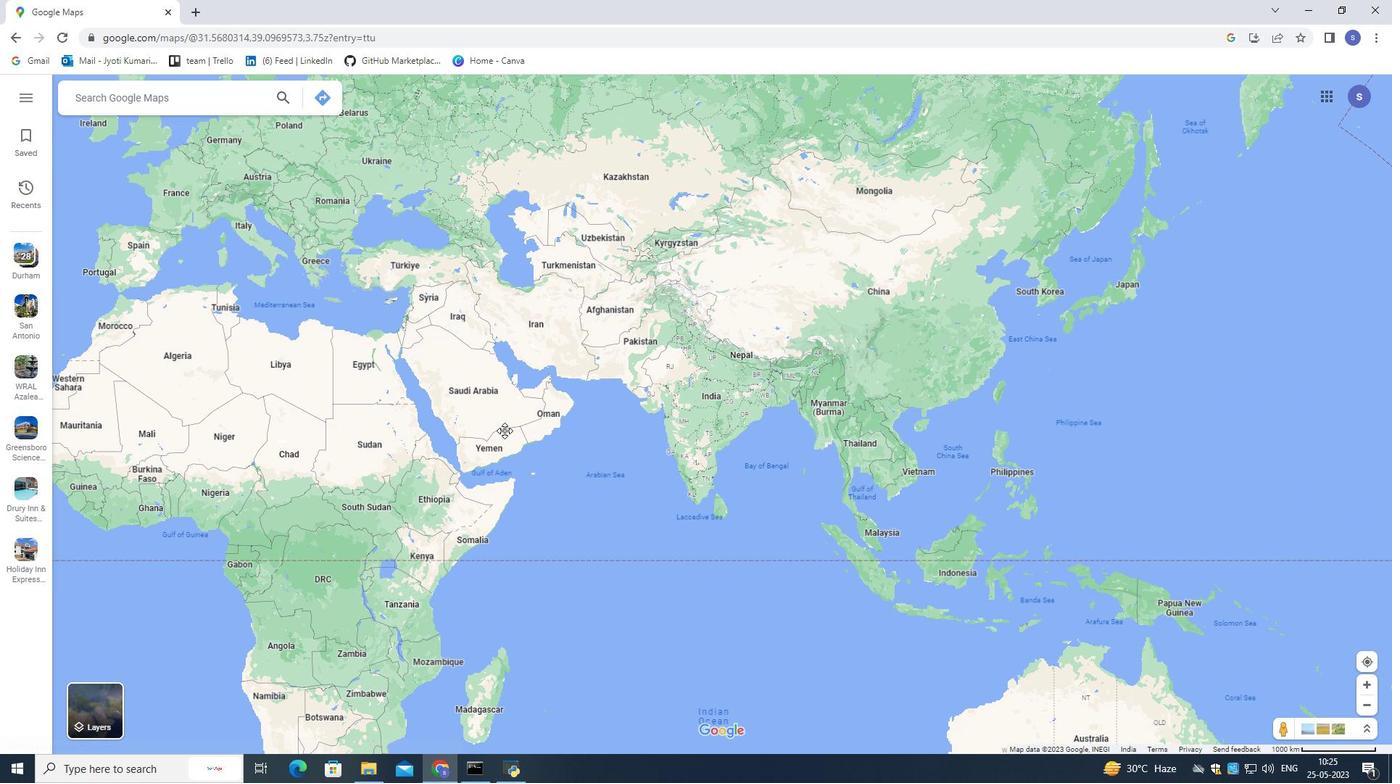
Action: Mouse moved to (503, 430)
Screenshot: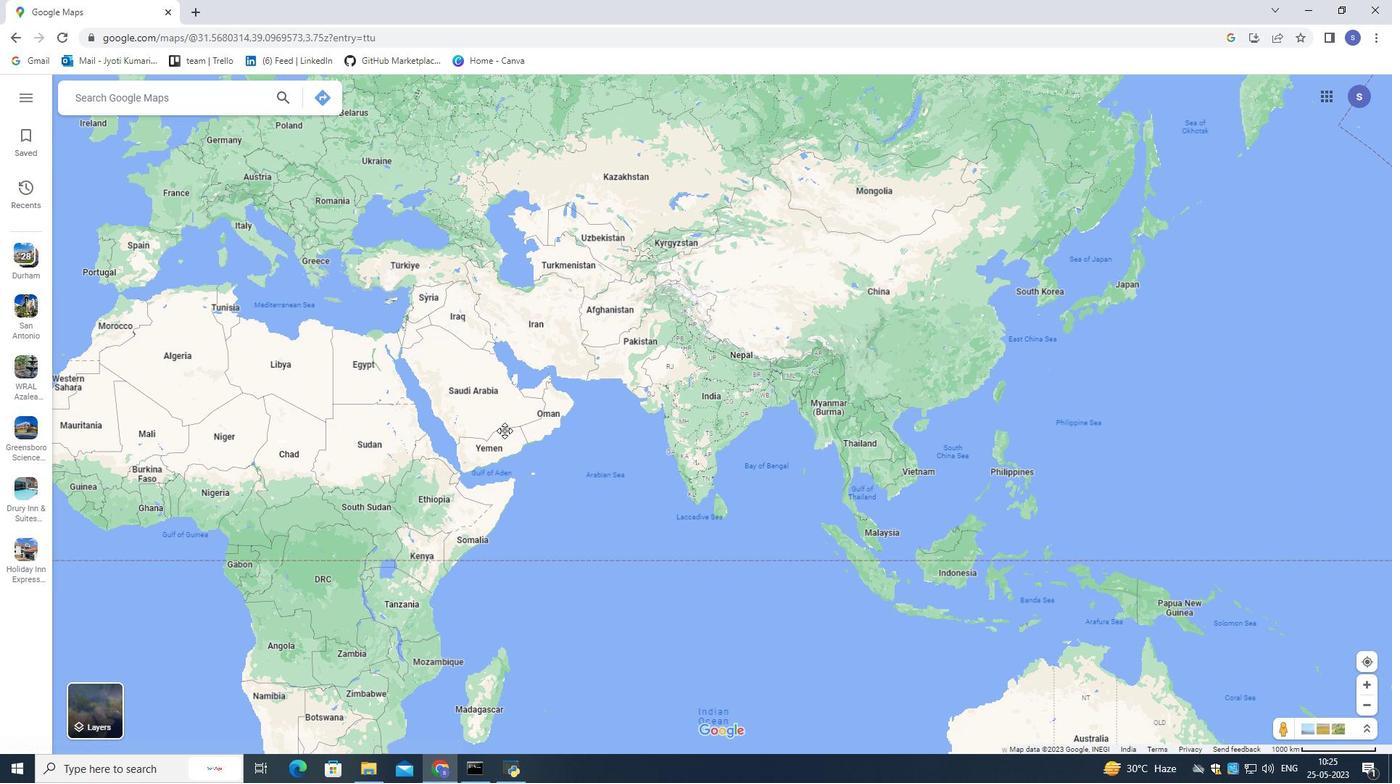 
Action: Mouse scrolled (503, 430) with delta (0, 0)
Screenshot: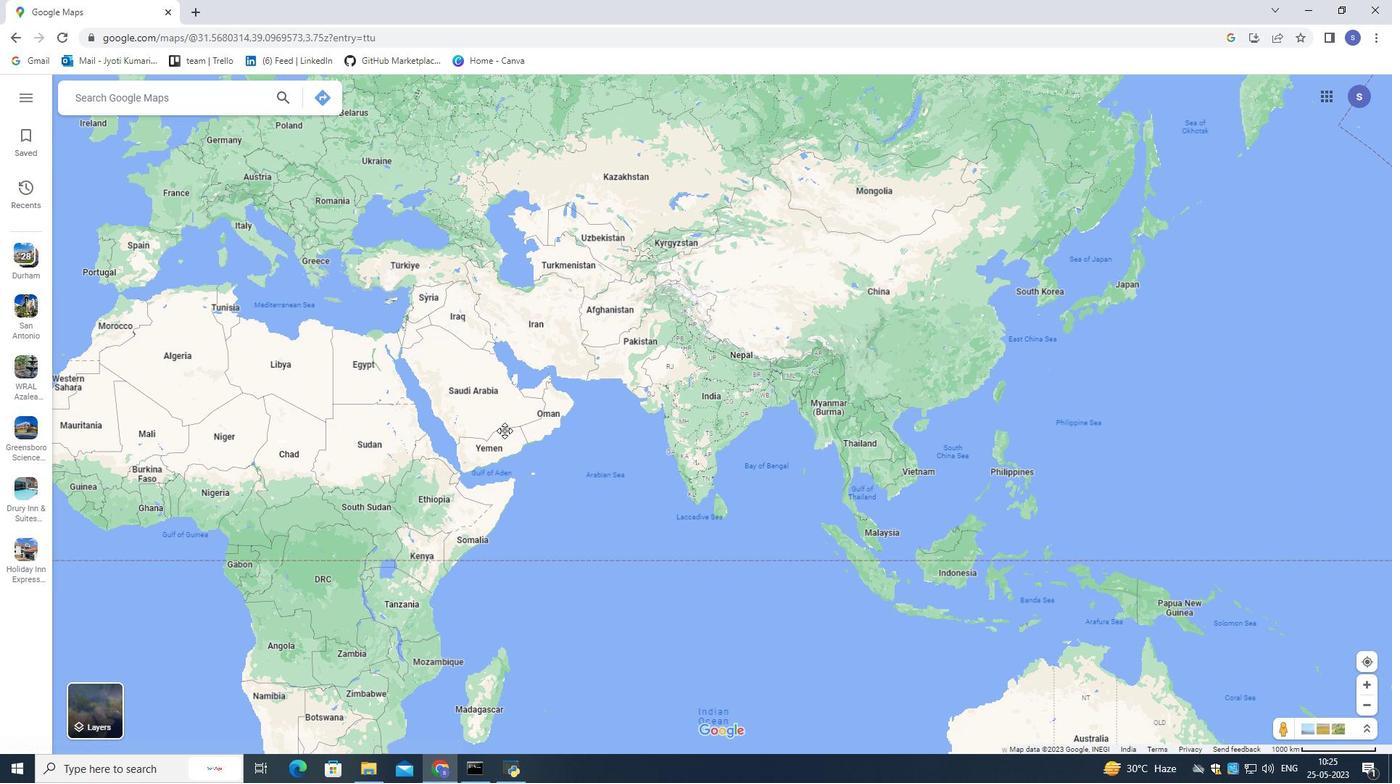 
Action: Mouse scrolled (503, 430) with delta (0, 0)
Screenshot: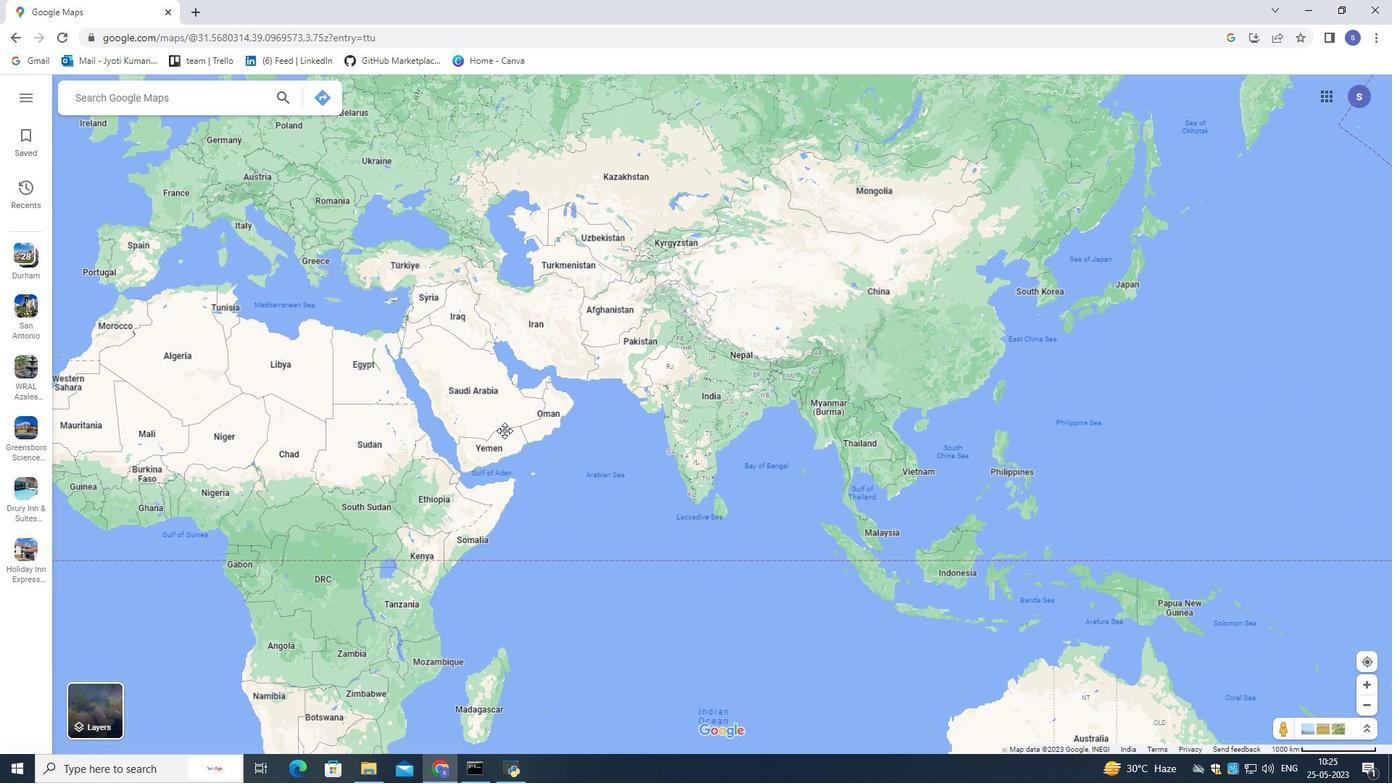 
Action: Mouse moved to (494, 437)
Screenshot: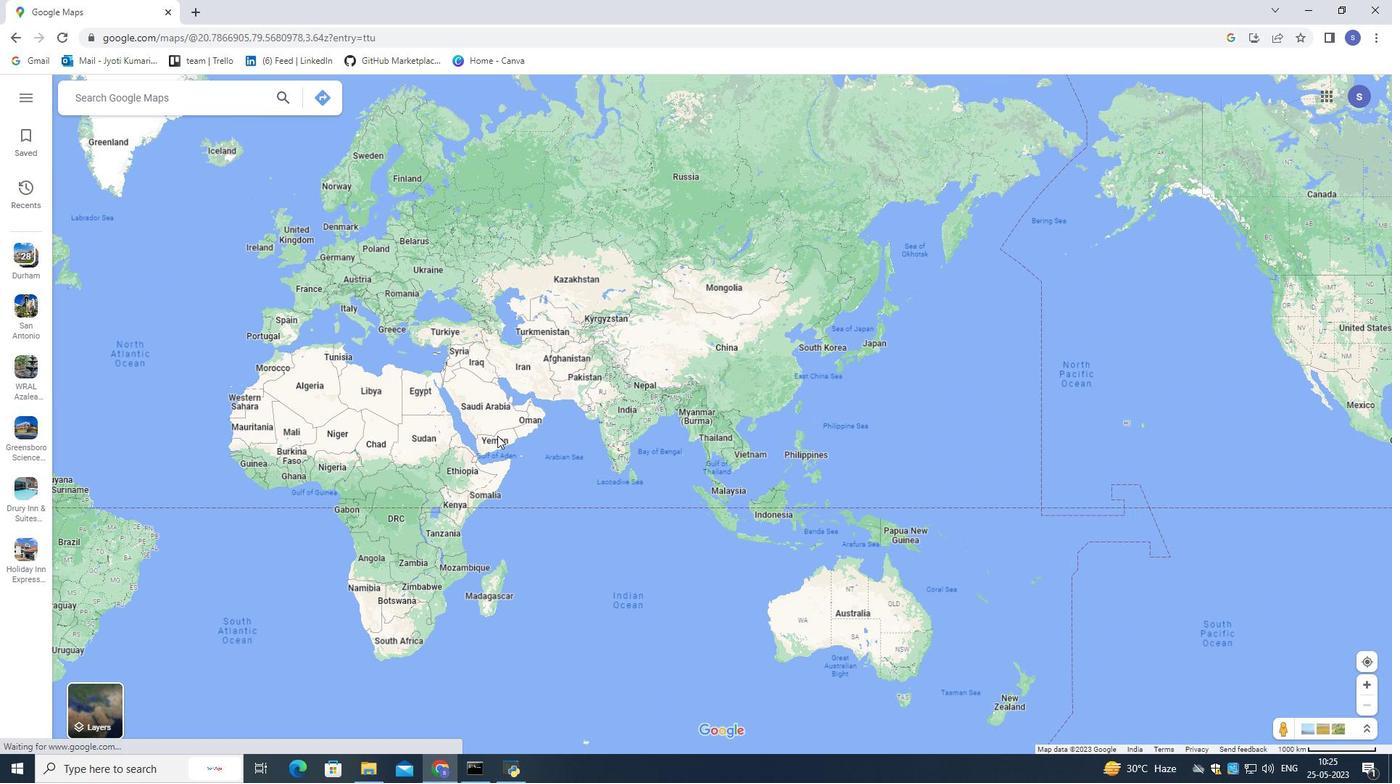 
Action: Mouse scrolled (494, 436) with delta (0, 0)
Screenshot: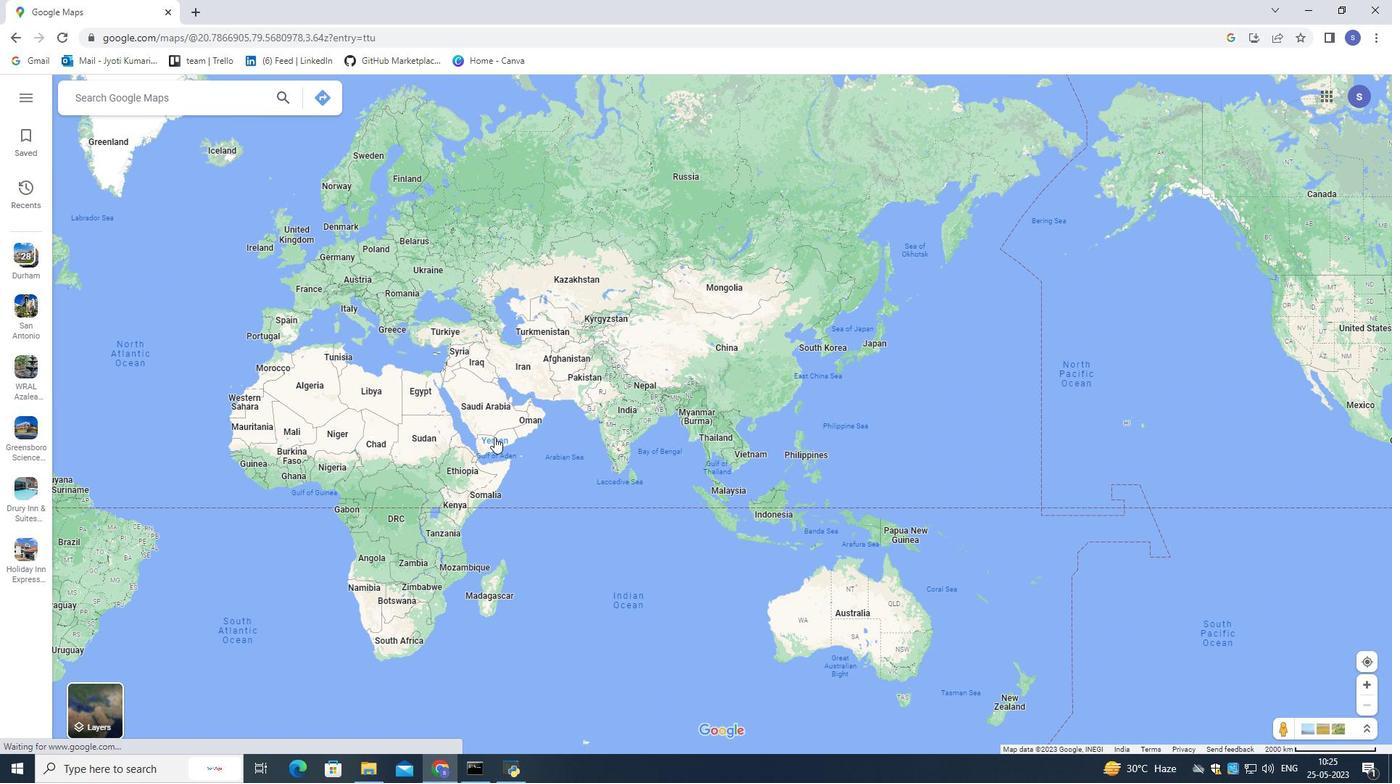 
Action: Mouse scrolled (494, 436) with delta (0, 0)
Screenshot: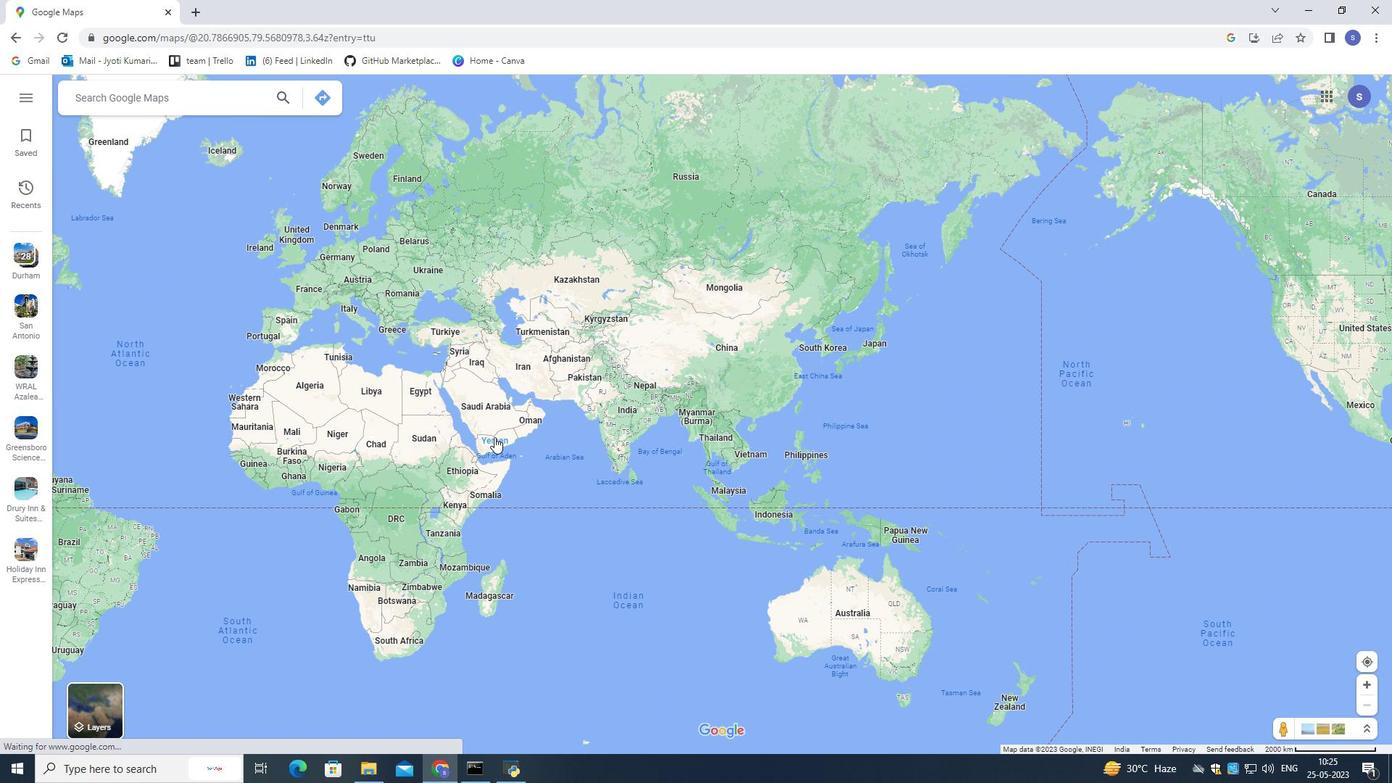 
Action: Mouse scrolled (494, 436) with delta (0, 0)
Screenshot: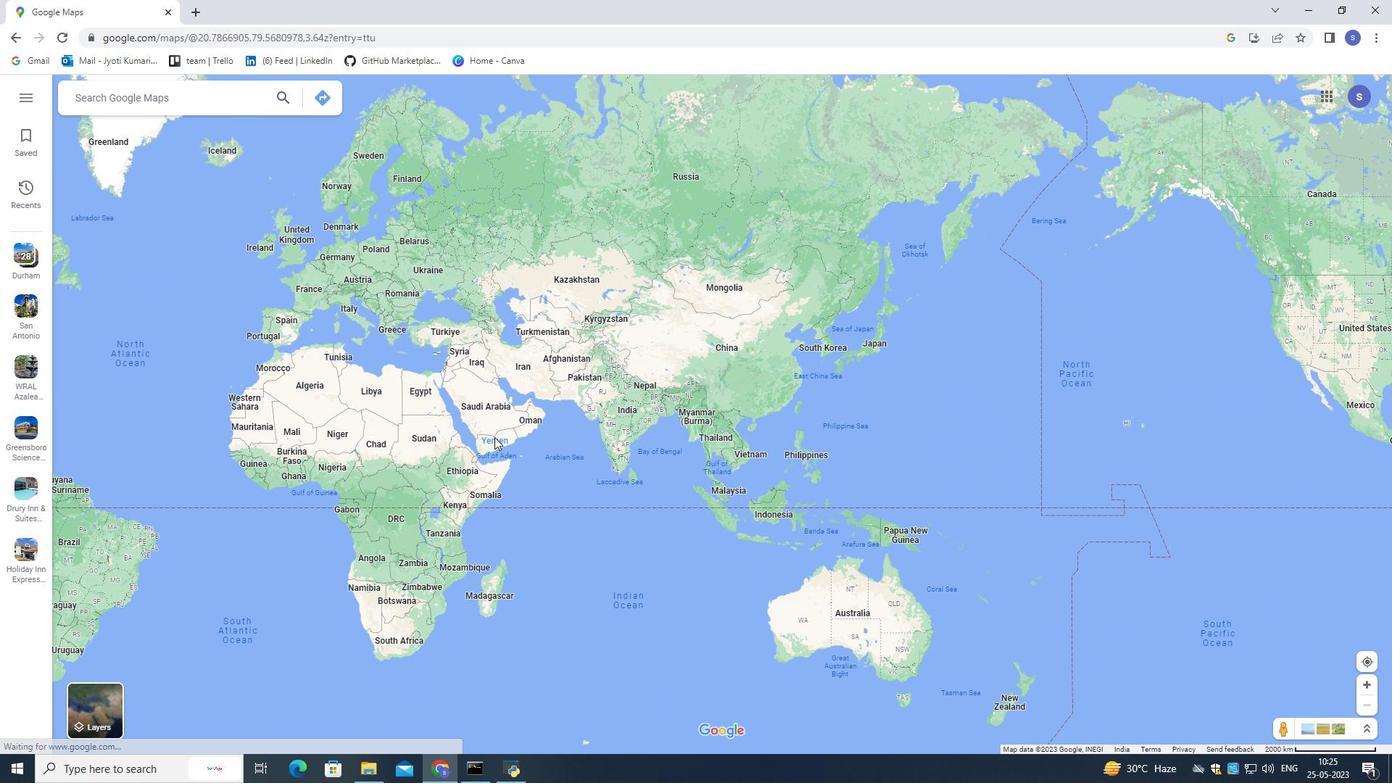 
Action: Mouse moved to (487, 432)
Screenshot: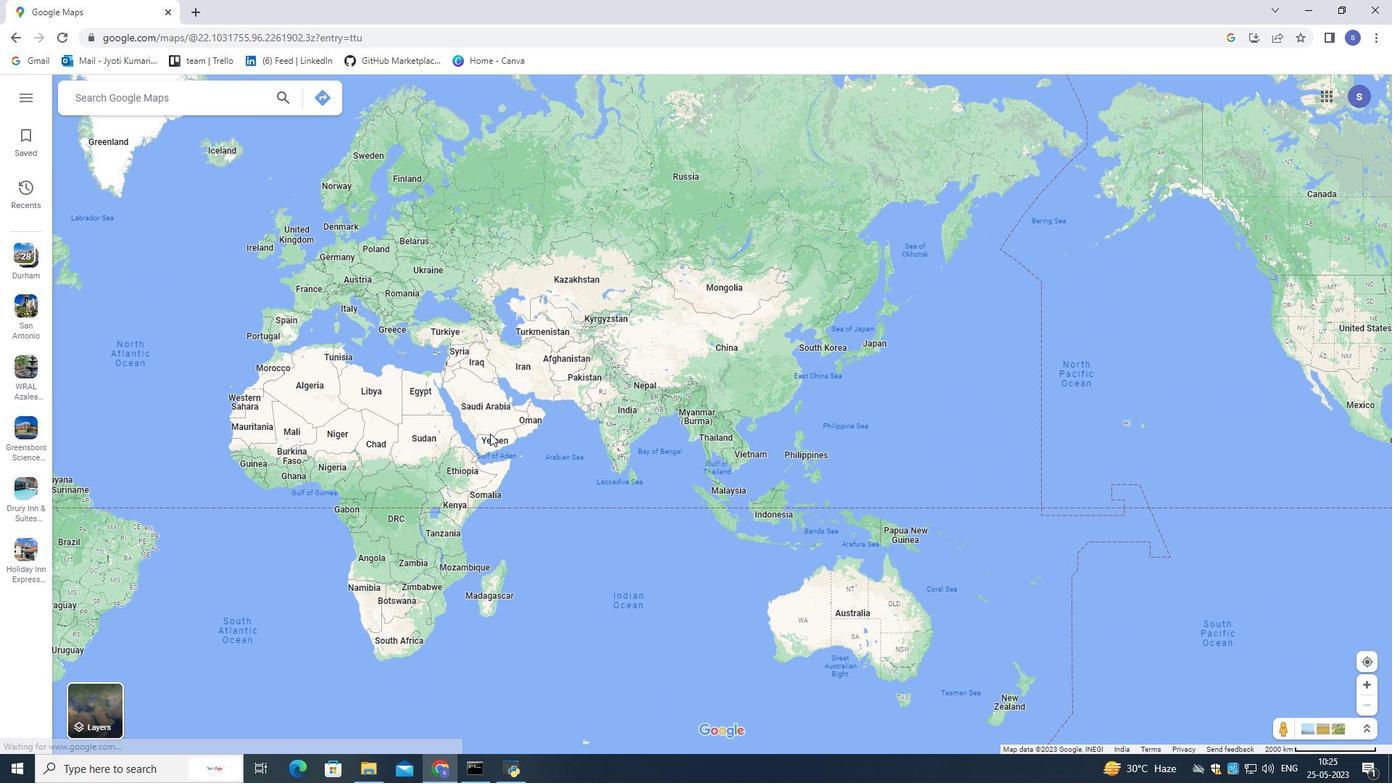 
Action: Mouse scrolled (487, 431) with delta (0, 0)
Screenshot: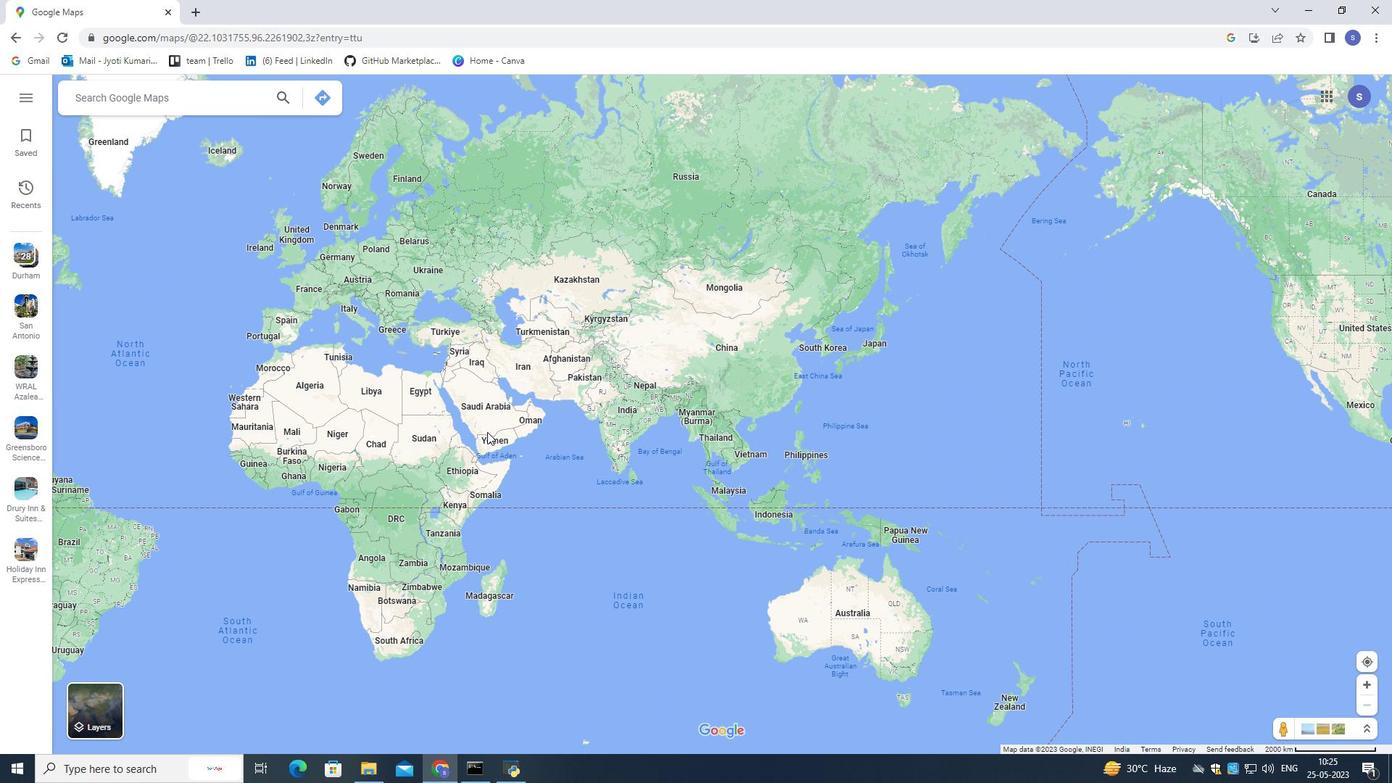 
Action: Mouse scrolled (487, 431) with delta (0, 0)
Screenshot: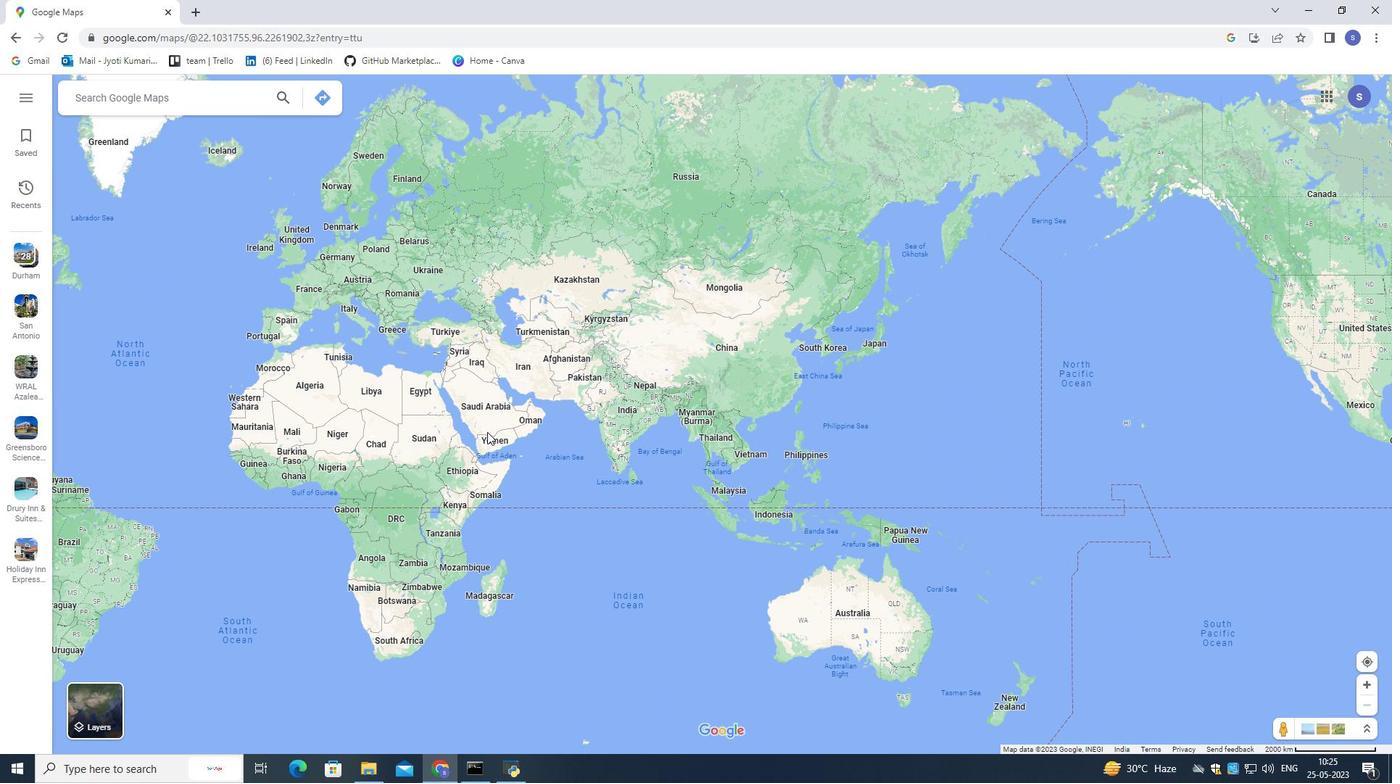 
Action: Mouse scrolled (487, 431) with delta (0, 0)
Screenshot: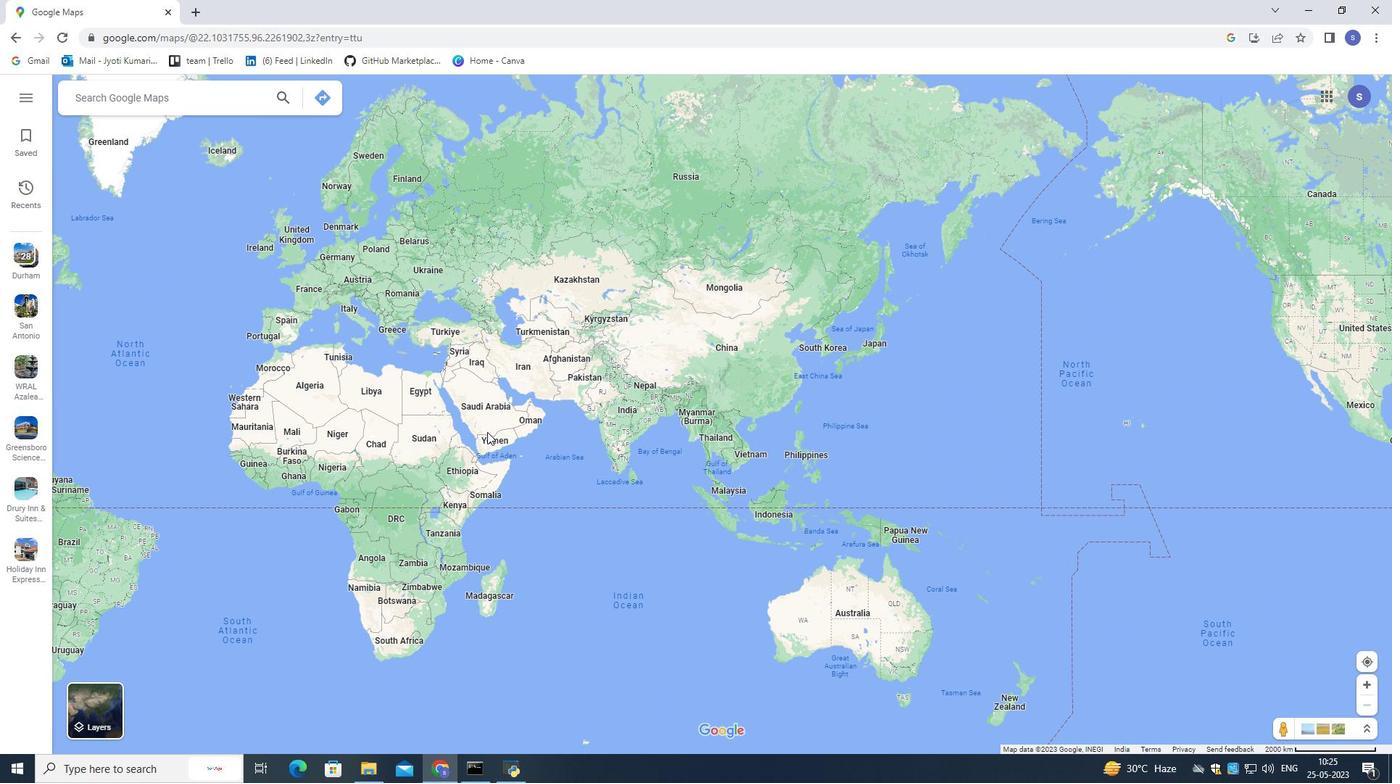 
Action: Mouse moved to (640, 454)
Screenshot: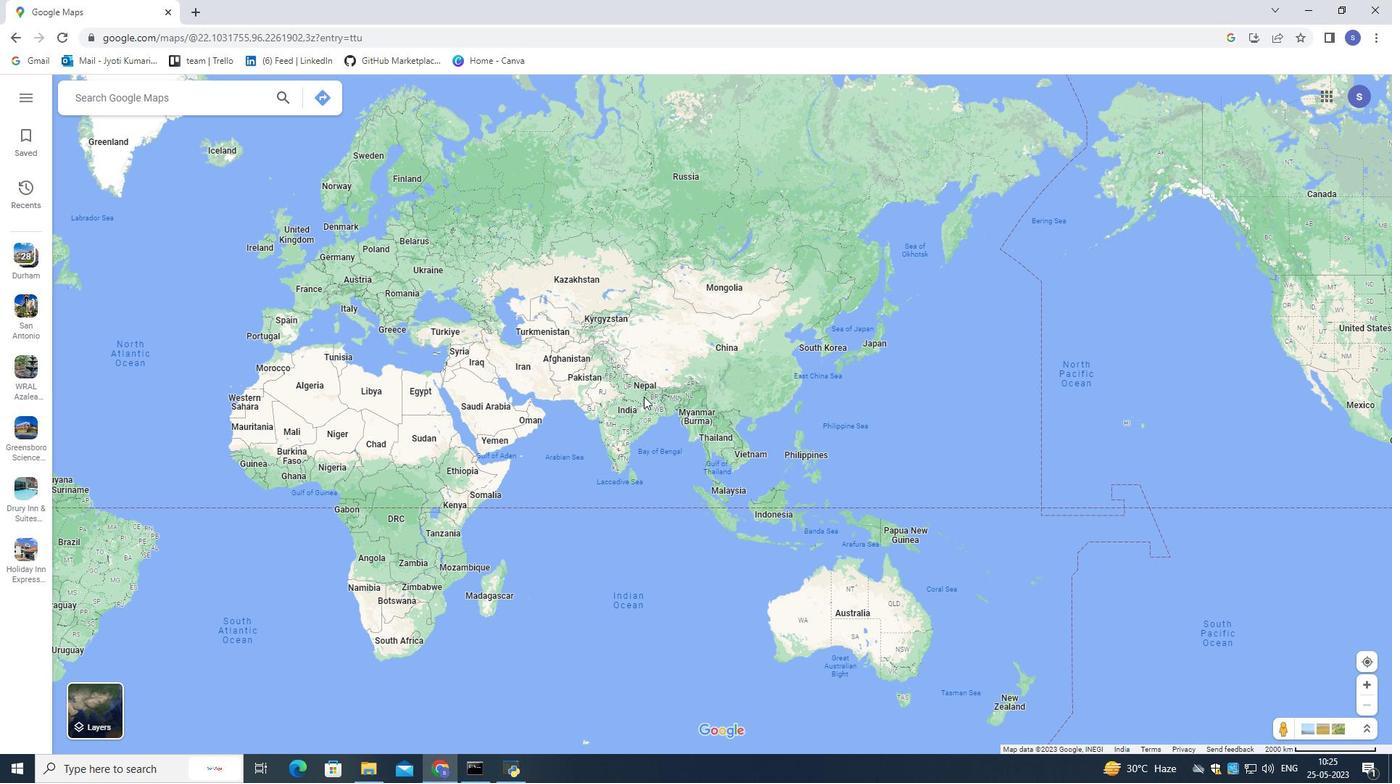 
Action: Mouse scrolled (640, 455) with delta (0, 0)
Screenshot: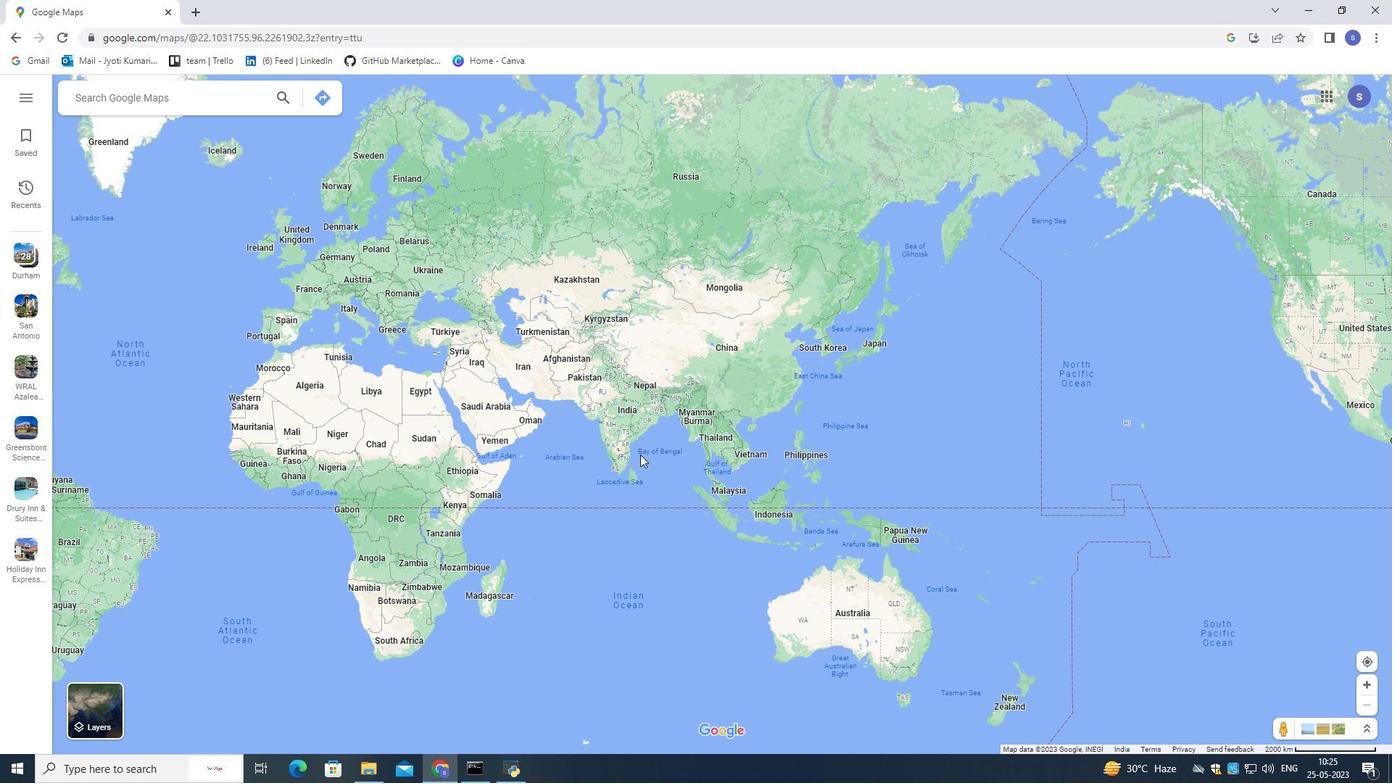 
Action: Mouse scrolled (640, 455) with delta (0, 0)
Screenshot: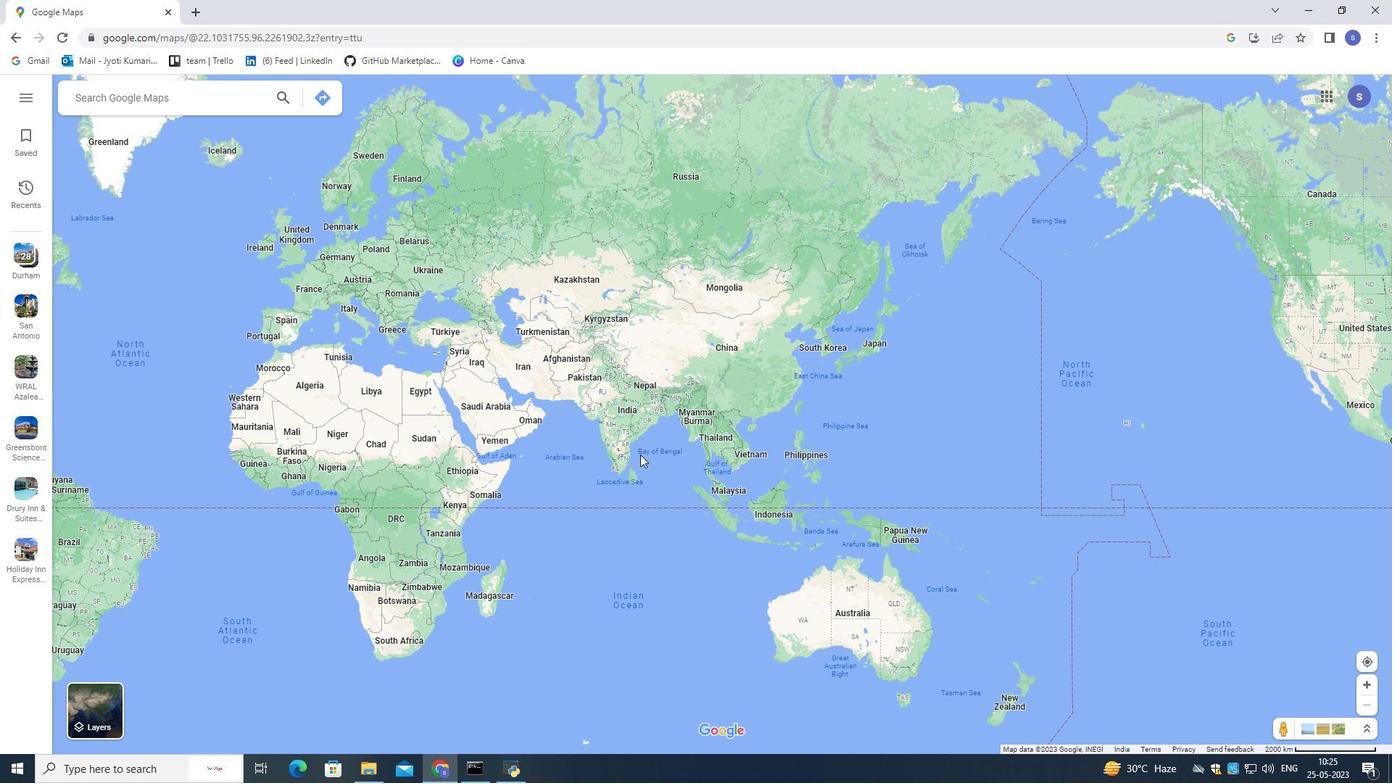 
Action: Mouse scrolled (640, 455) with delta (0, 0)
Screenshot: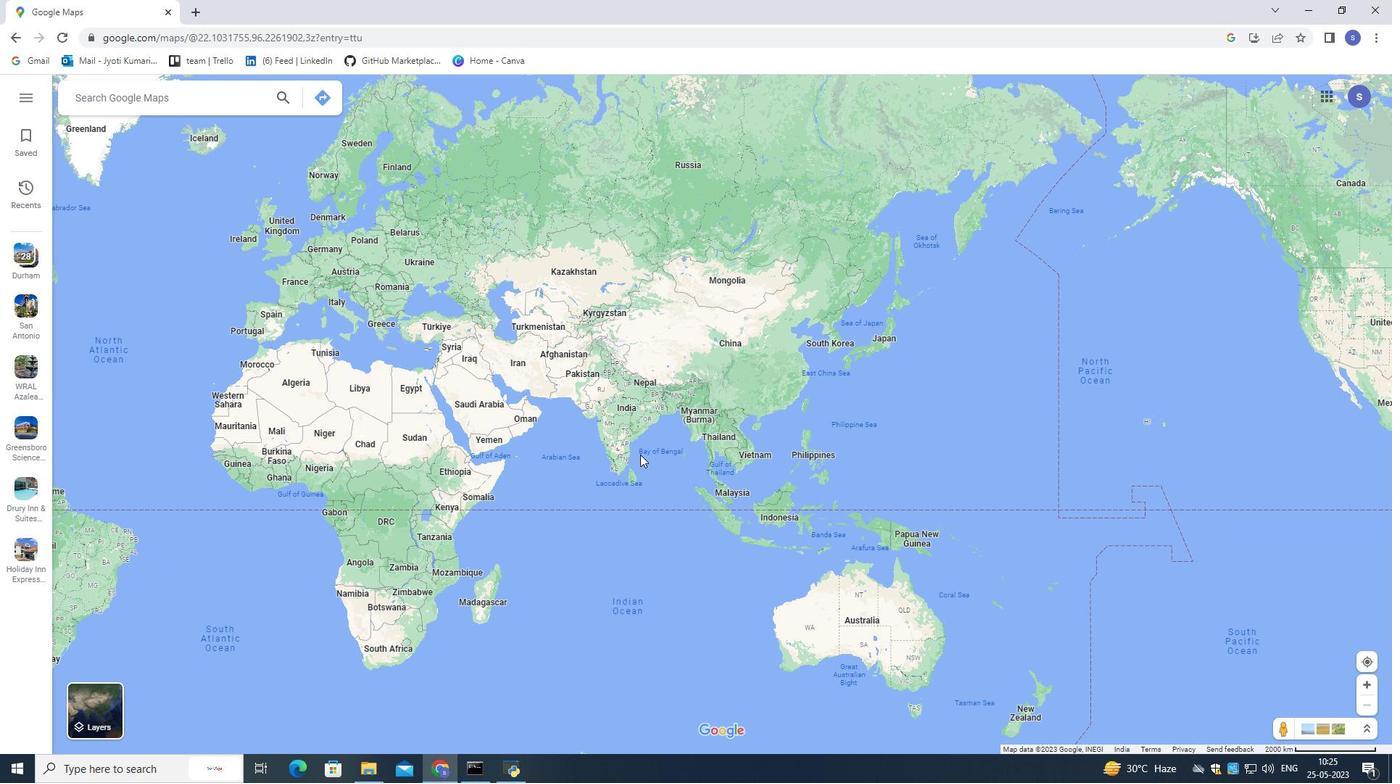 
Action: Mouse scrolled (640, 455) with delta (0, 0)
Screenshot: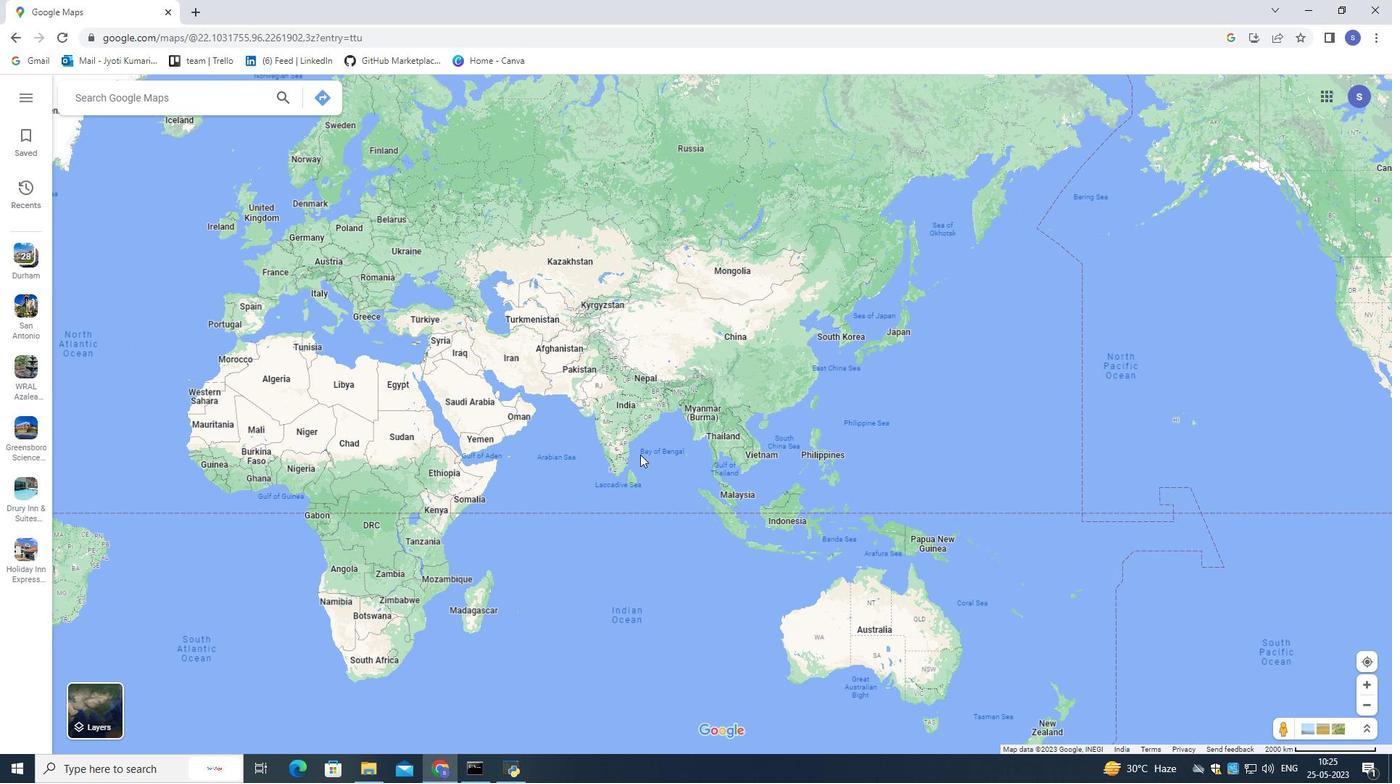 
Action: Mouse scrolled (640, 455) with delta (0, 0)
Screenshot: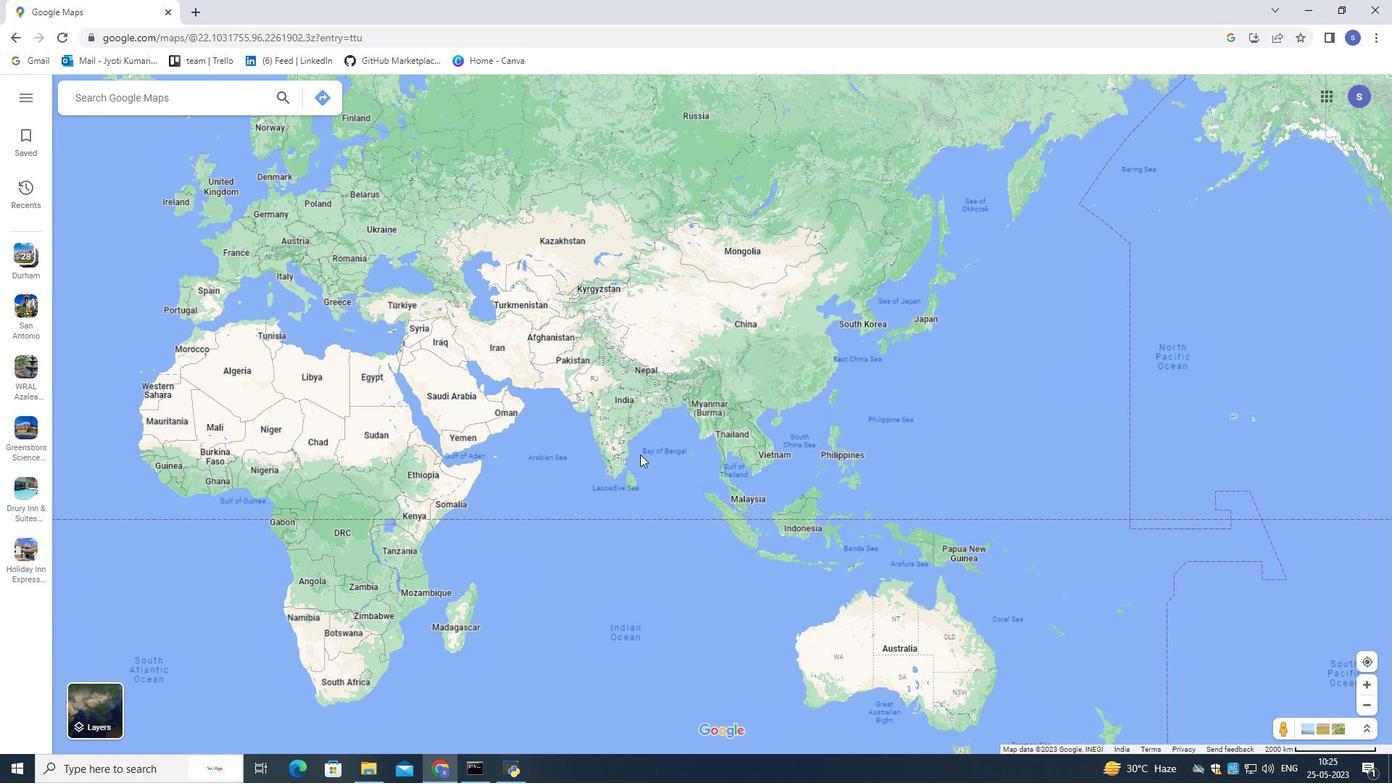
Action: Mouse scrolled (640, 455) with delta (0, 0)
Screenshot: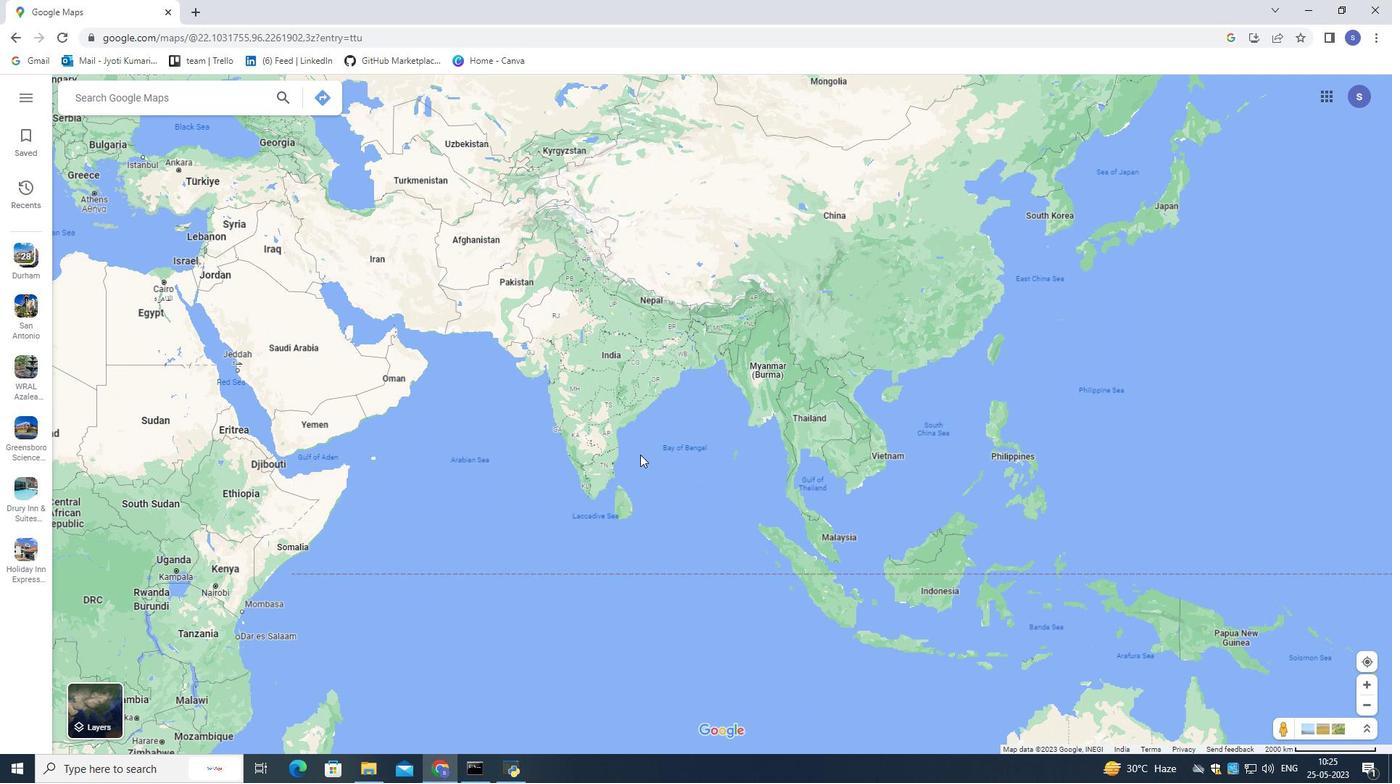 
Action: Mouse moved to (639, 454)
Screenshot: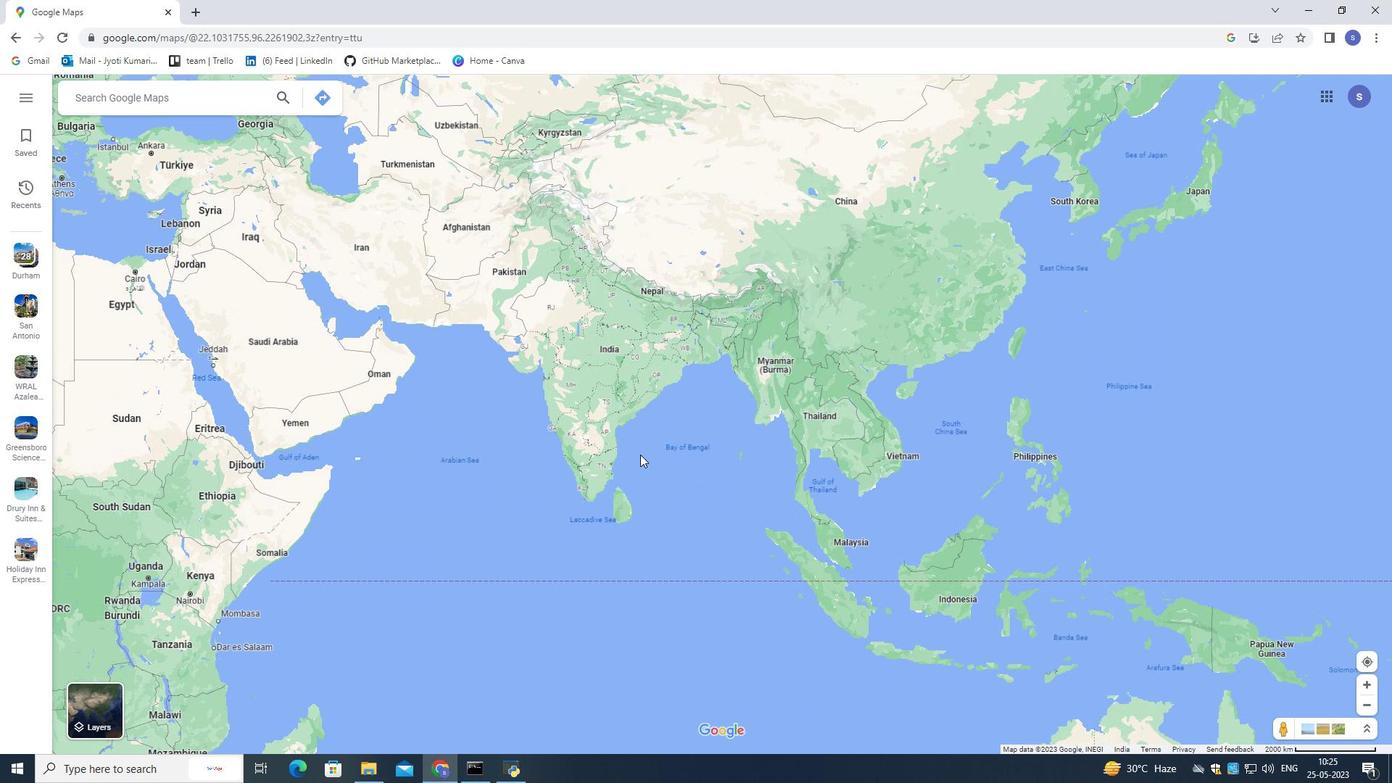 
Action: Mouse scrolled (639, 455) with delta (0, 0)
Screenshot: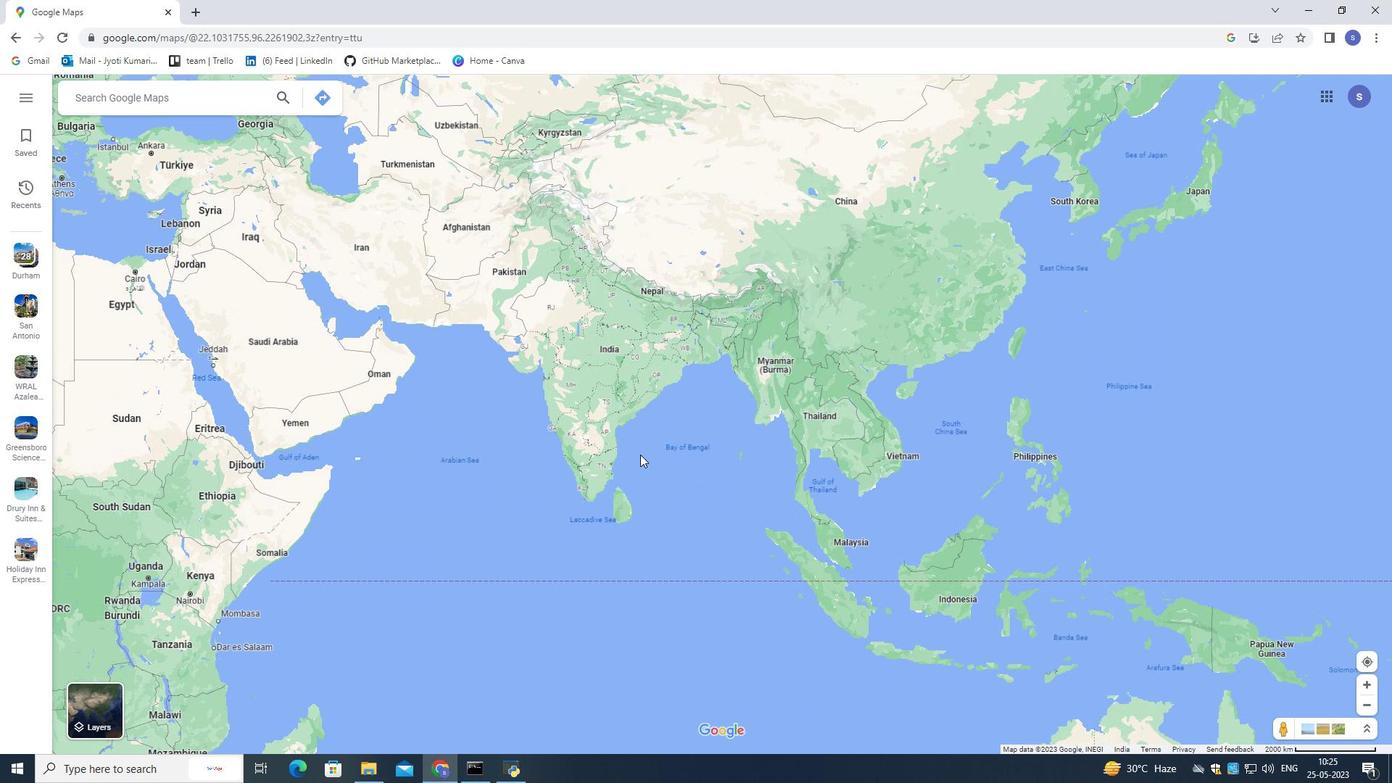 
Action: Mouse moved to (638, 453)
Screenshot: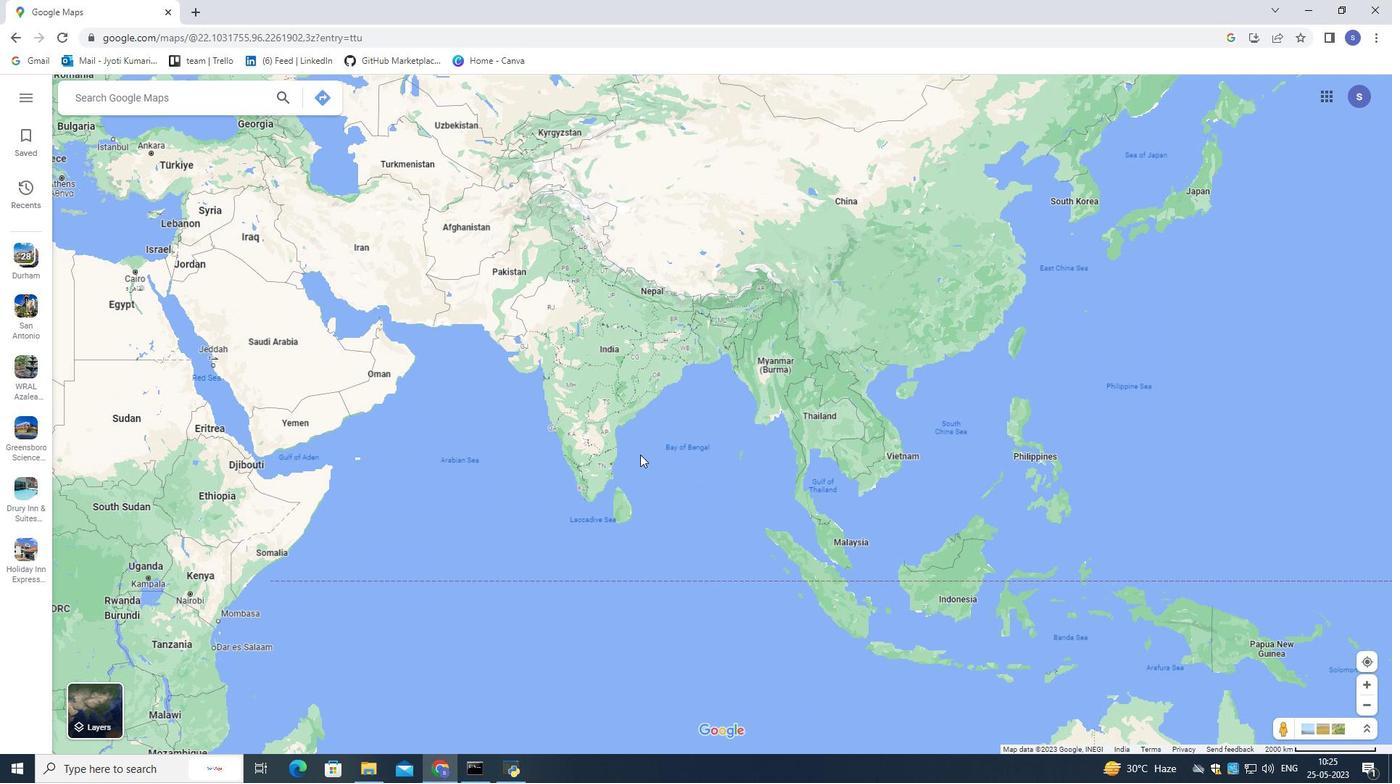 
Action: Mouse scrolled (638, 454) with delta (0, 0)
Screenshot: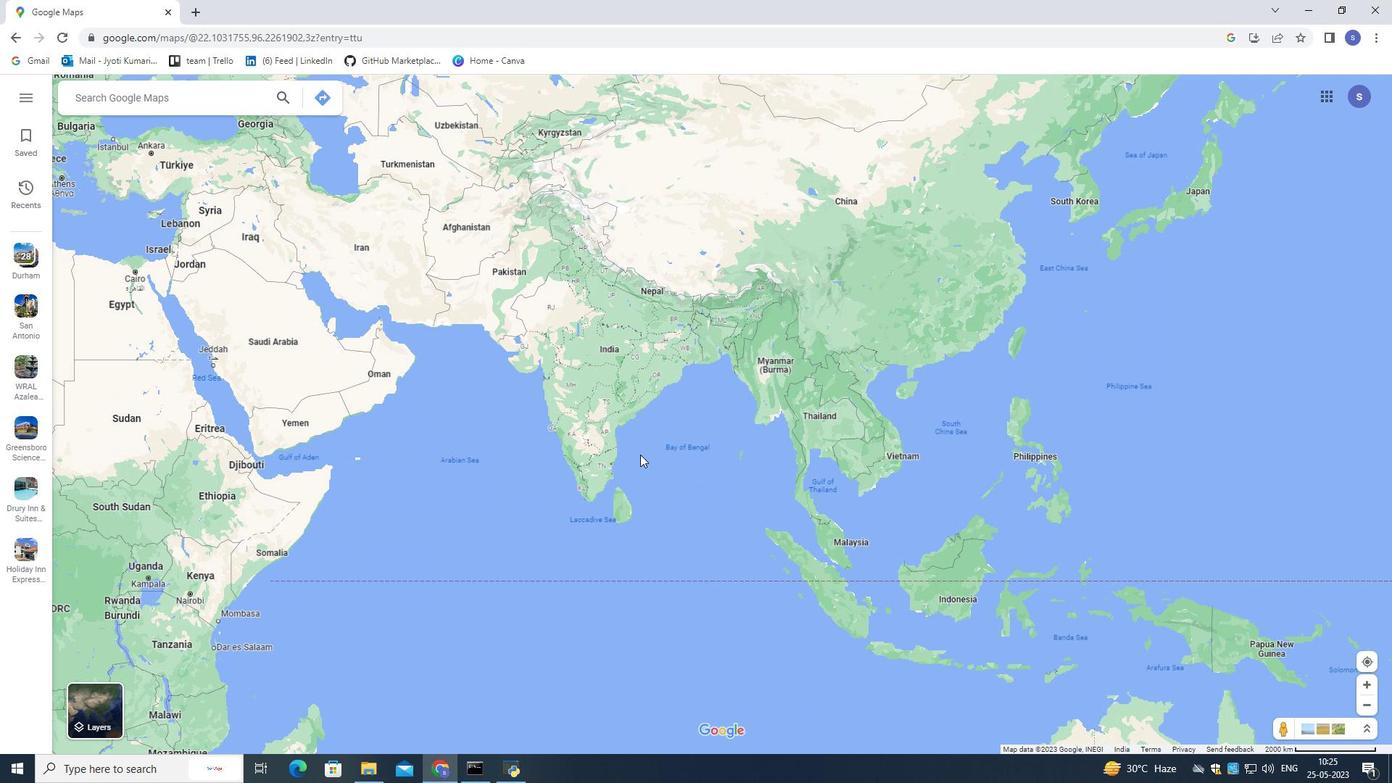 
Action: Mouse moved to (638, 419)
Screenshot: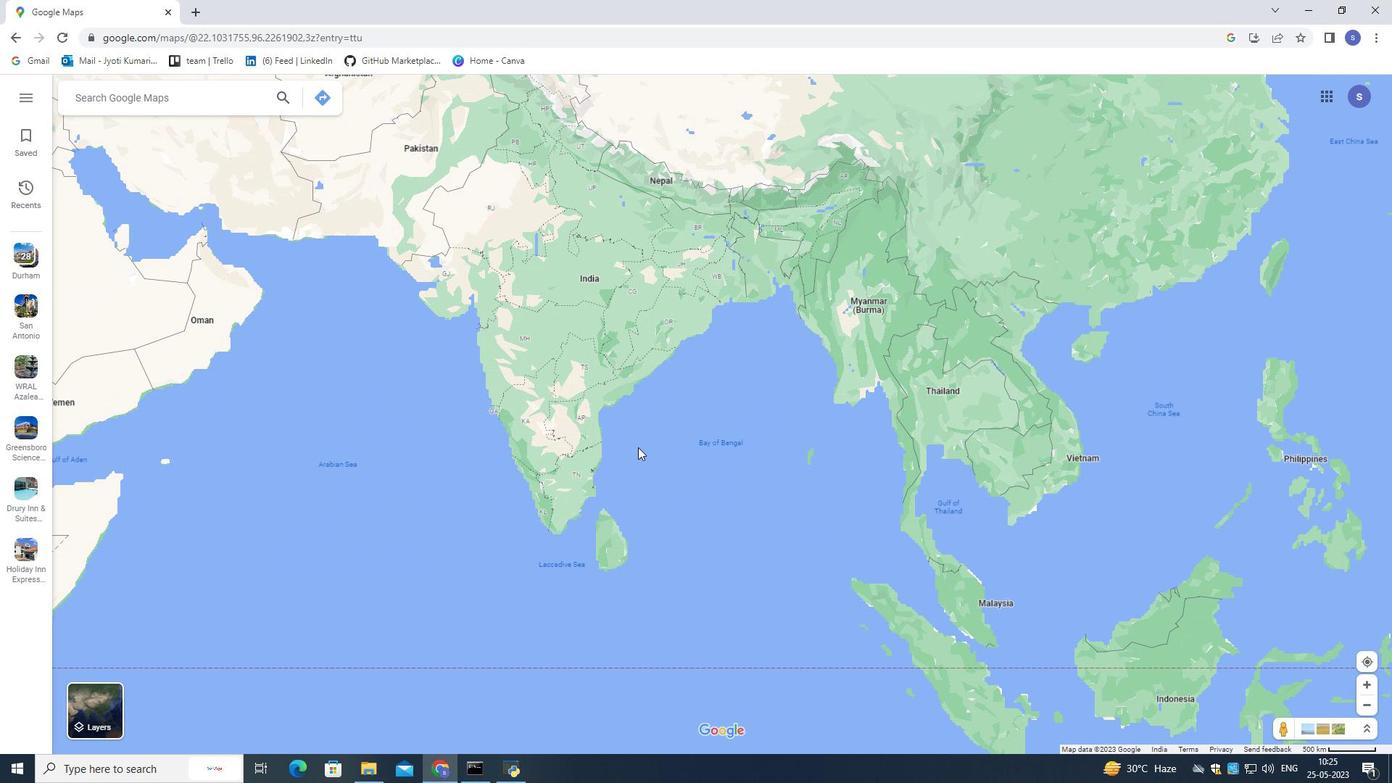 
Action: Mouse pressed left at (638, 419)
Screenshot: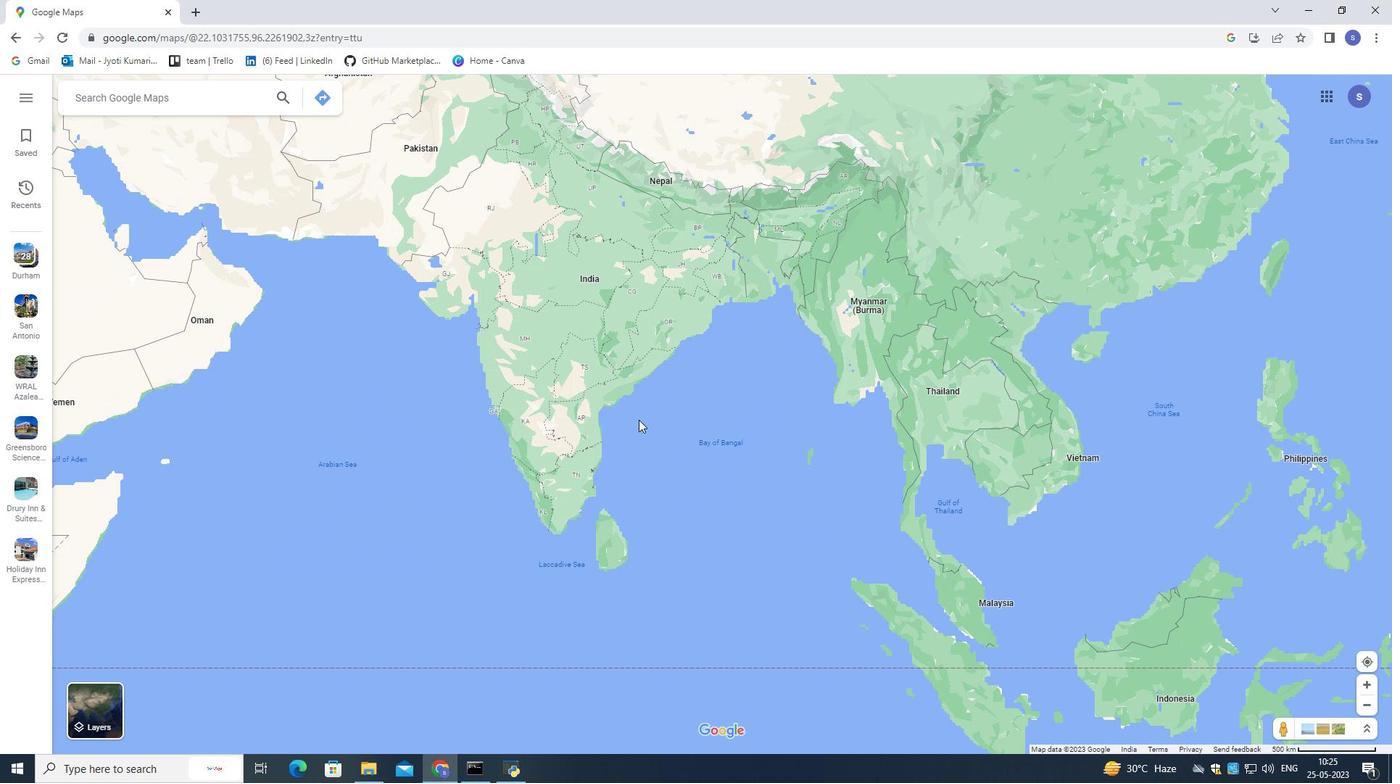 
Action: Mouse moved to (675, 549)
Screenshot: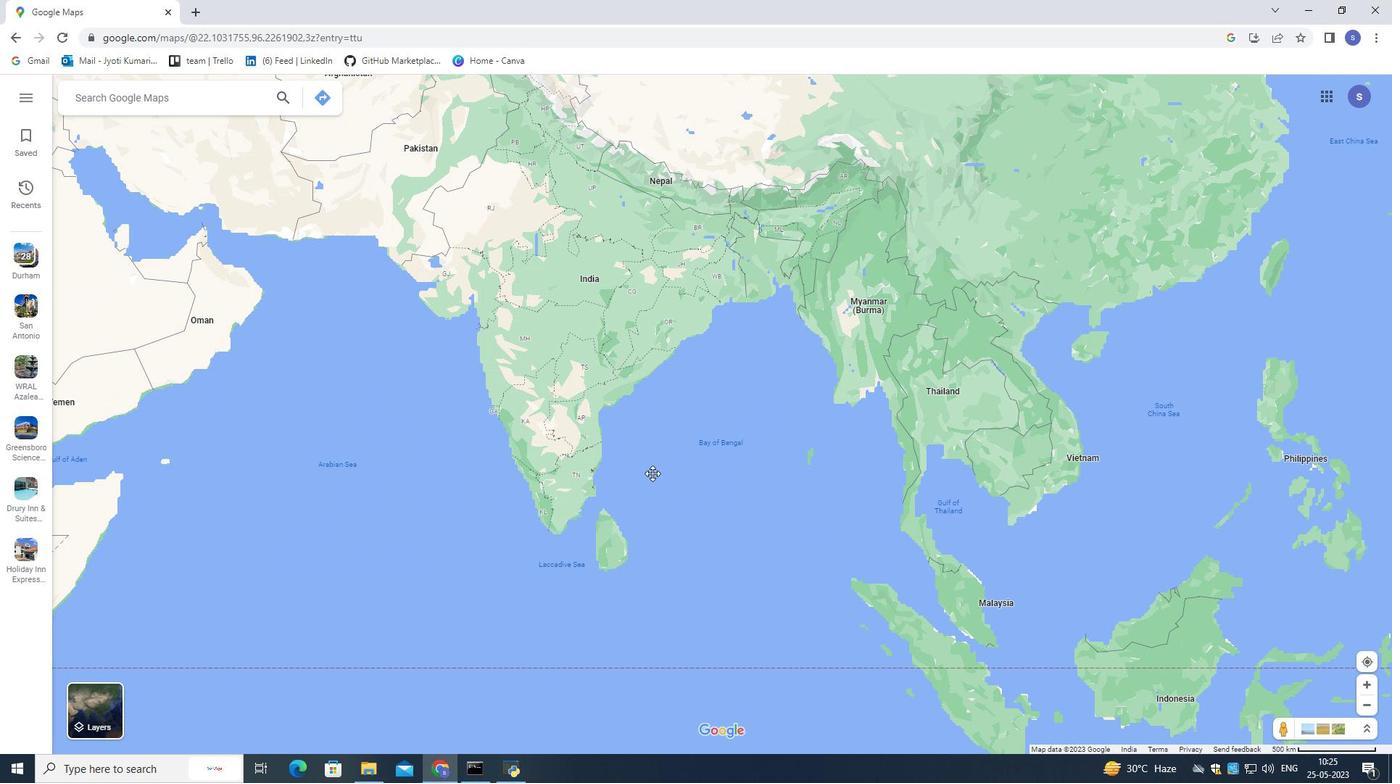 
Action: Mouse scrolled (675, 549) with delta (0, 0)
Screenshot: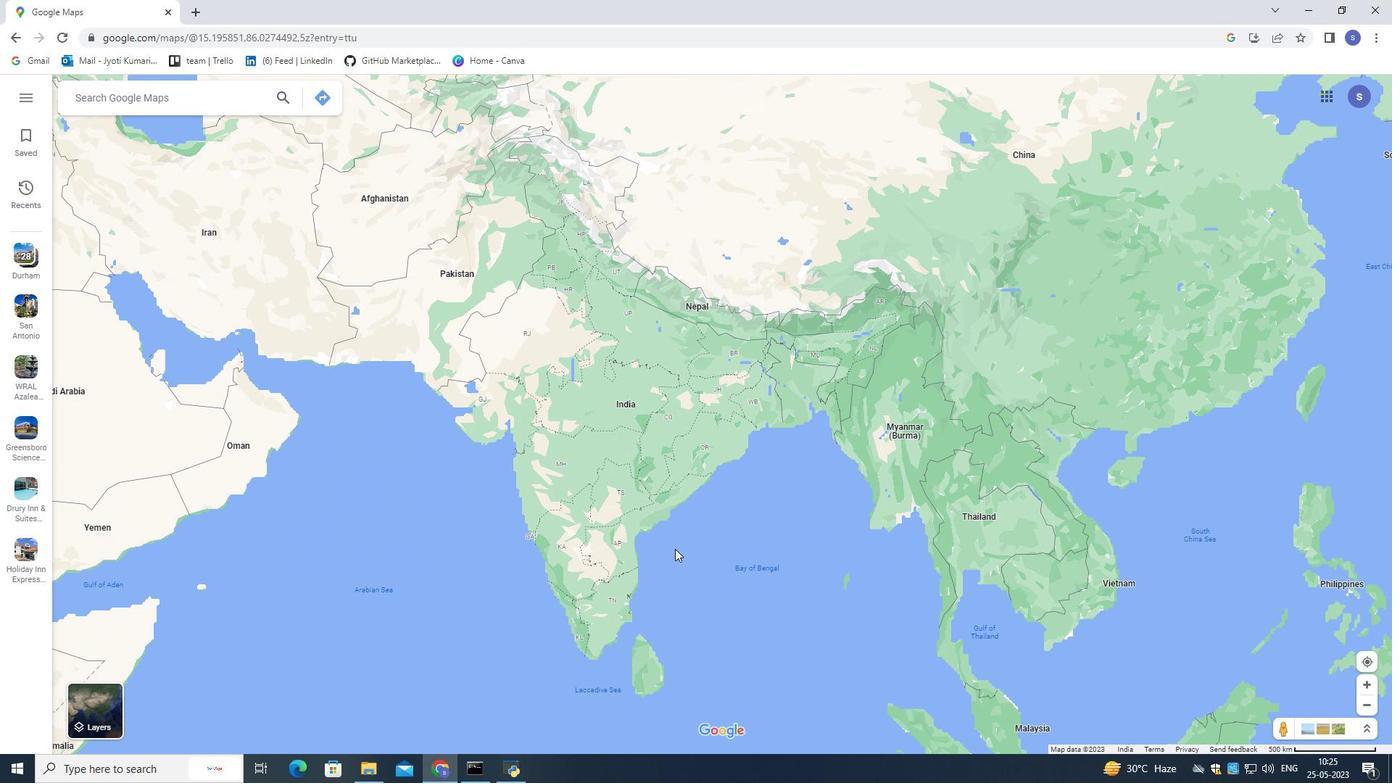 
Action: Mouse moved to (691, 529)
Screenshot: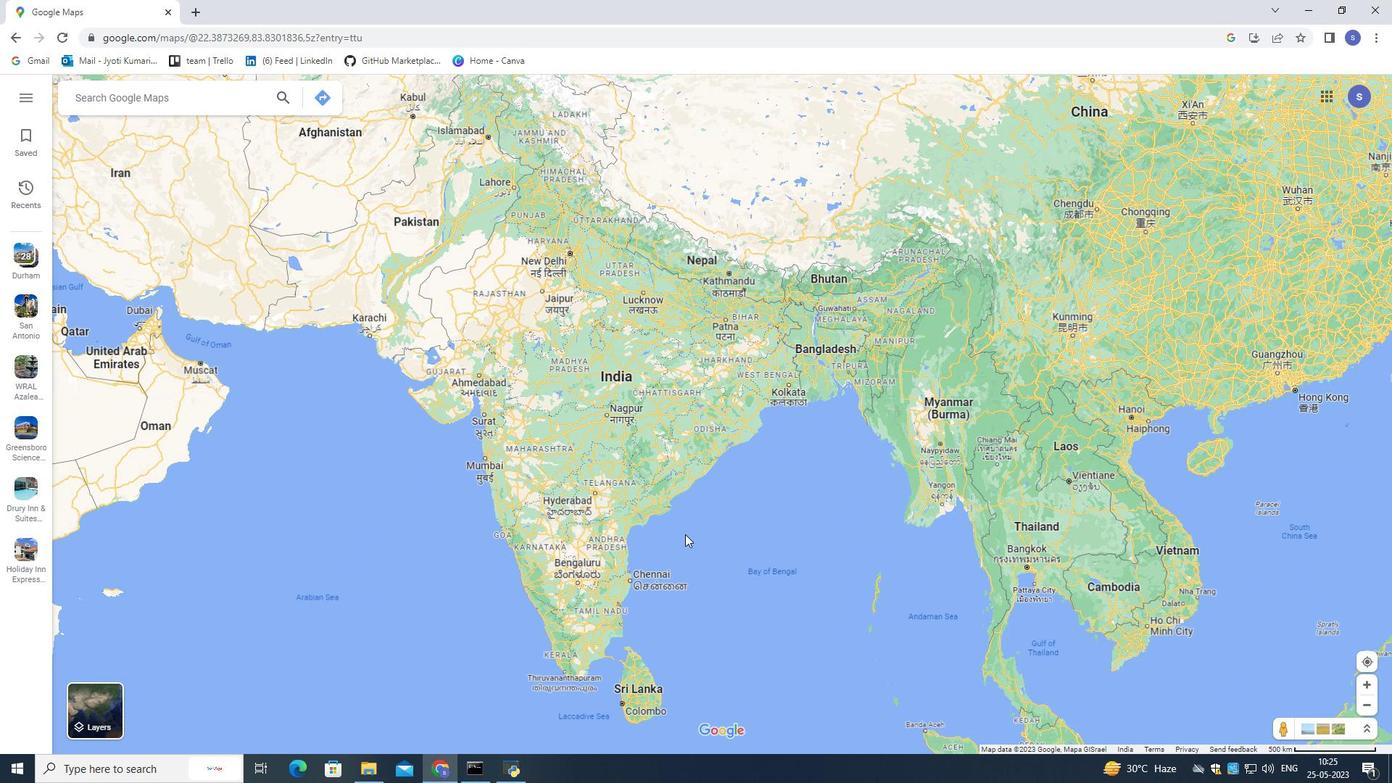 
Action: Mouse pressed left at (691, 529)
Screenshot: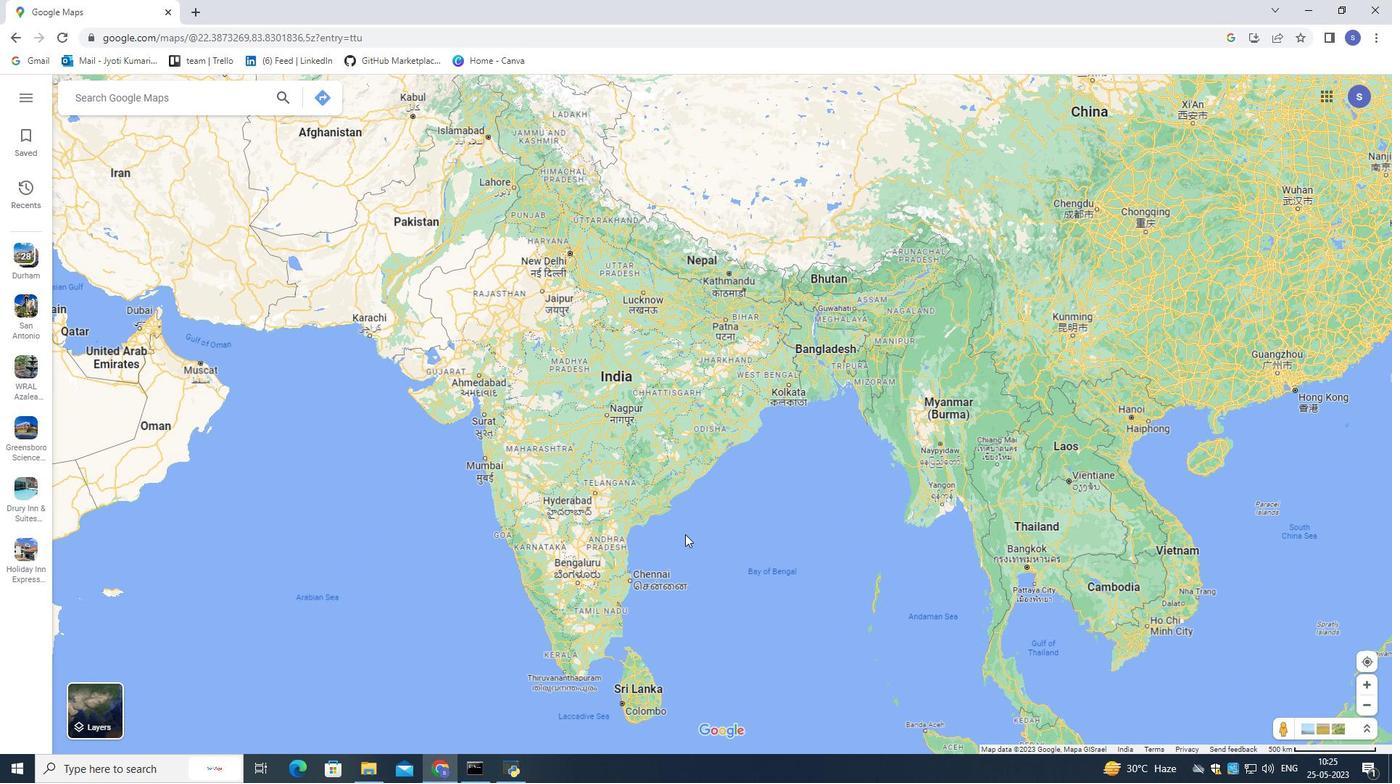
Action: Mouse moved to (147, 91)
Screenshot: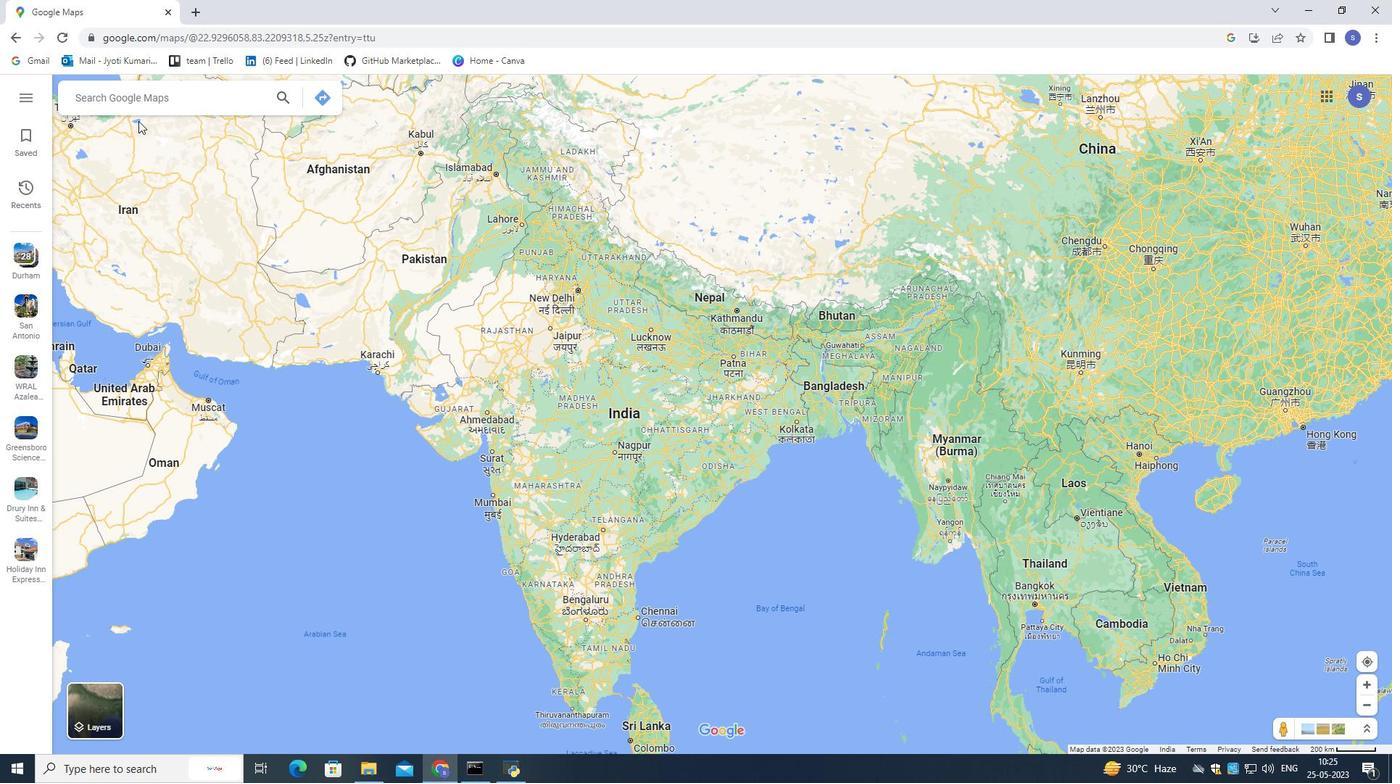 
Action: Mouse pressed left at (147, 91)
Screenshot: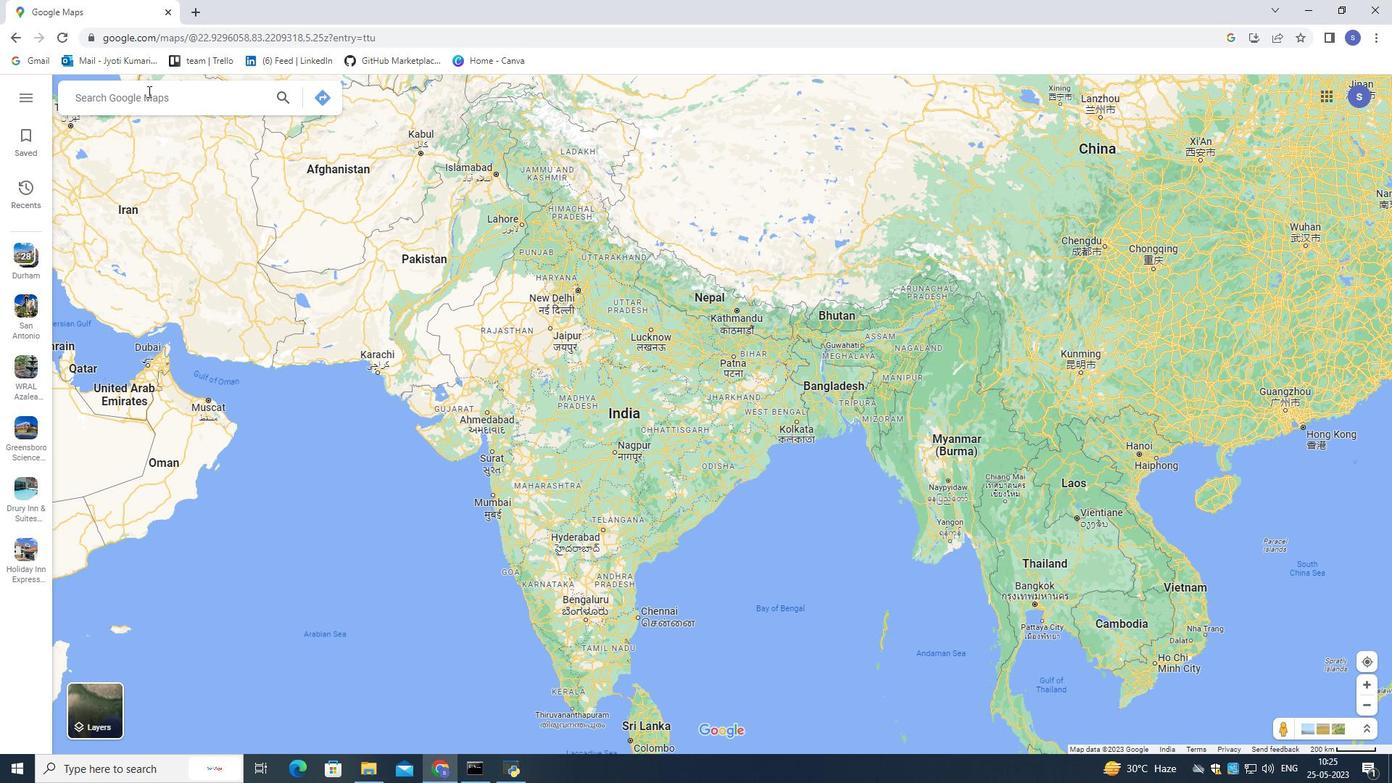 
Action: Mouse moved to (299, 313)
Screenshot: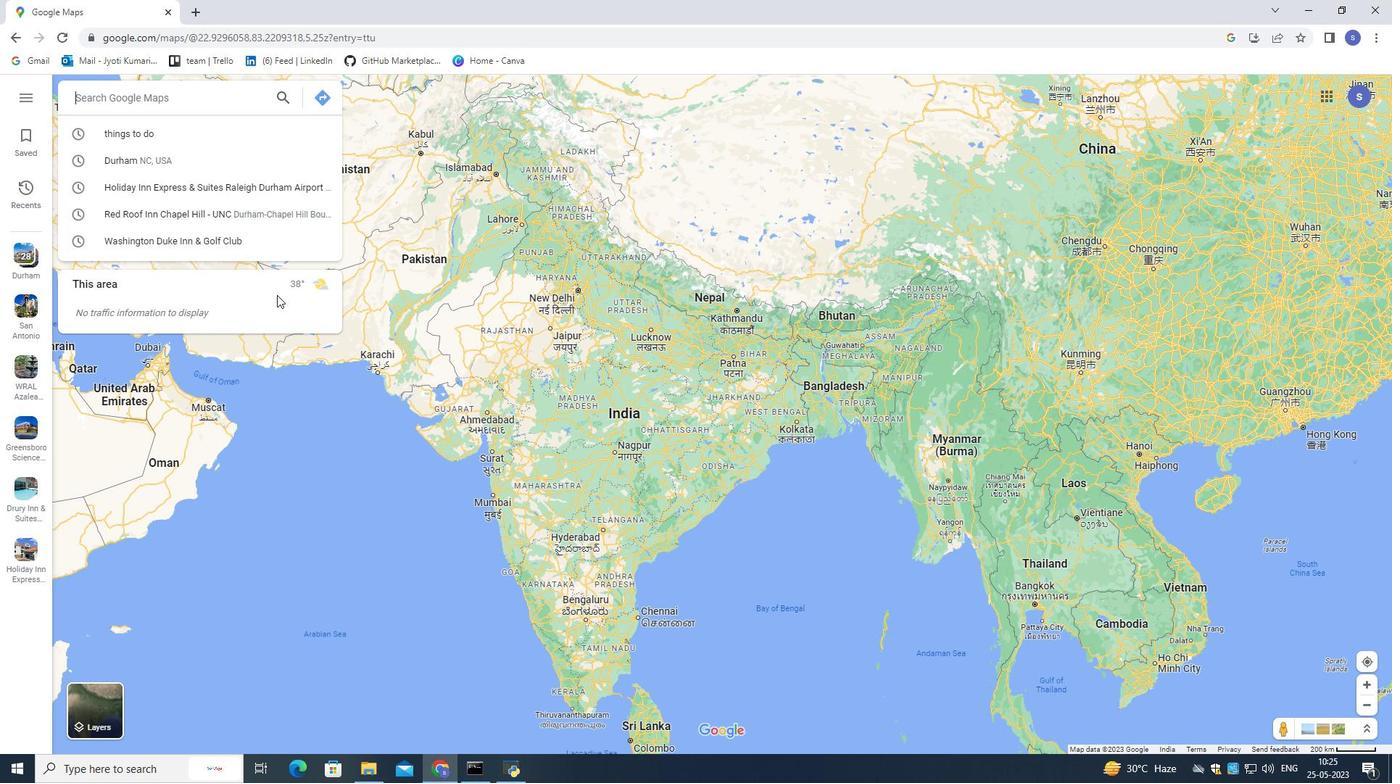 
Action: Key pressed san<Key.space>antonio,<Key.space>texas,united<Key.space>state<Key.enter>
Screenshot: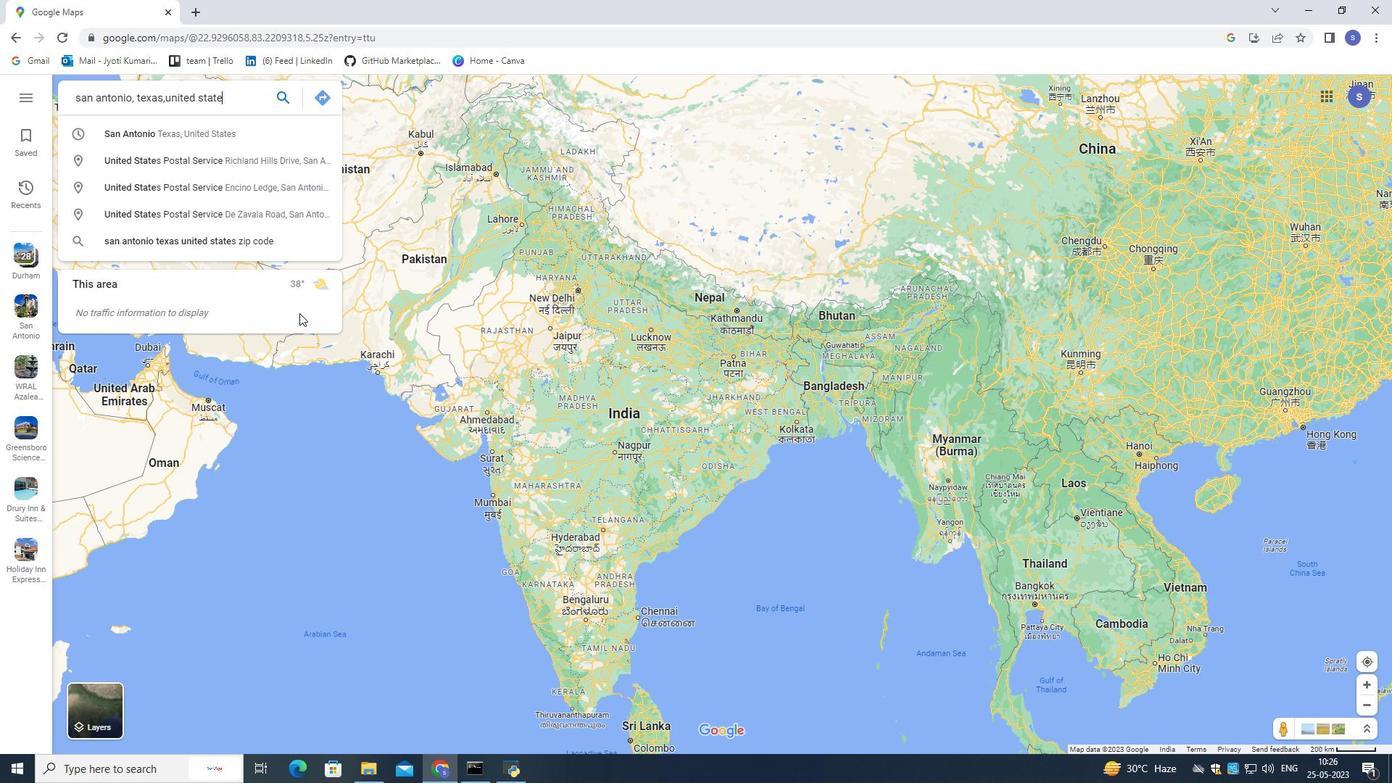 
Action: Mouse moved to (97, 343)
Screenshot: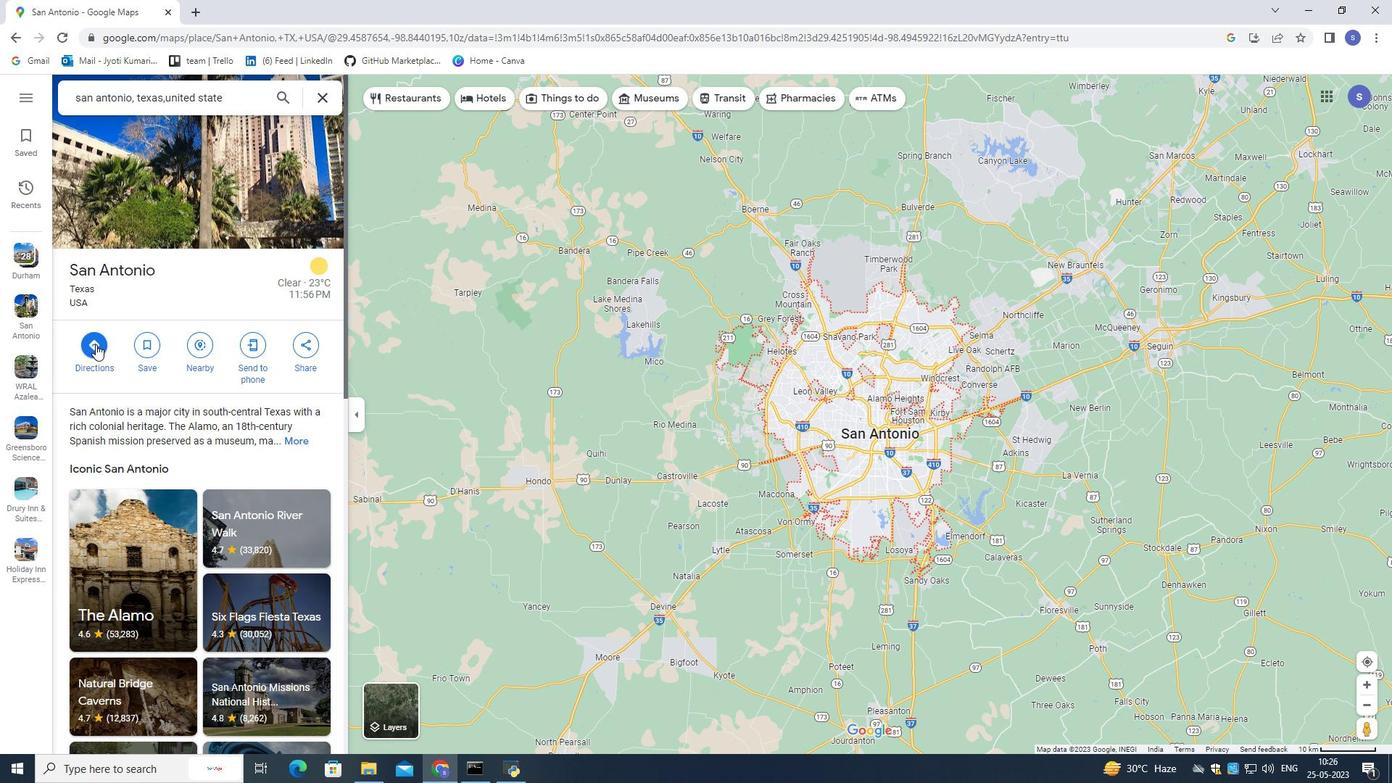 
Action: Mouse pressed left at (97, 343)
Screenshot: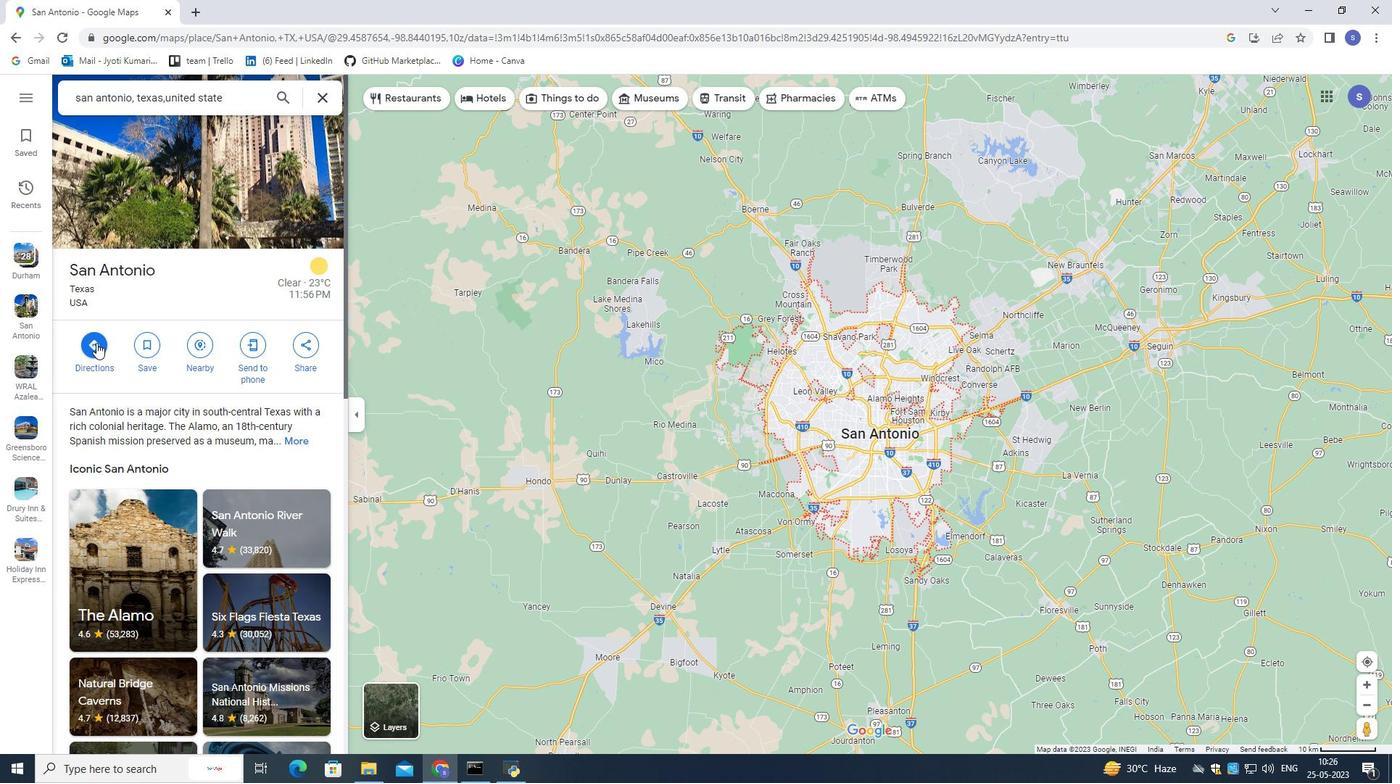 
Action: Mouse moved to (128, 139)
Screenshot: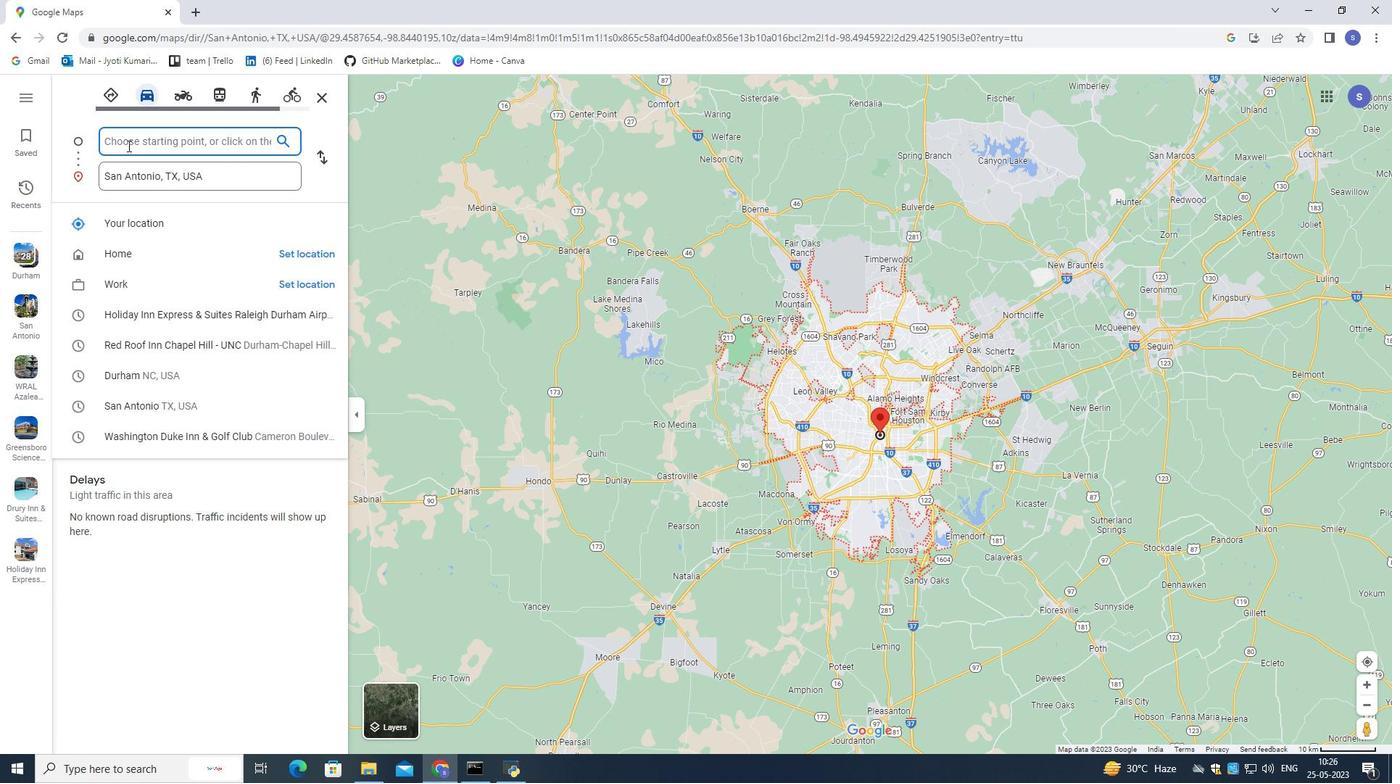 
Action: Mouse pressed left at (128, 139)
Screenshot: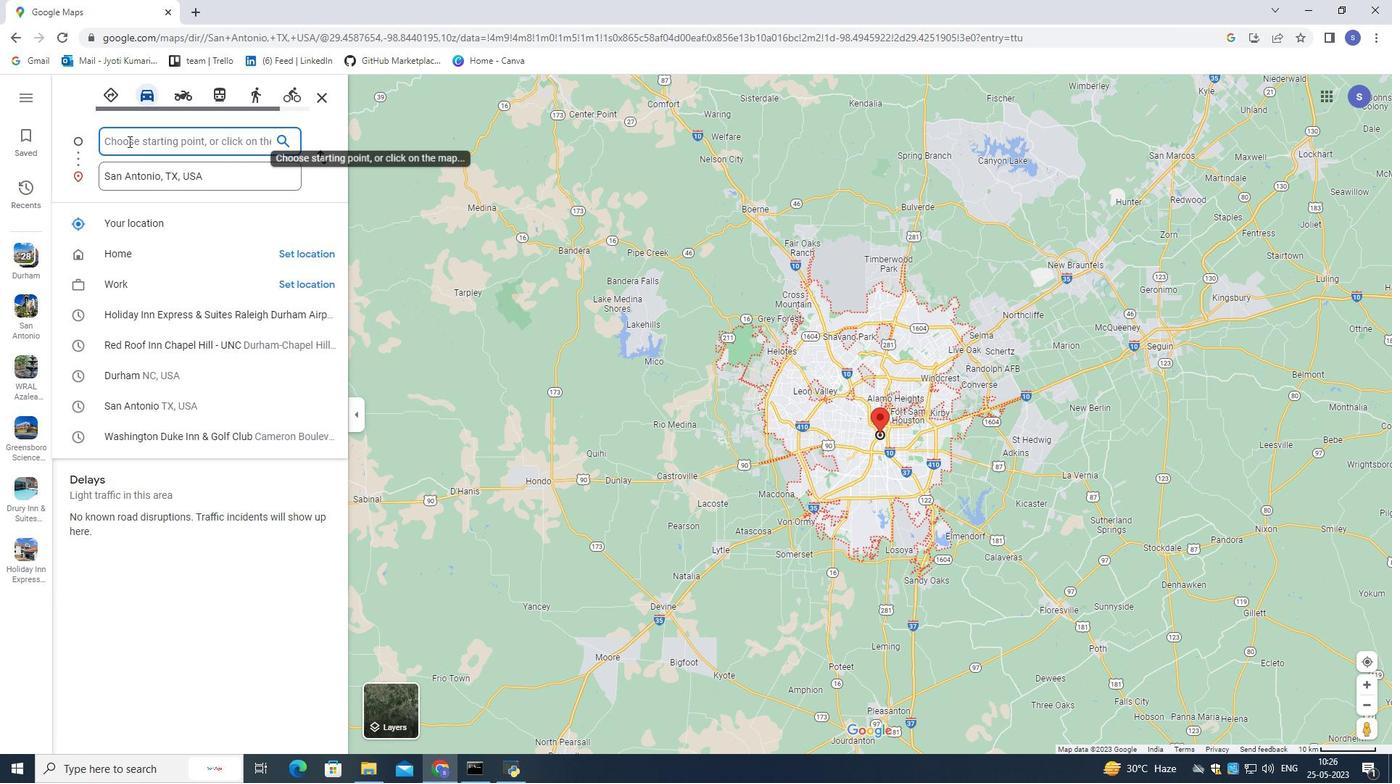 
Action: Mouse moved to (129, 139)
Screenshot: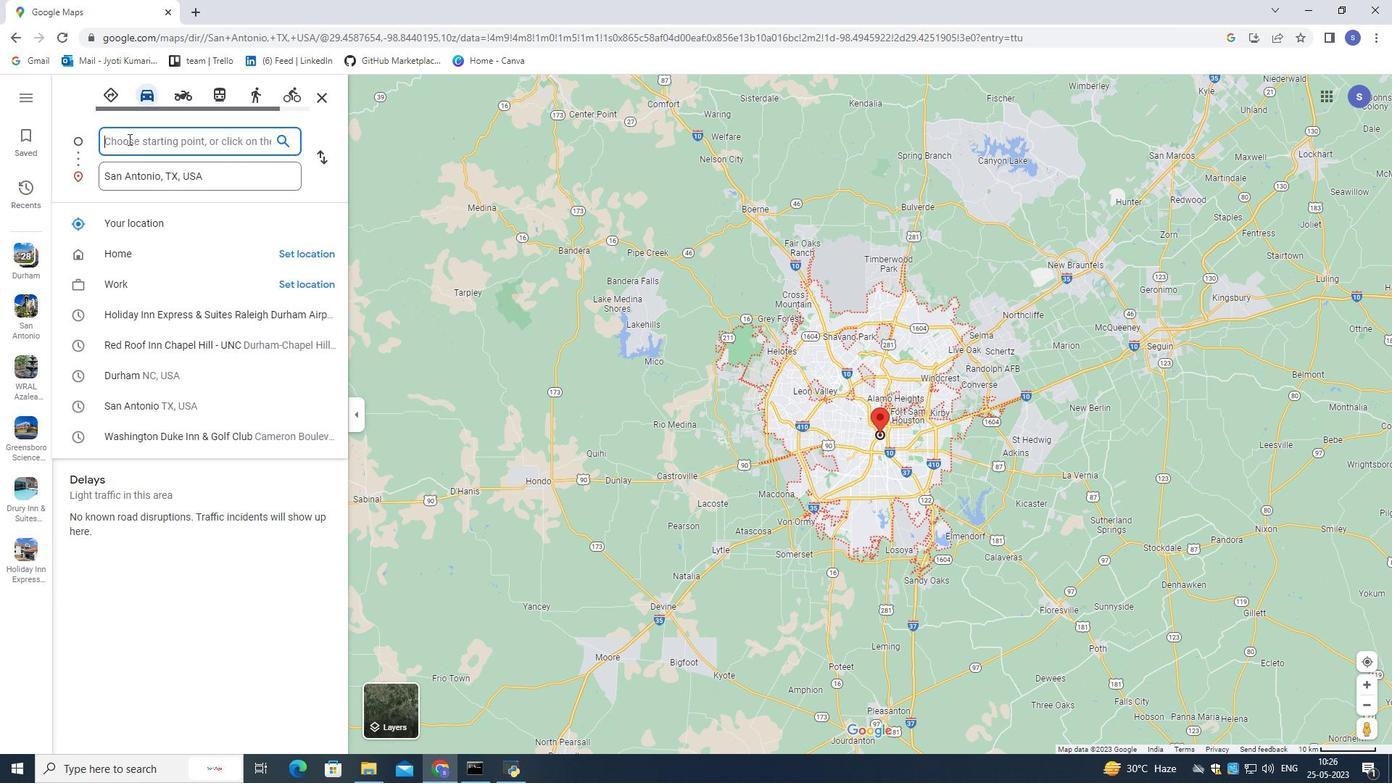 
Action: Key pressed durham<Key.space>,<Key.space>north<Key.space>carolina,<Key.space>united<Key.space>state<Key.enter>
Screenshot: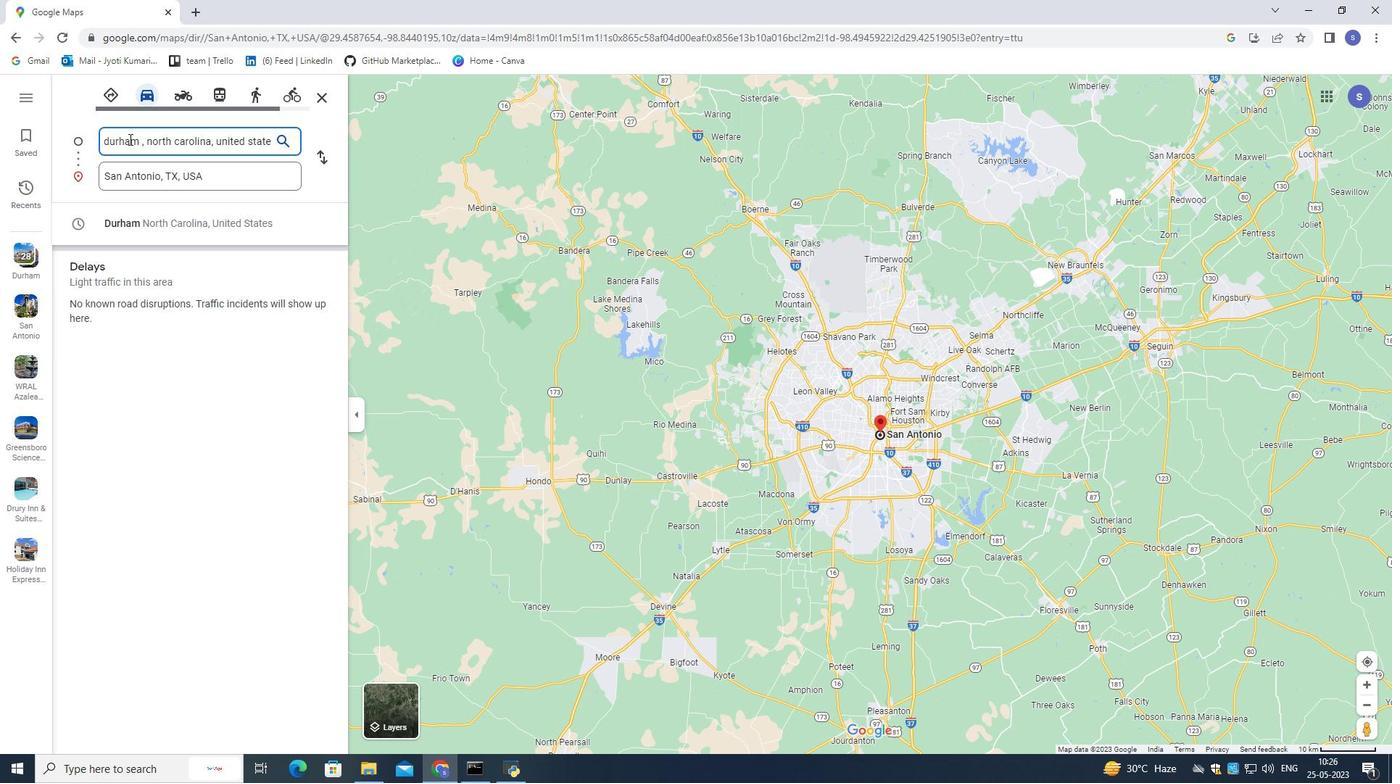
Action: Mouse moved to (490, 516)
Screenshot: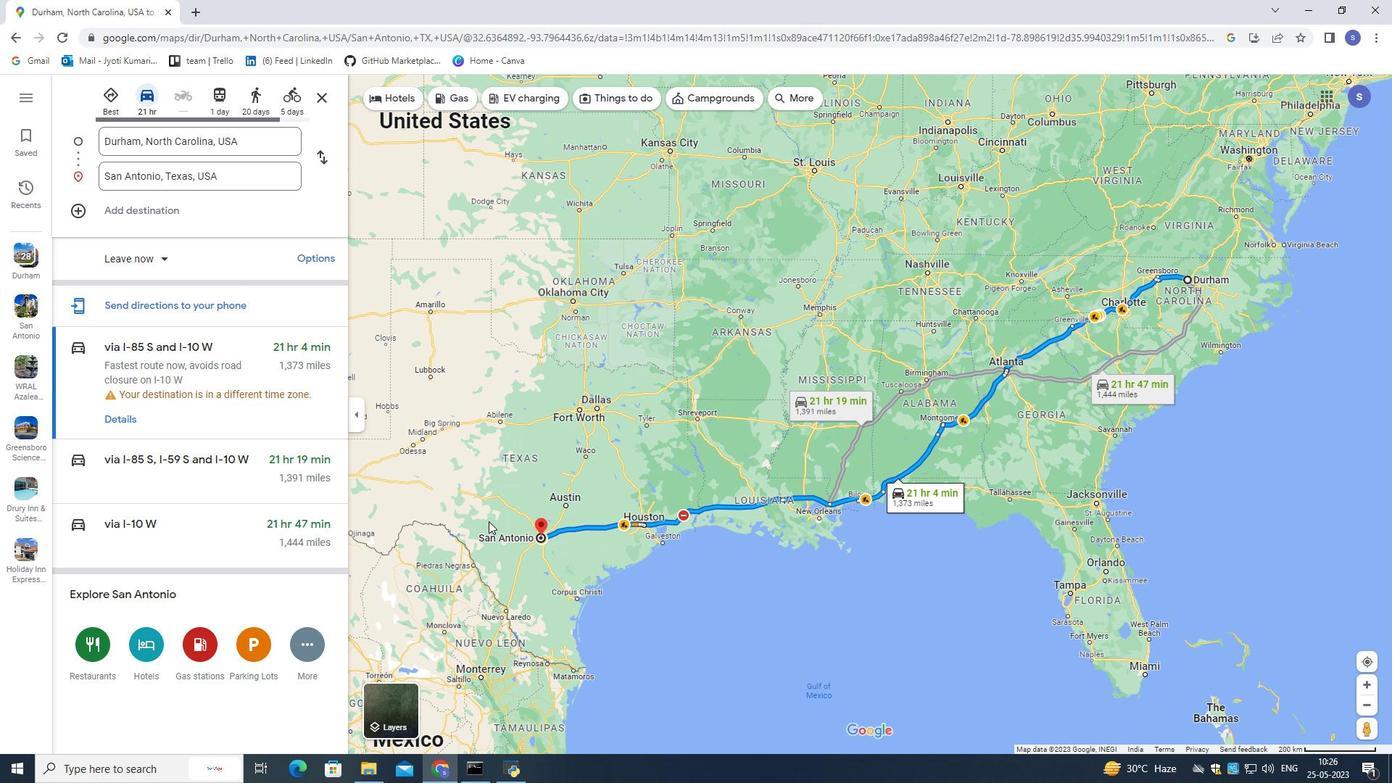 
Action: Mouse scrolled (490, 517) with delta (0, 0)
Screenshot: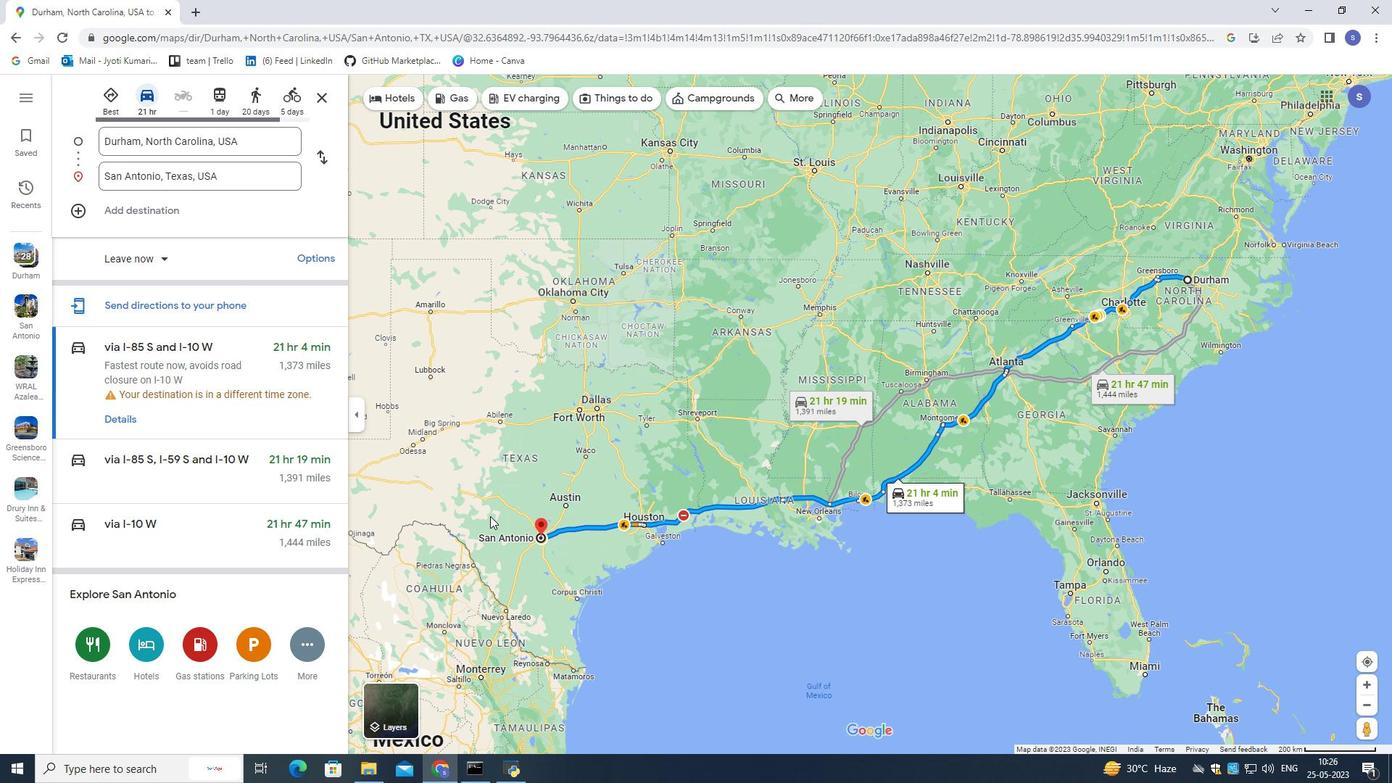 
Action: Mouse scrolled (490, 517) with delta (0, 0)
Screenshot: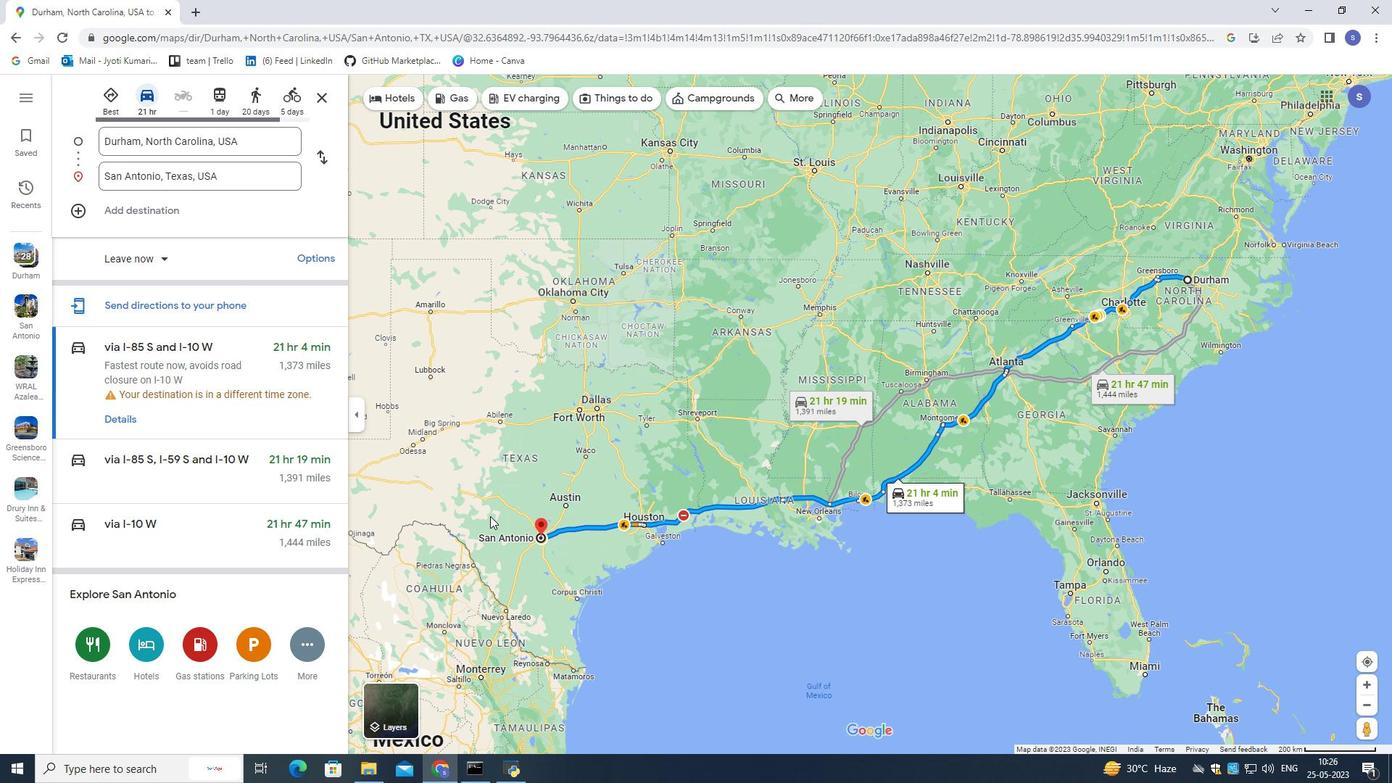 
Action: Mouse moved to (633, 448)
Screenshot: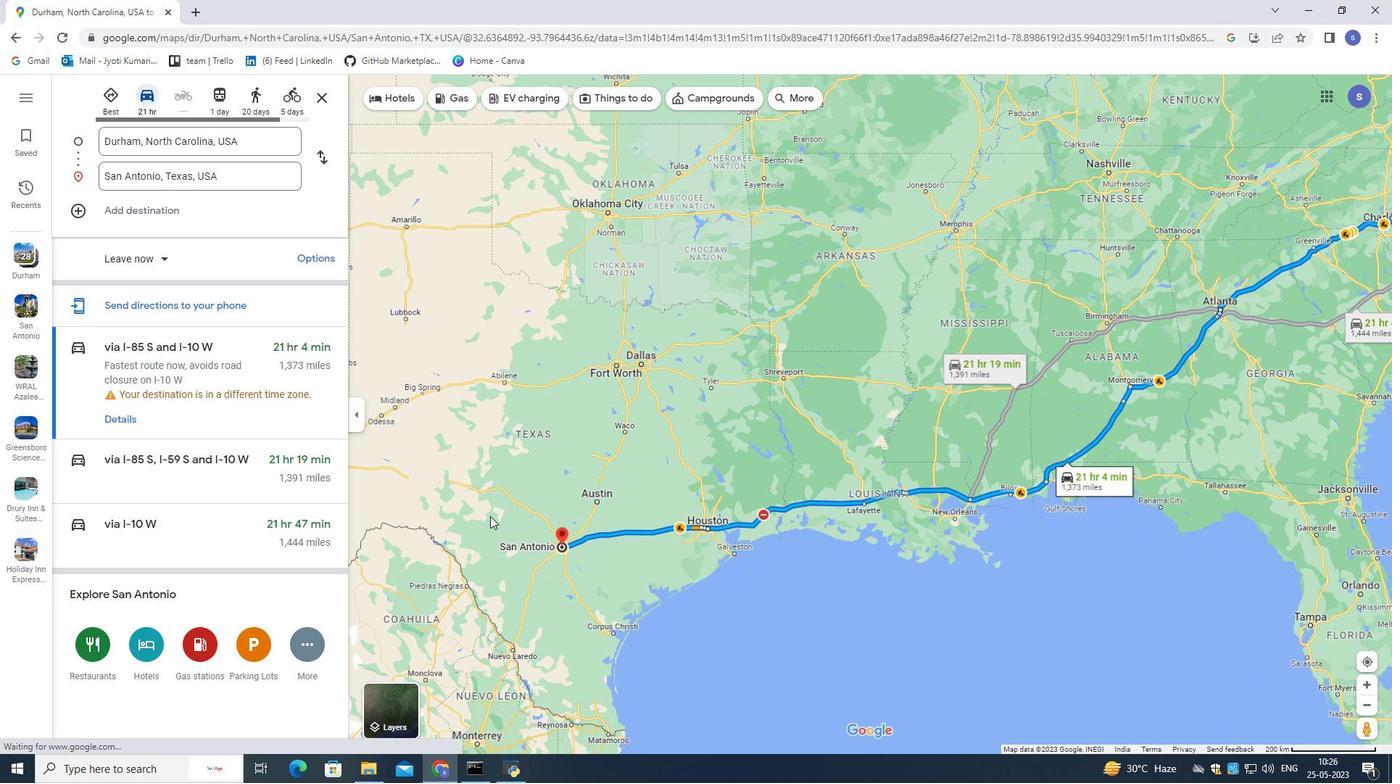 
Action: Mouse pressed left at (633, 448)
Screenshot: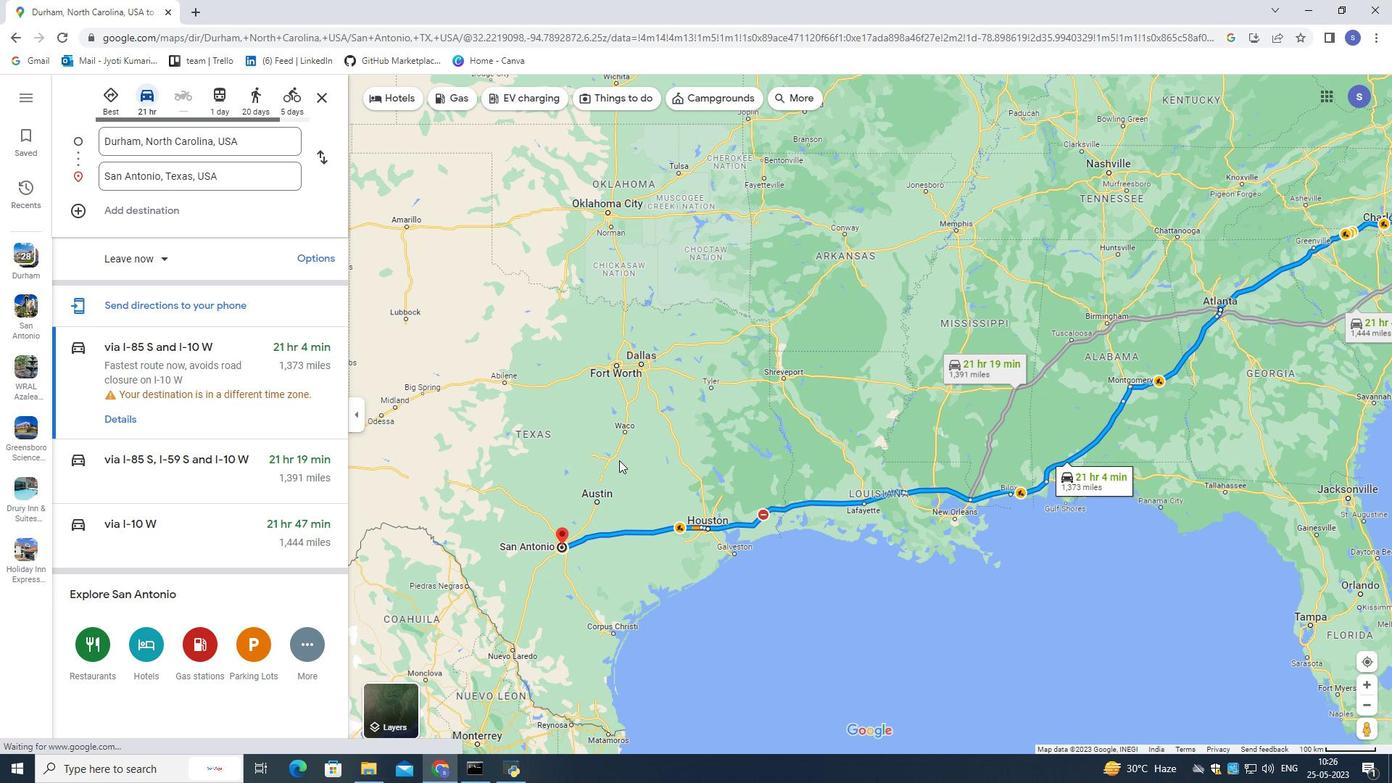 
Action: Mouse moved to (479, 494)
Screenshot: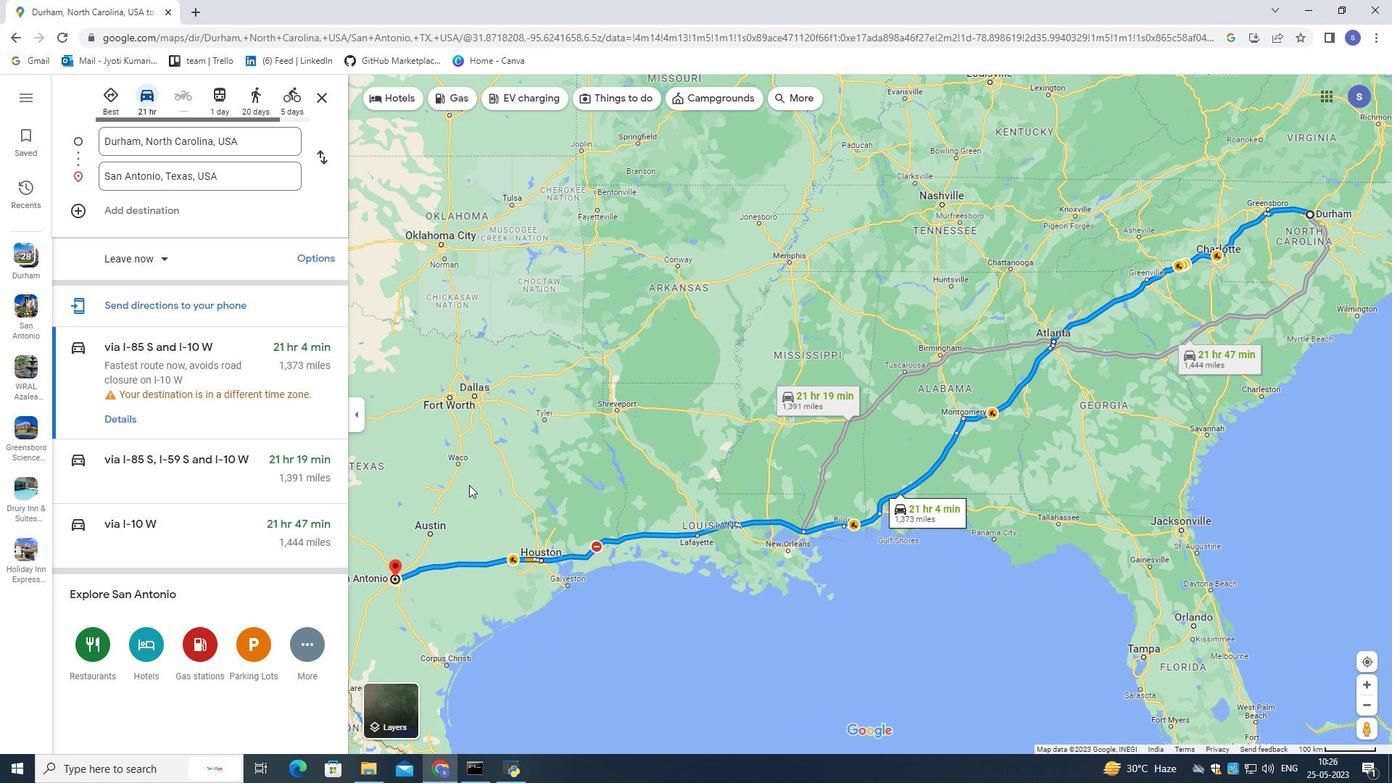 
Action: Mouse scrolled (479, 495) with delta (0, 0)
Screenshot: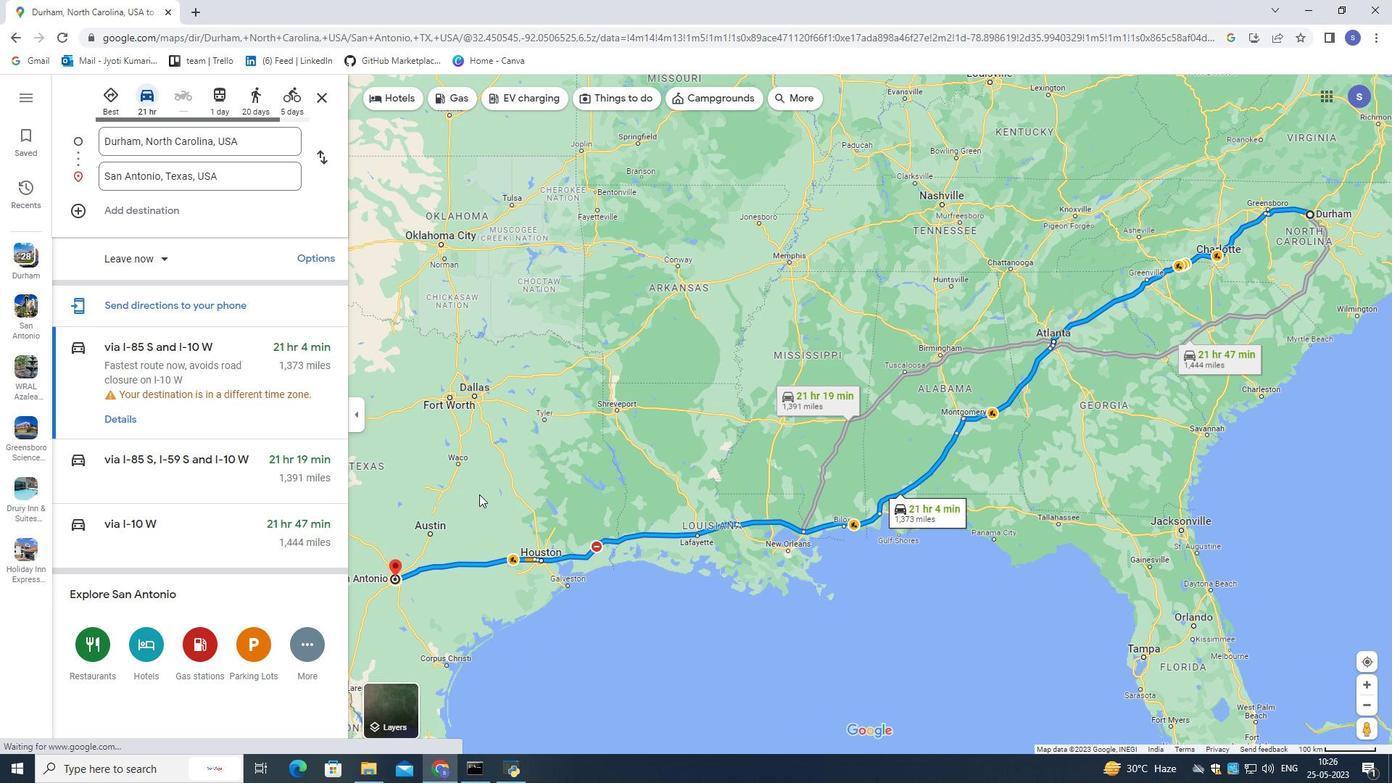 
Action: Mouse scrolled (479, 495) with delta (0, 0)
Screenshot: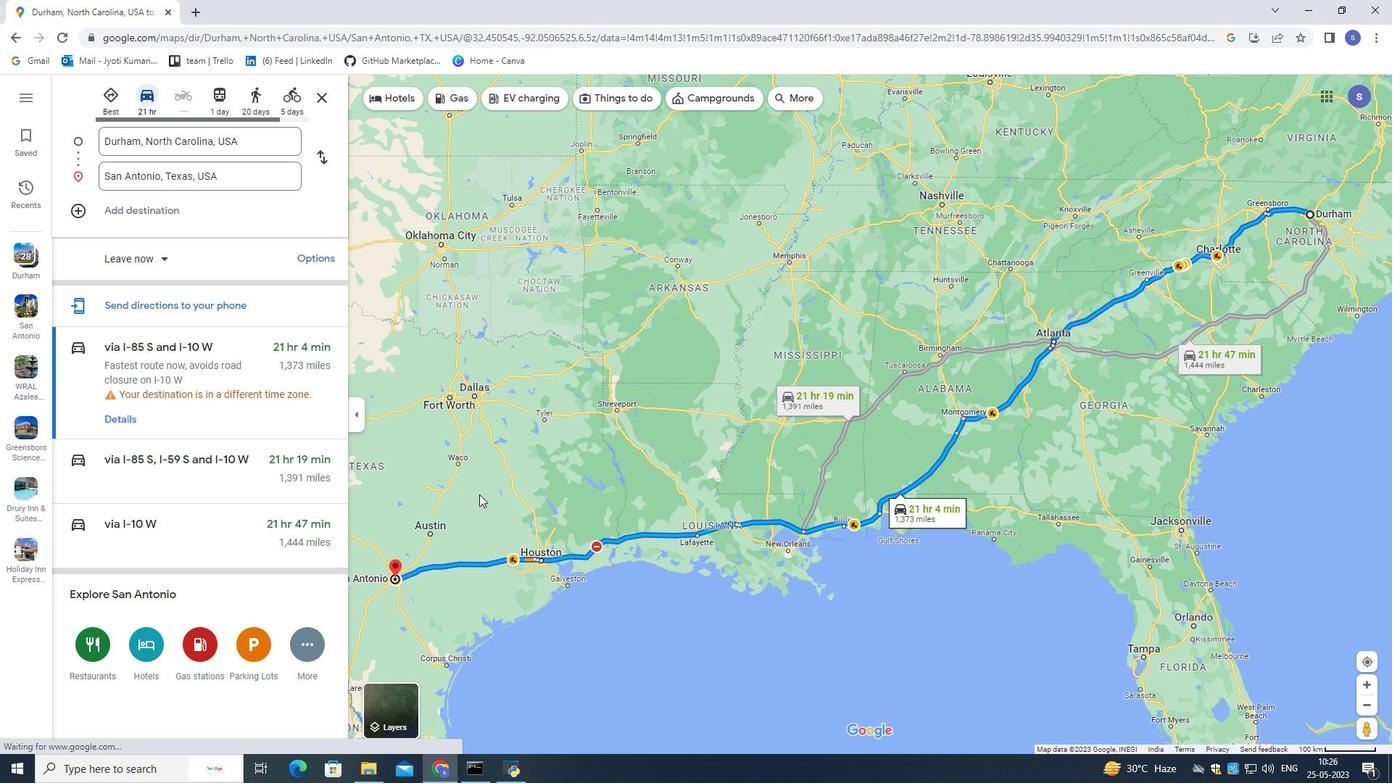 
Action: Mouse scrolled (479, 495) with delta (0, 0)
Screenshot: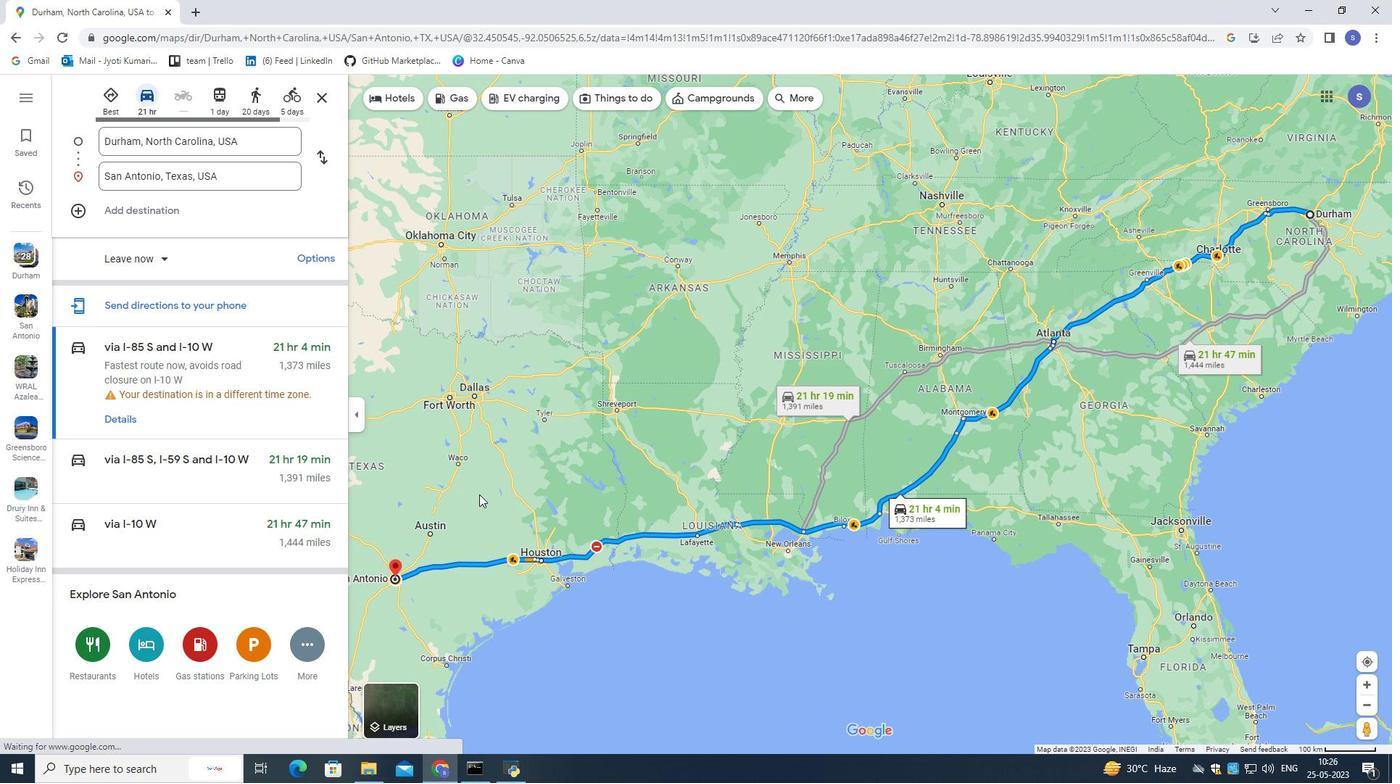 
Action: Mouse moved to (482, 581)
Screenshot: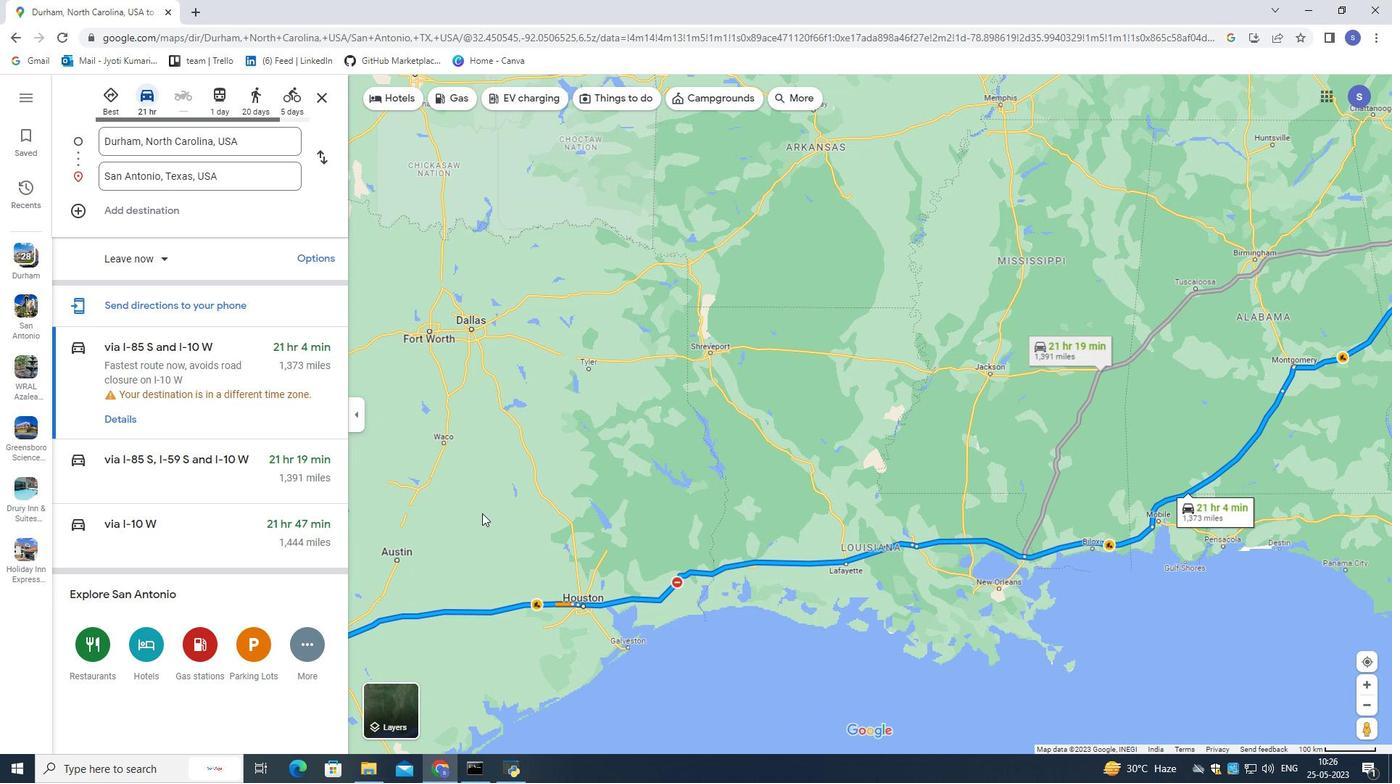 
Action: Mouse pressed left at (482, 581)
Screenshot: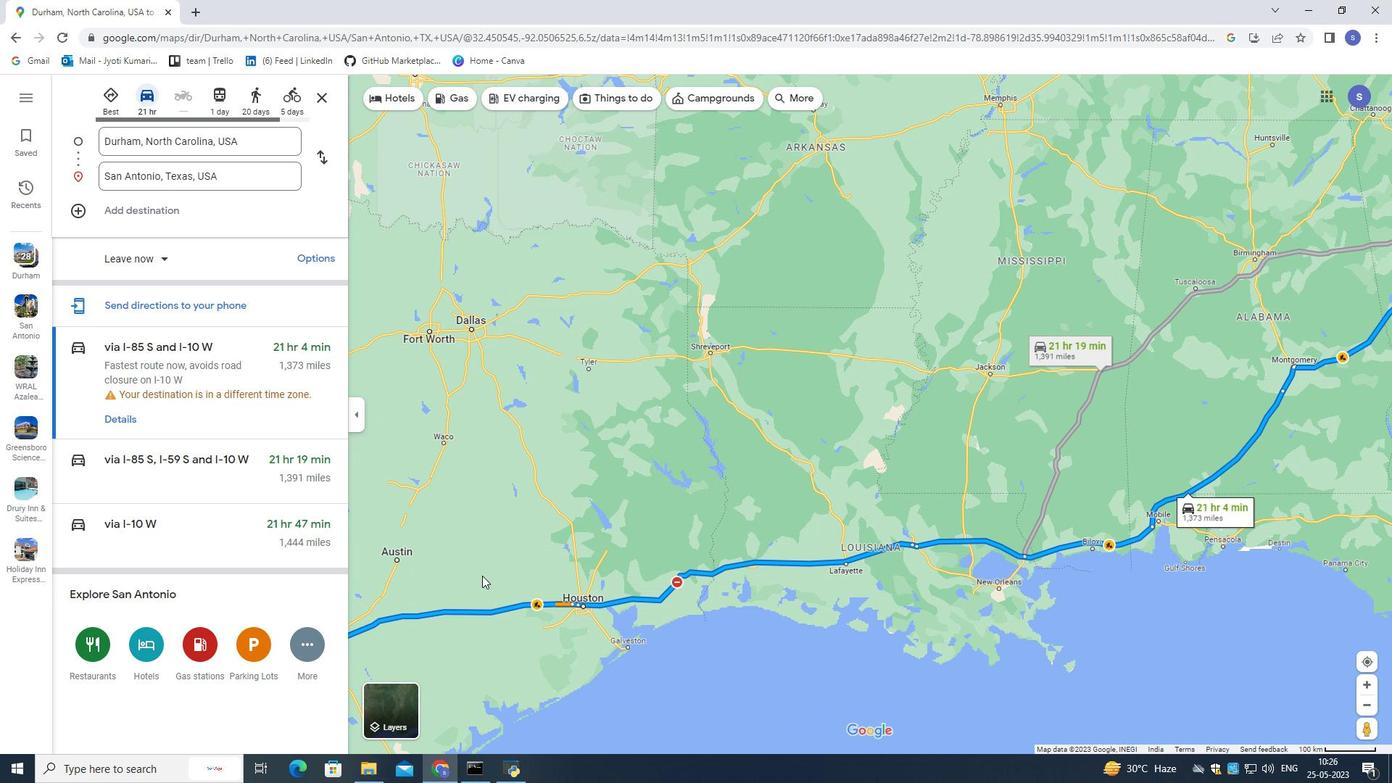 
Action: Mouse moved to (591, 448)
Screenshot: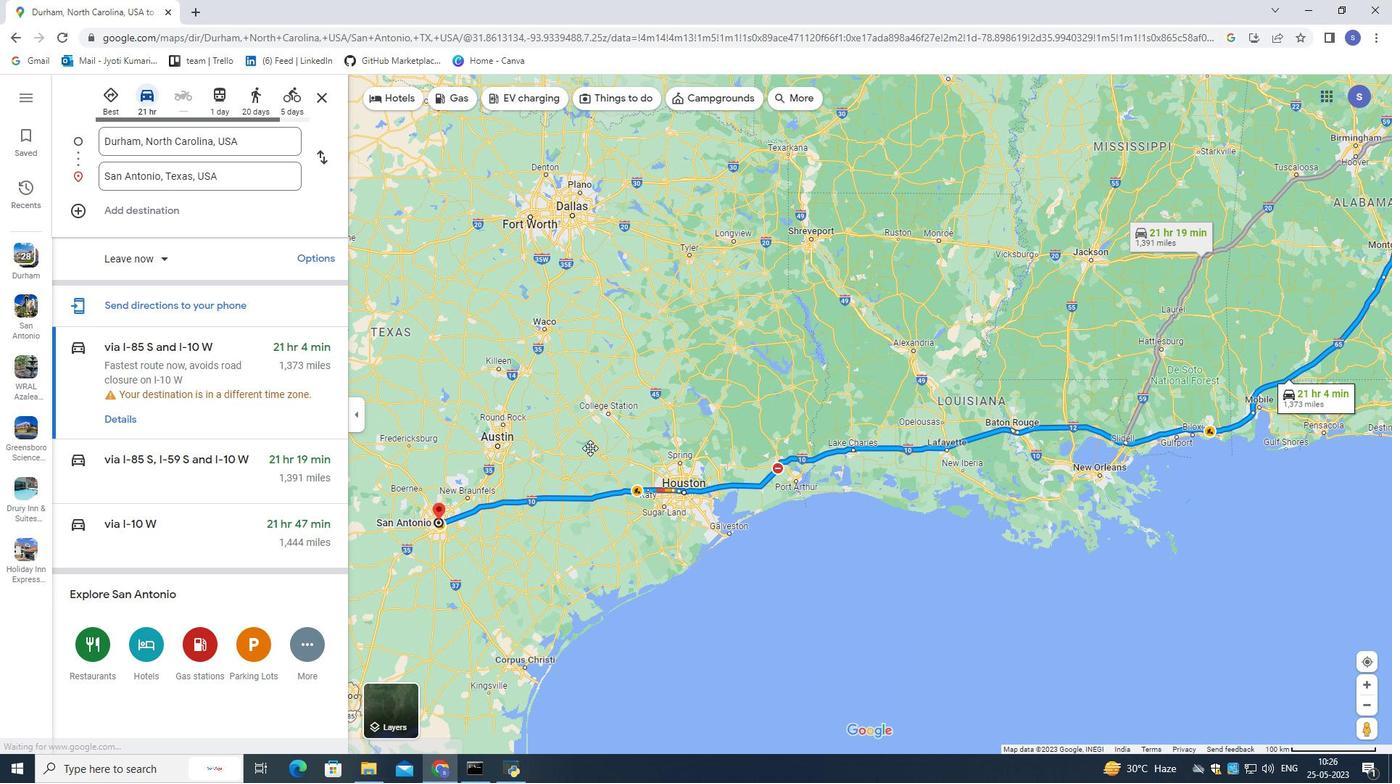
Action: Mouse scrolled (591, 447) with delta (0, 0)
Screenshot: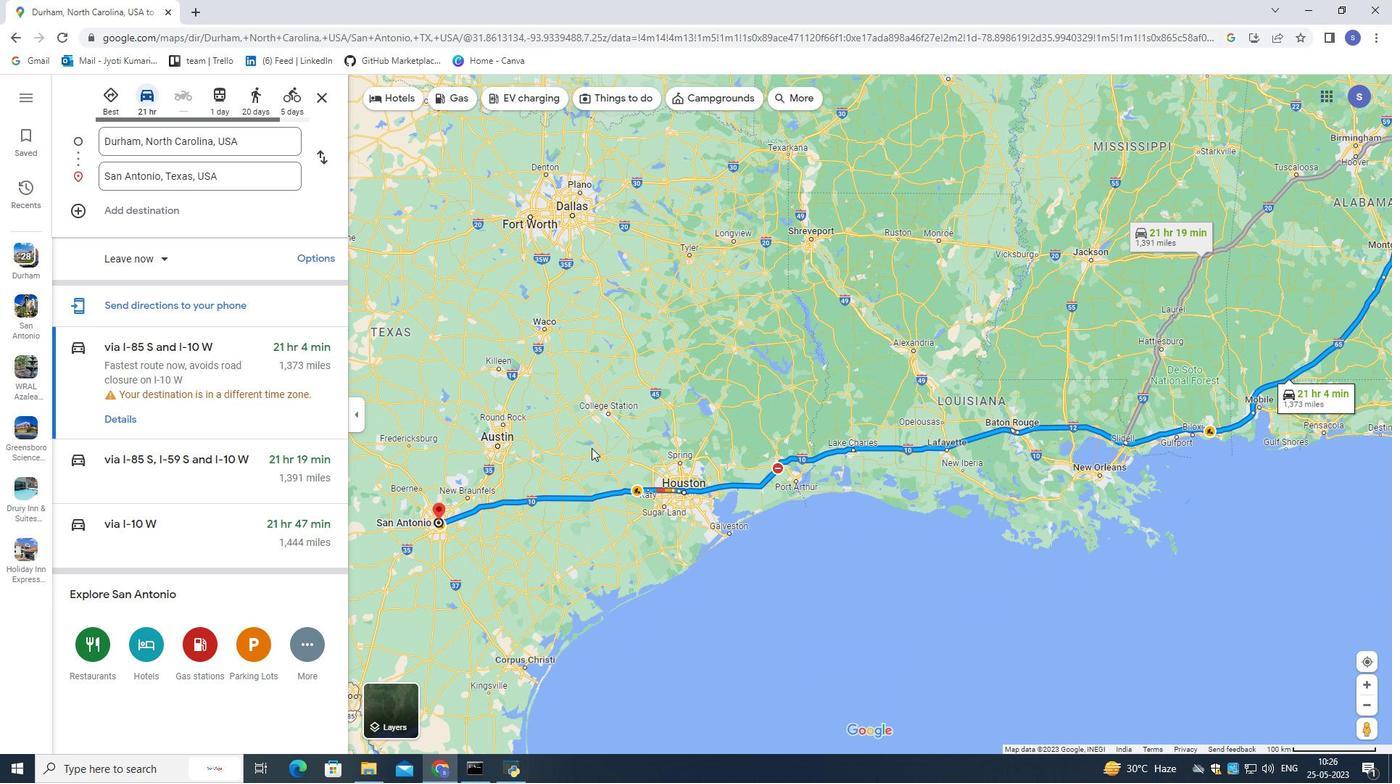 
Action: Mouse scrolled (591, 447) with delta (0, 0)
Screenshot: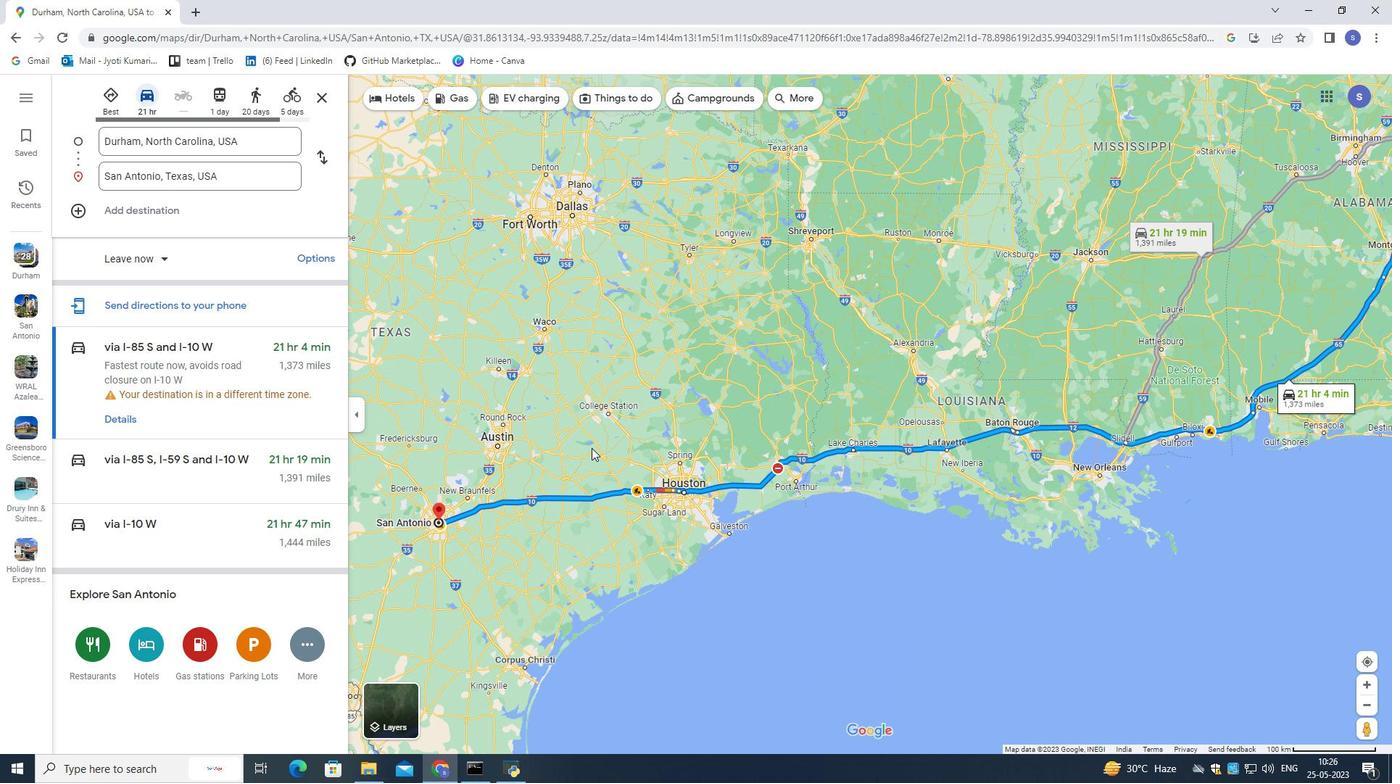 
Action: Mouse moved to (592, 448)
Screenshot: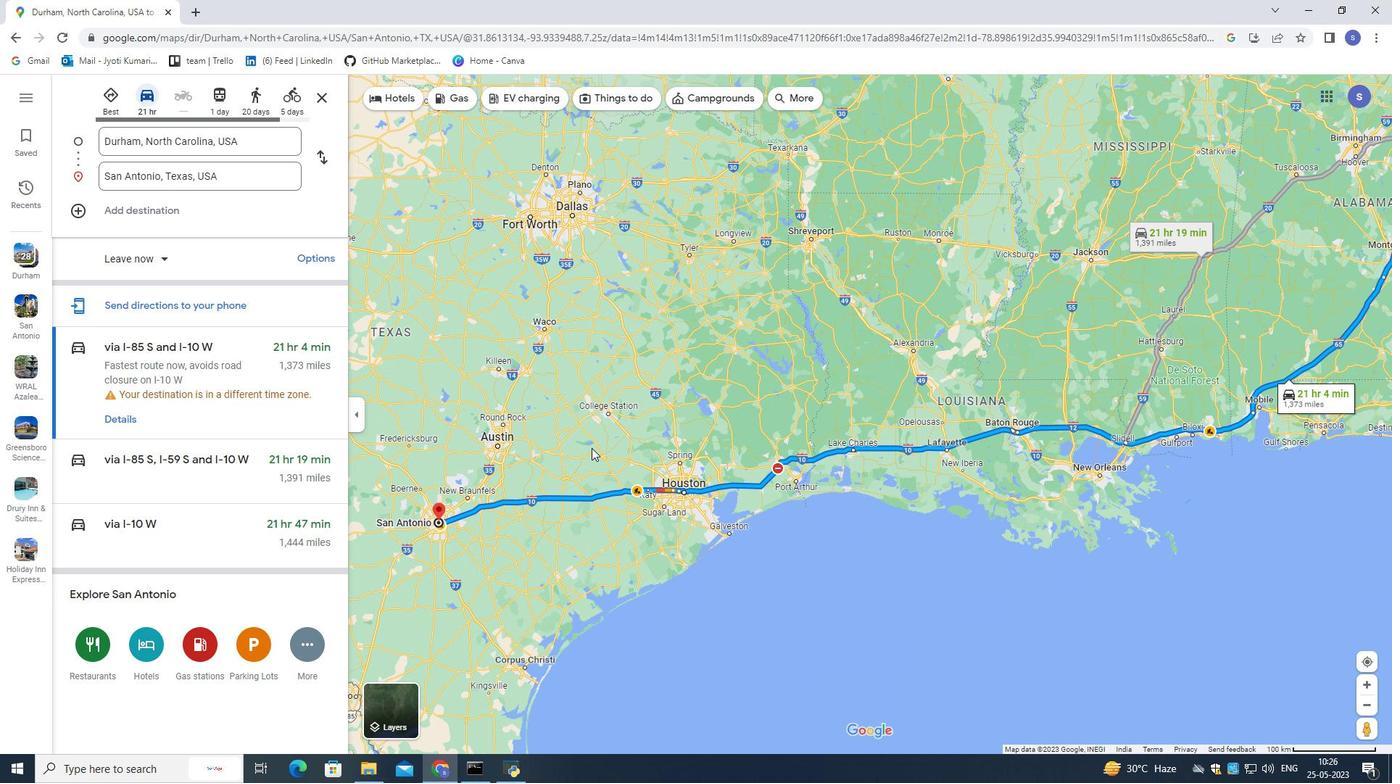 
Action: Mouse scrolled (592, 447) with delta (0, 0)
Screenshot: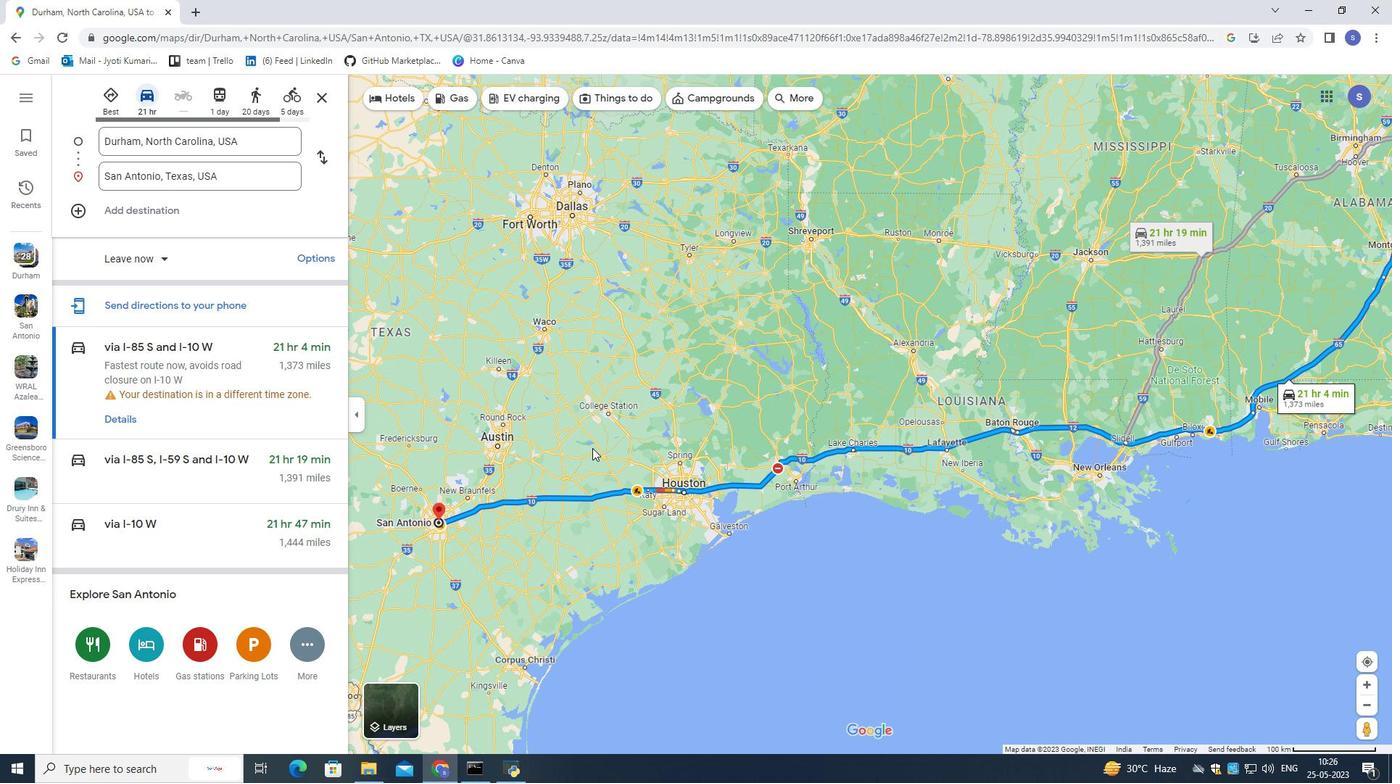 
Action: Mouse moved to (648, 408)
Screenshot: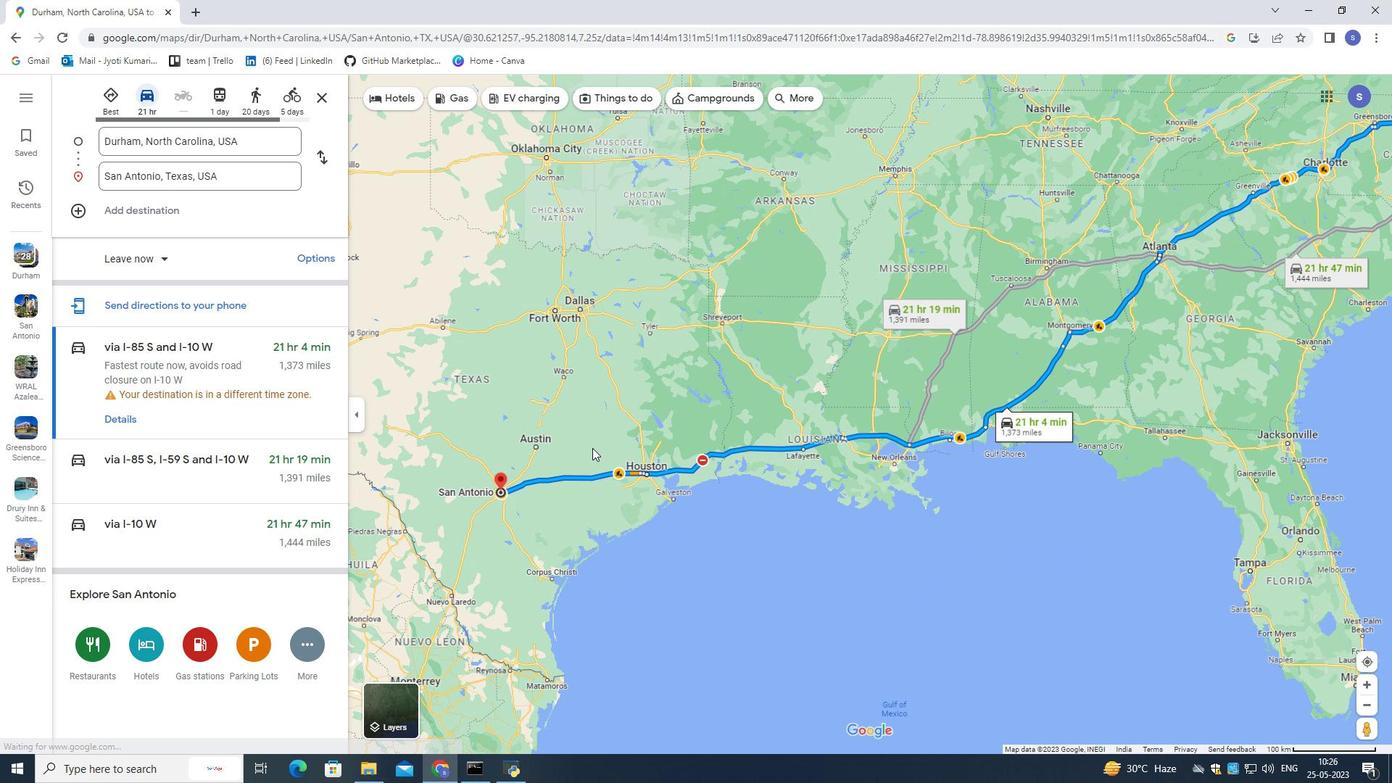 
Action: Mouse pressed left at (648, 408)
Screenshot: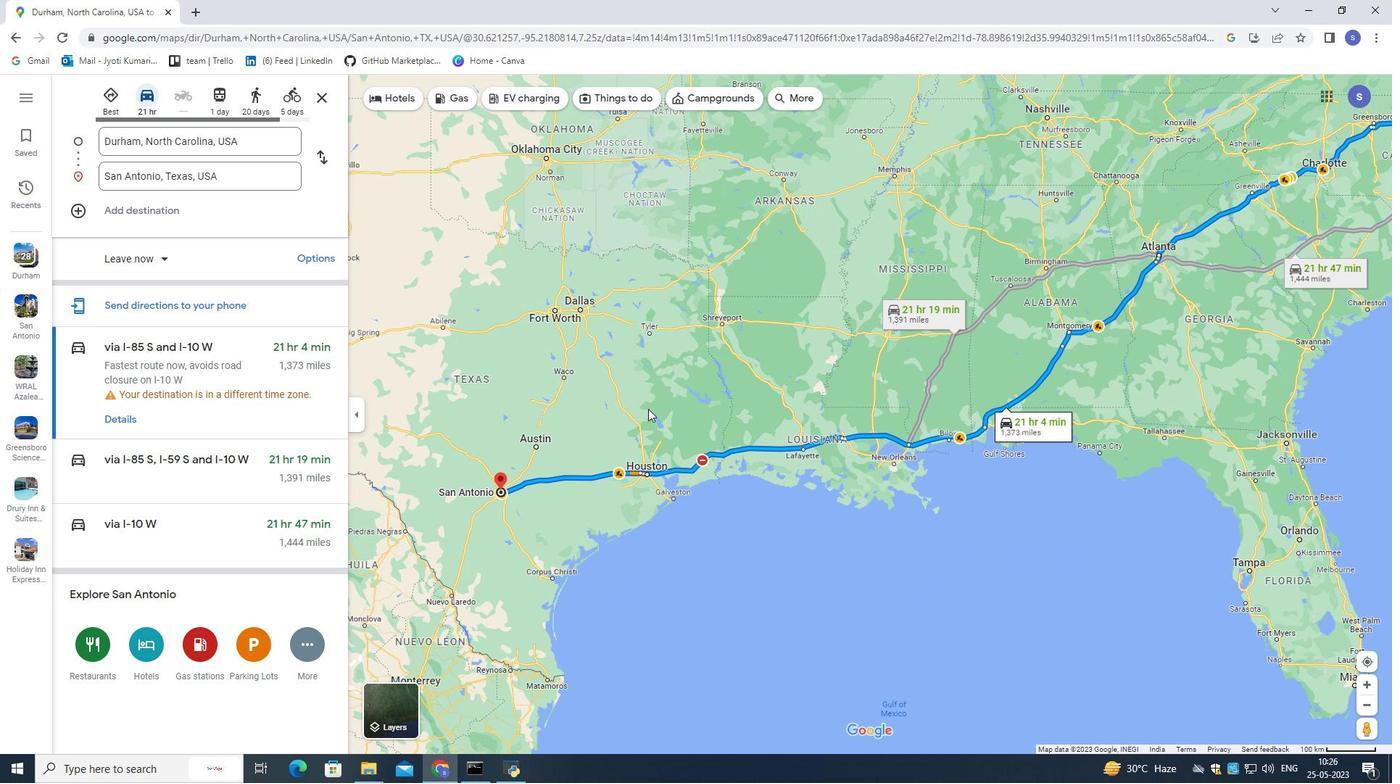 
Action: Mouse moved to (316, 159)
Screenshot: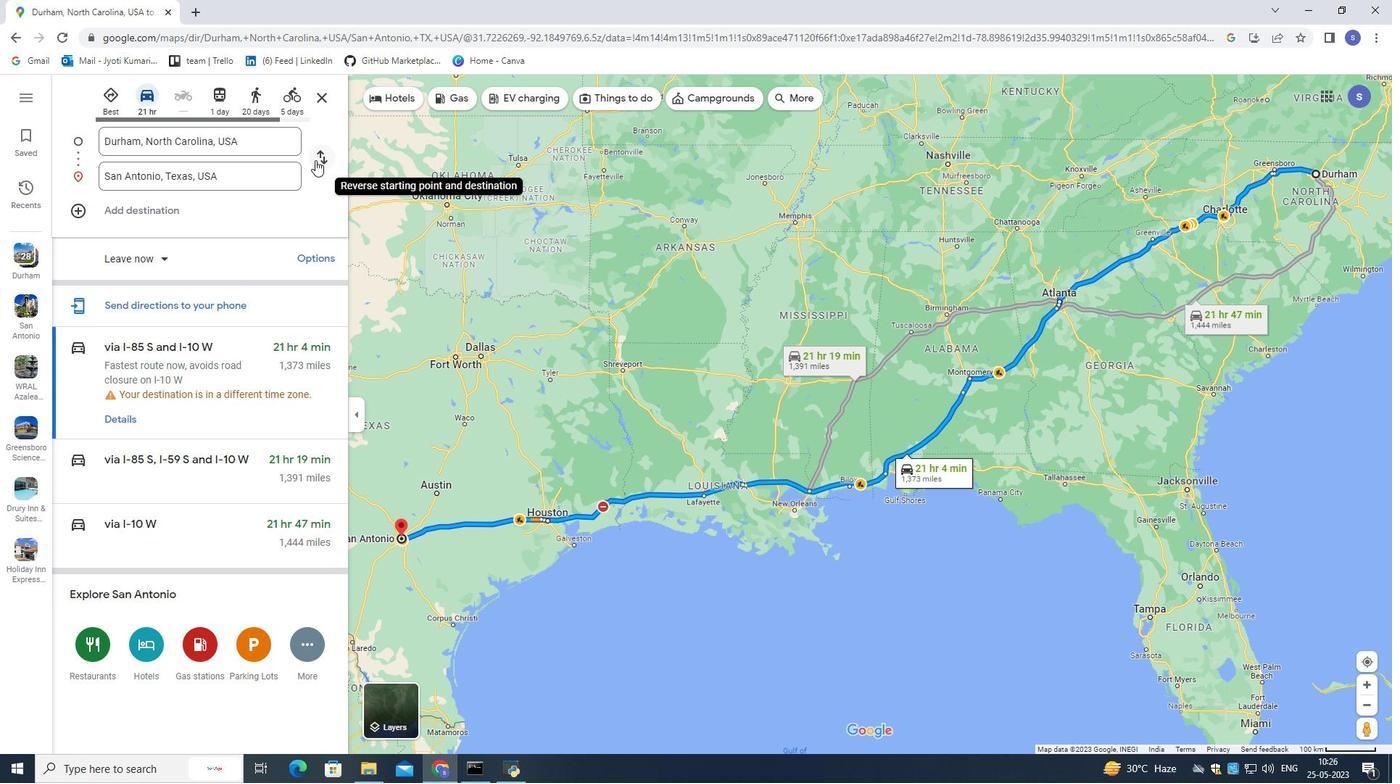 
Action: Mouse pressed left at (316, 159)
Screenshot: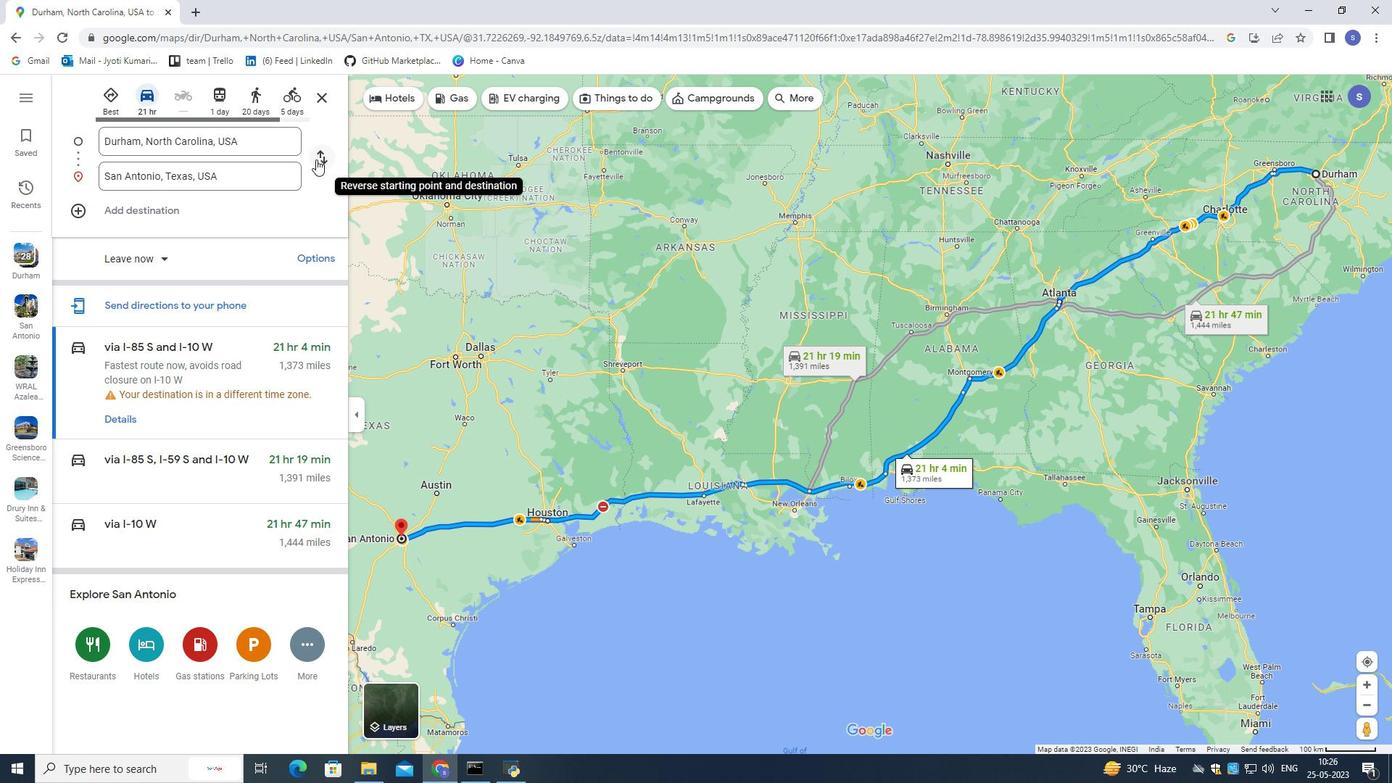 
Action: Mouse moved to (113, 108)
Screenshot: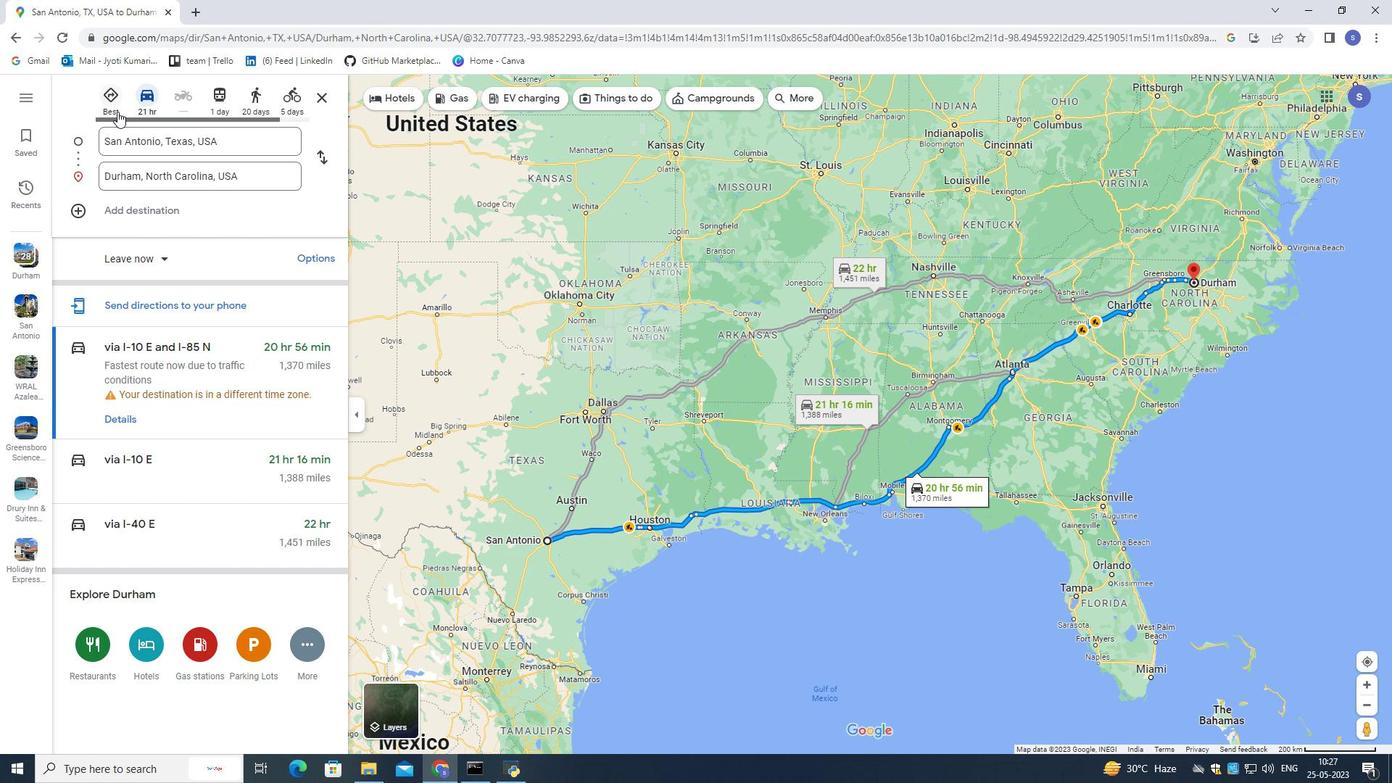 
Action: Mouse pressed left at (113, 108)
Screenshot: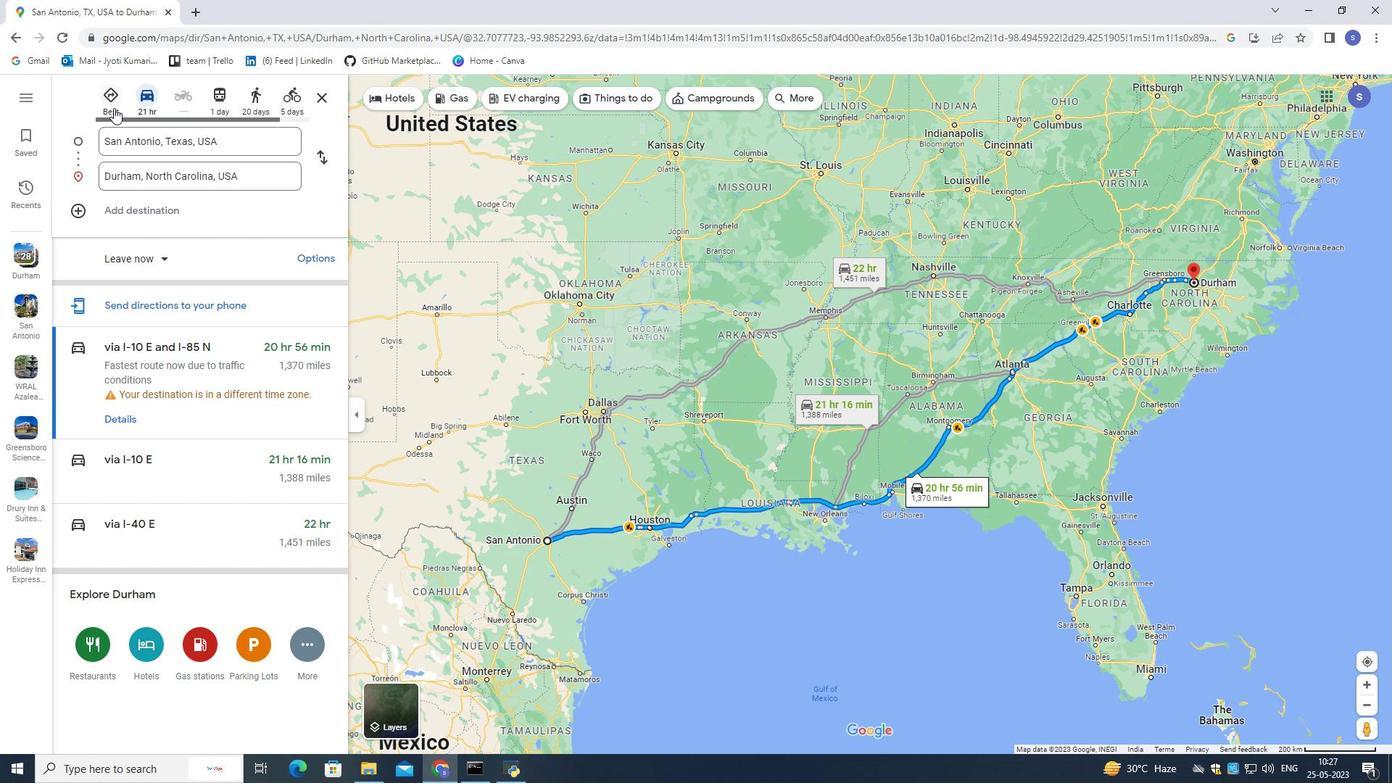 
Action: Mouse moved to (786, 393)
Screenshot: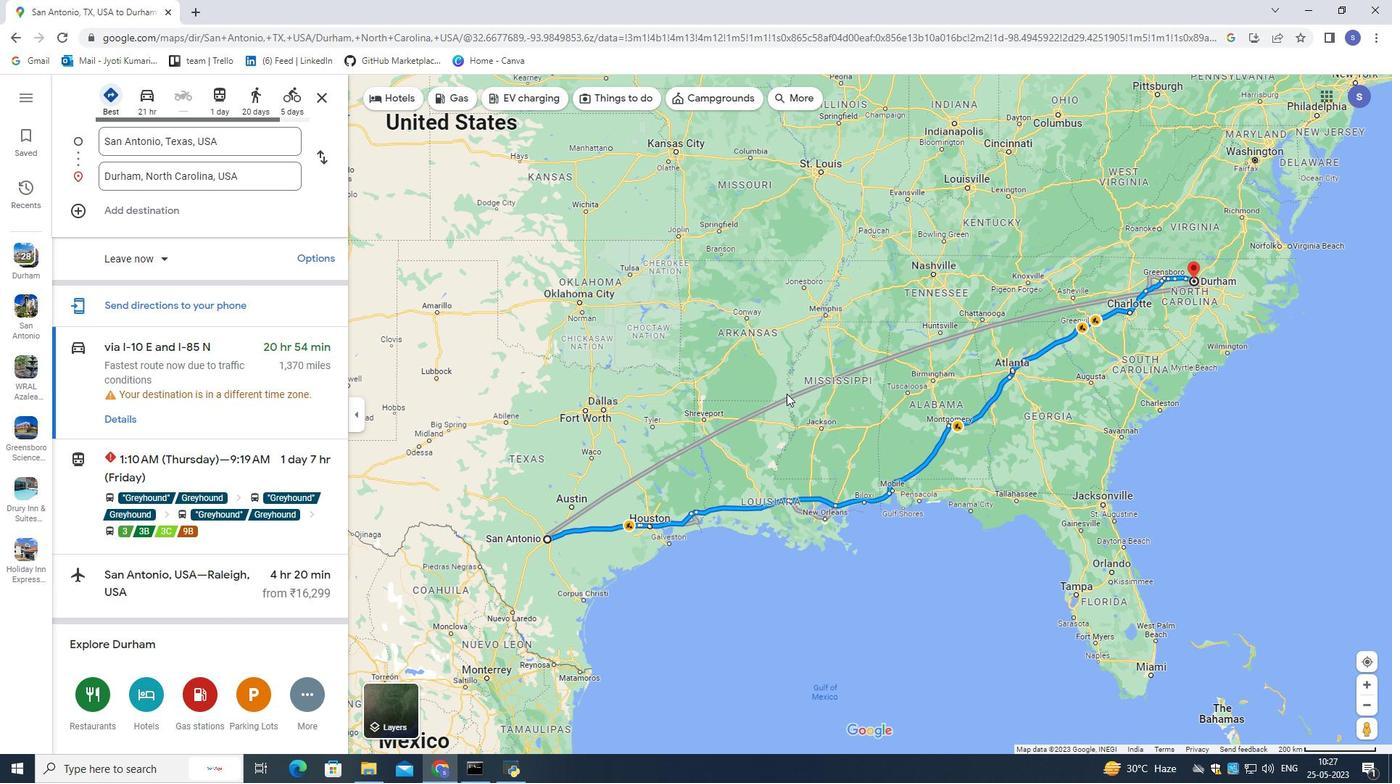 
Action: Mouse scrolled (786, 394) with delta (0, 0)
Screenshot: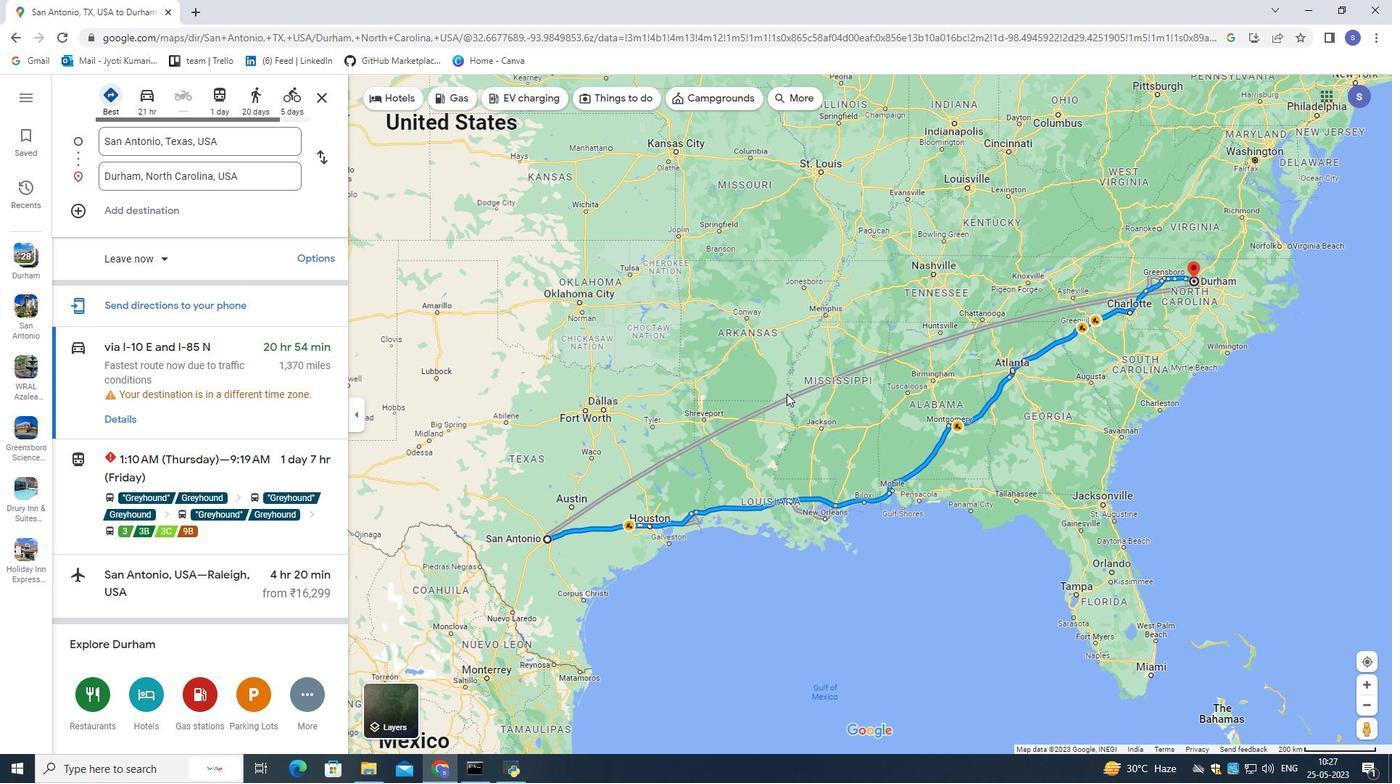 
Action: Mouse scrolled (786, 394) with delta (0, 0)
Screenshot: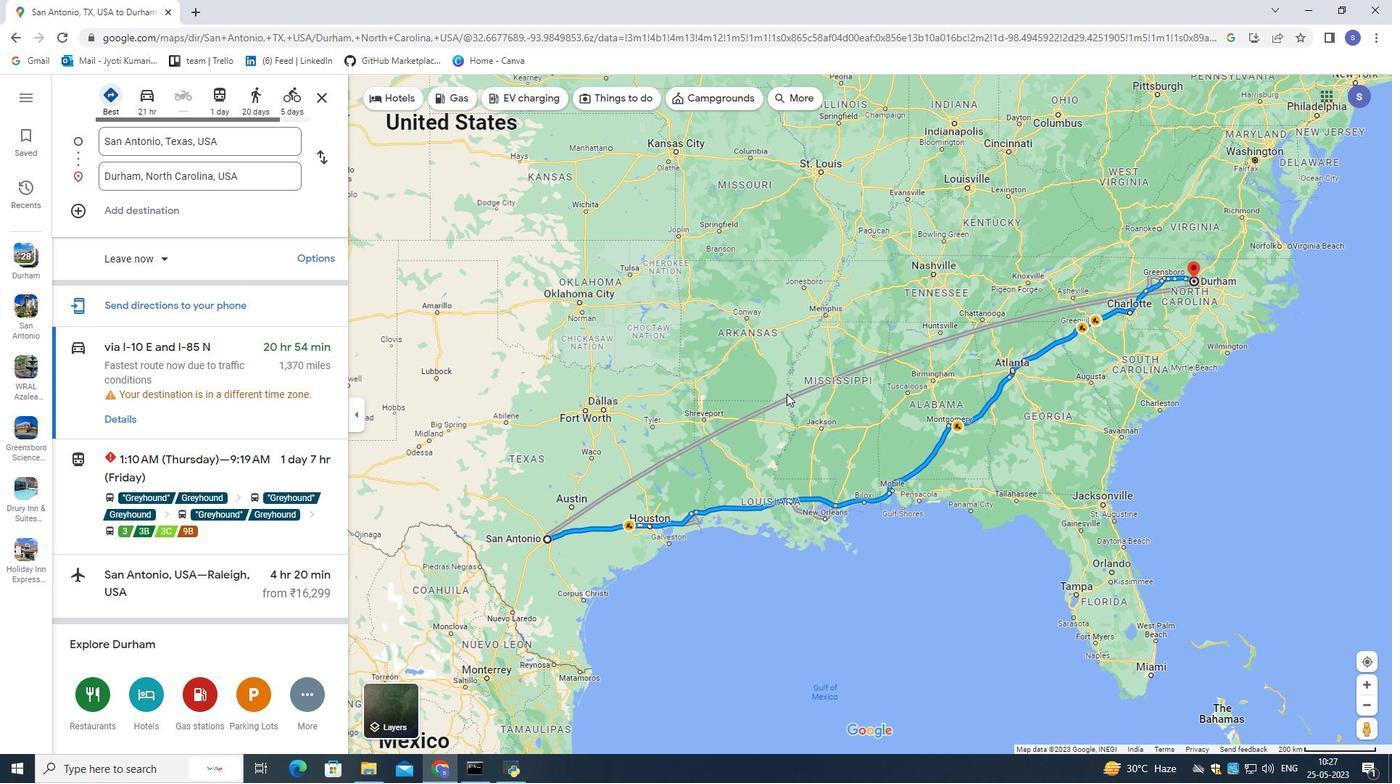 
Action: Mouse moved to (763, 369)
Screenshot: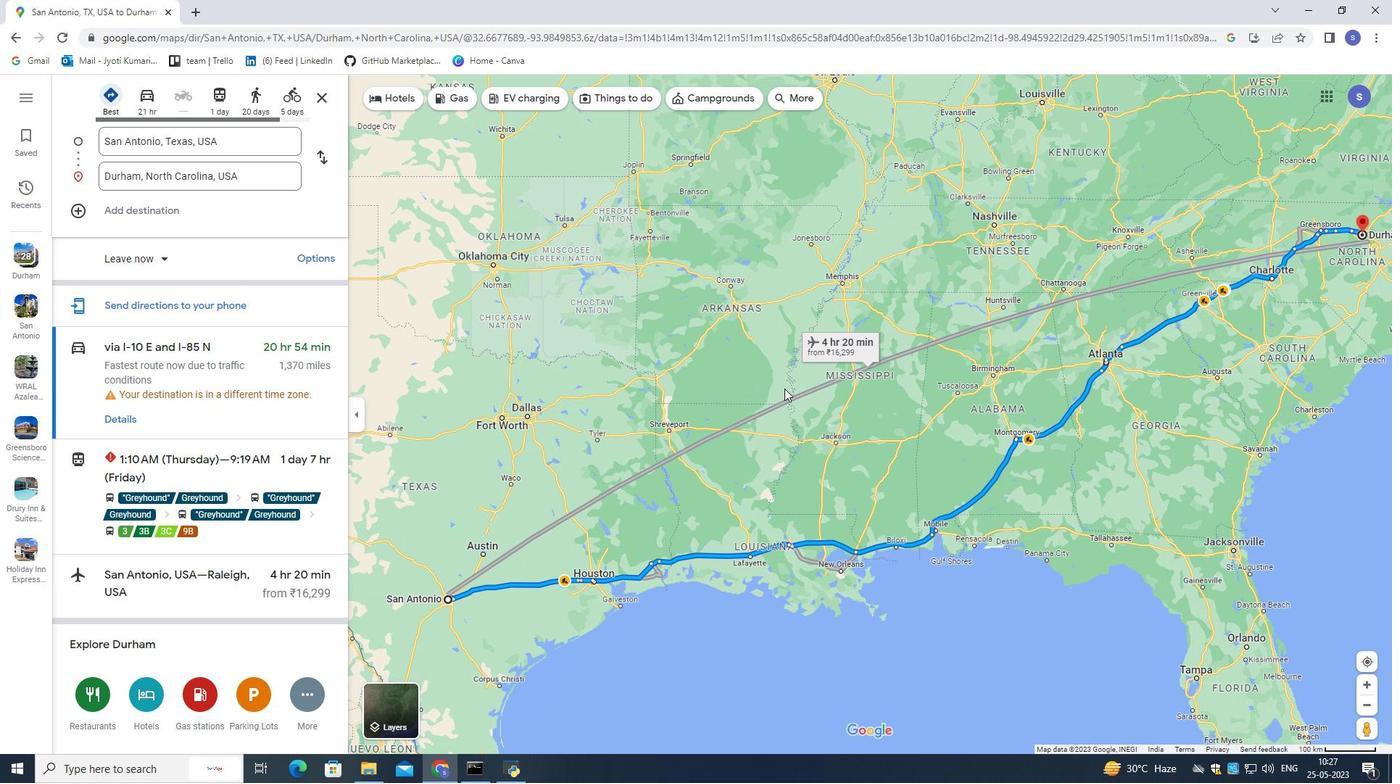 
Action: Mouse pressed left at (763, 369)
Screenshot: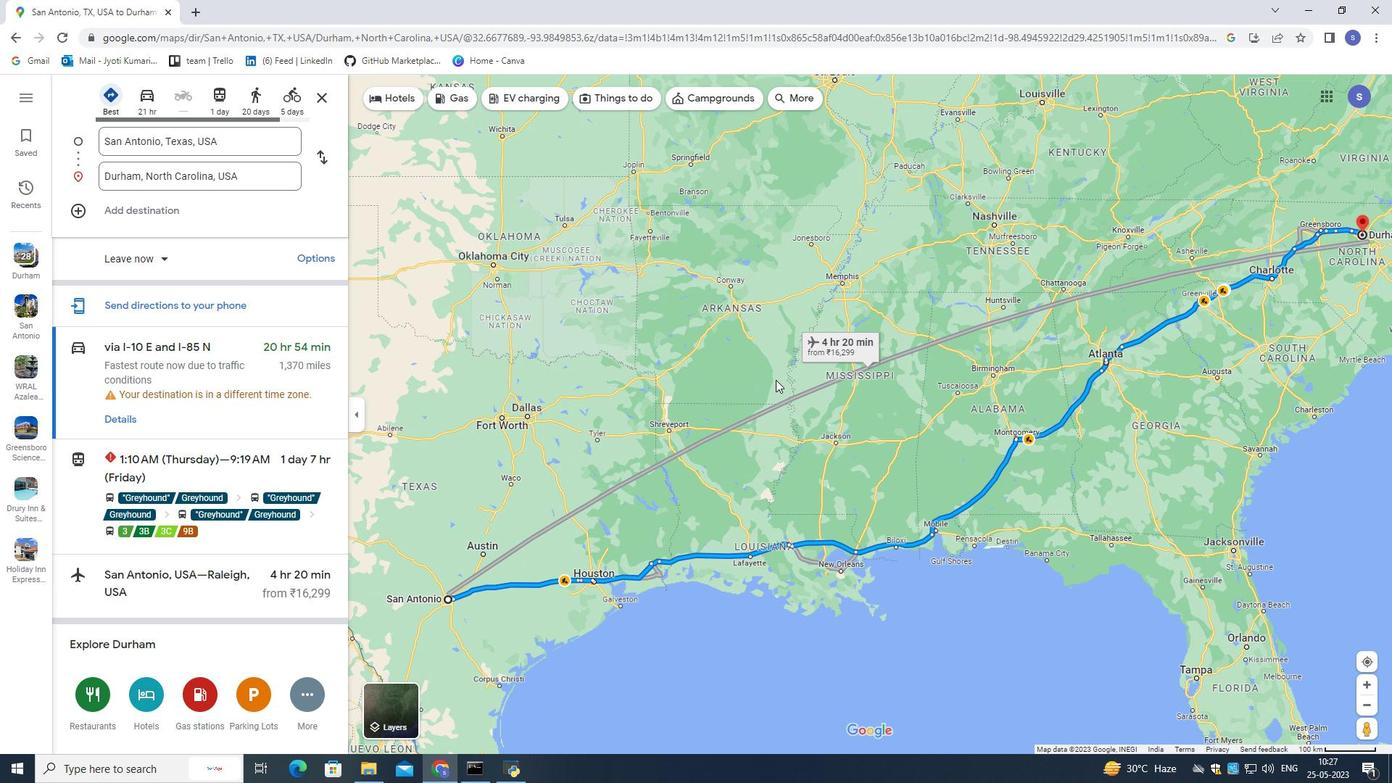 
Action: Mouse moved to (578, 465)
Screenshot: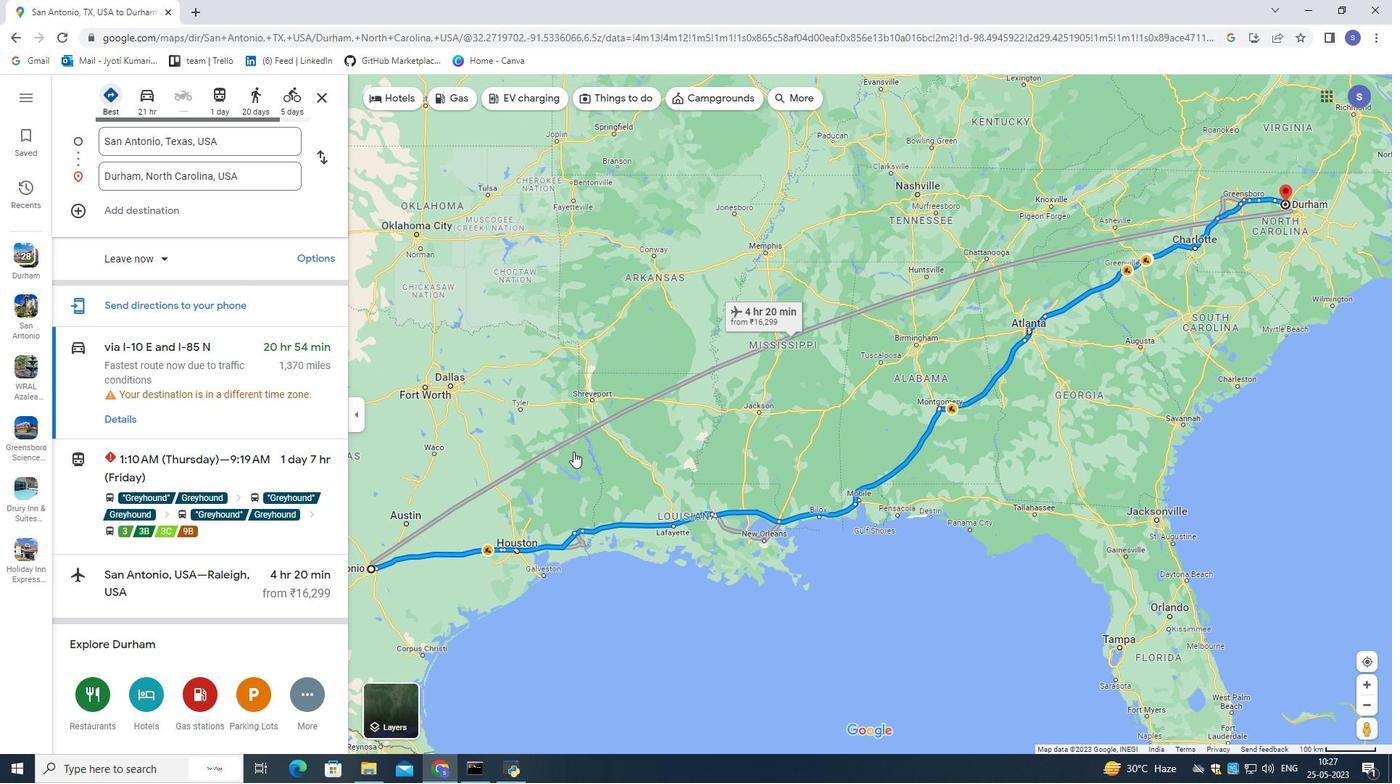 
Action: Mouse pressed left at (578, 465)
Screenshot: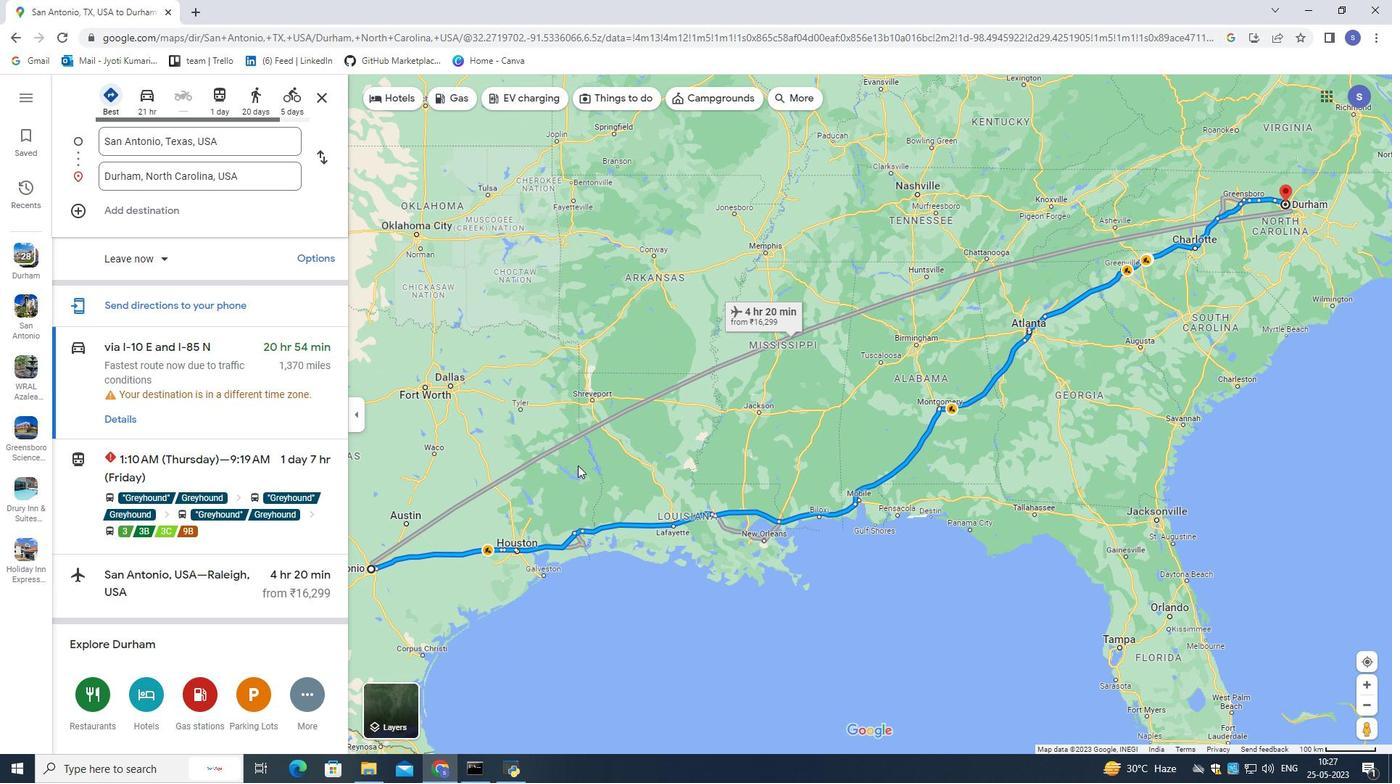 
Action: Mouse moved to (203, 469)
Screenshot: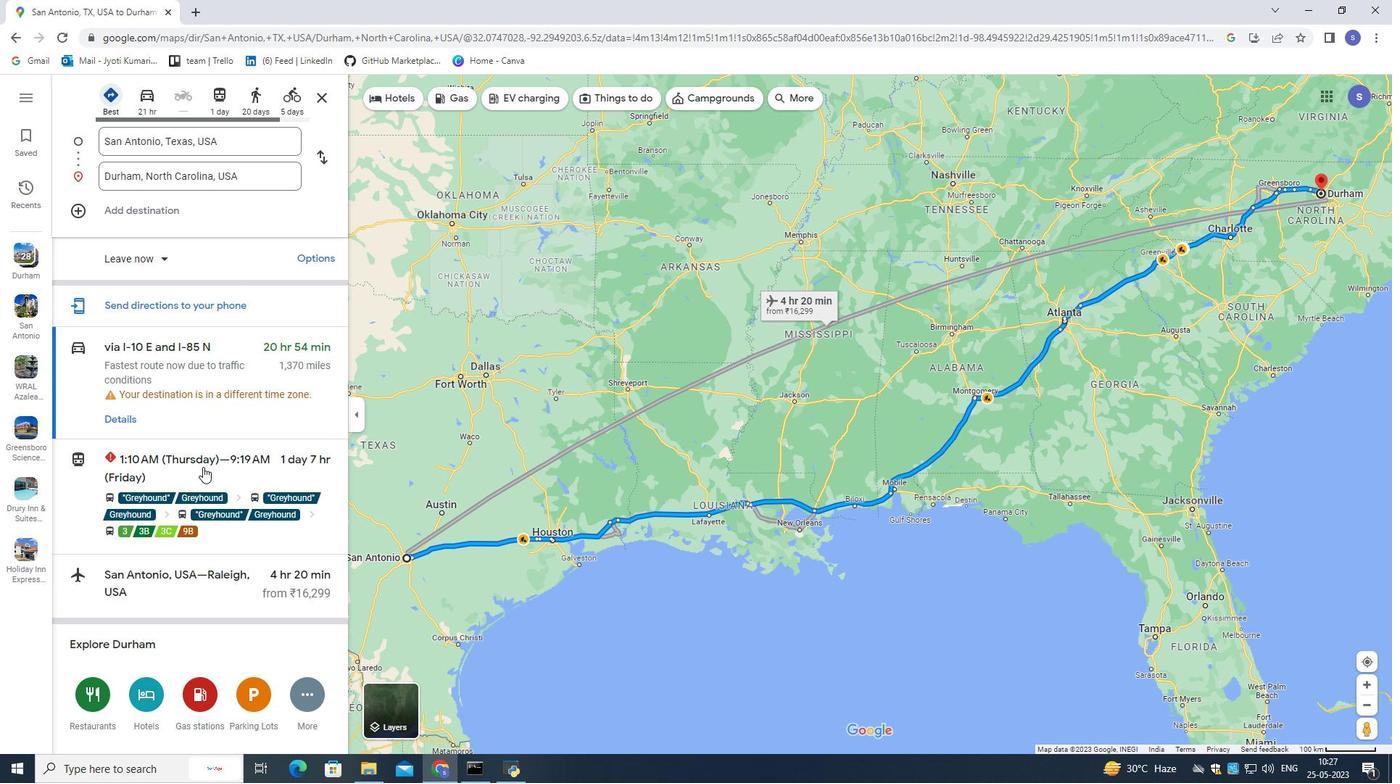 
Action: Mouse pressed left at (203, 469)
Screenshot: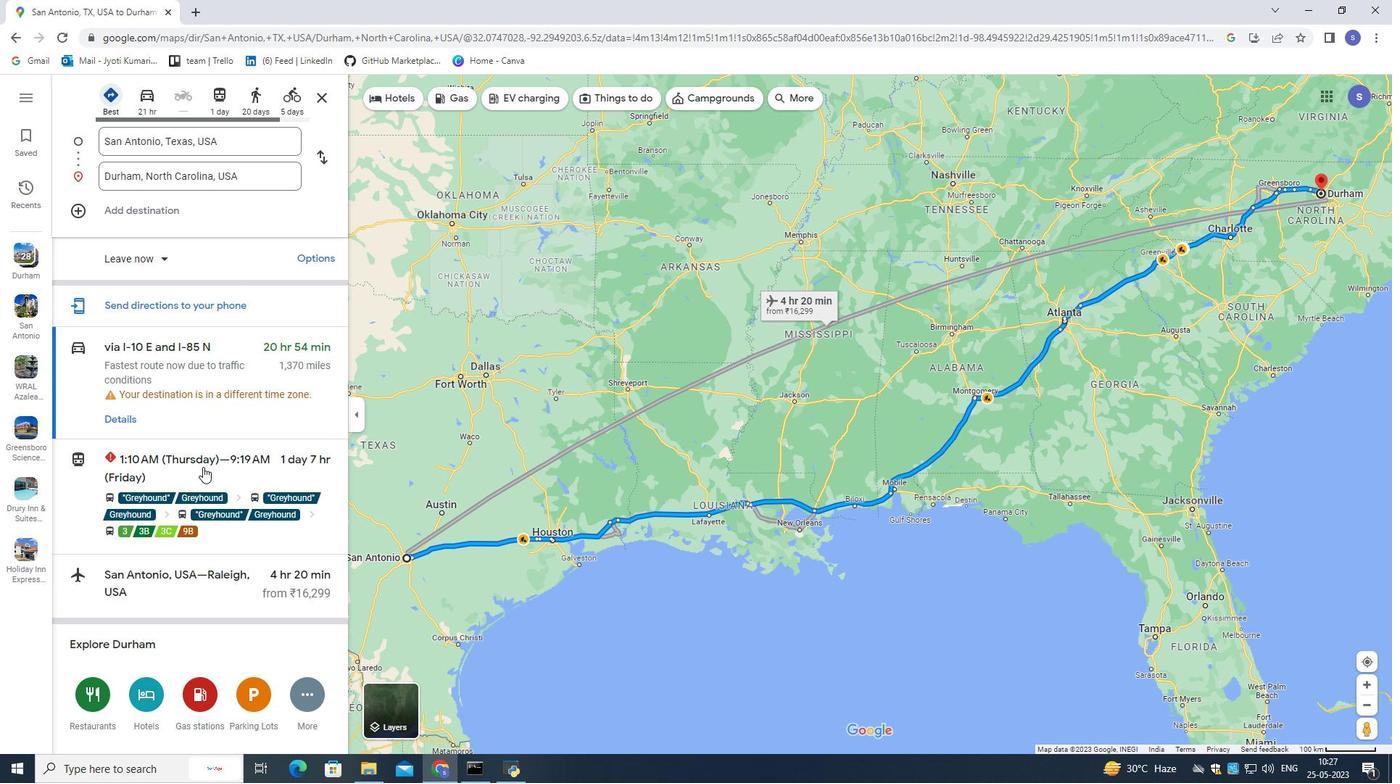 
Action: Mouse moved to (219, 325)
Screenshot: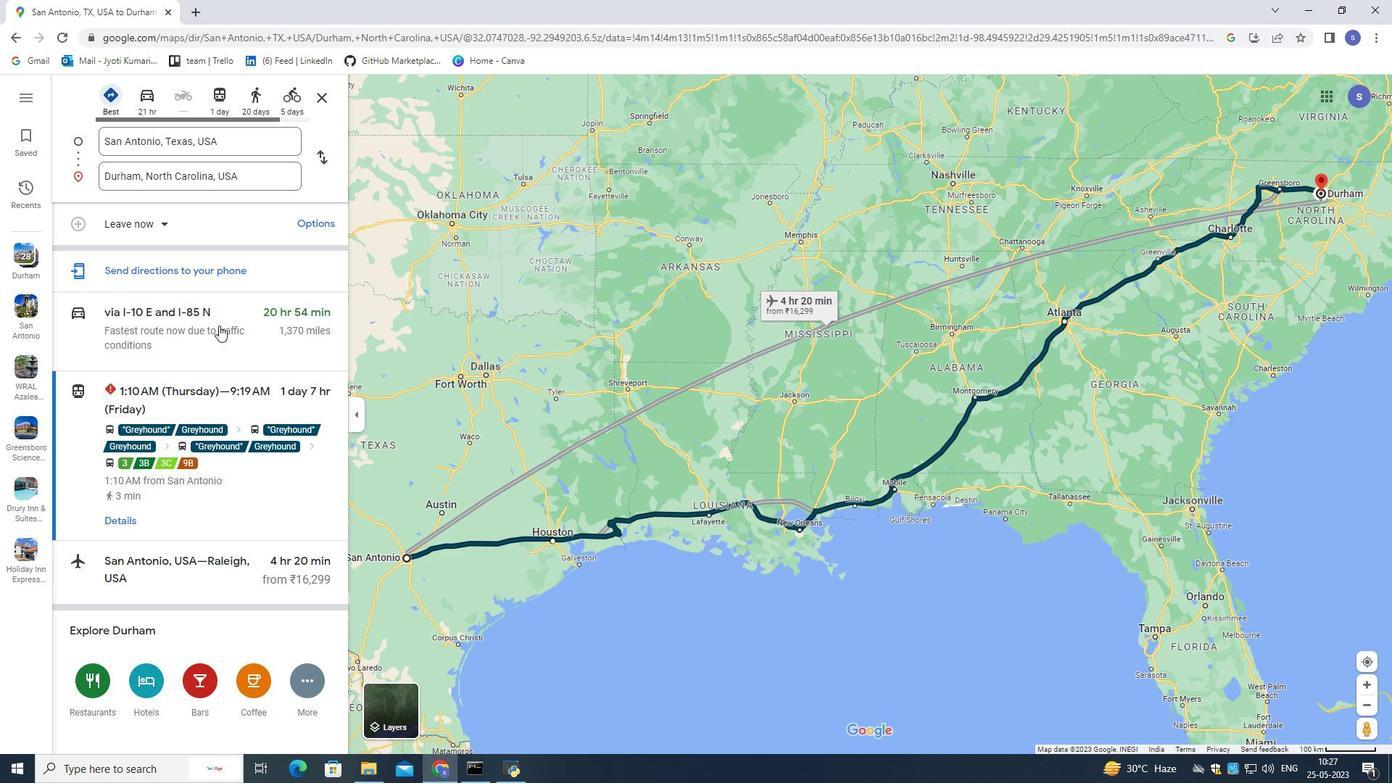 
Action: Mouse pressed left at (219, 325)
Screenshot: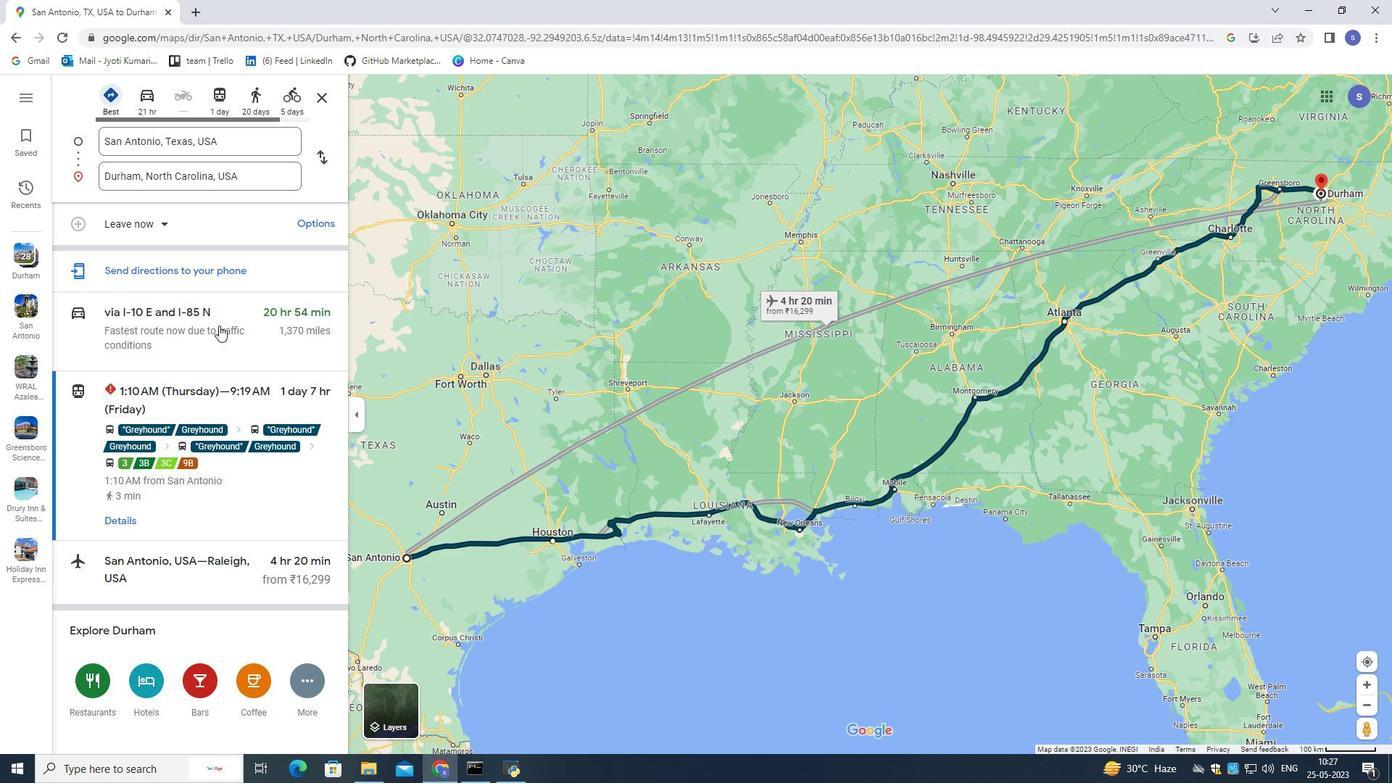 
Action: Mouse moved to (139, 111)
Screenshot: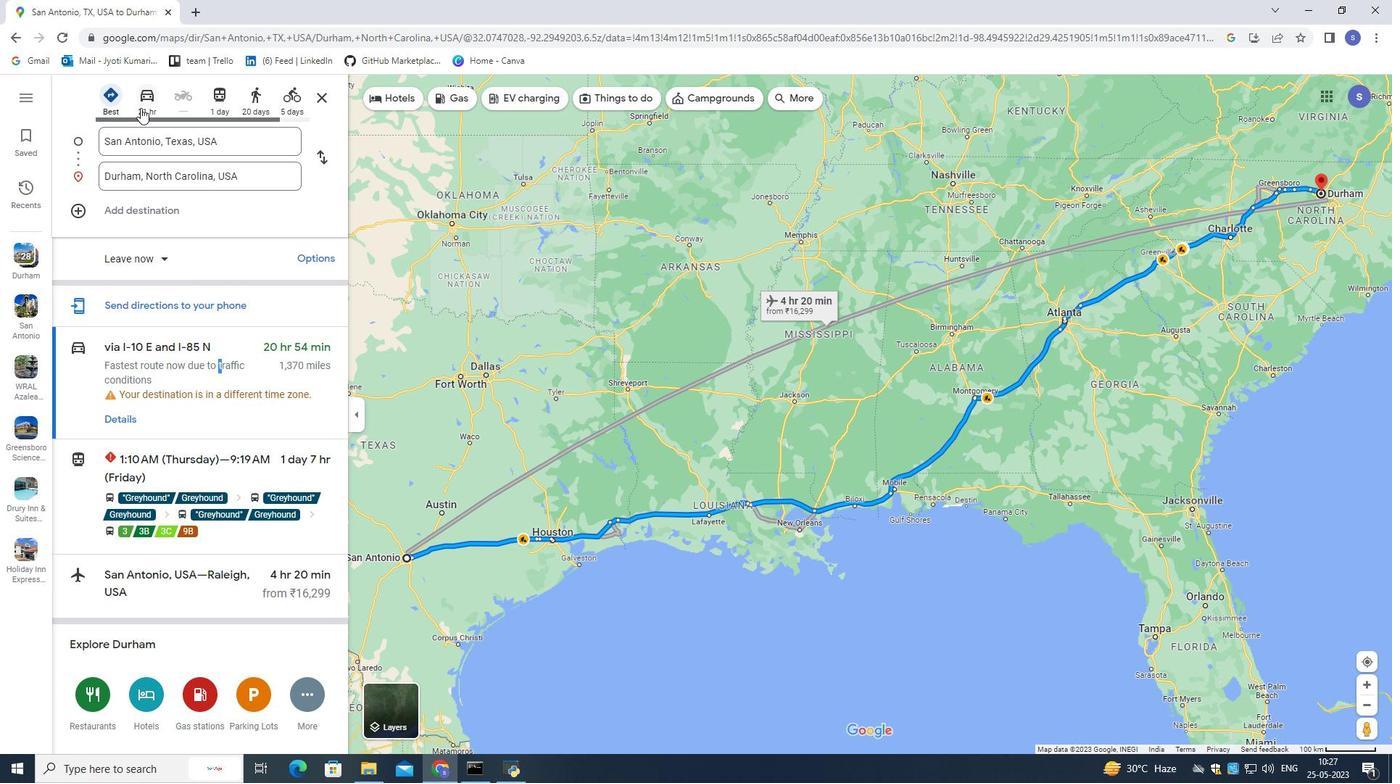 
Action: Mouse pressed left at (139, 111)
Screenshot: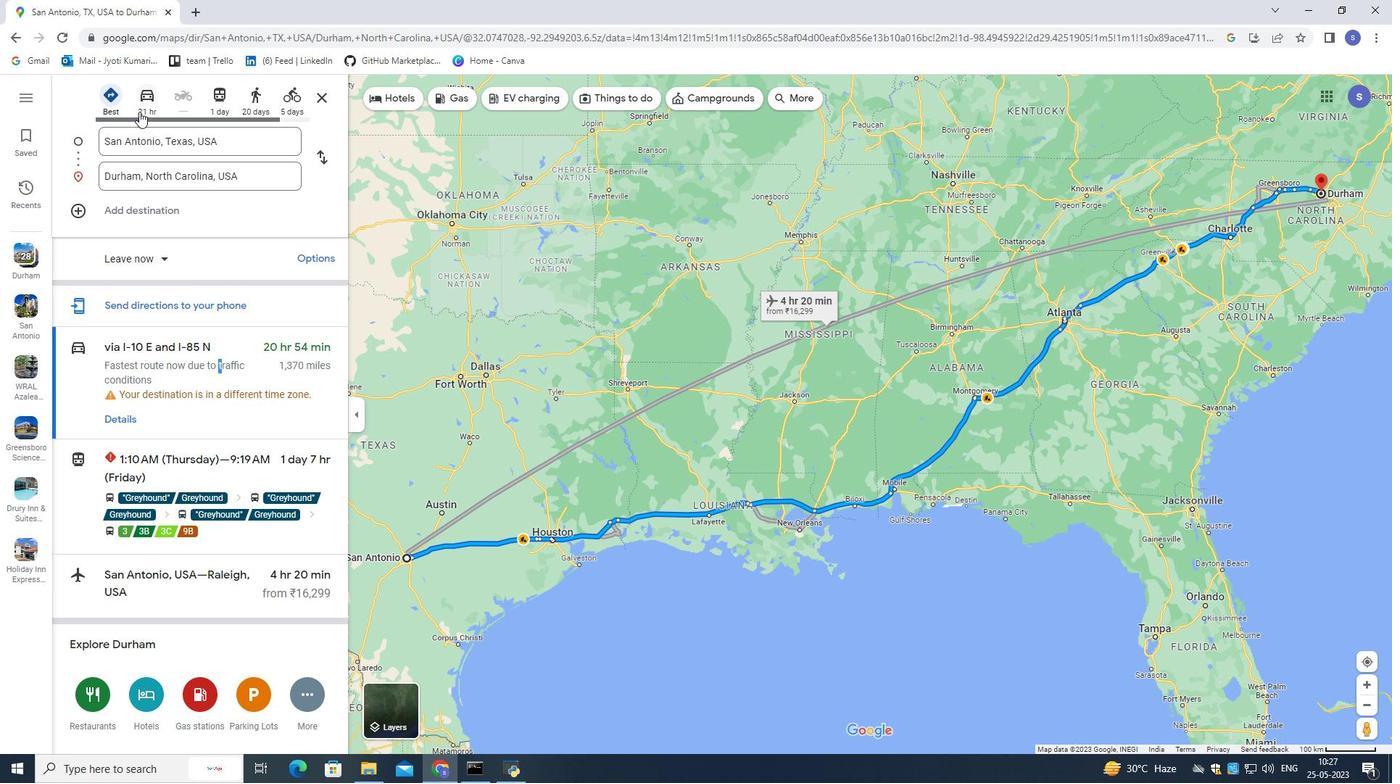 
Action: Mouse moved to (174, 482)
Screenshot: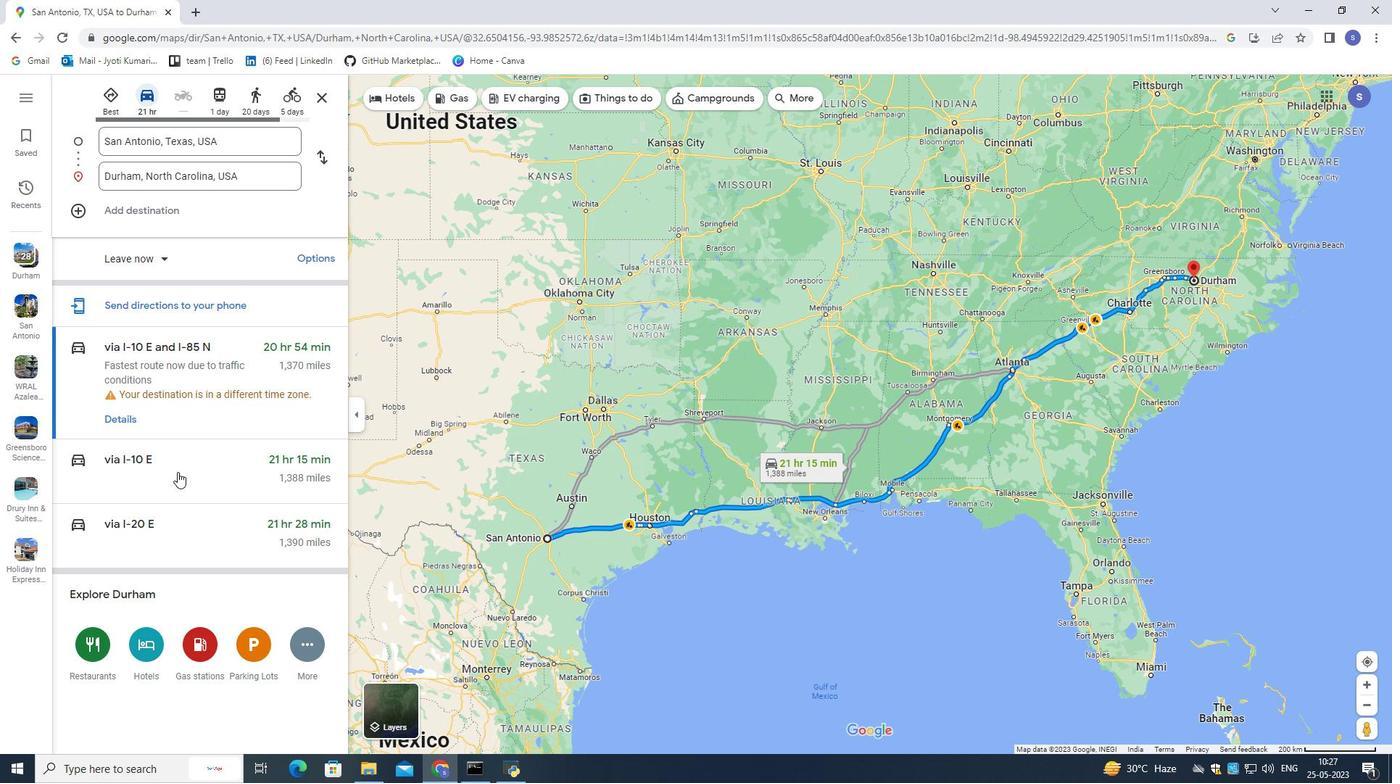 
Action: Mouse pressed left at (174, 482)
Screenshot: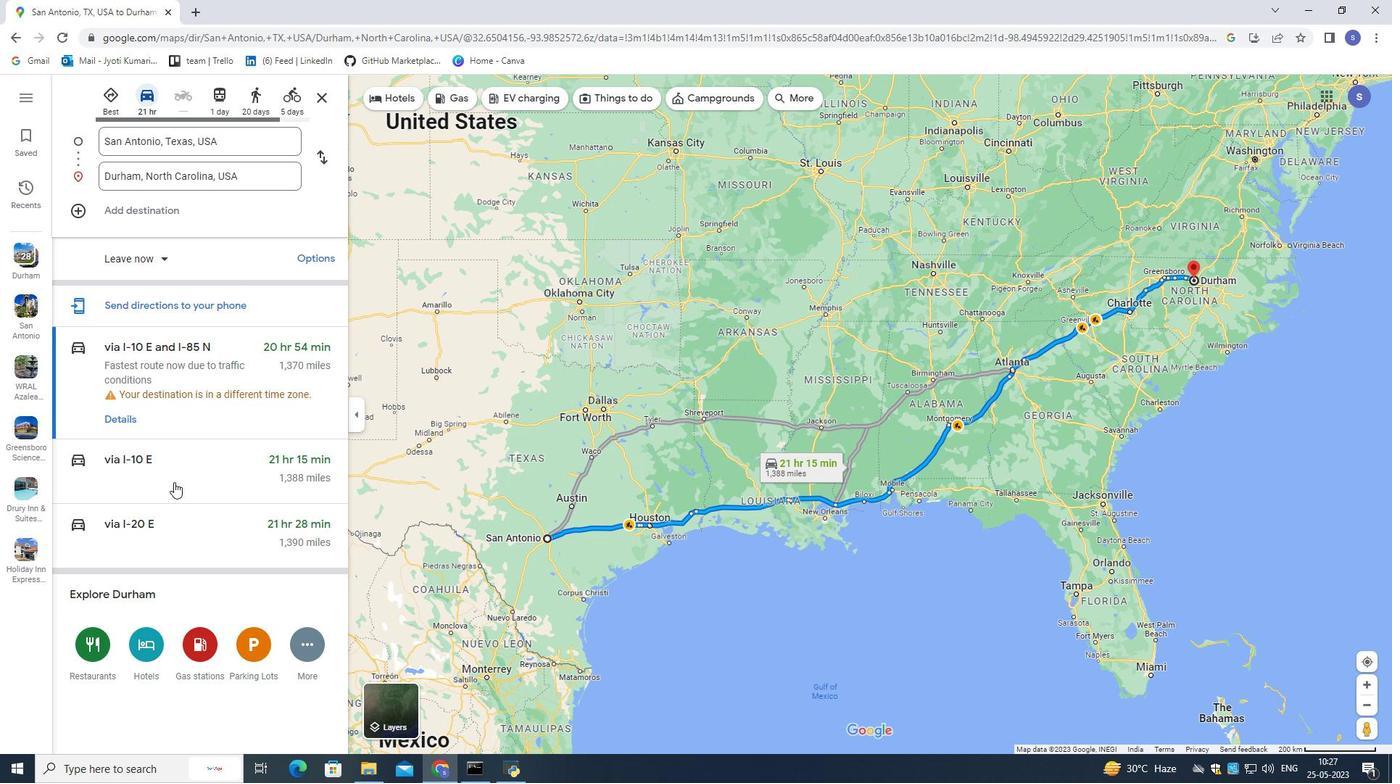 
Action: Mouse moved to (188, 356)
Screenshot: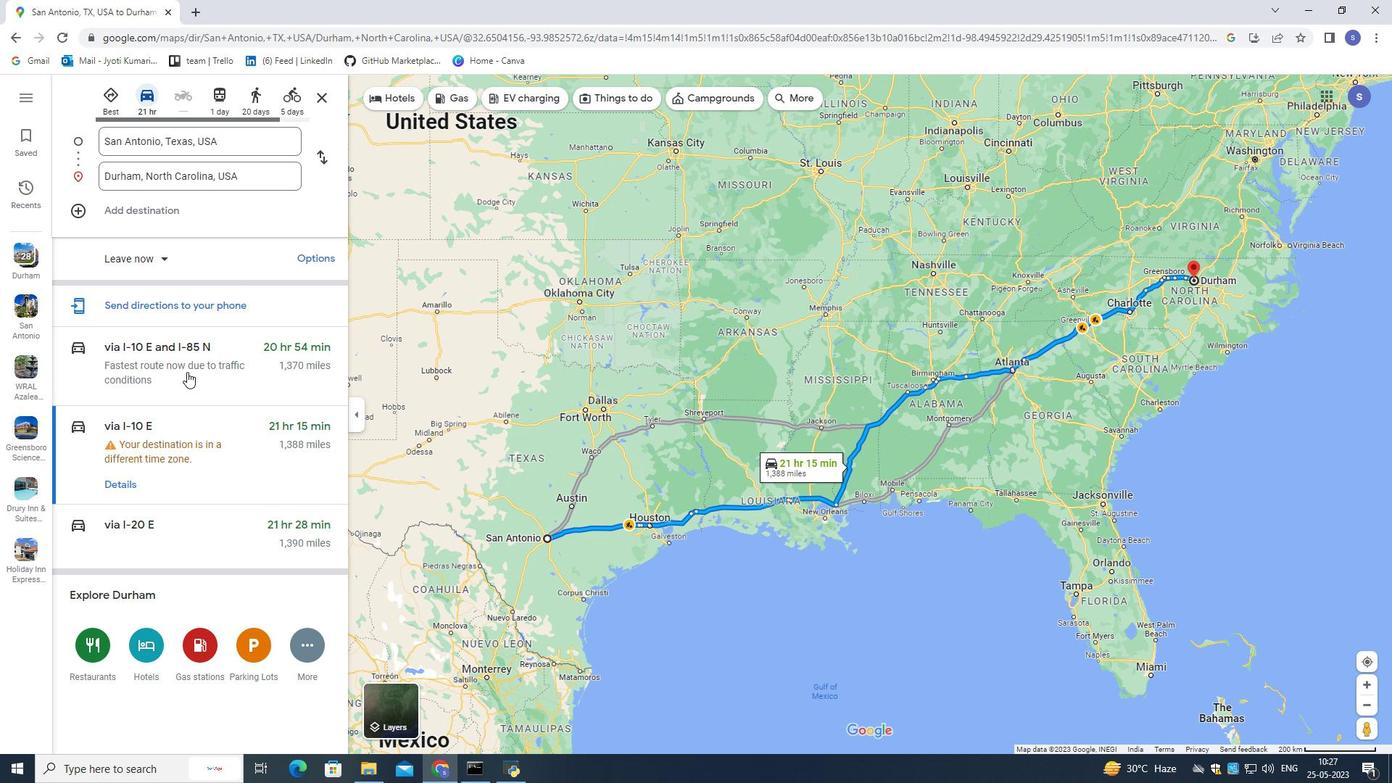 
Action: Mouse pressed left at (188, 356)
Screenshot: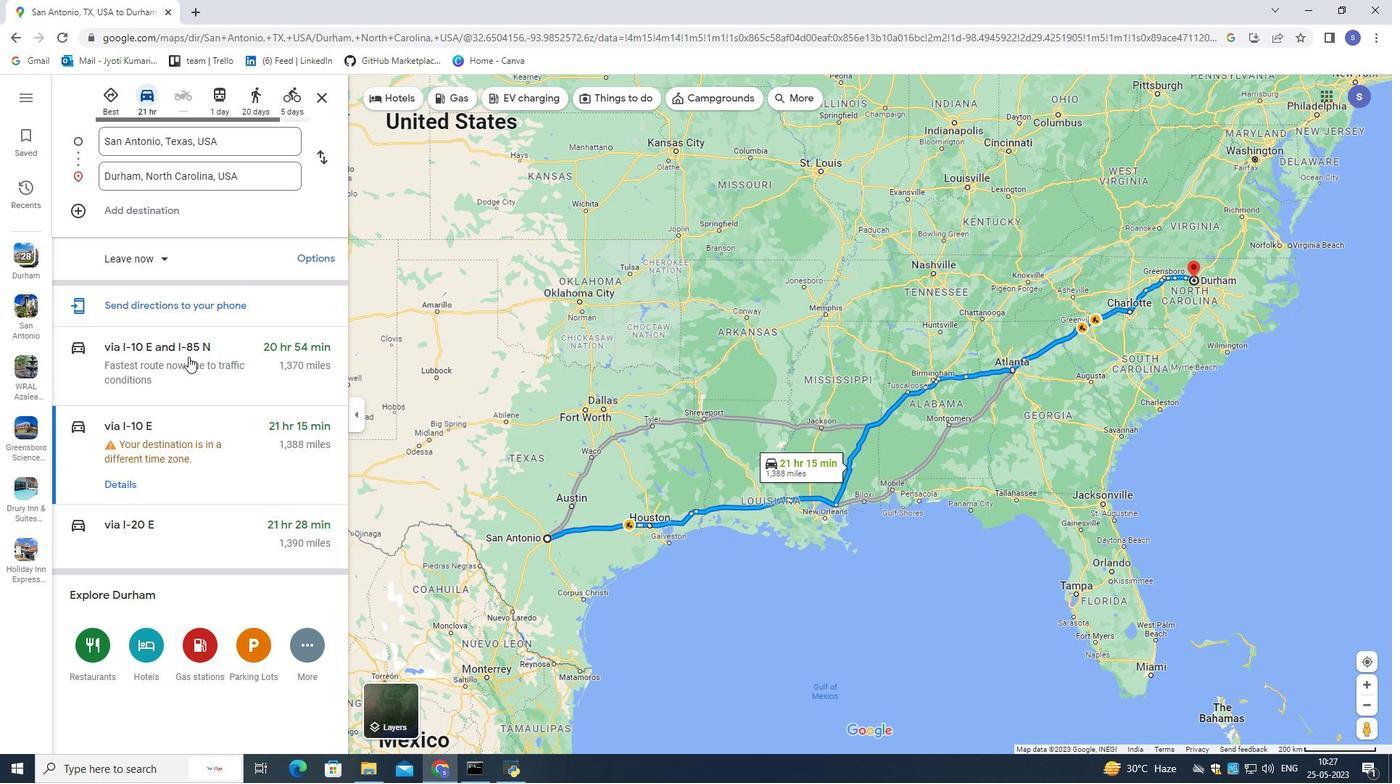 
Action: Mouse moved to (192, 451)
Screenshot: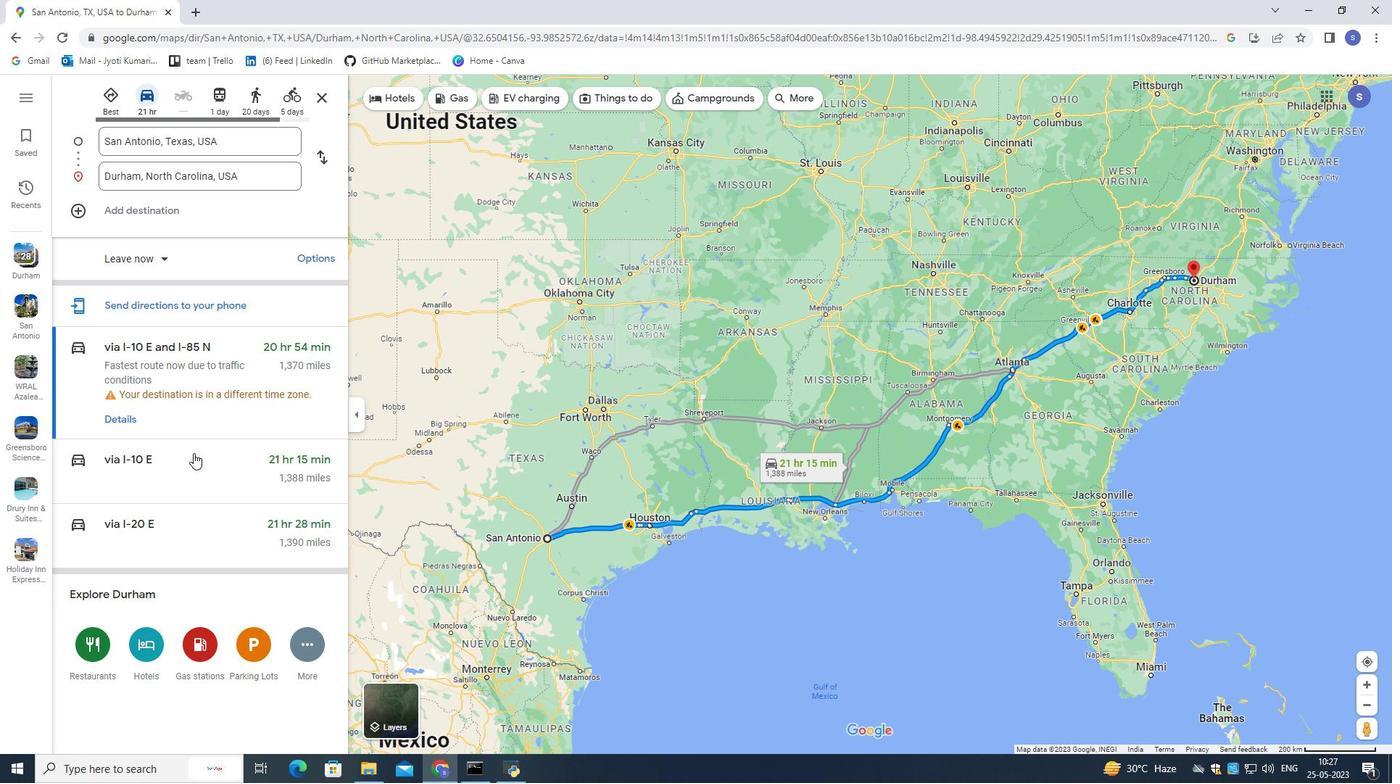 
Action: Mouse pressed left at (192, 451)
Screenshot: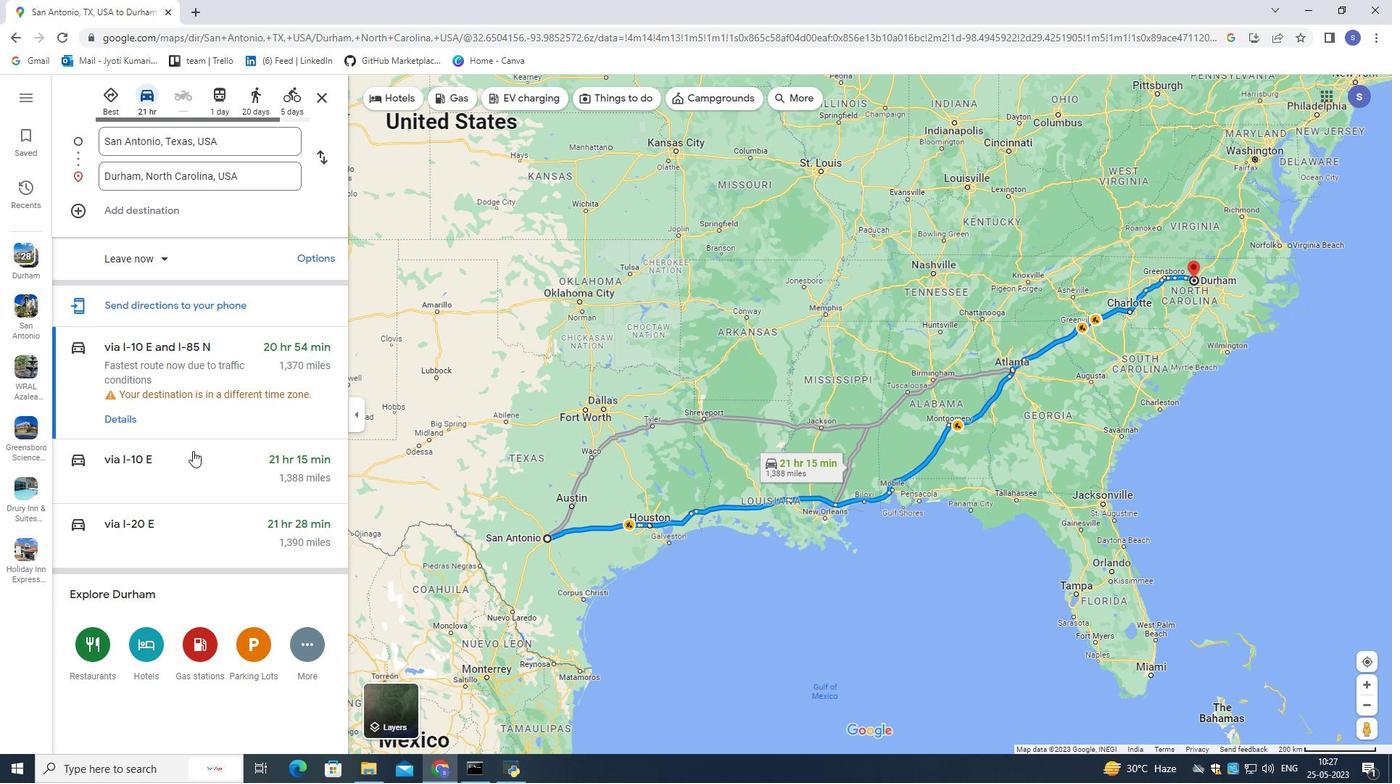 
Action: Mouse moved to (176, 521)
Screenshot: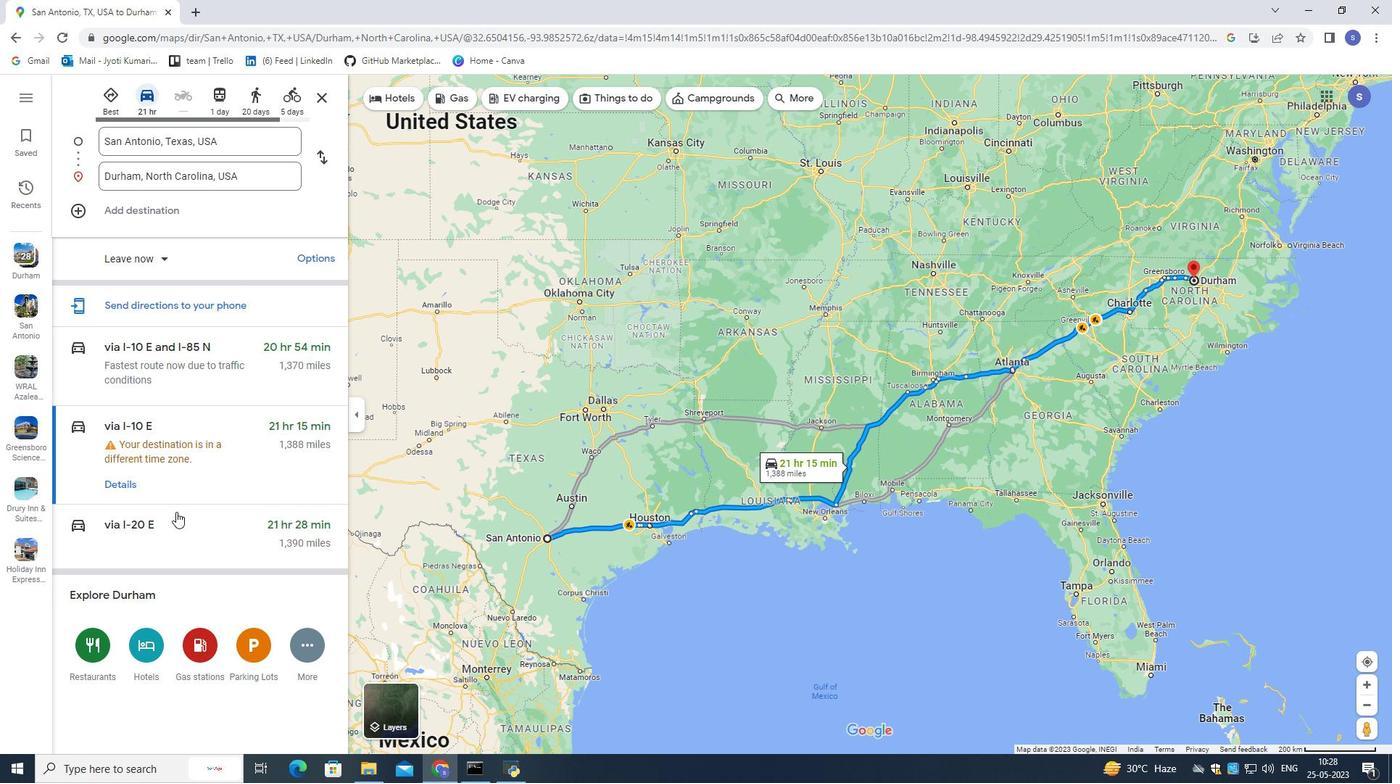 
Action: Mouse pressed left at (176, 521)
Screenshot: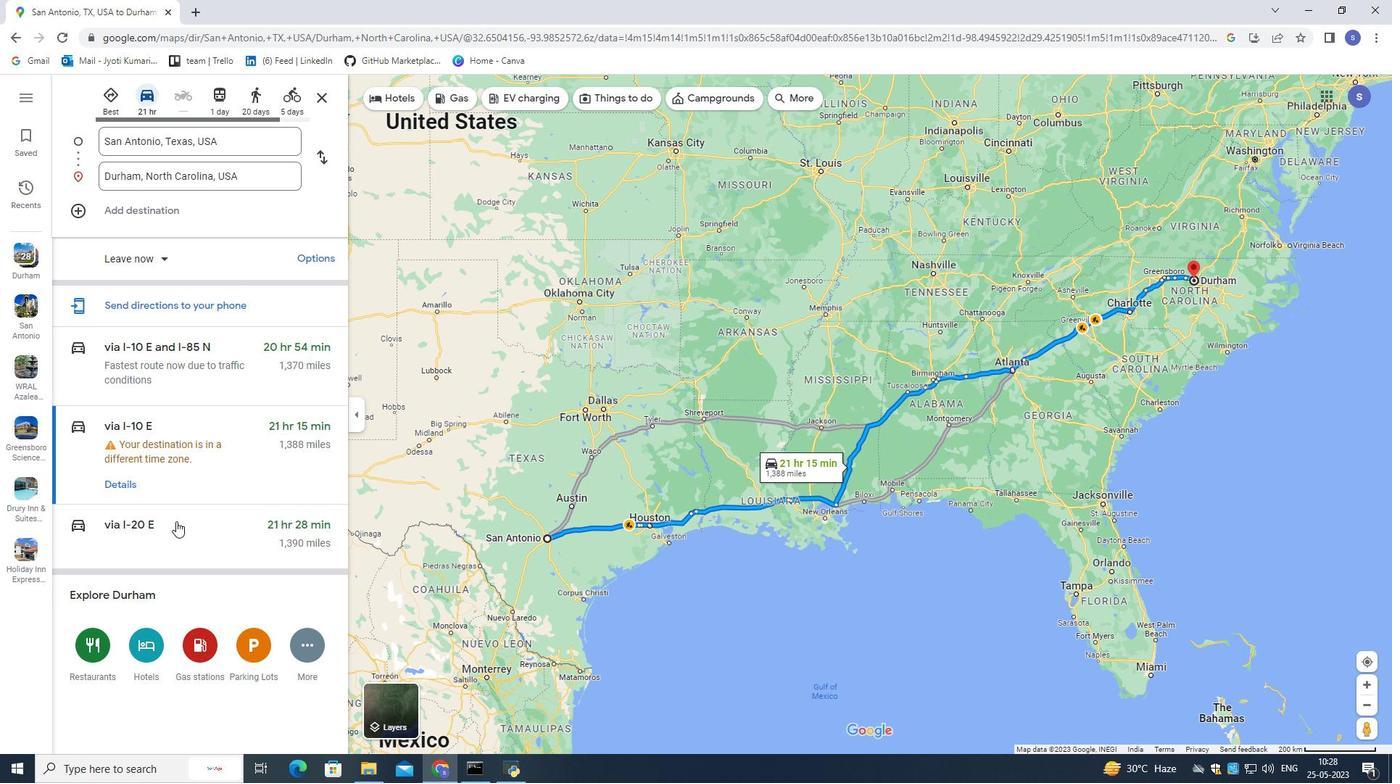 
Action: Mouse moved to (185, 444)
Screenshot: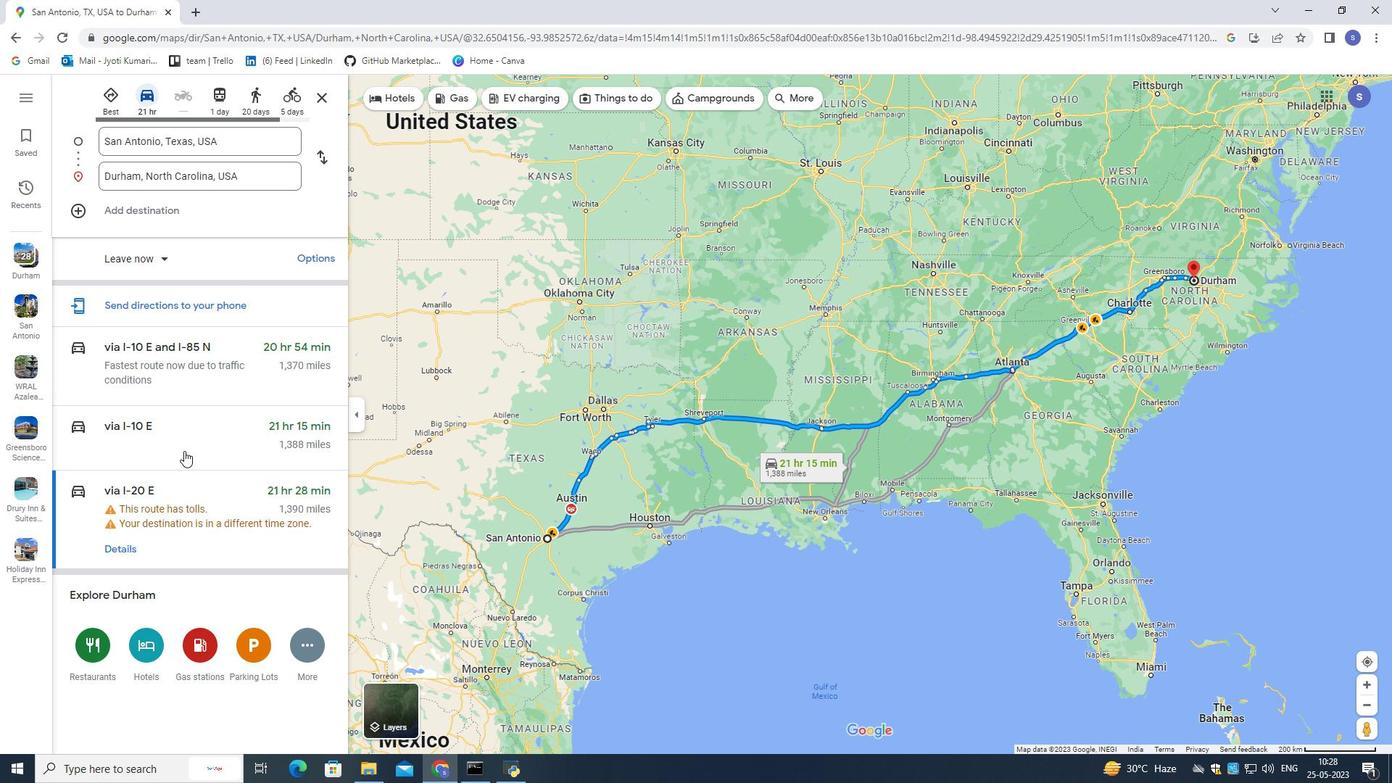 
Action: Mouse pressed left at (185, 444)
Screenshot: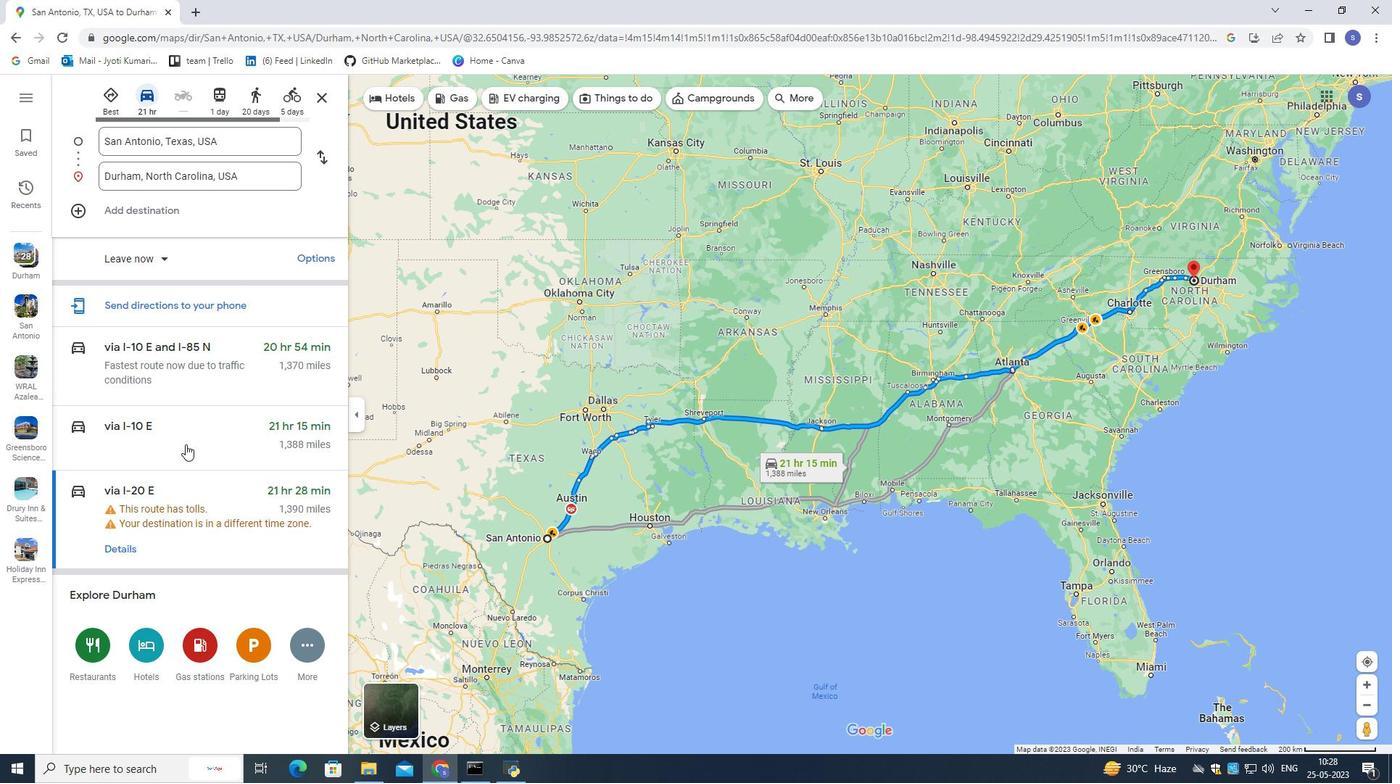 
Action: Mouse moved to (176, 374)
Screenshot: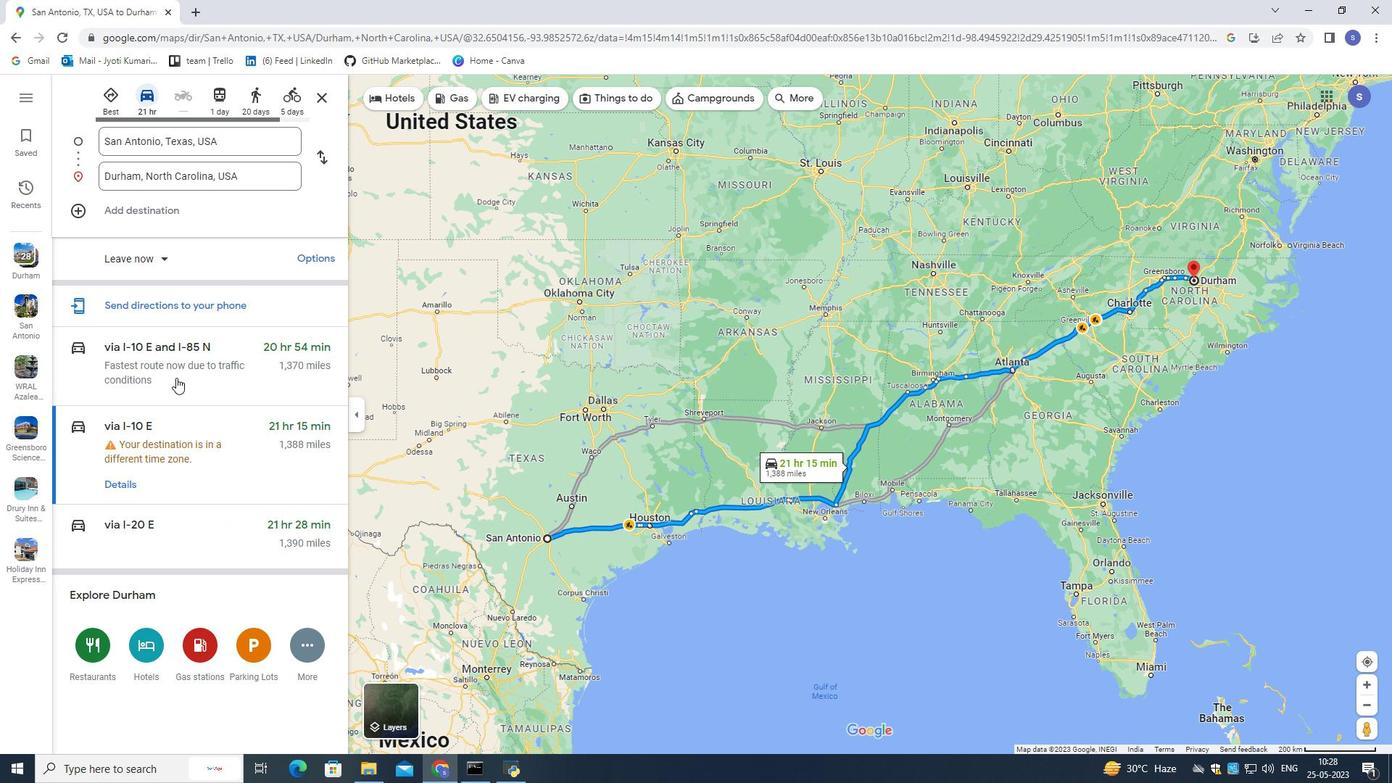 
Action: Mouse pressed left at (176, 374)
Screenshot: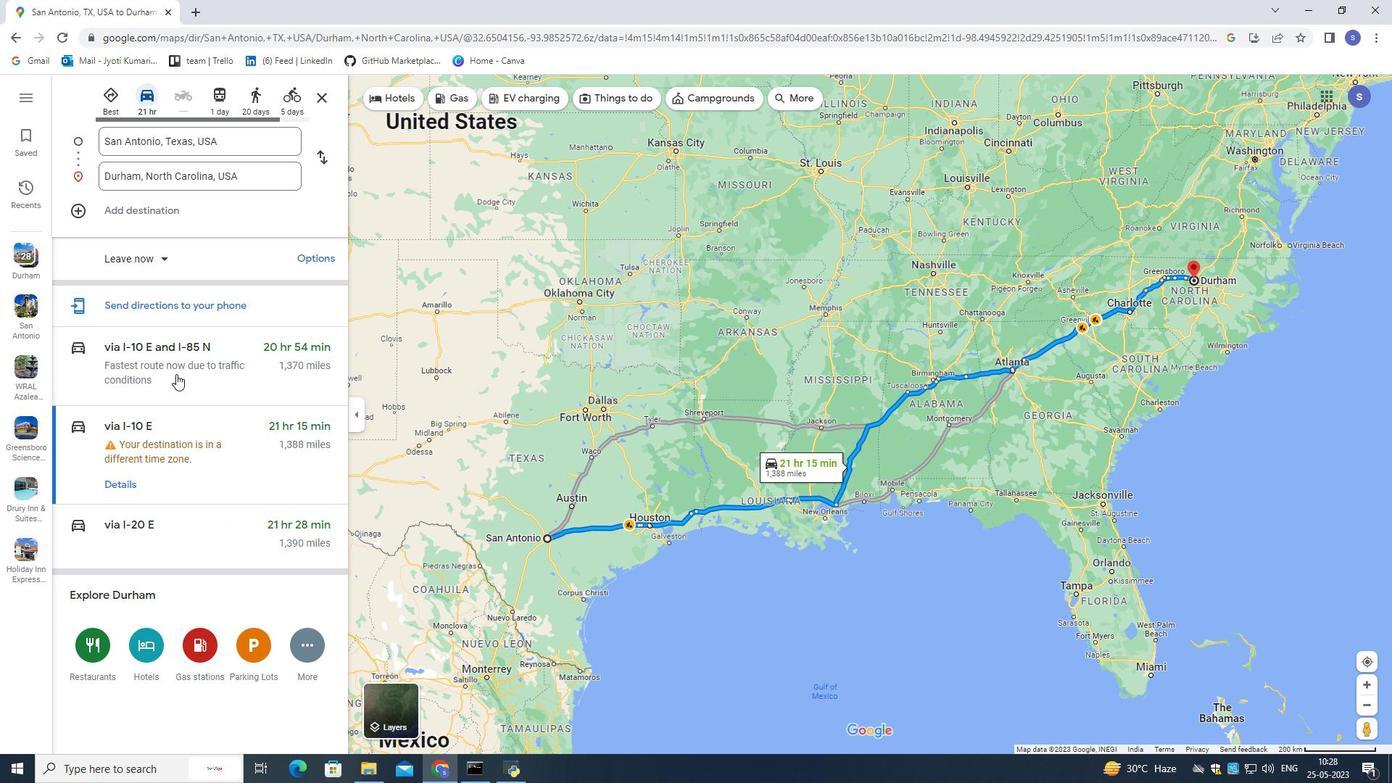
Action: Mouse moved to (192, 517)
Screenshot: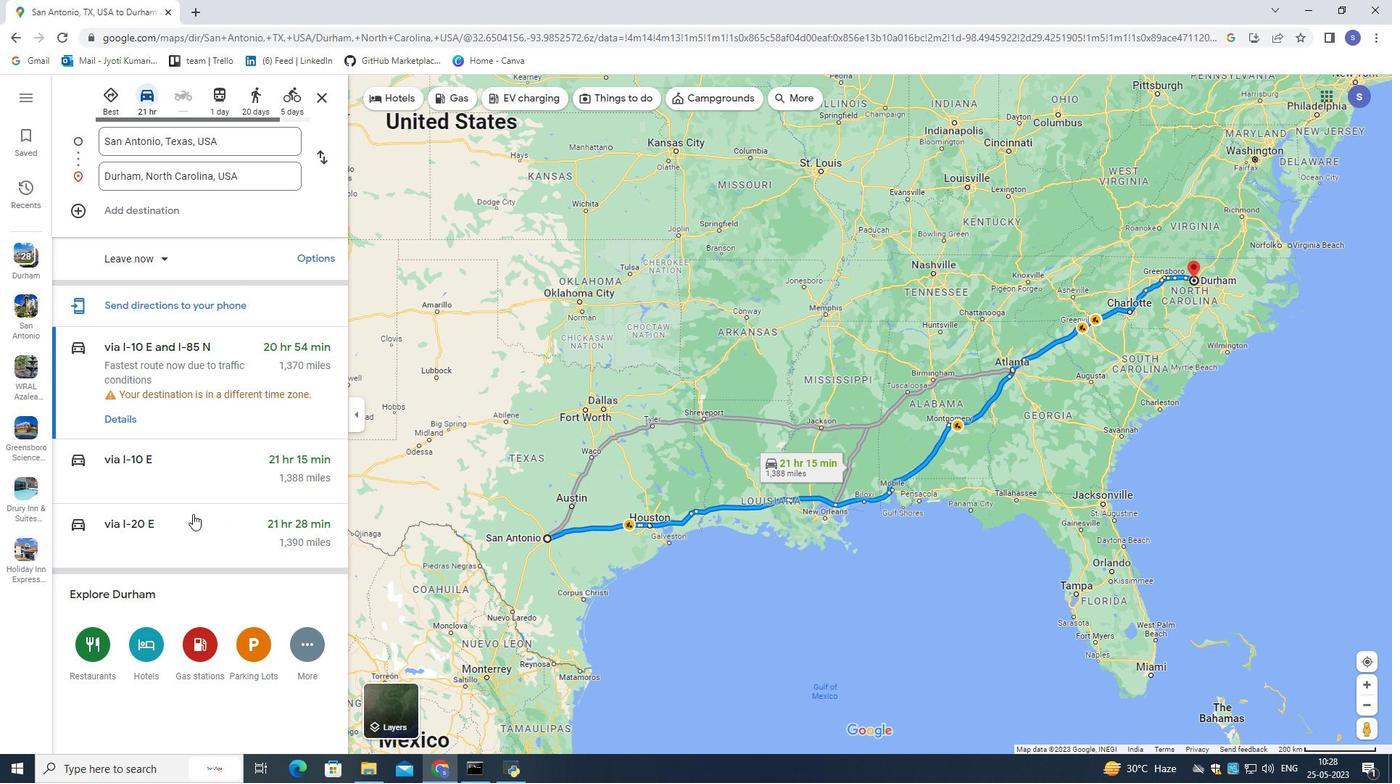 
Action: Mouse pressed left at (192, 517)
Screenshot: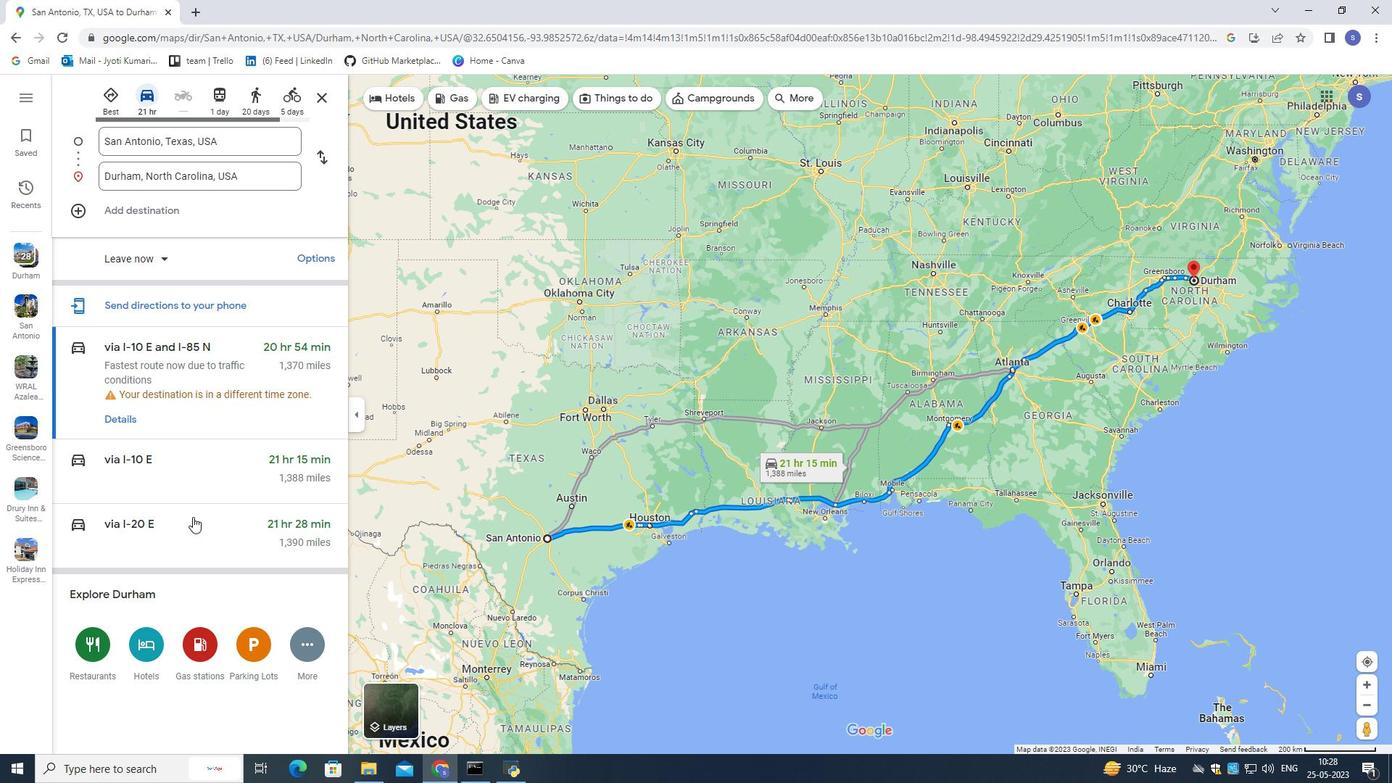 
Action: Mouse moved to (179, 439)
Screenshot: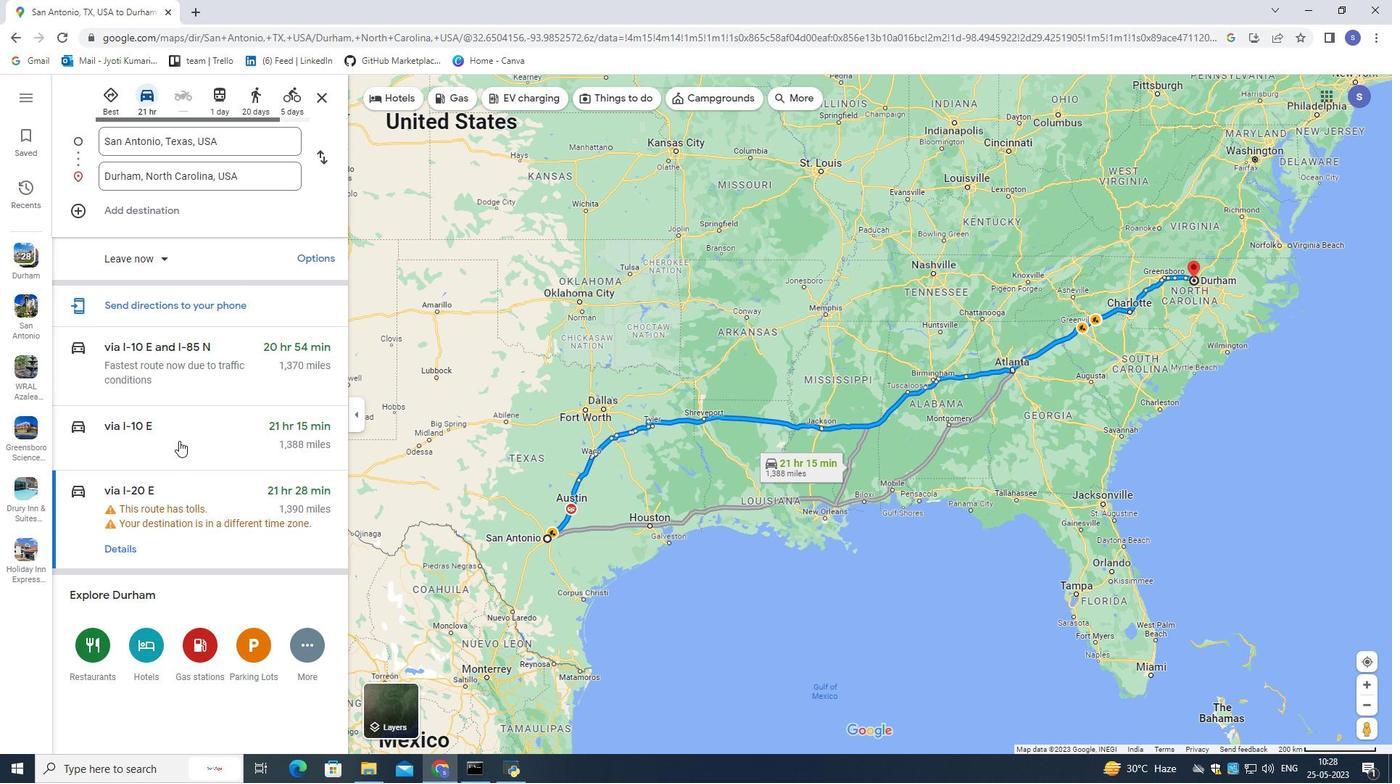 
Action: Mouse pressed left at (179, 439)
Screenshot: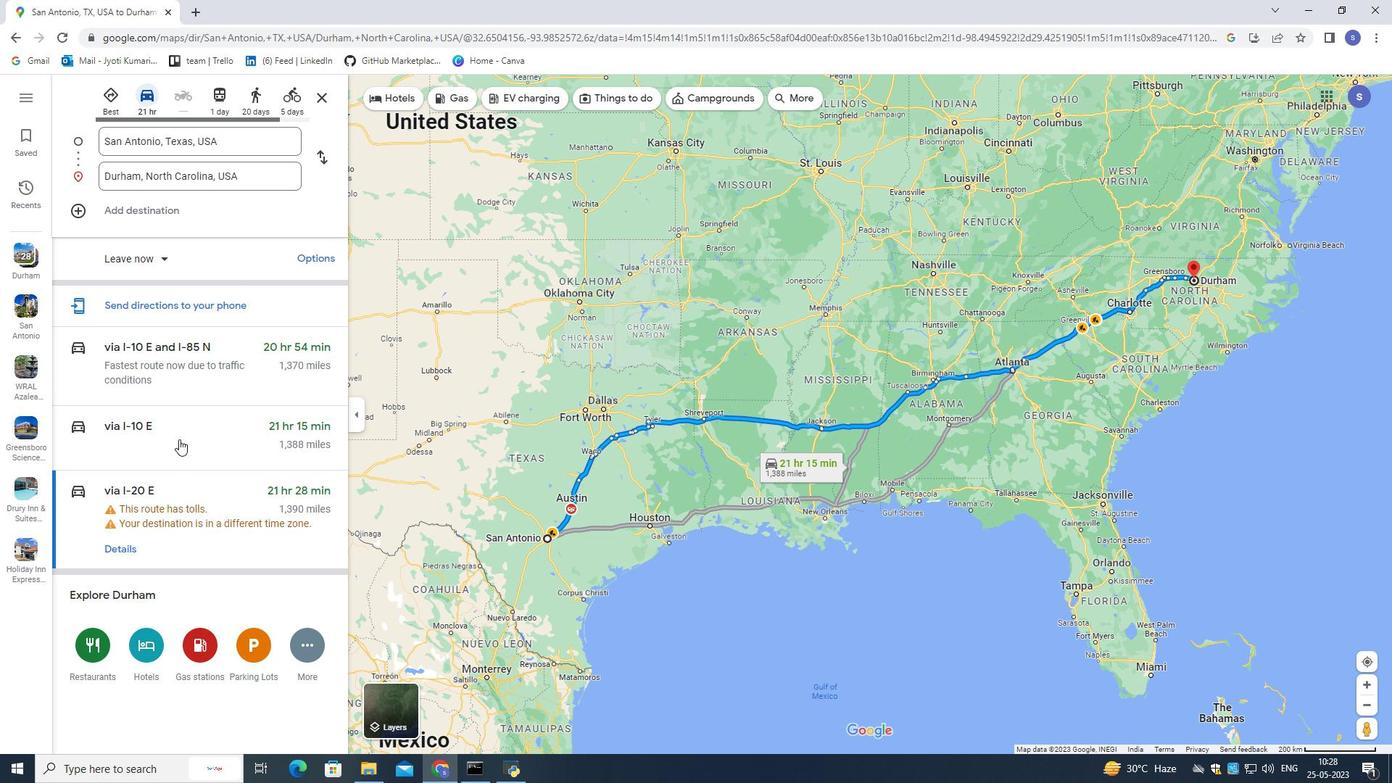 
Action: Mouse moved to (140, 379)
Screenshot: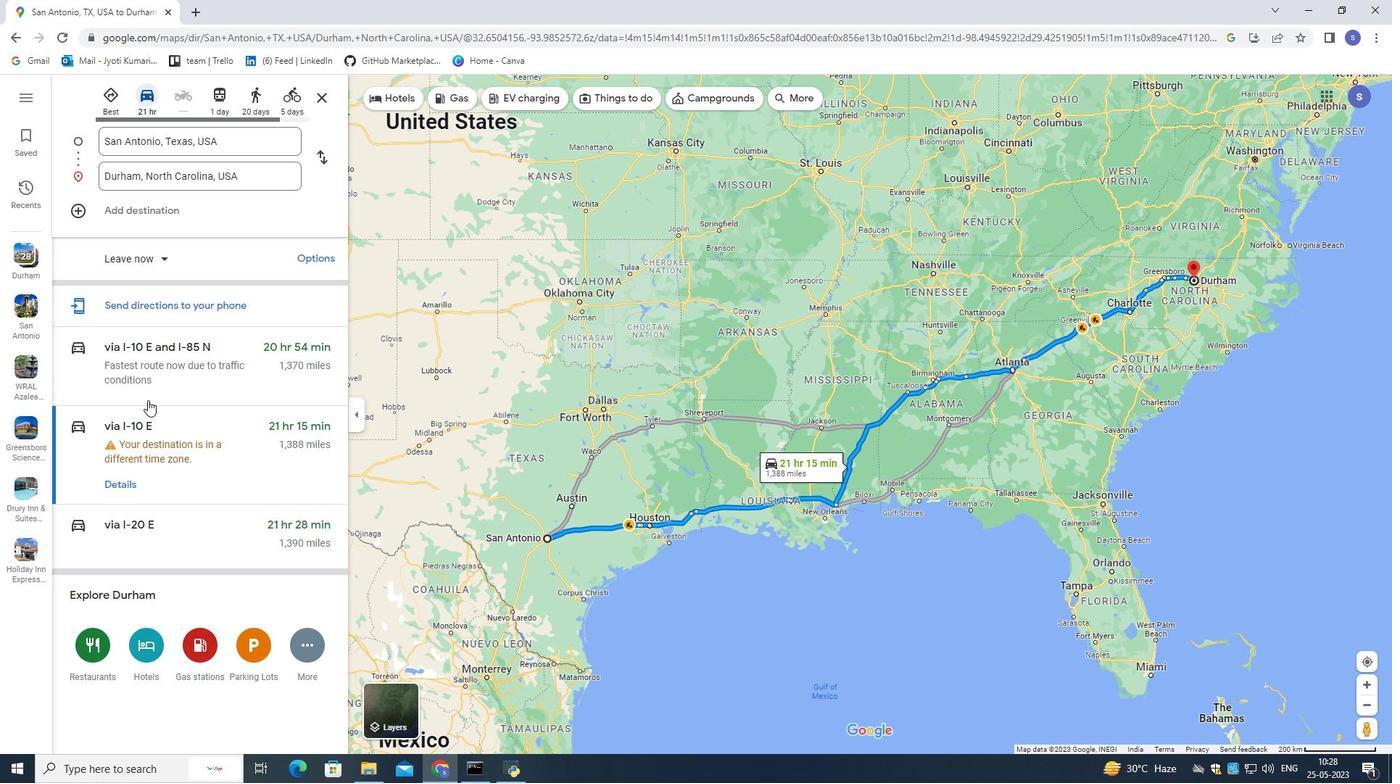 
Action: Mouse pressed left at (140, 379)
Screenshot: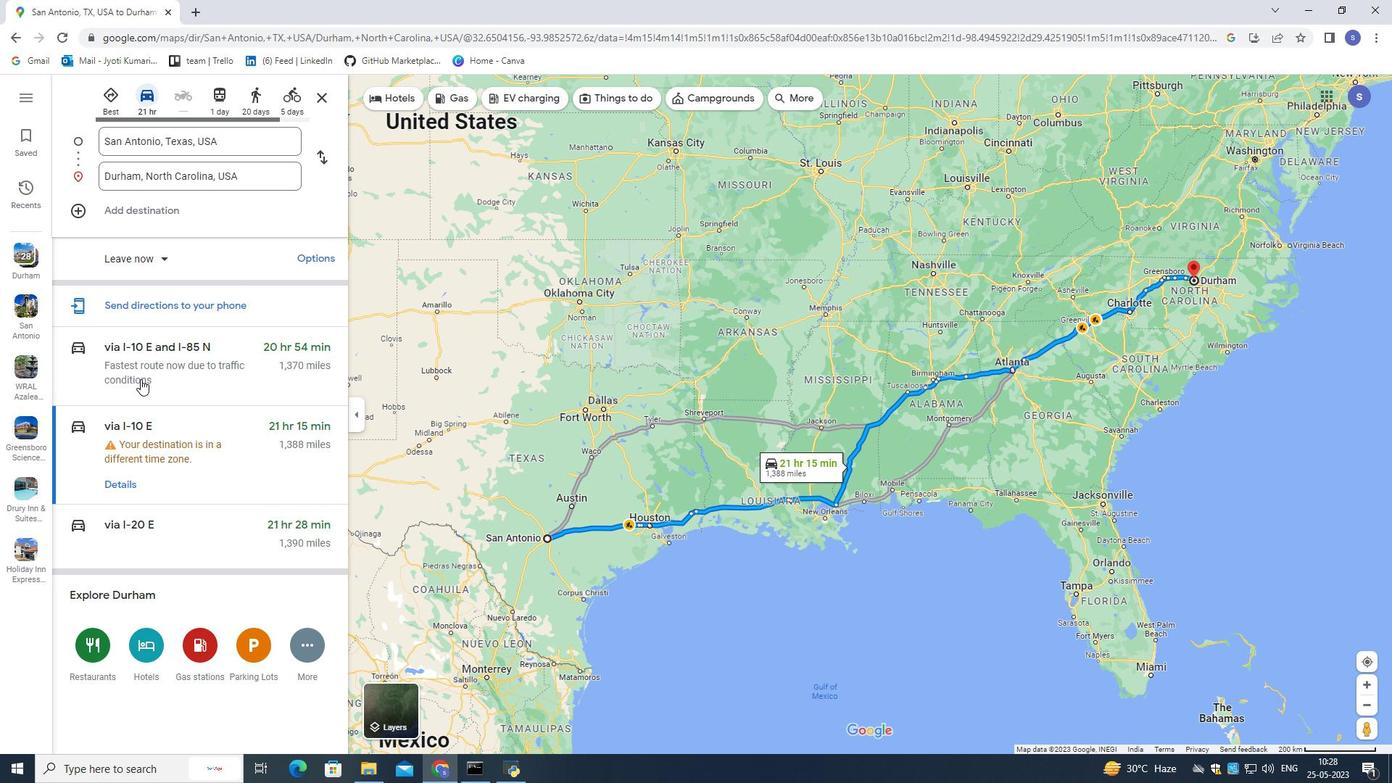 
Action: Mouse moved to (124, 427)
Screenshot: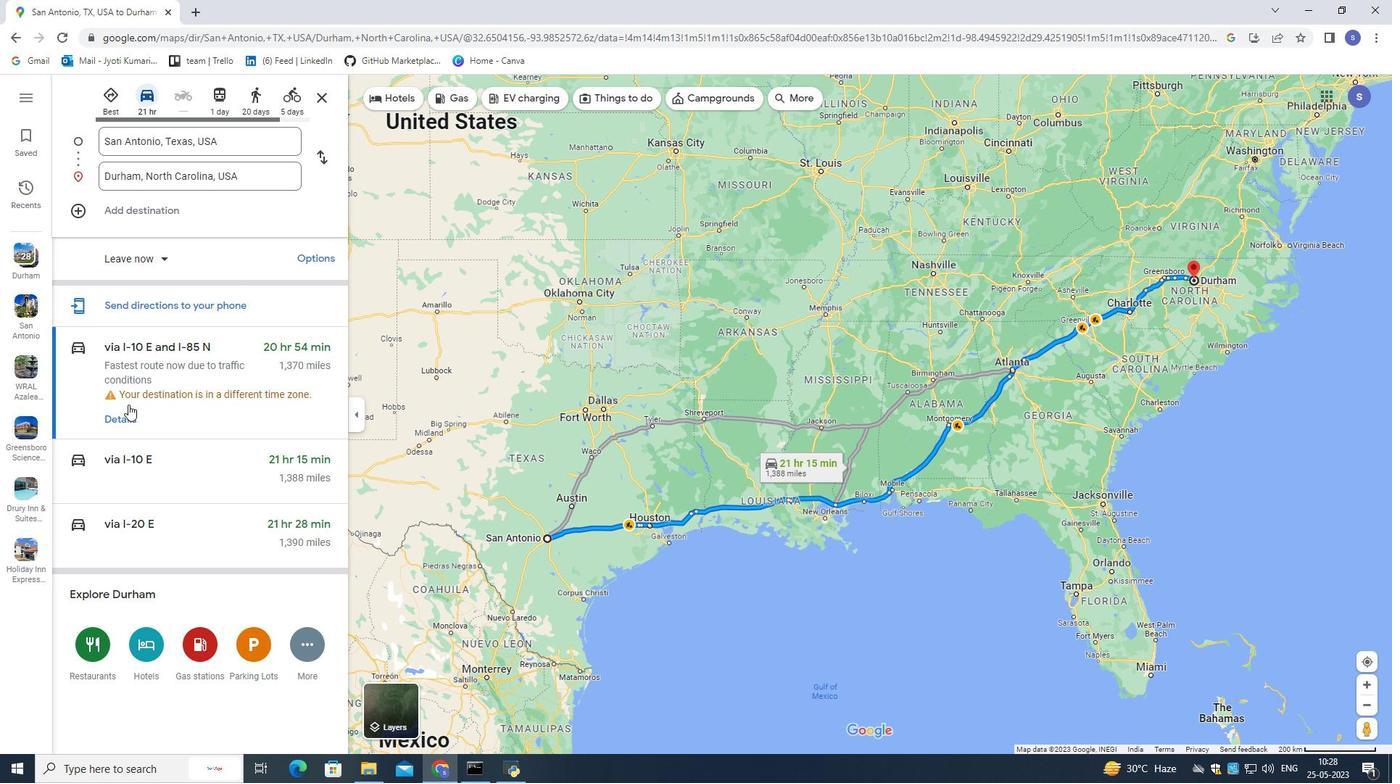 
Action: Mouse pressed left at (124, 427)
Screenshot: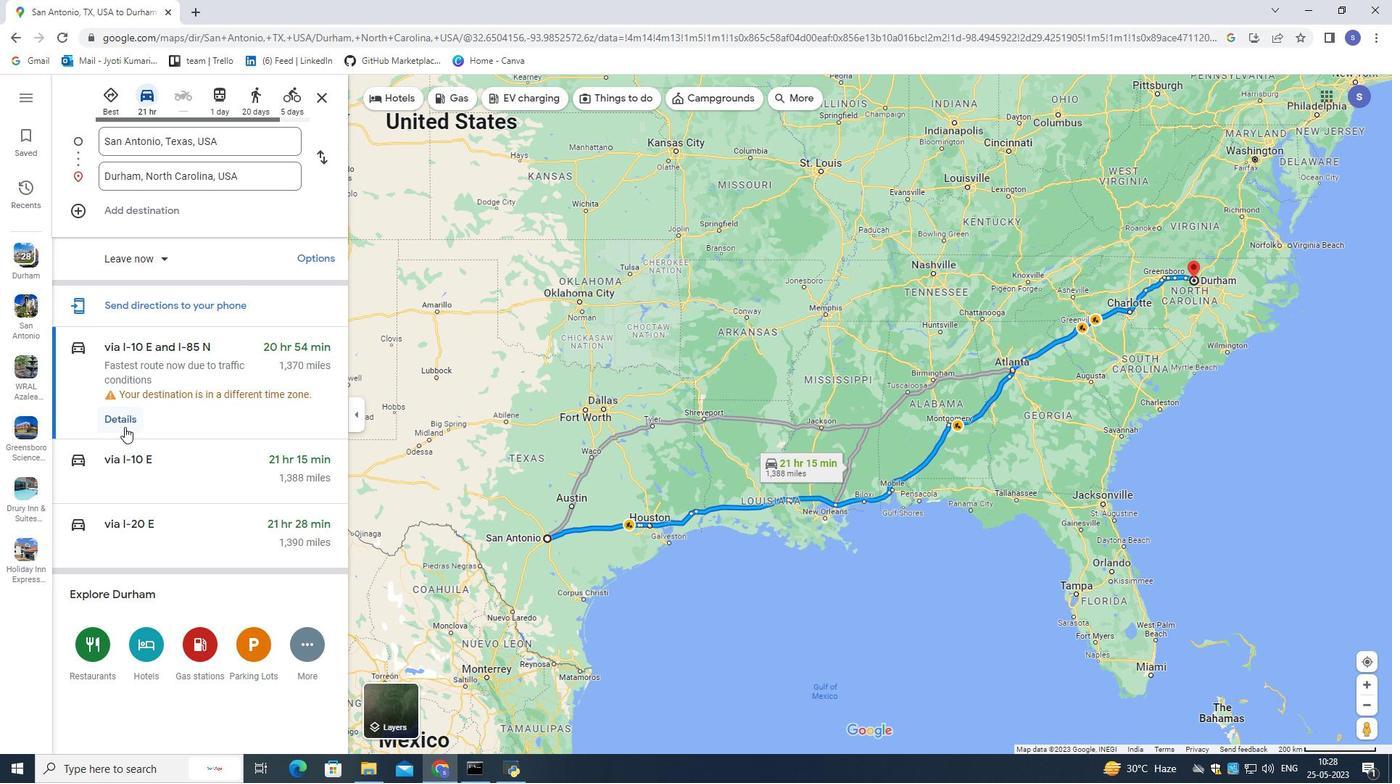
Action: Mouse moved to (121, 355)
Screenshot: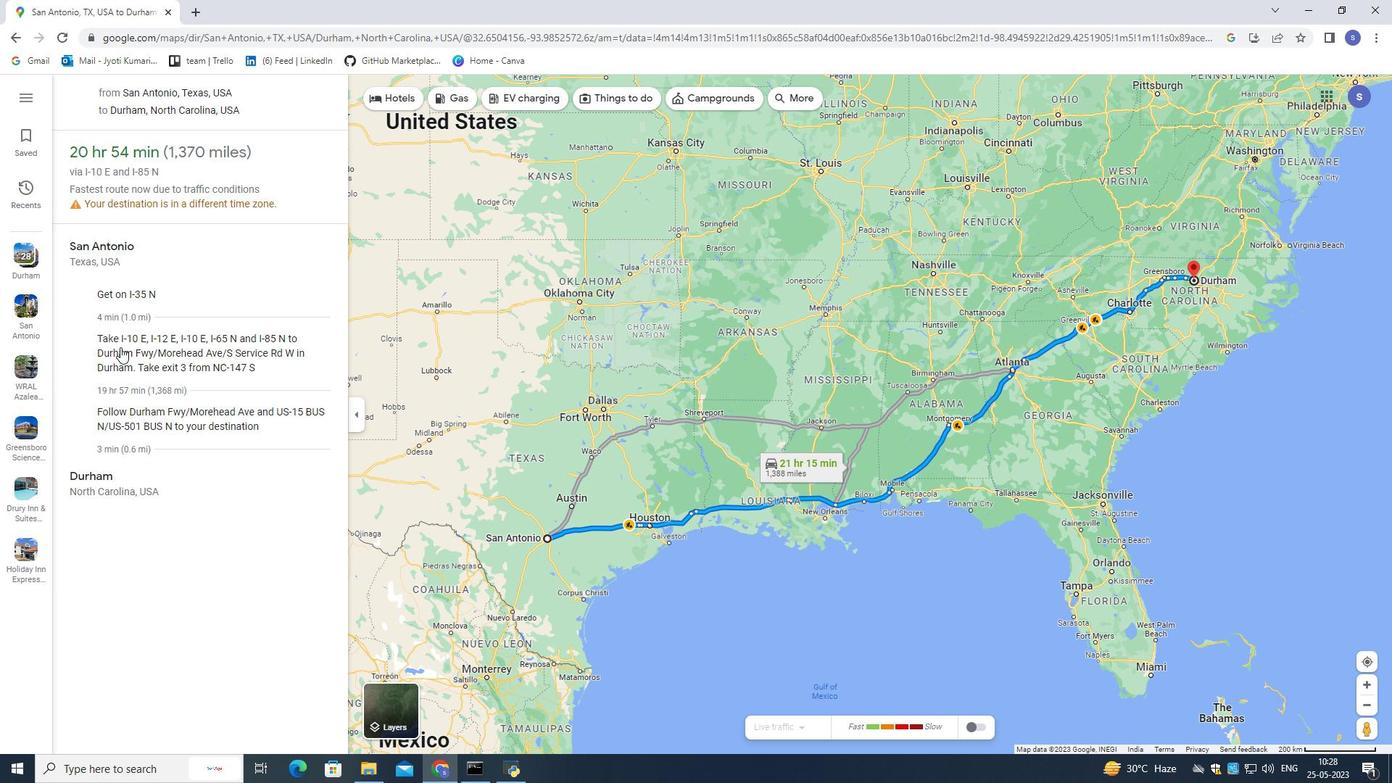 
Action: Mouse pressed left at (121, 355)
Screenshot: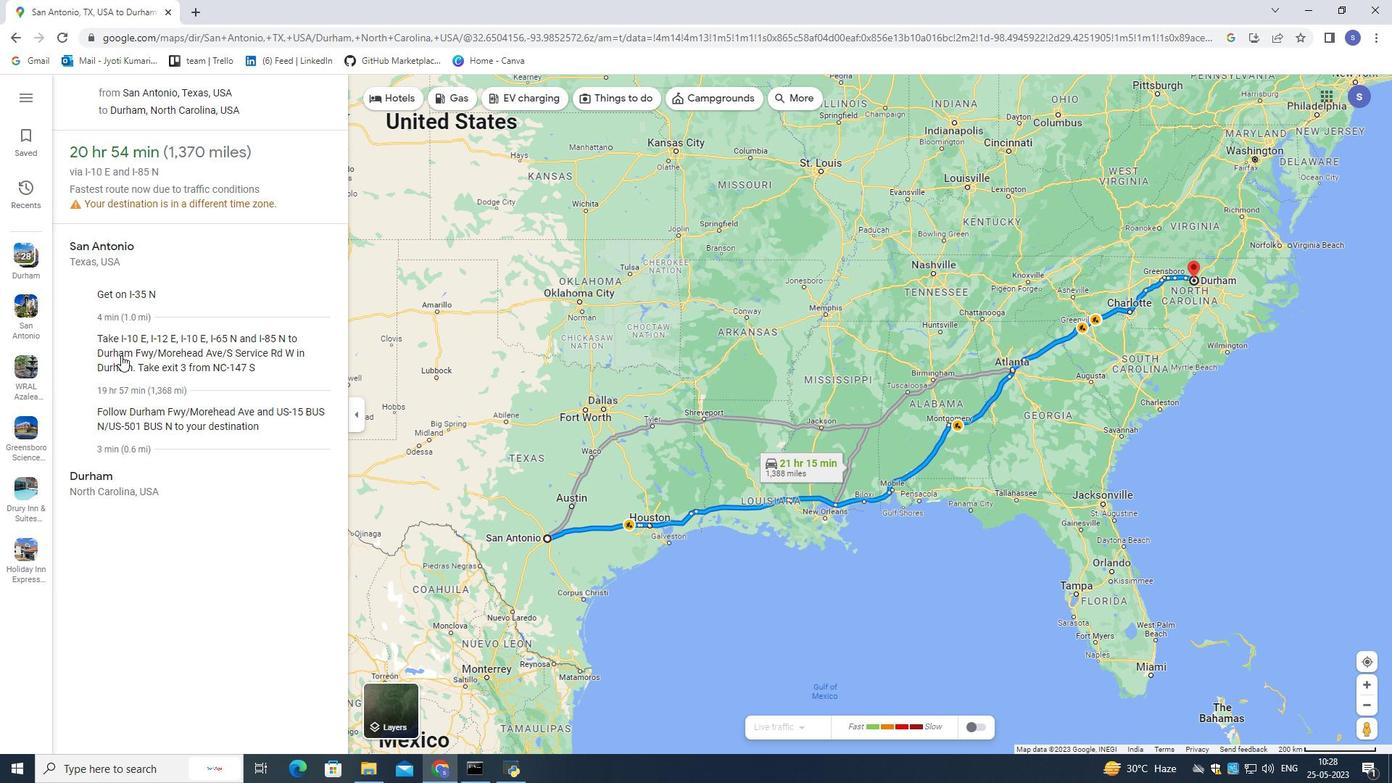 
Action: Mouse moved to (121, 362)
Screenshot: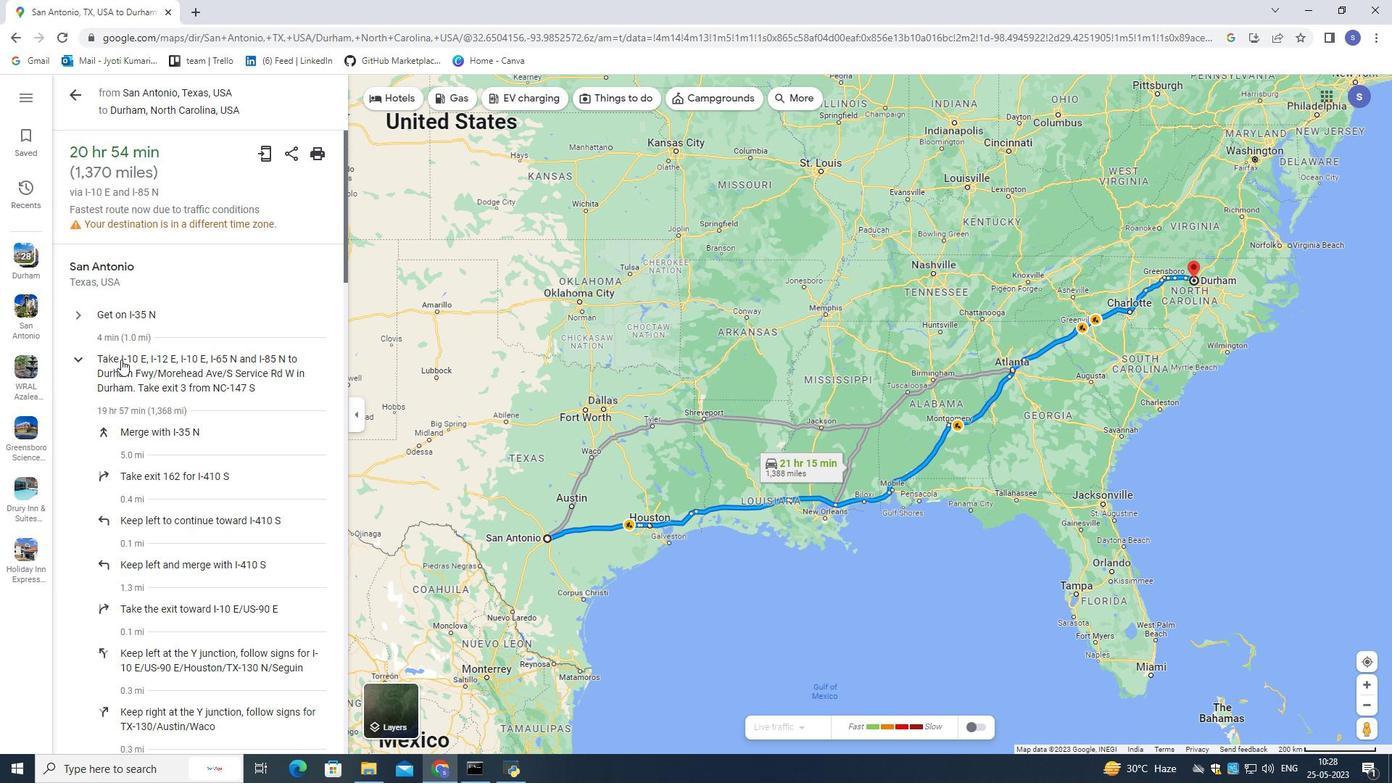 
Action: Mouse scrolled (121, 358) with delta (0, 0)
Screenshot: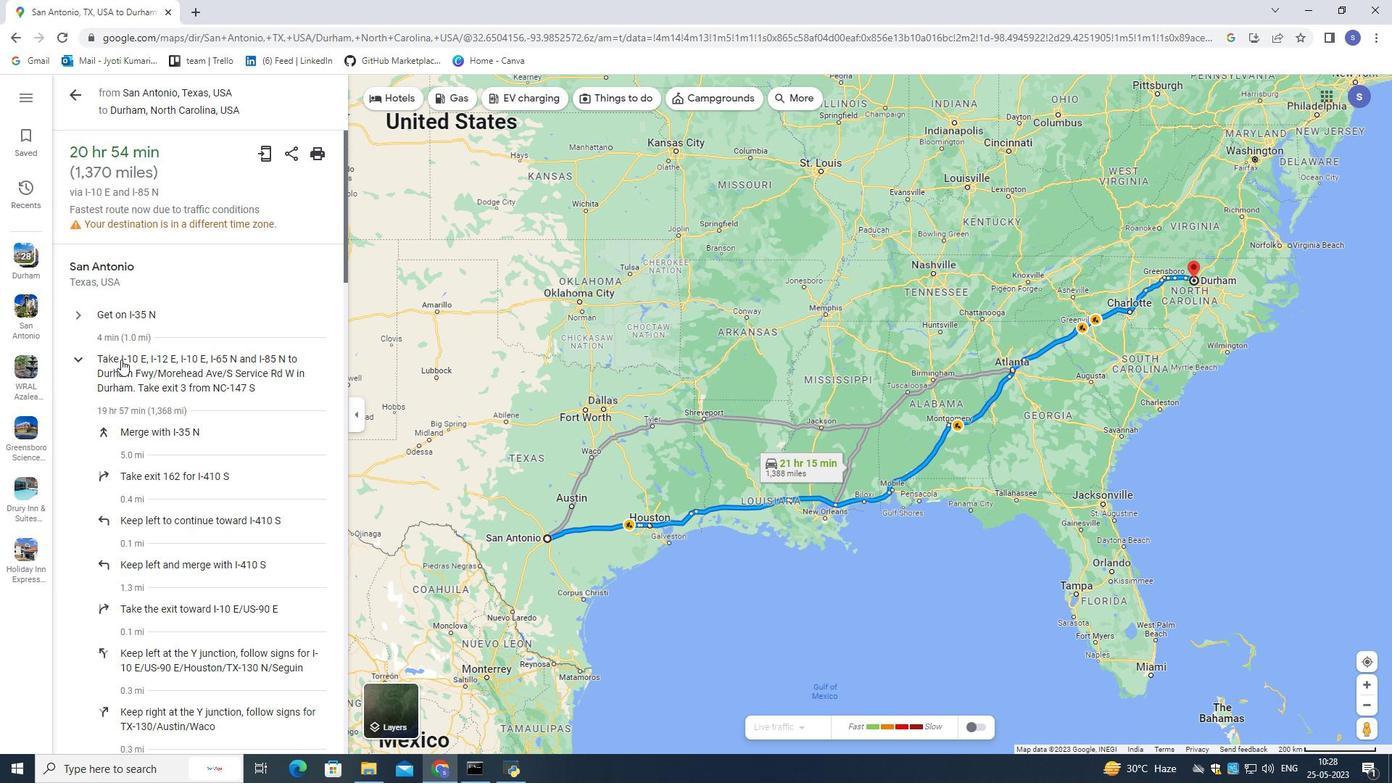 
Action: Mouse moved to (121, 364)
Screenshot: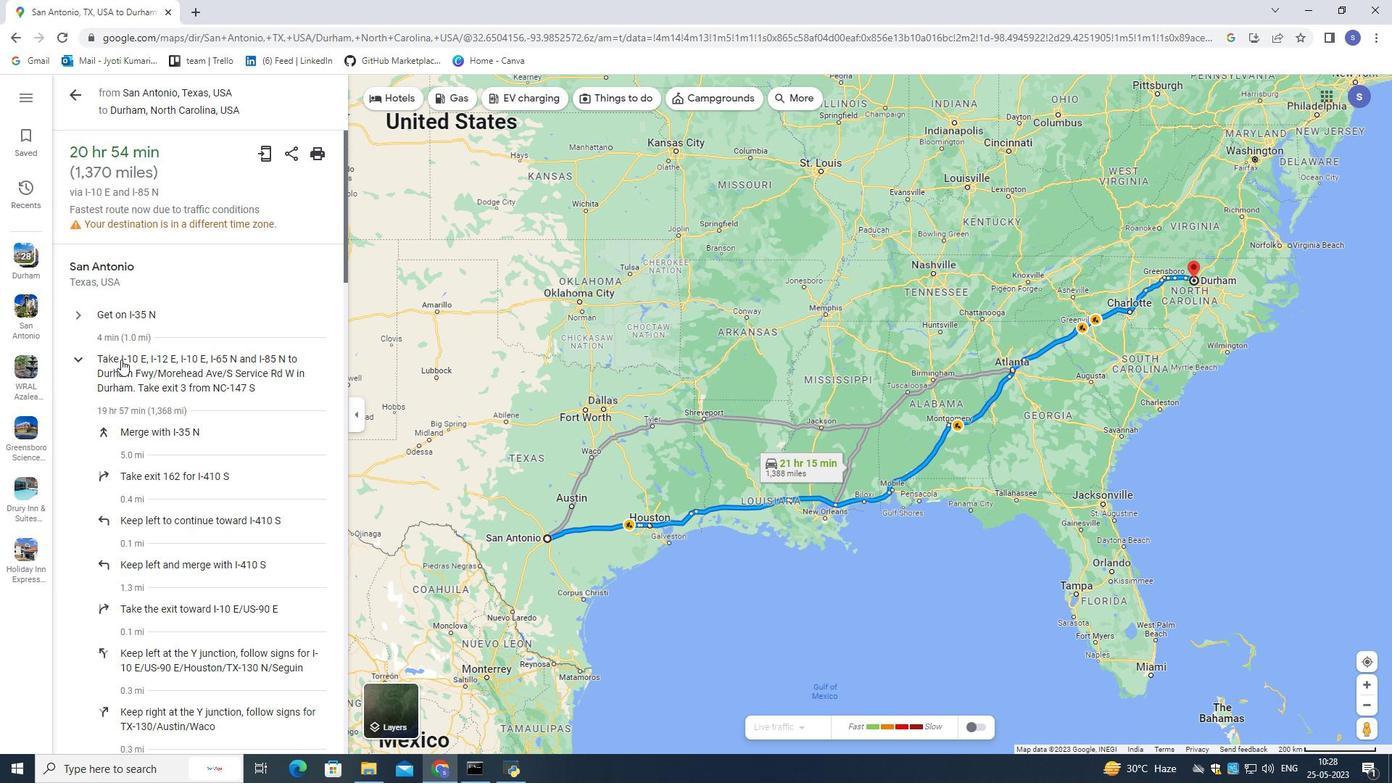 
Action: Mouse scrolled (121, 361) with delta (0, 0)
Screenshot: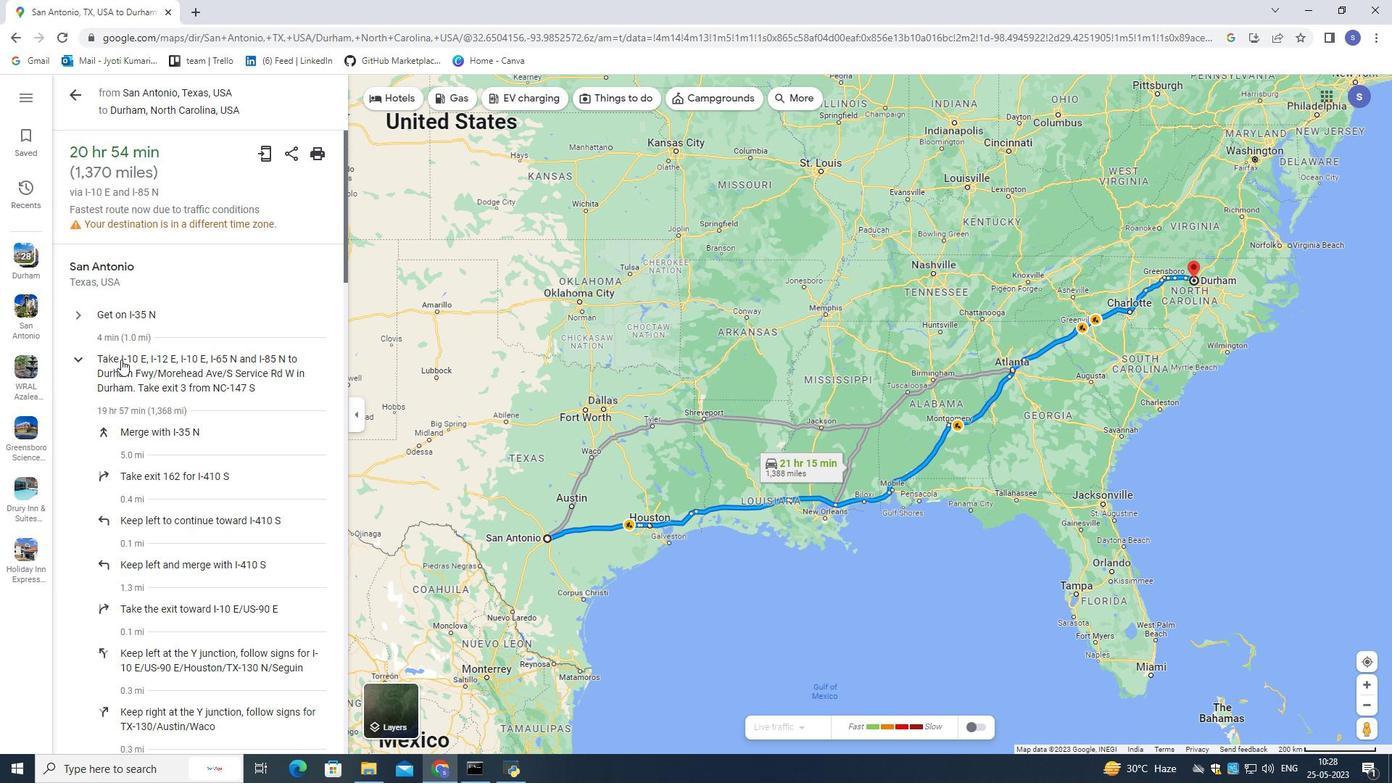 
Action: Mouse moved to (121, 364)
Screenshot: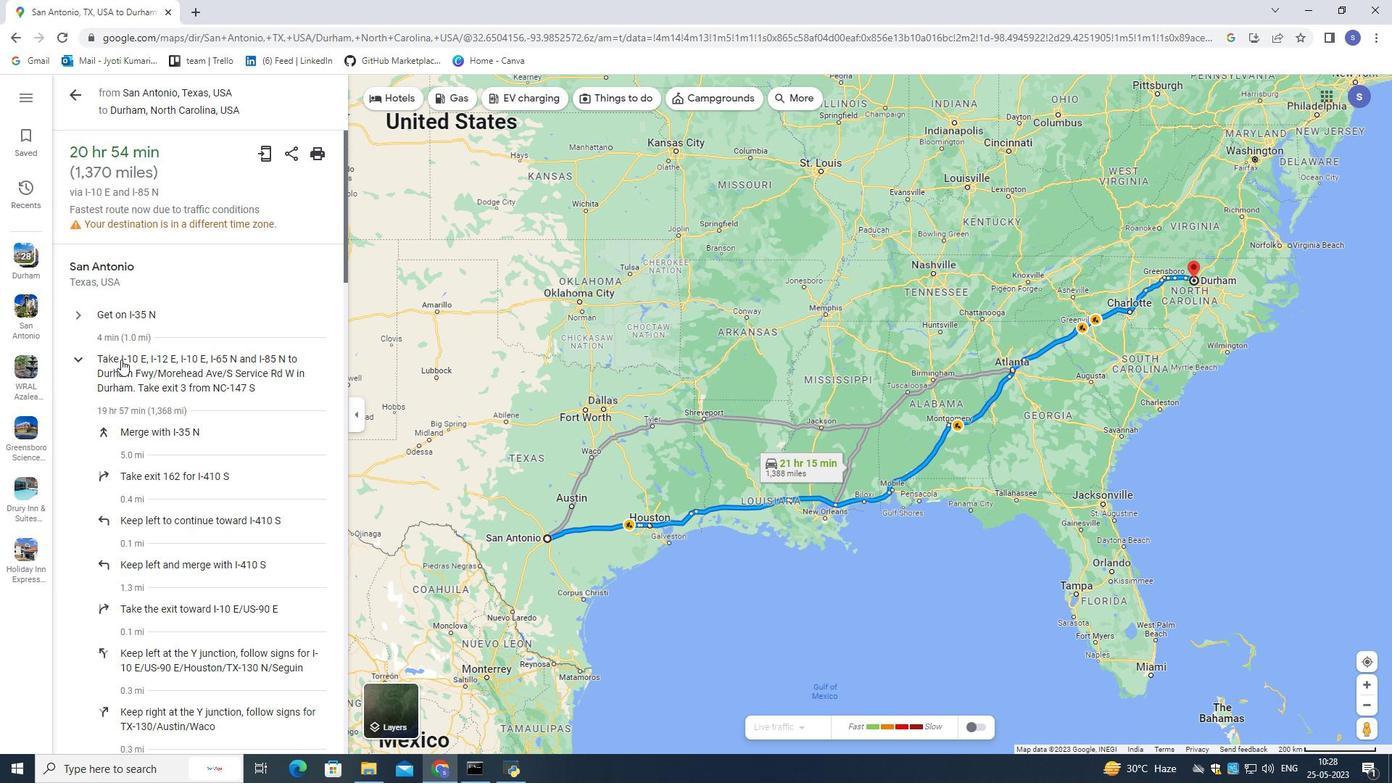 
Action: Mouse scrolled (121, 363) with delta (0, 0)
Screenshot: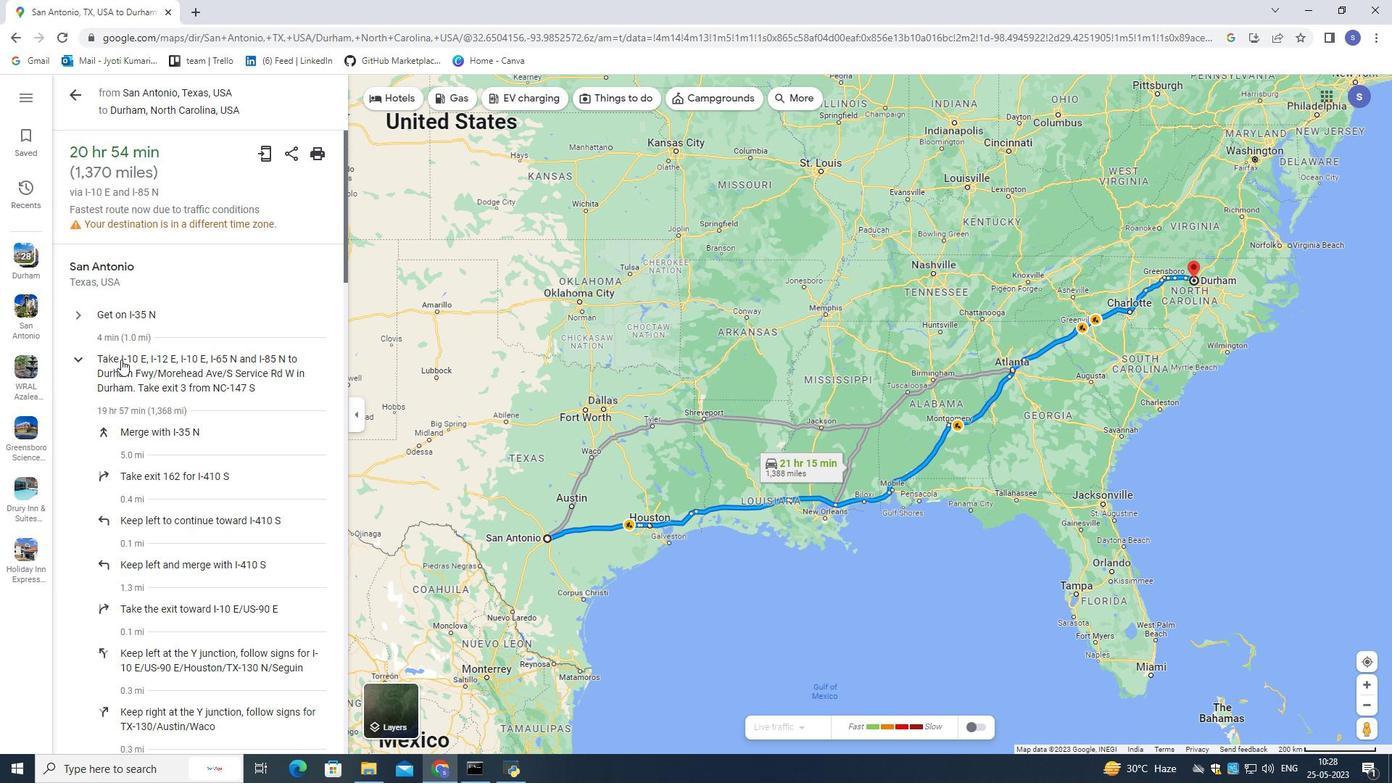 
Action: Mouse moved to (151, 227)
Screenshot: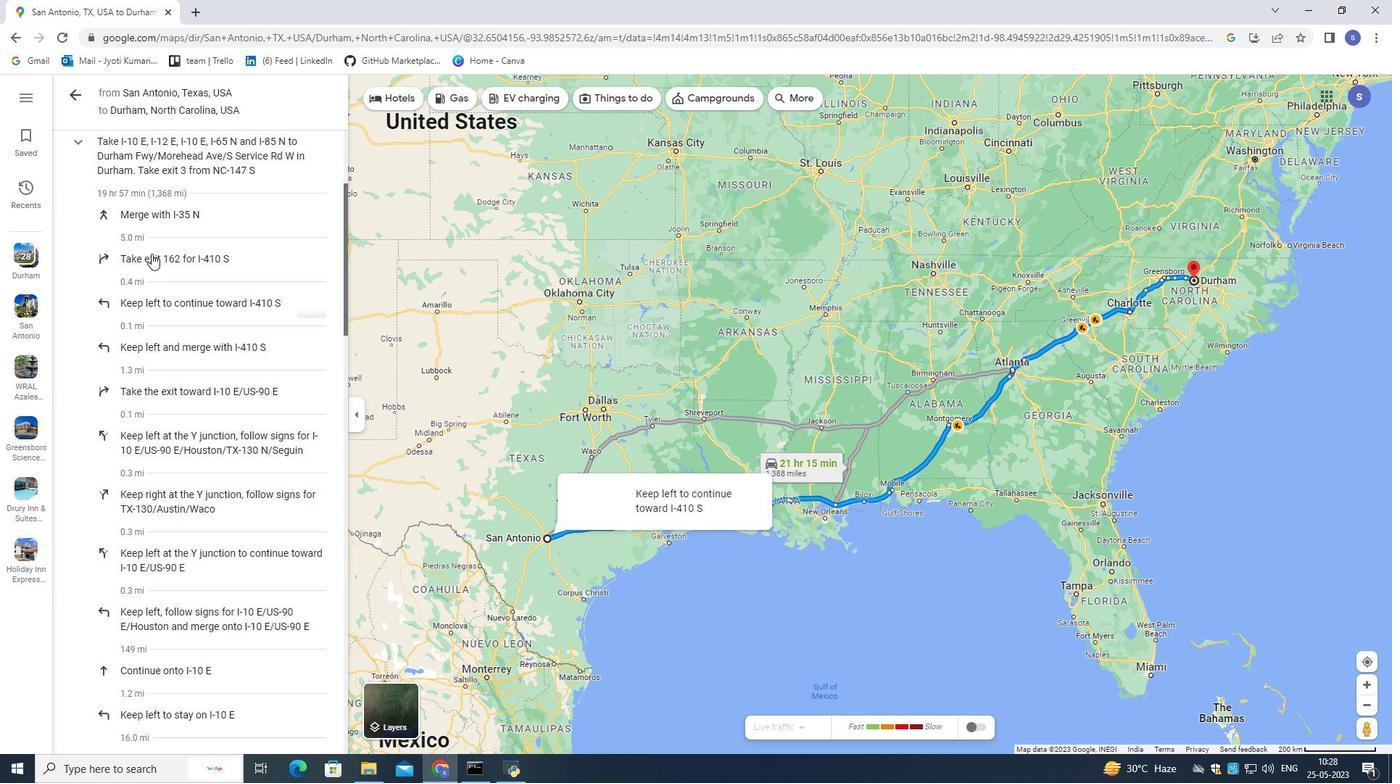 
Action: Mouse pressed left at (151, 227)
Screenshot: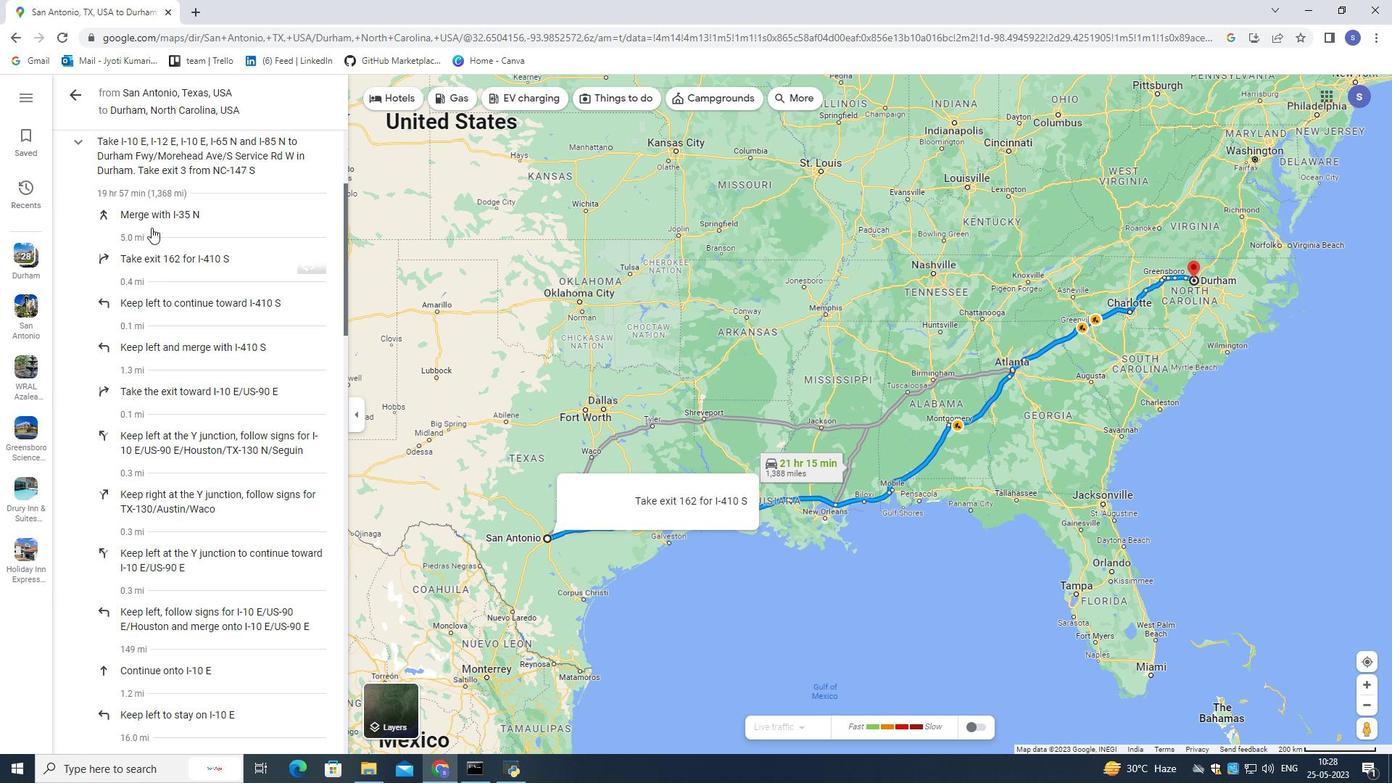 
Action: Mouse moved to (134, 301)
Screenshot: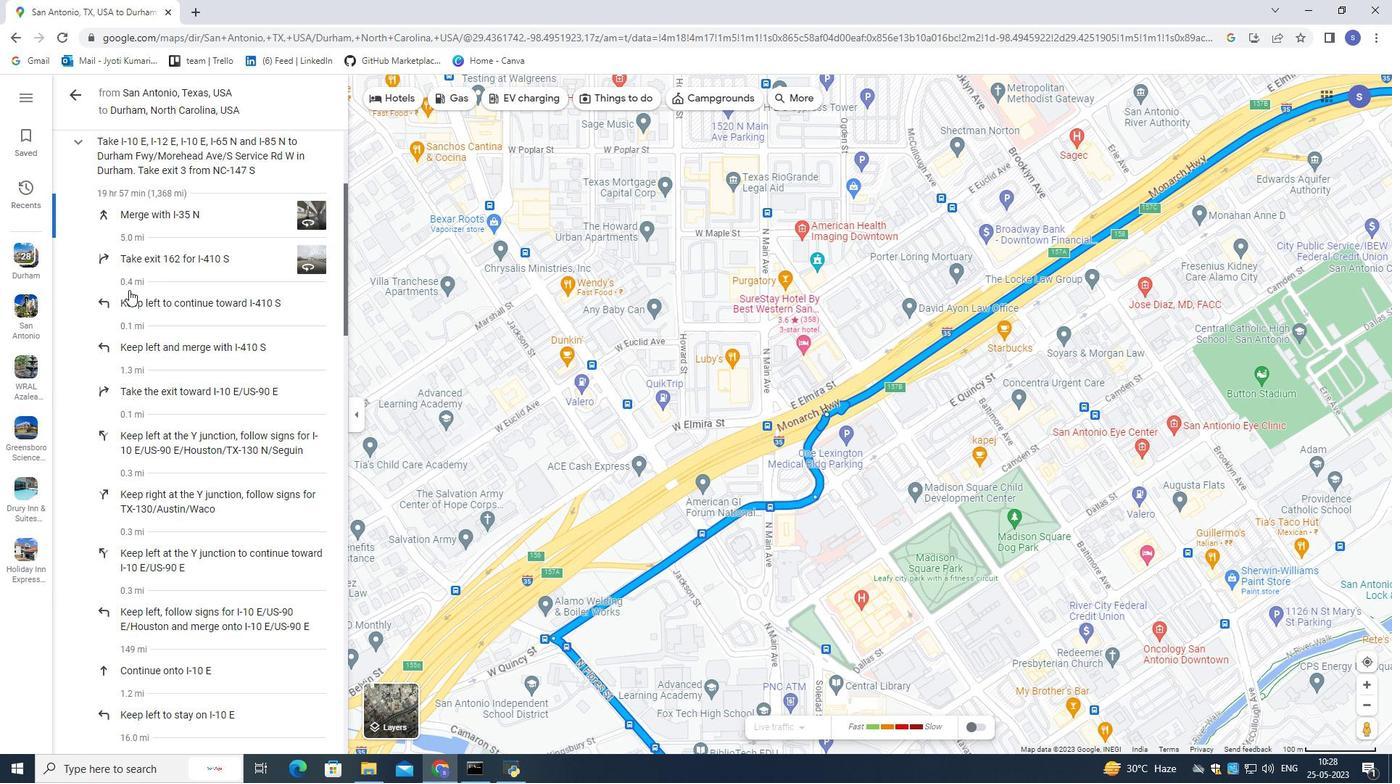 
Action: Mouse pressed left at (134, 301)
Screenshot: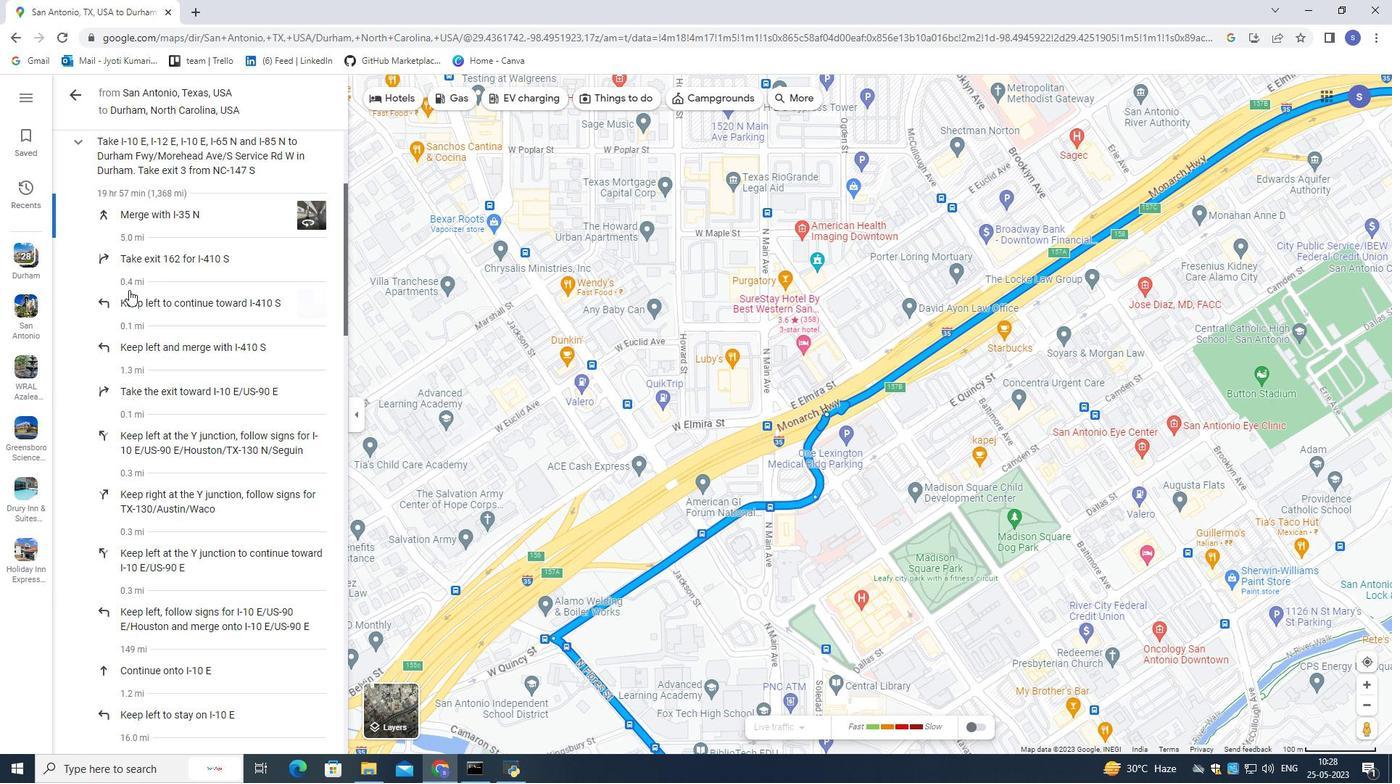 
Action: Mouse moved to (131, 366)
Screenshot: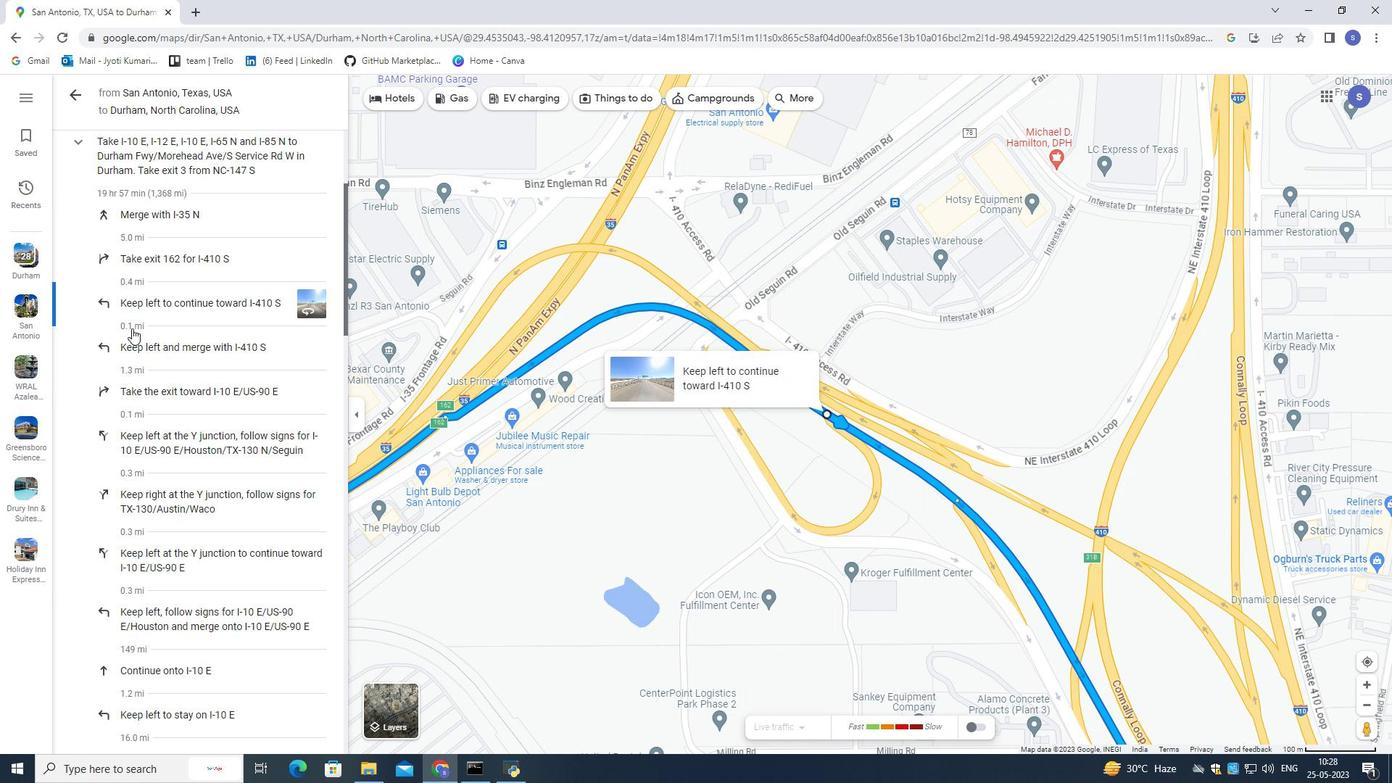 
Action: Mouse pressed left at (131, 366)
Screenshot: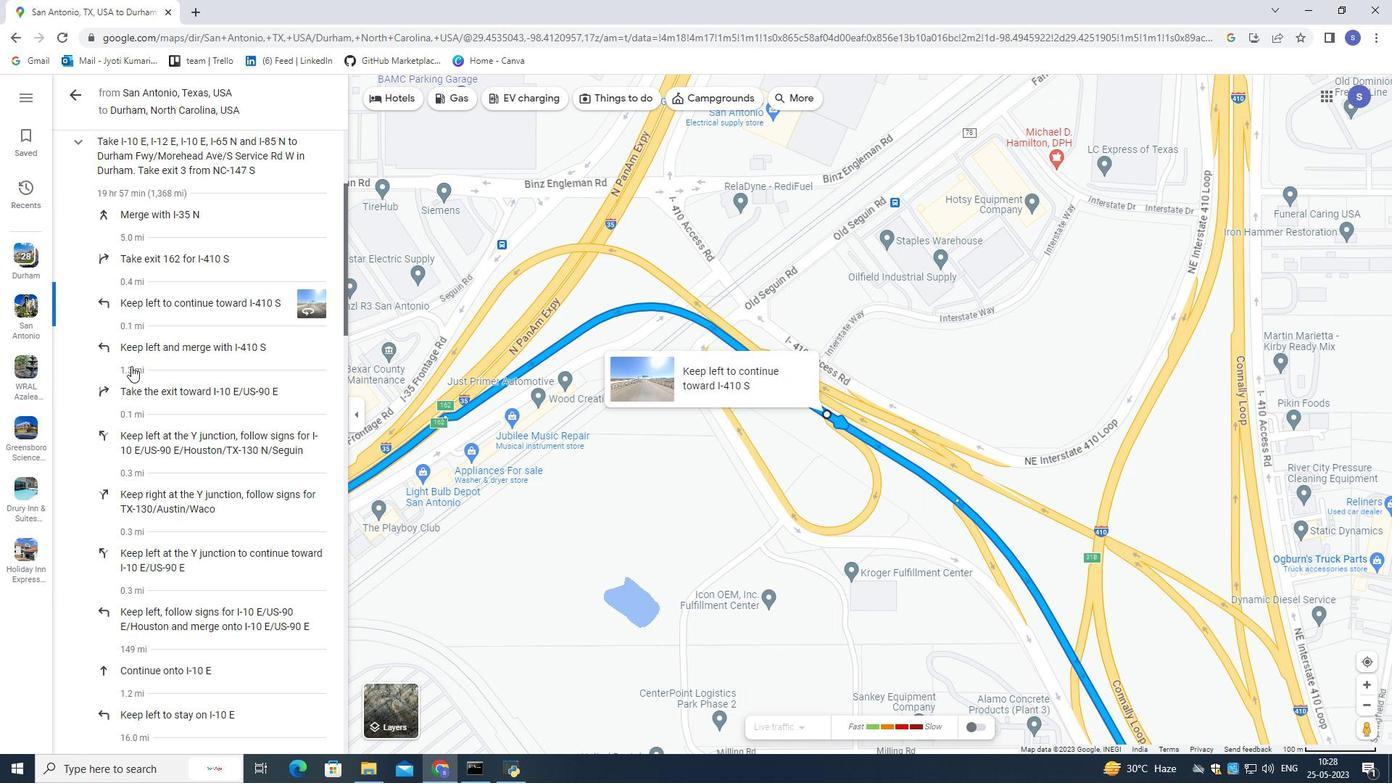 
Action: Mouse moved to (139, 383)
Screenshot: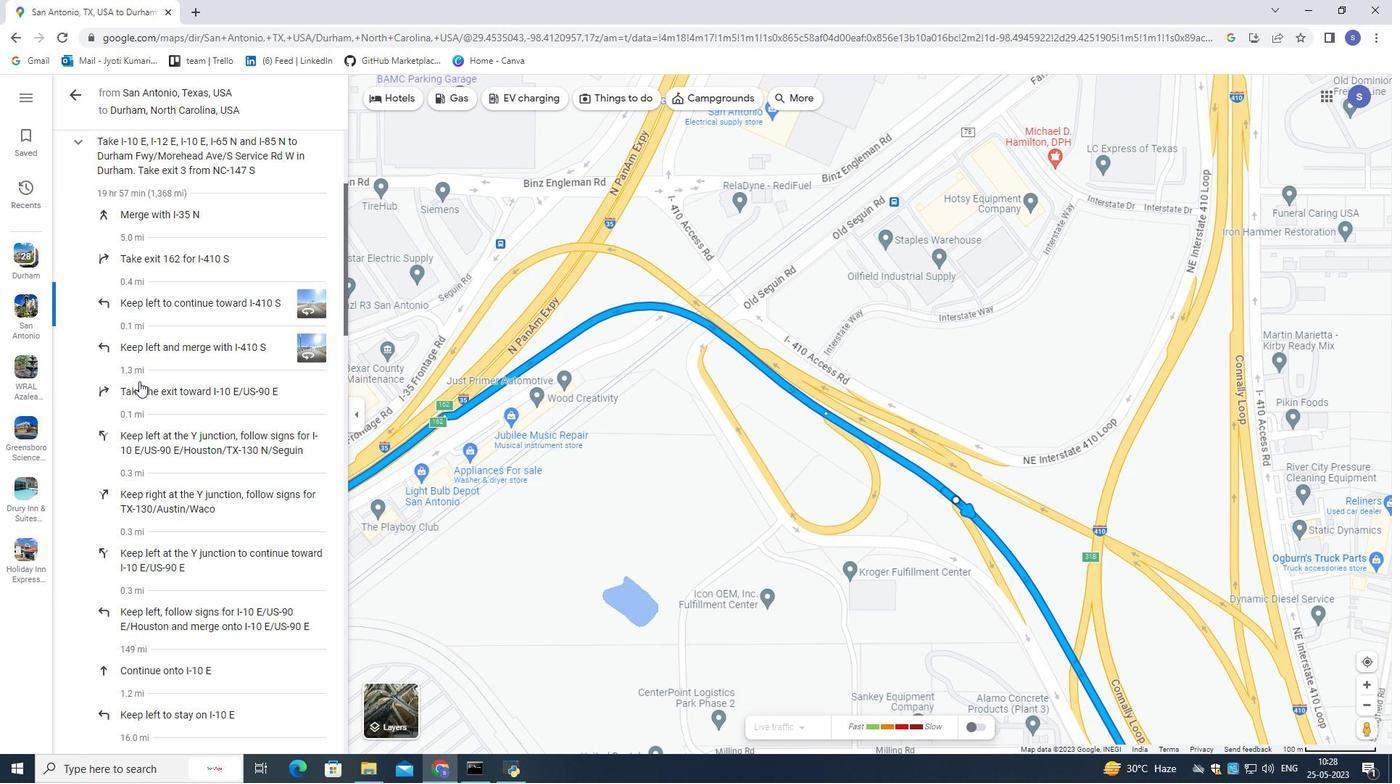 
Action: Mouse pressed left at (139, 383)
Screenshot: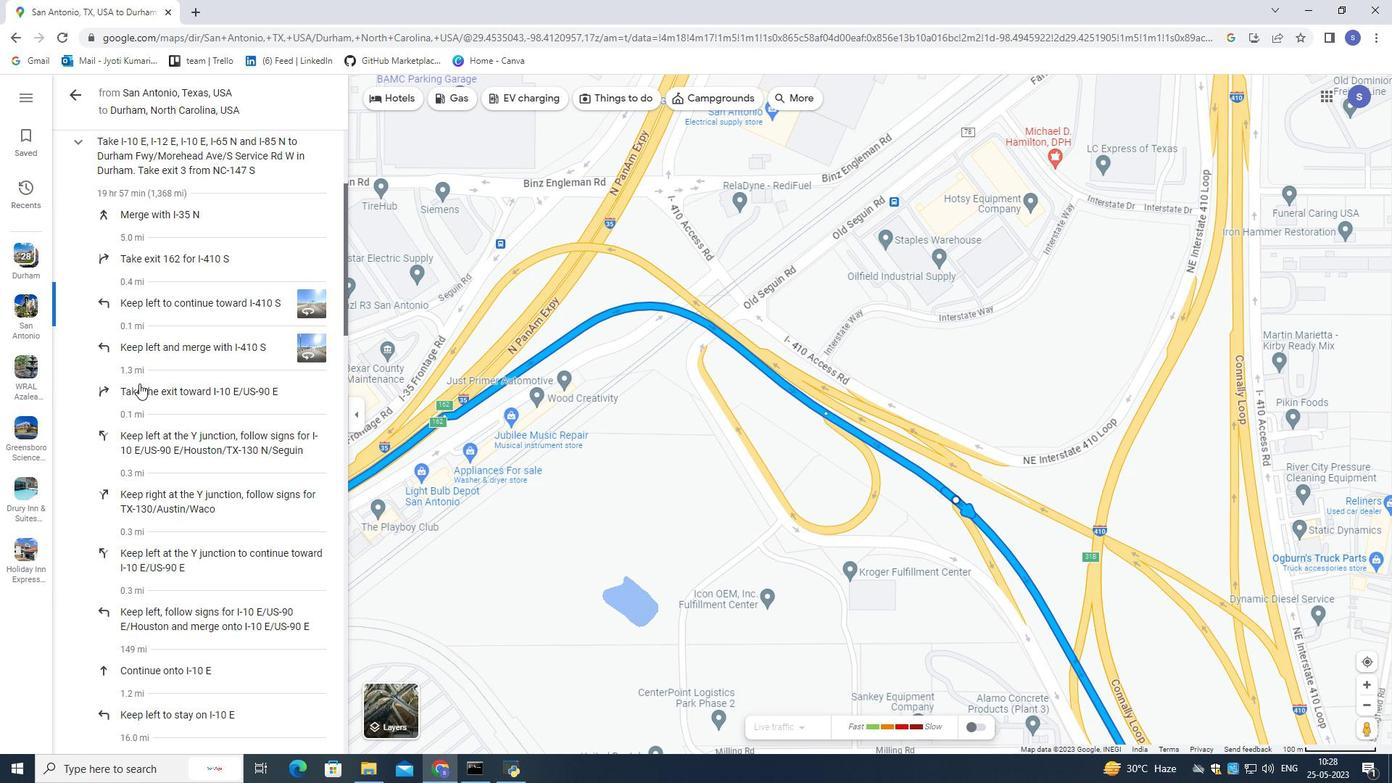 
Action: Mouse moved to (149, 431)
Screenshot: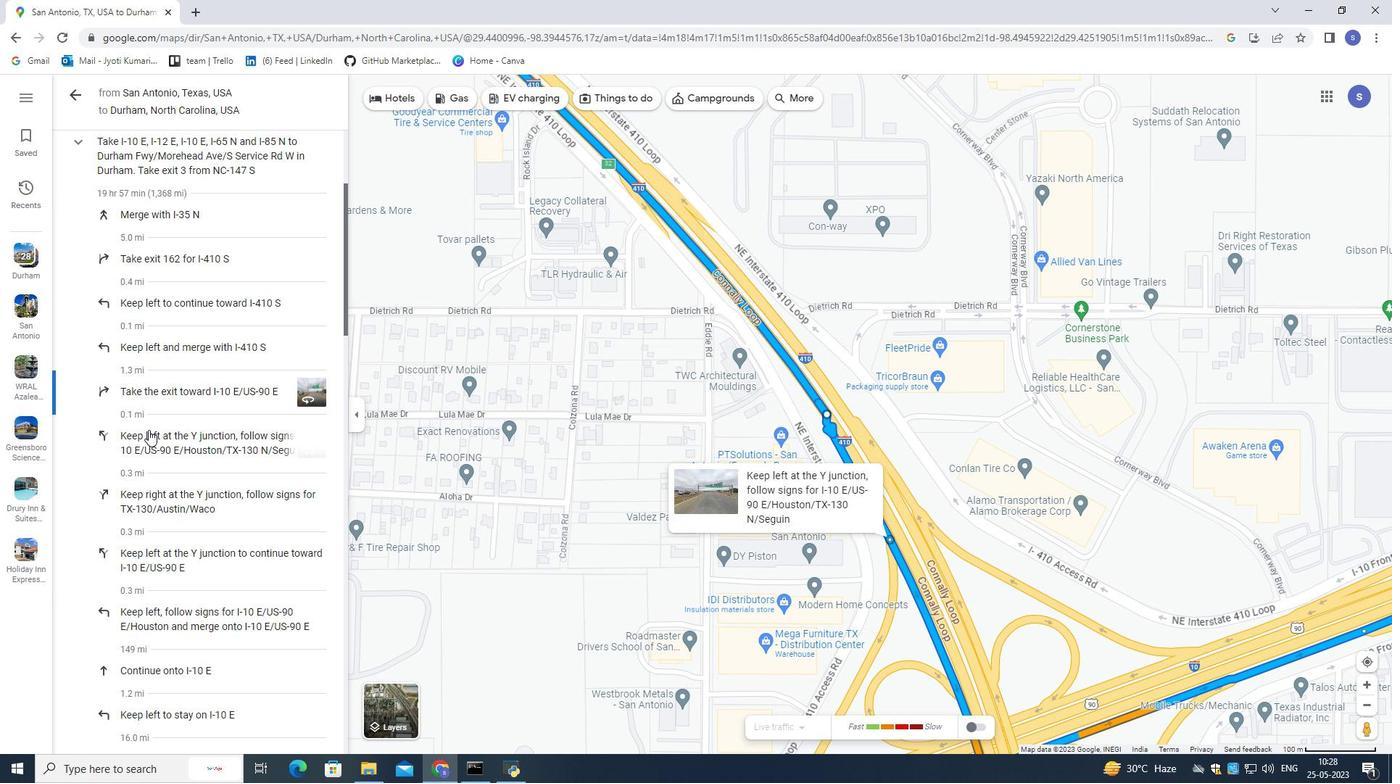 
Action: Mouse pressed left at (149, 431)
Screenshot: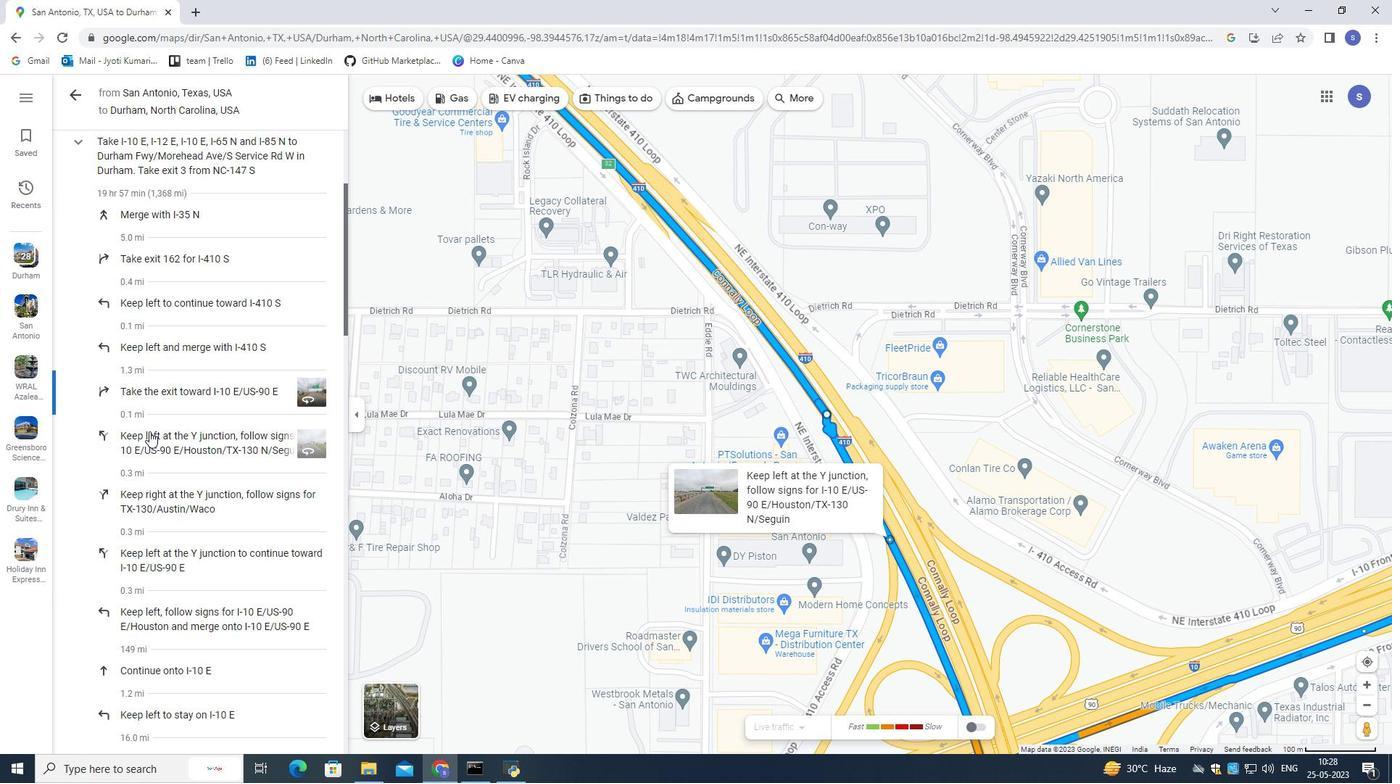 
Action: Mouse moved to (153, 484)
Screenshot: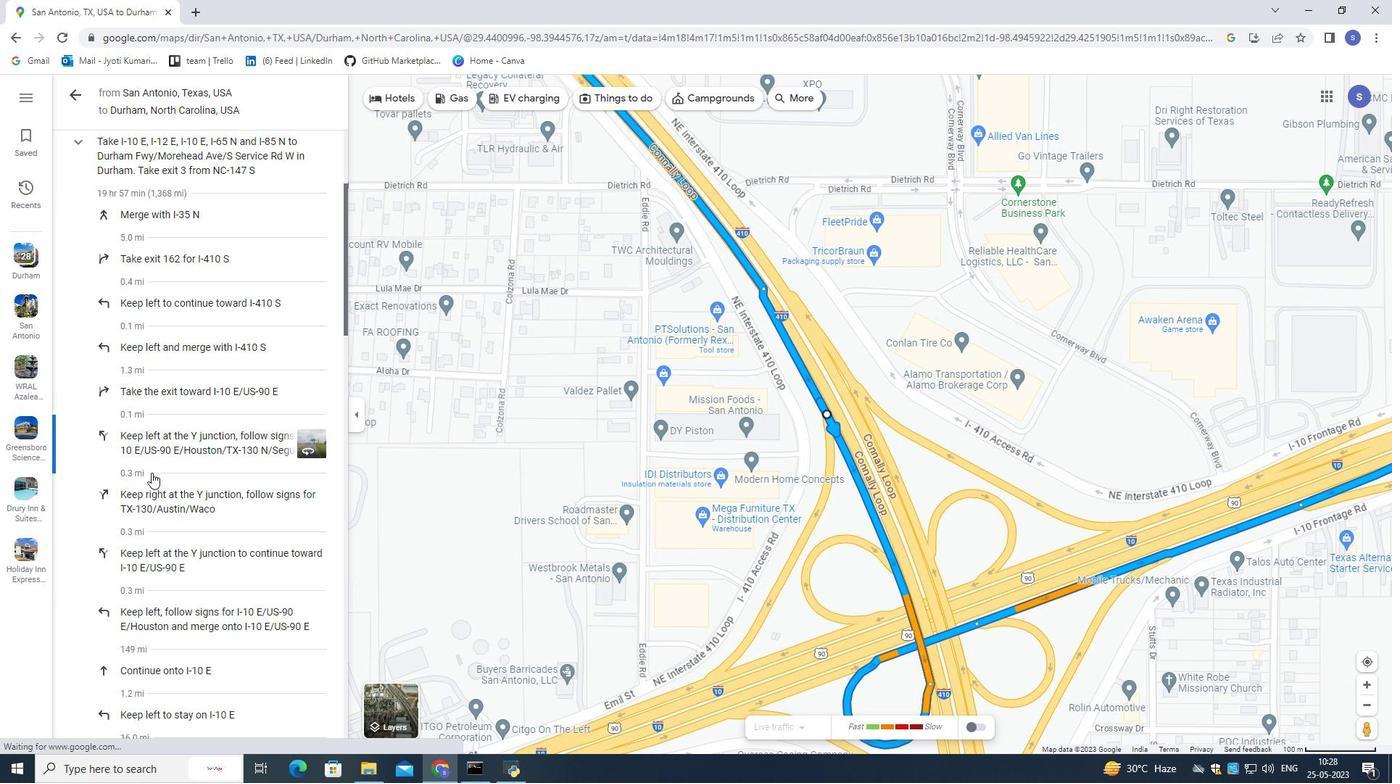 
Action: Mouse pressed left at (153, 484)
Screenshot: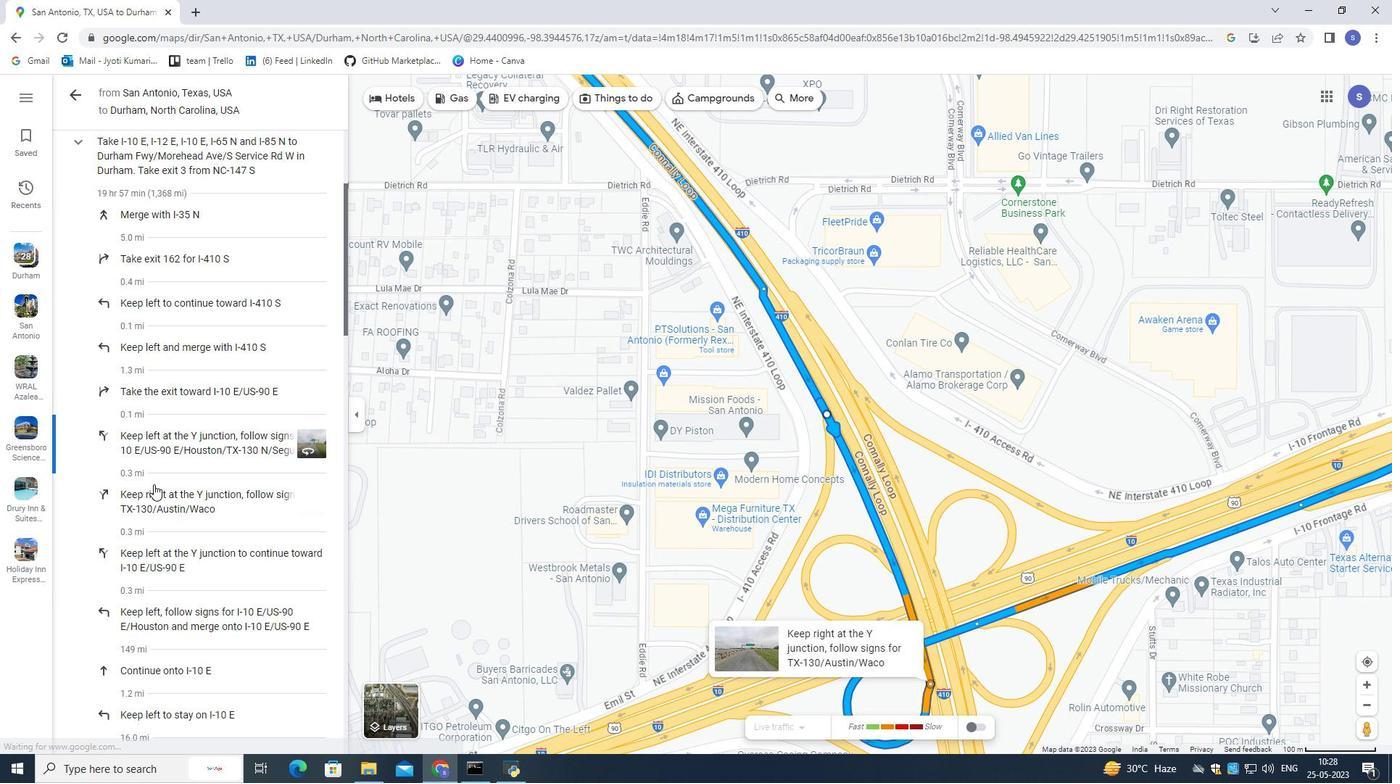 
Action: Mouse moved to (148, 477)
Screenshot: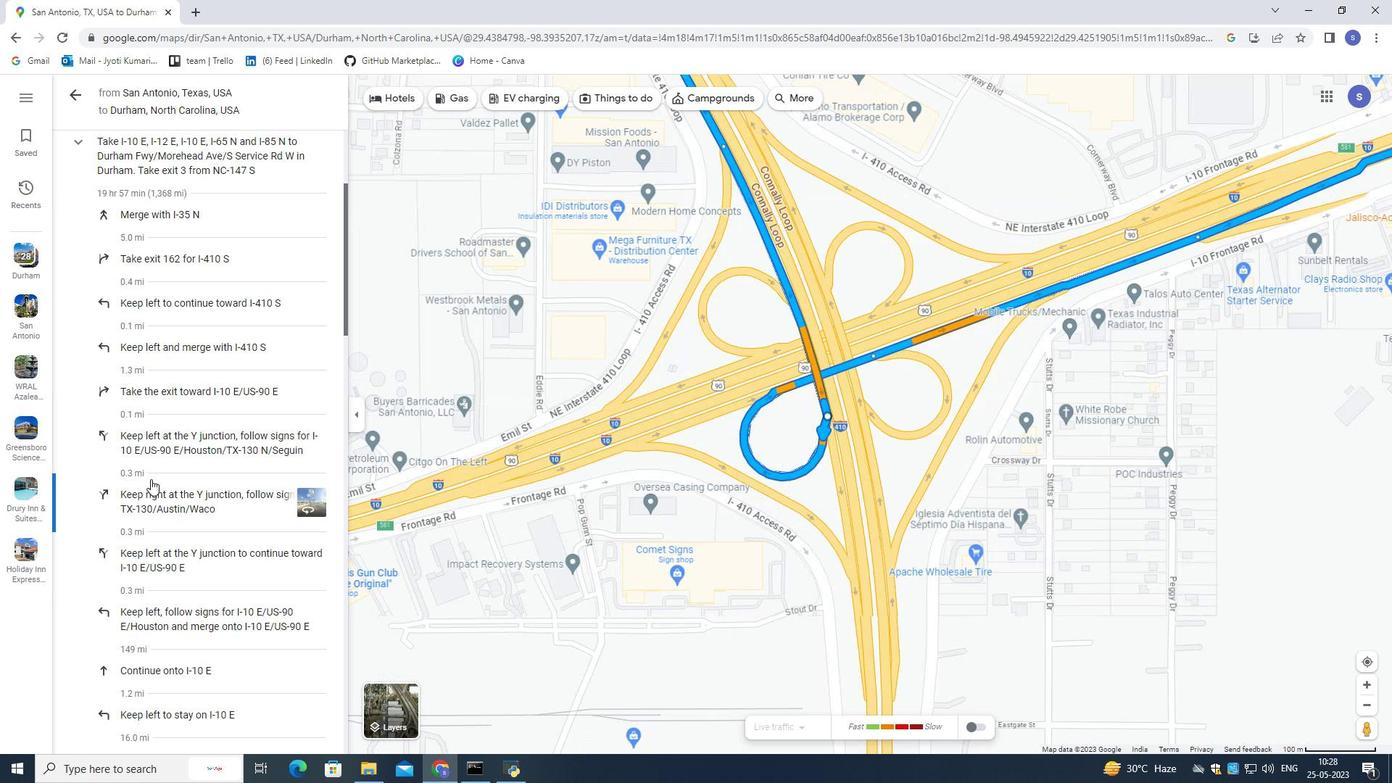 
Action: Mouse scrolled (148, 477) with delta (0, 0)
Screenshot: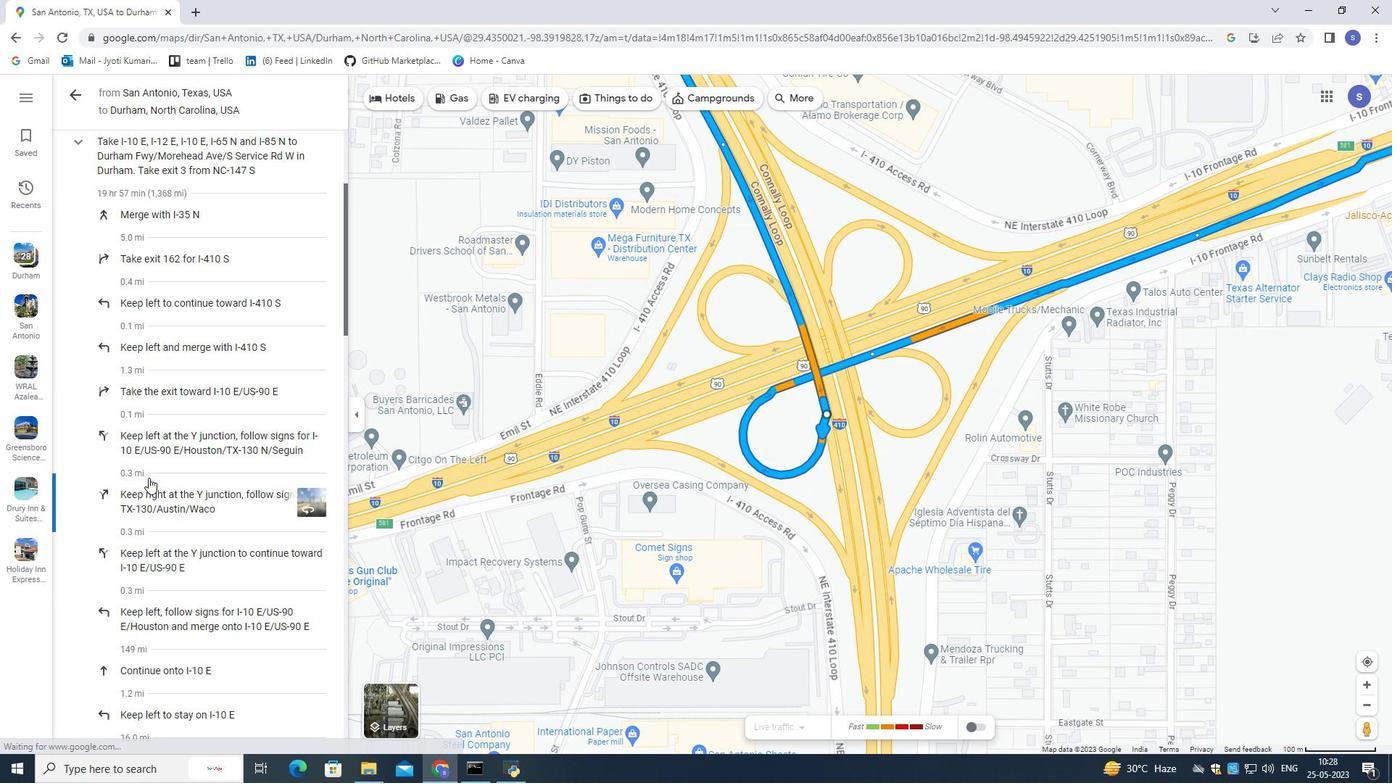 
Action: Mouse scrolled (148, 477) with delta (0, 0)
Screenshot: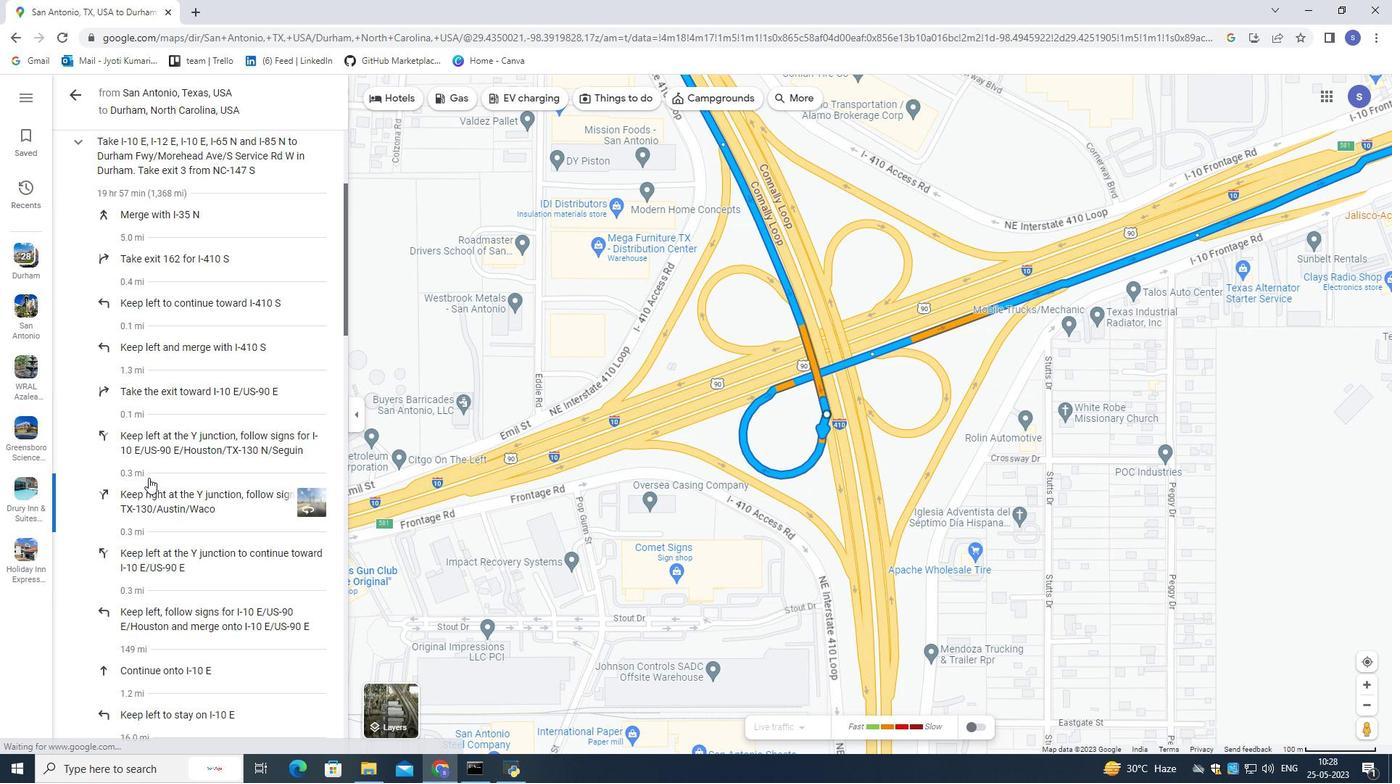
Action: Mouse scrolled (148, 477) with delta (0, 0)
Screenshot: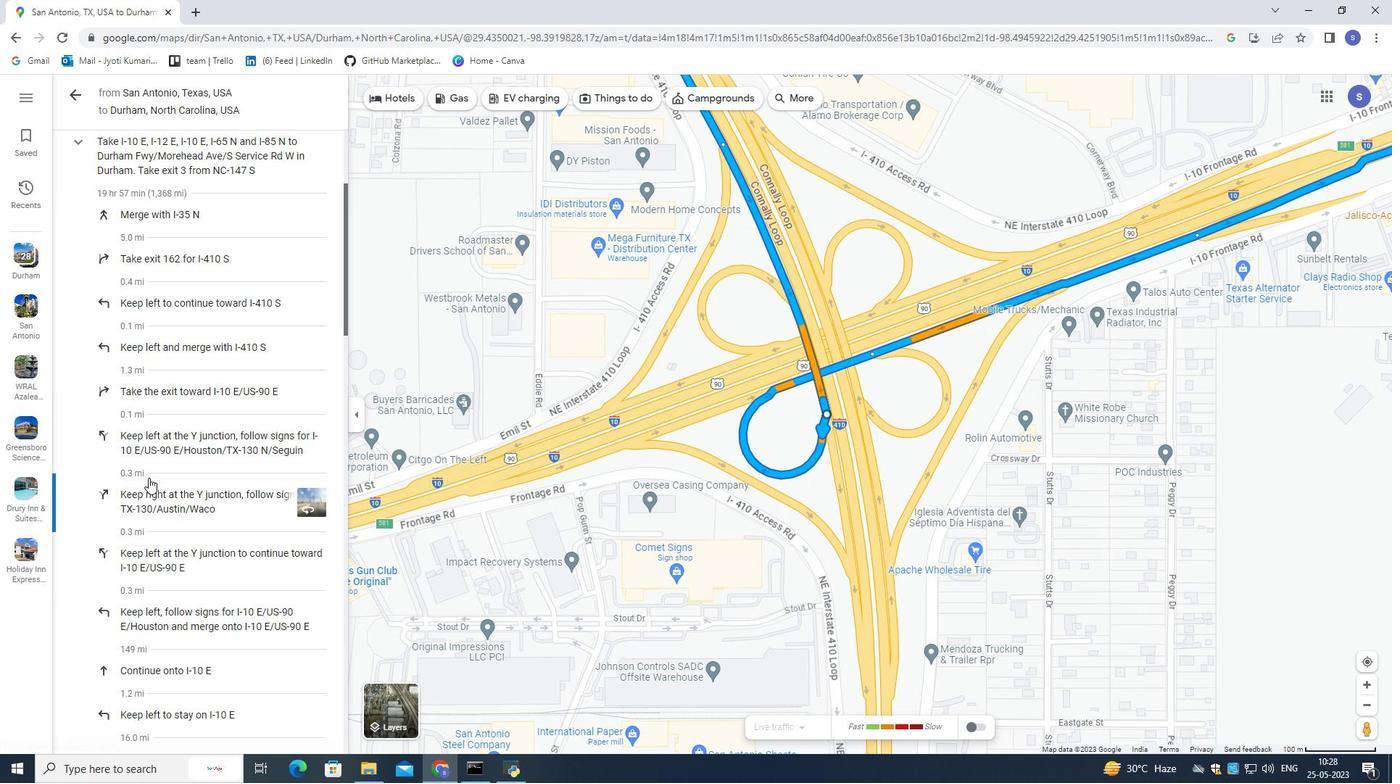 
Action: Mouse pressed left at (148, 477)
Screenshot: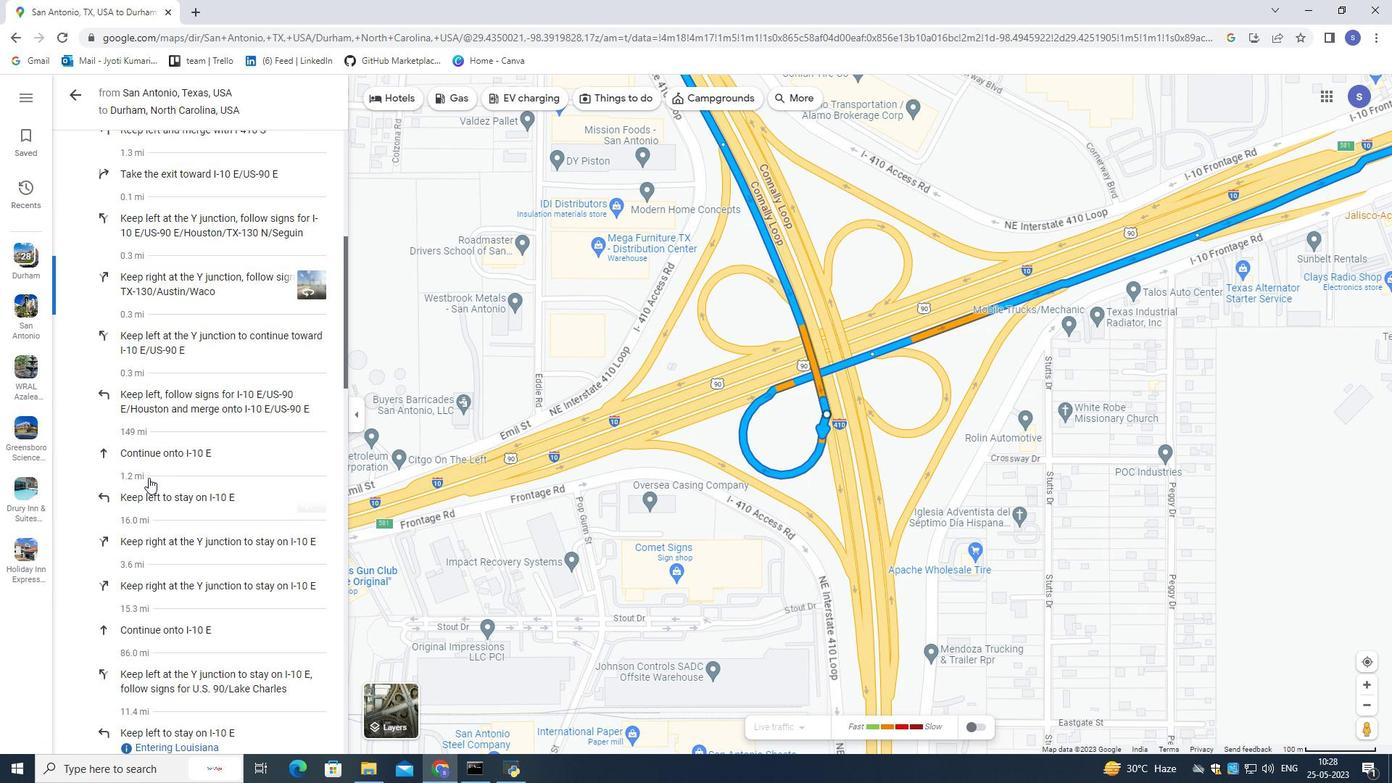 
Action: Mouse moved to (148, 454)
Screenshot: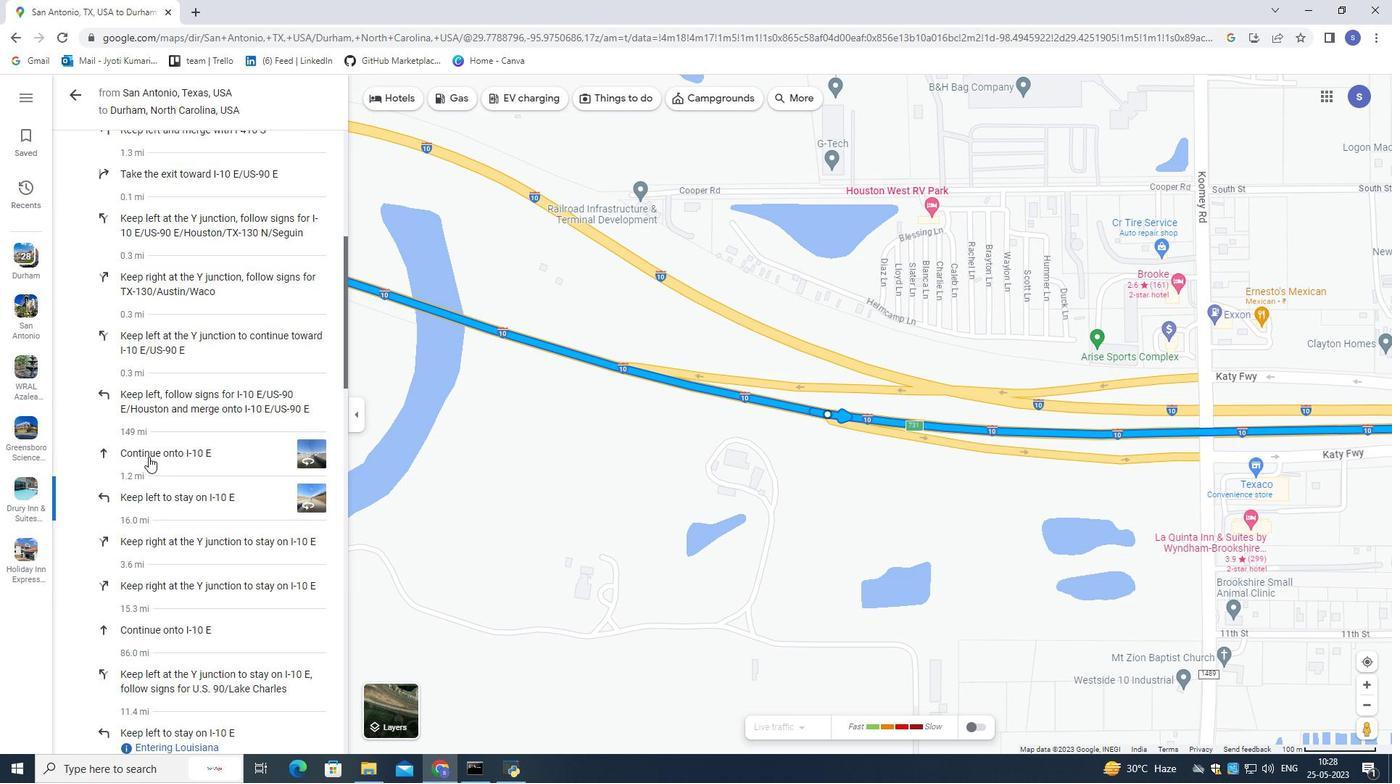 
Action: Mouse pressed left at (148, 454)
Screenshot: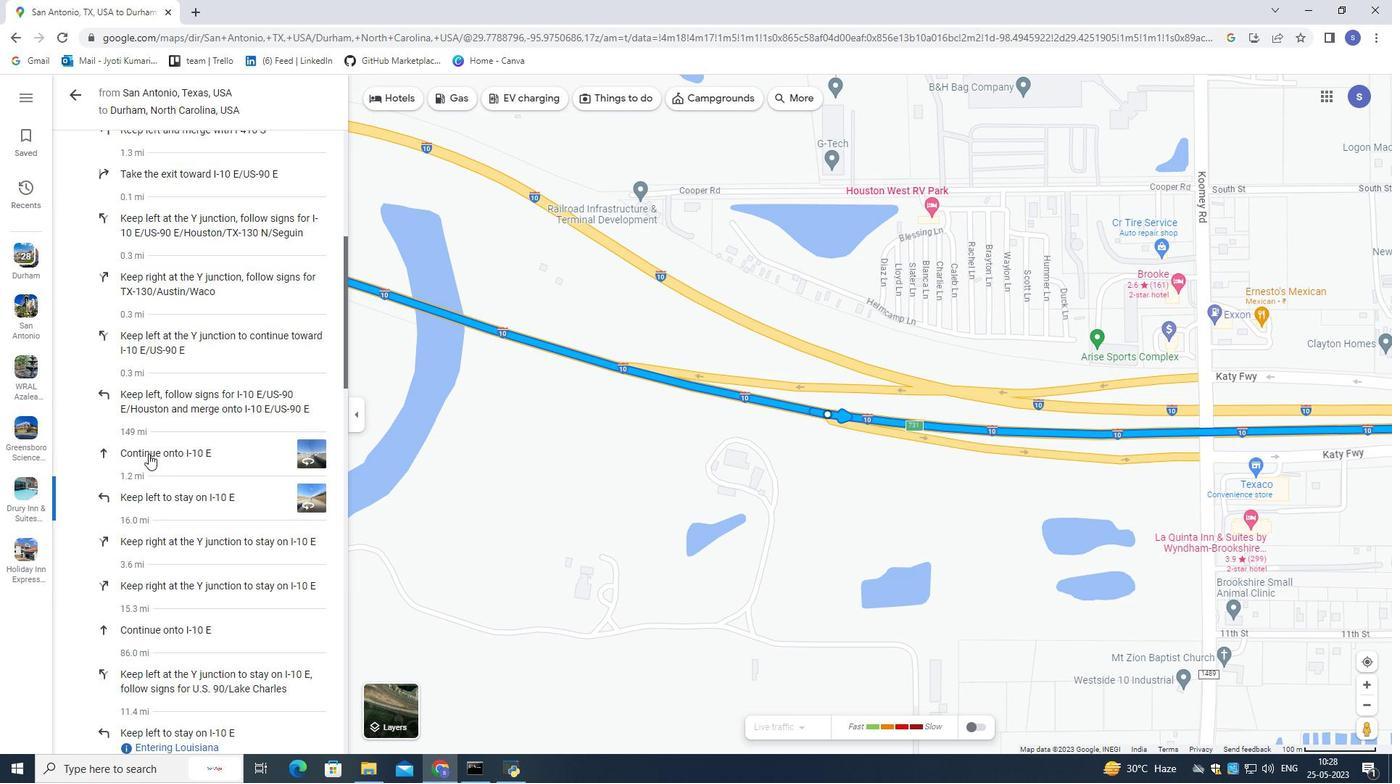 
Action: Mouse moved to (148, 455)
